 Task: Personal: Houseplant Tracking Template ??.
Action: Mouse moved to (28, 89)
Screenshot: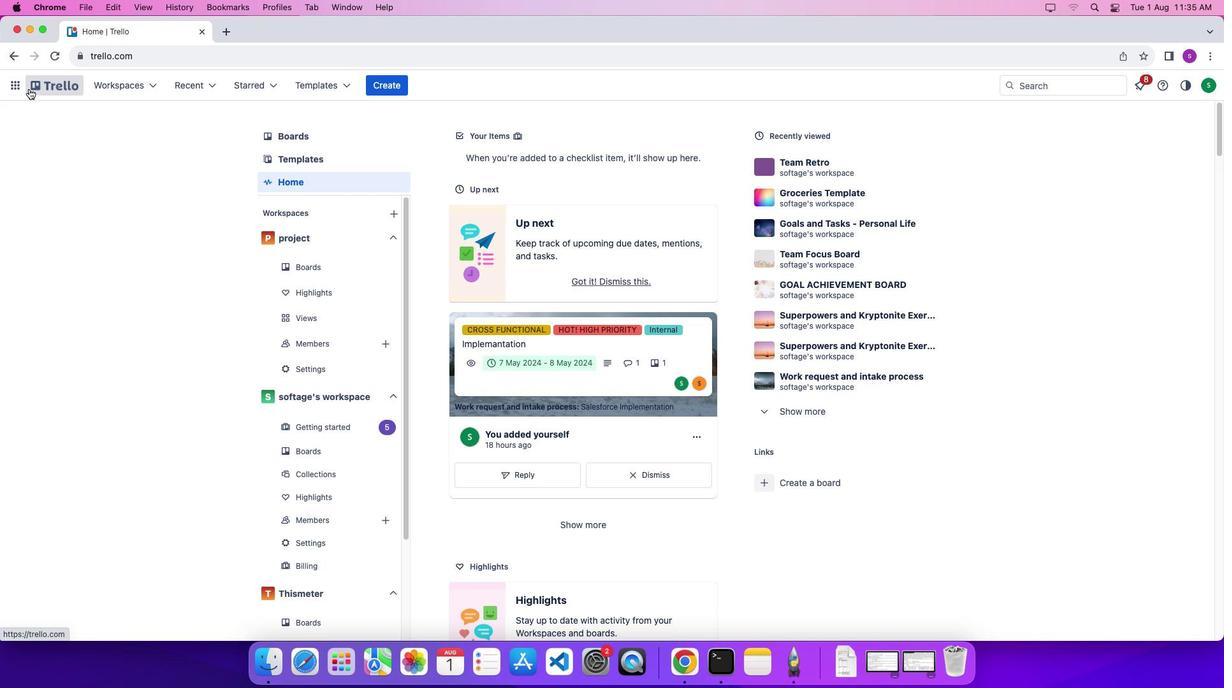 
Action: Mouse pressed left at (28, 89)
Screenshot: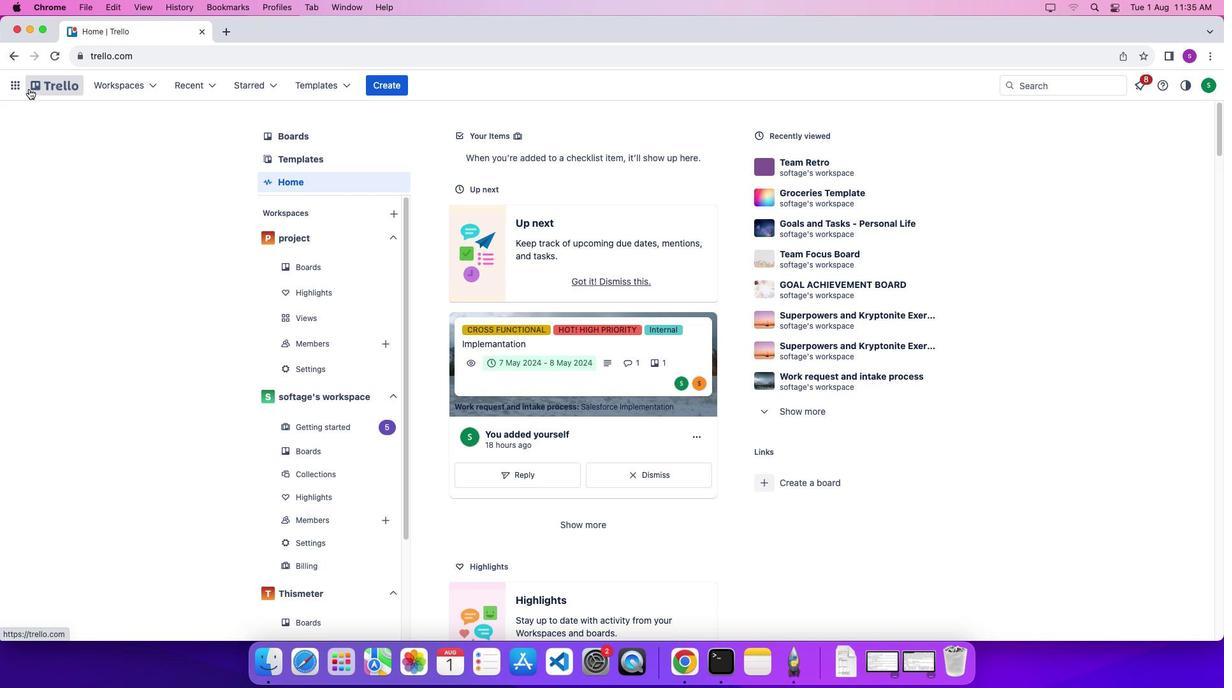 
Action: Mouse moved to (324, 87)
Screenshot: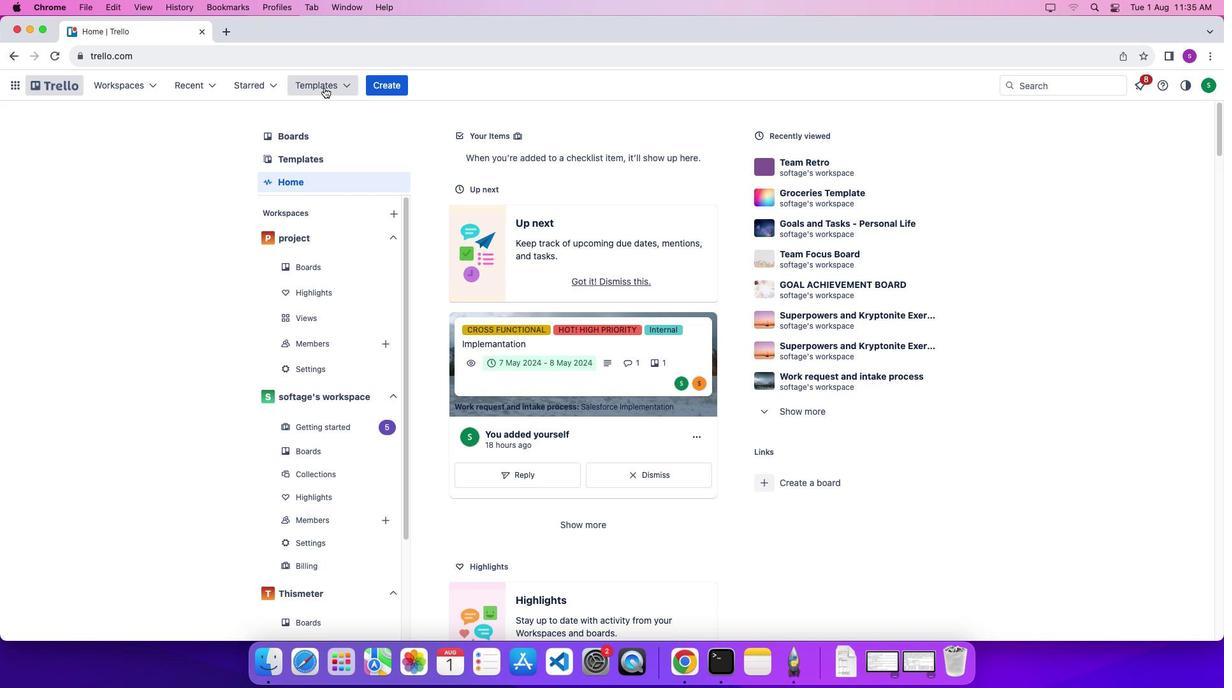 
Action: Mouse pressed left at (324, 87)
Screenshot: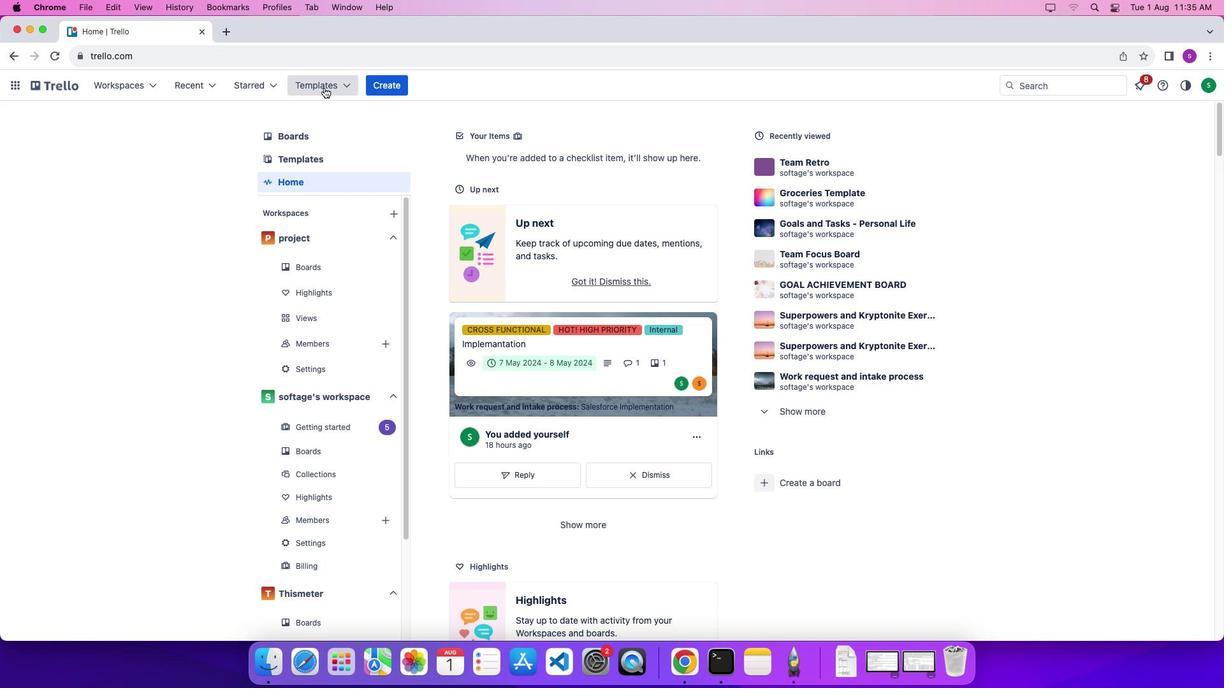 
Action: Mouse moved to (347, 487)
Screenshot: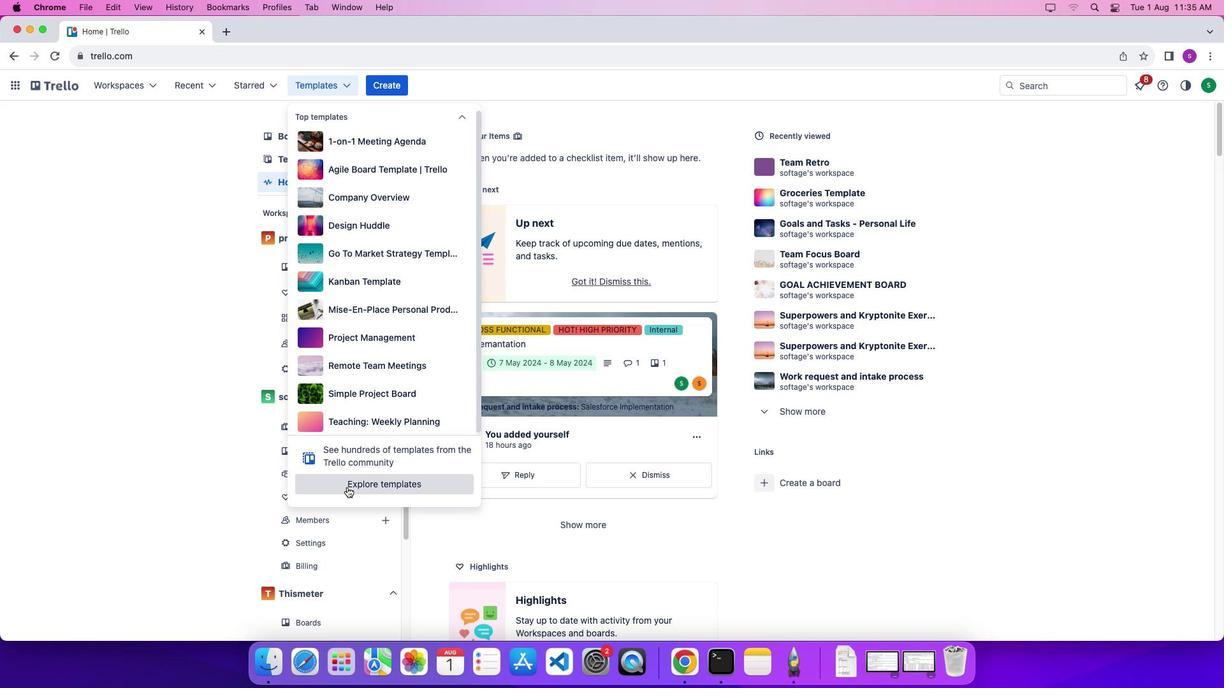 
Action: Mouse pressed left at (347, 487)
Screenshot: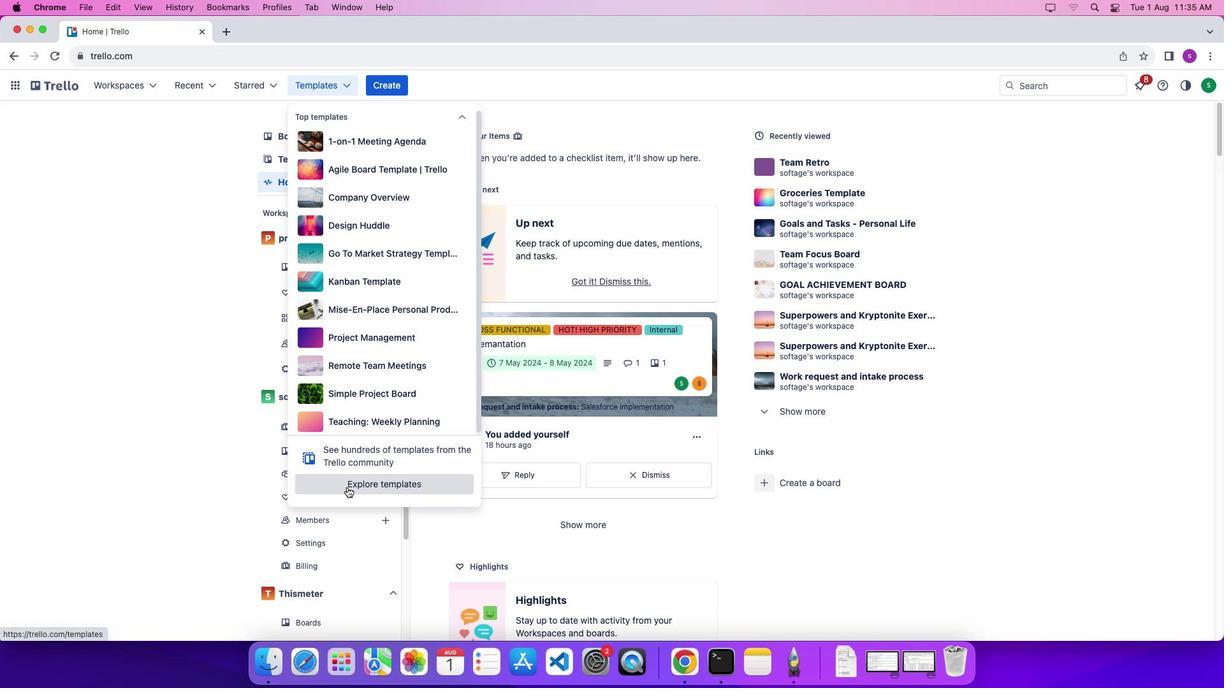 
Action: Mouse moved to (323, 334)
Screenshot: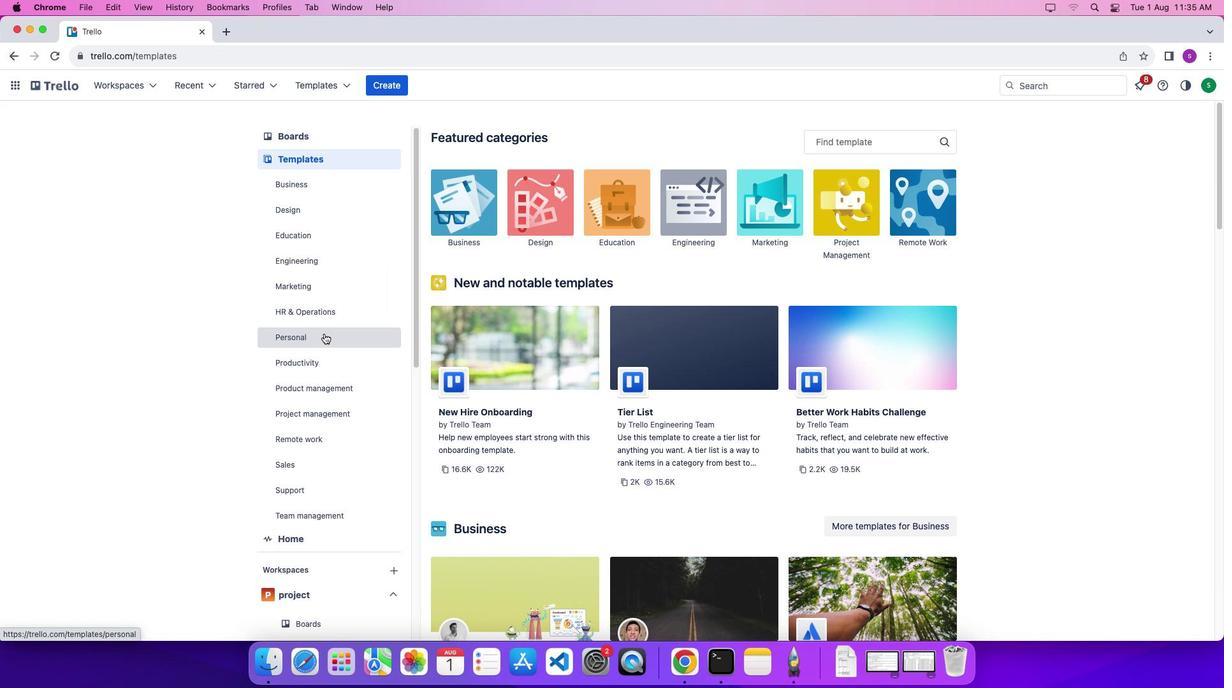 
Action: Mouse pressed left at (323, 334)
Screenshot: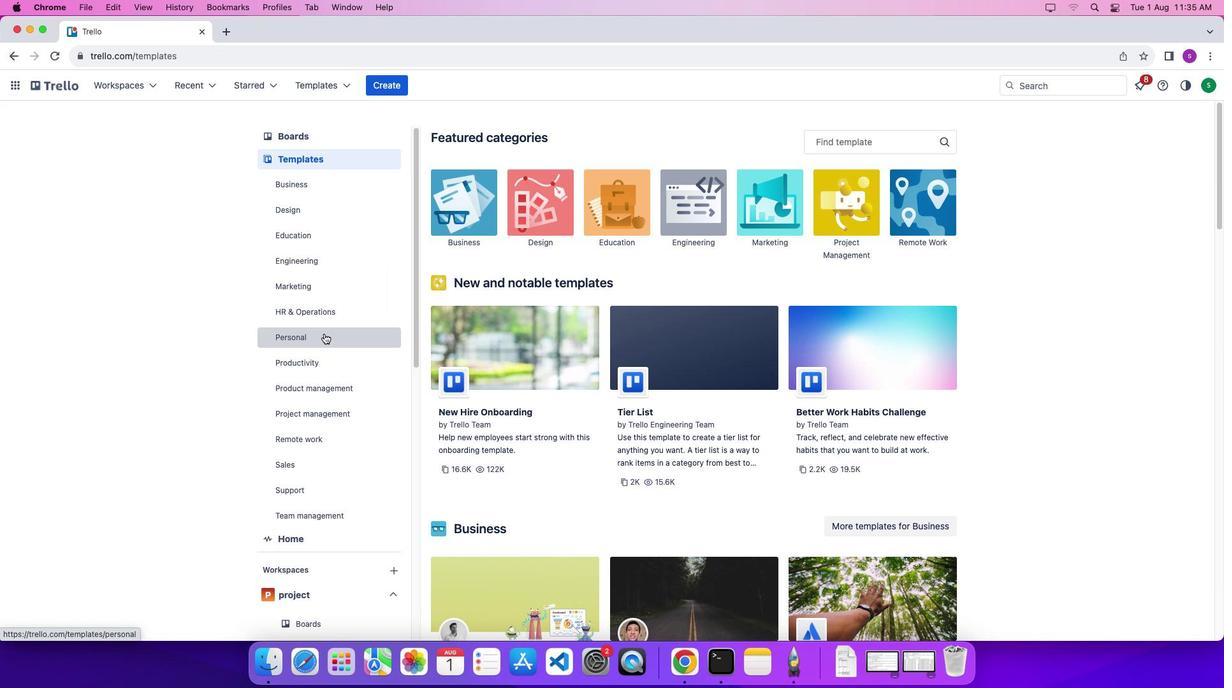 
Action: Mouse moved to (825, 146)
Screenshot: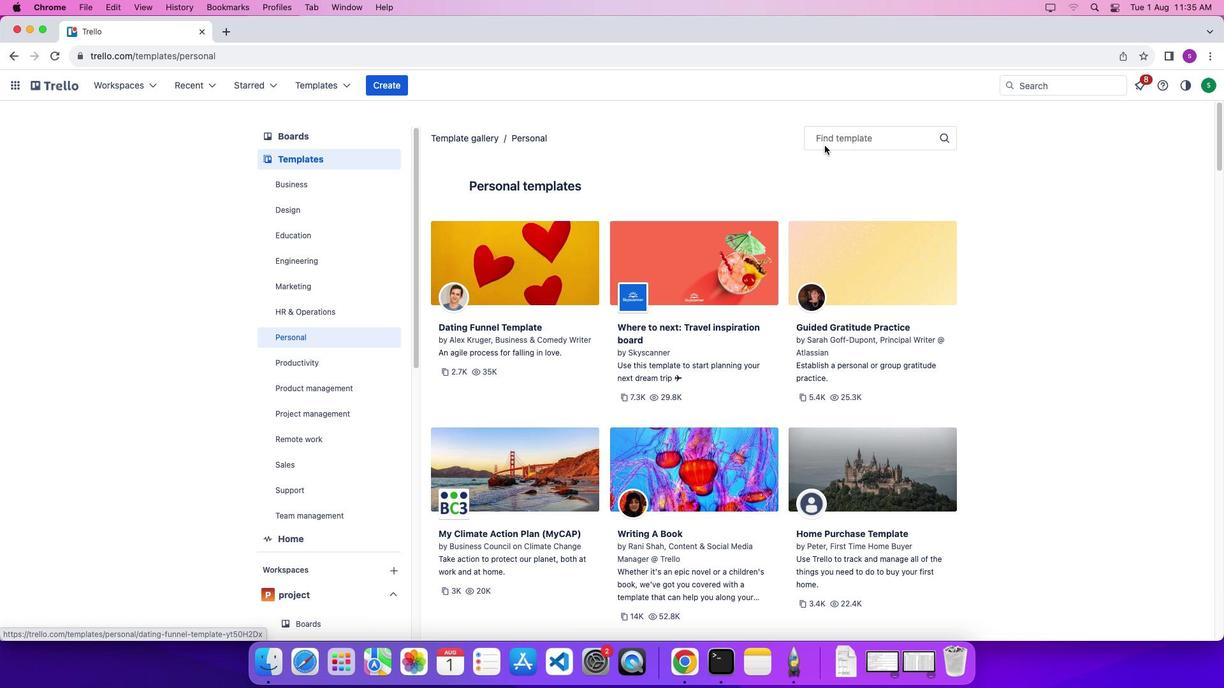 
Action: Mouse pressed left at (825, 146)
Screenshot: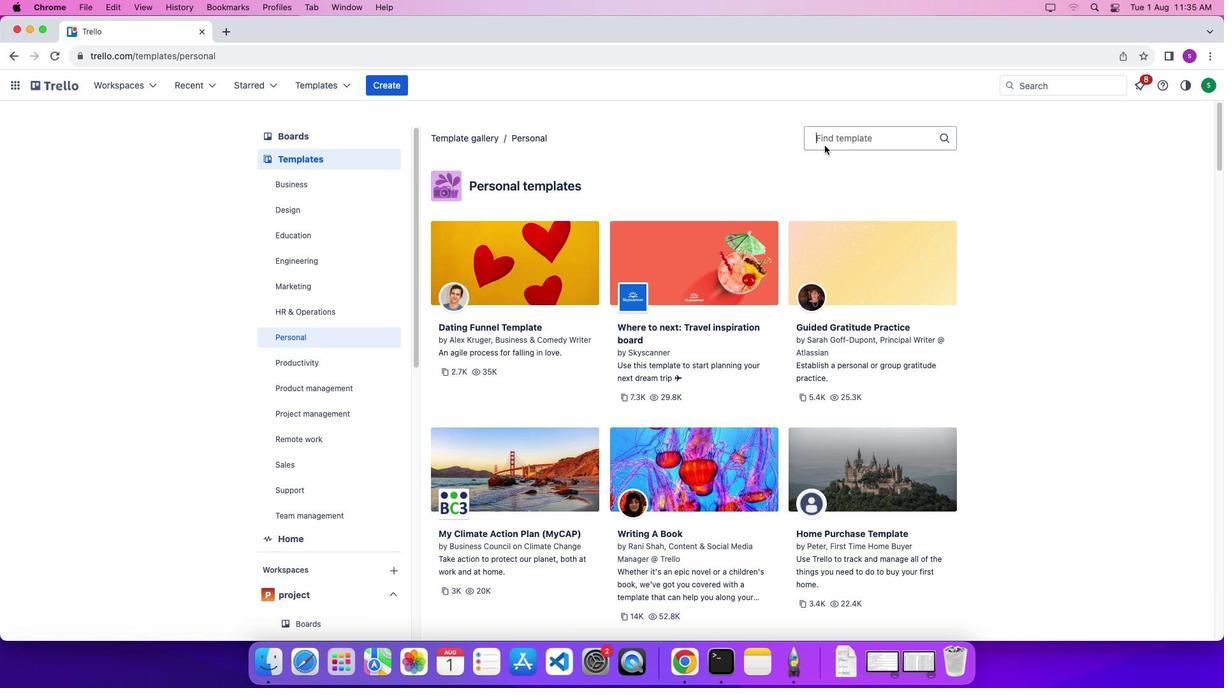 
Action: Key pressed Key.shift'H''o''u''s''e''p''l''a''n''t'
Screenshot: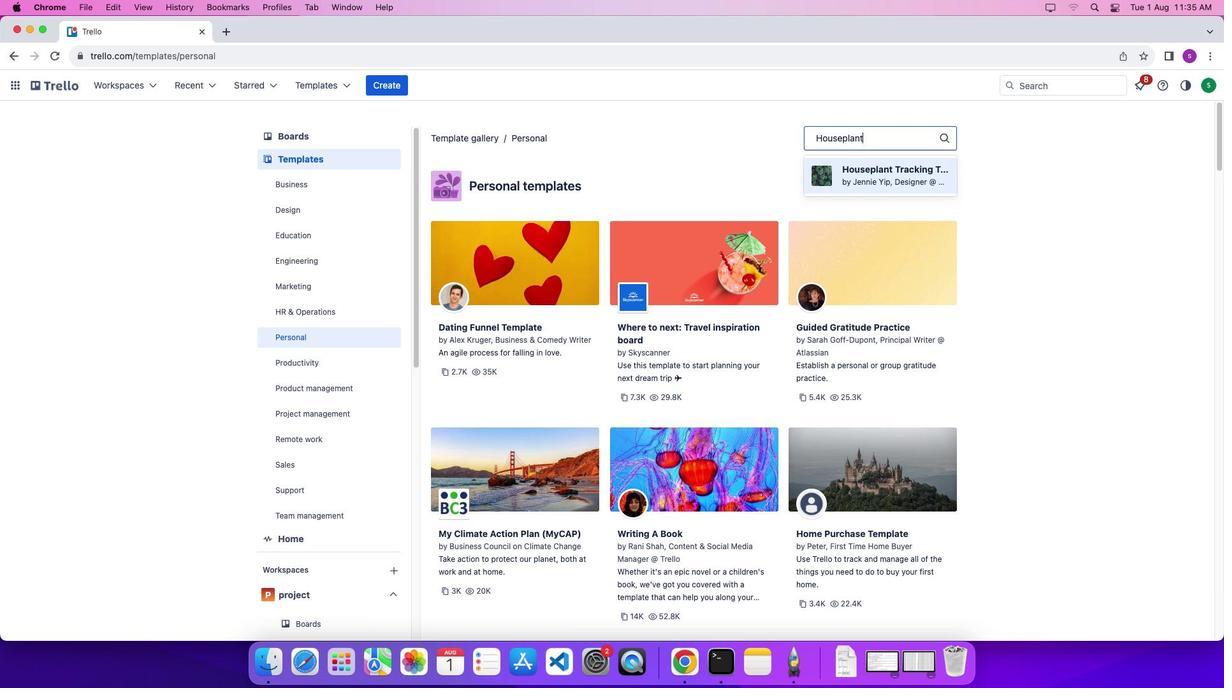 
Action: Mouse moved to (843, 168)
Screenshot: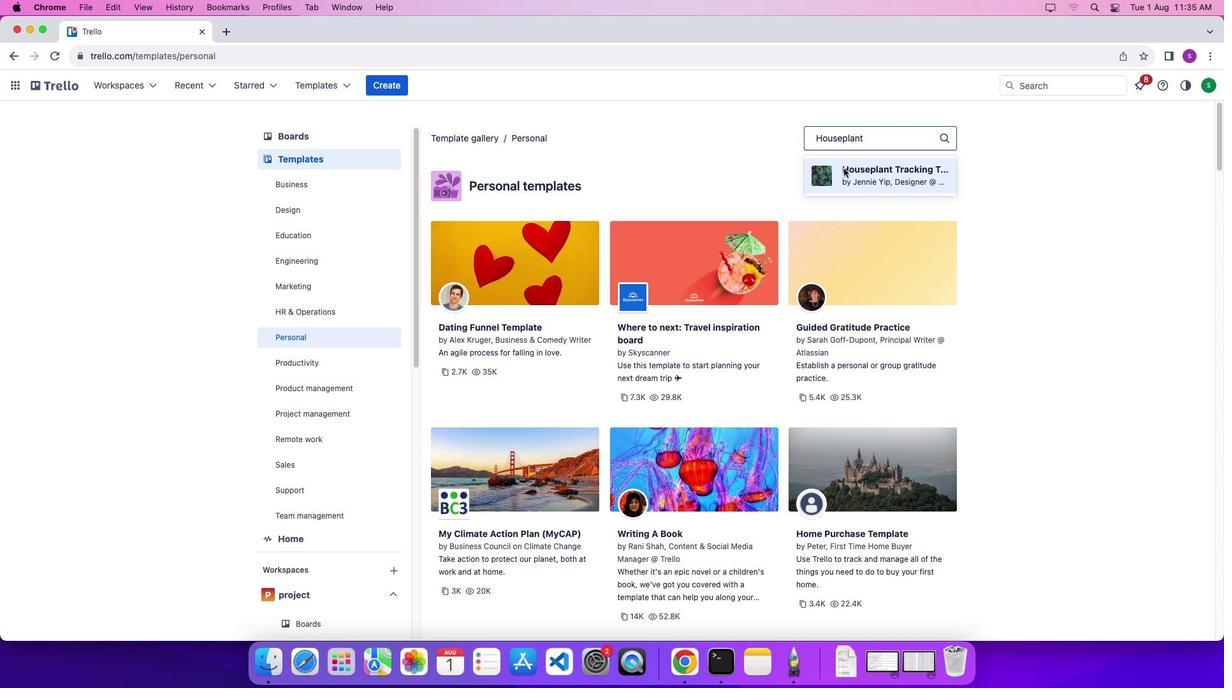 
Action: Mouse pressed left at (843, 168)
Screenshot: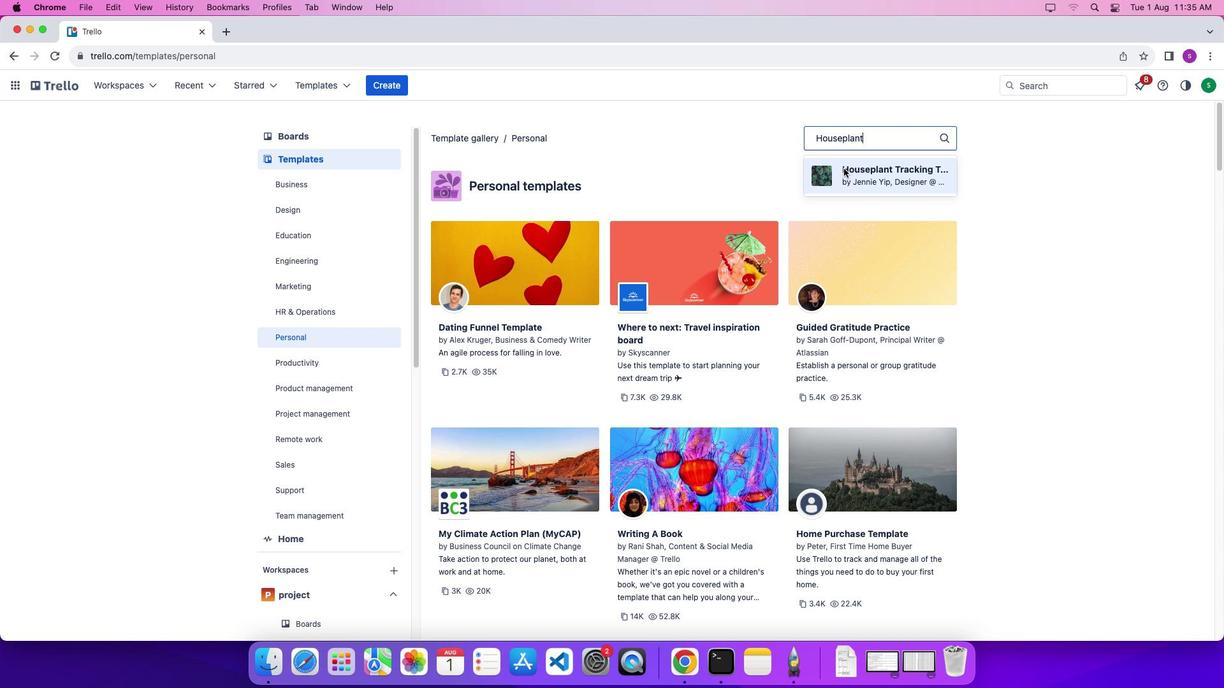
Action: Mouse moved to (857, 308)
Screenshot: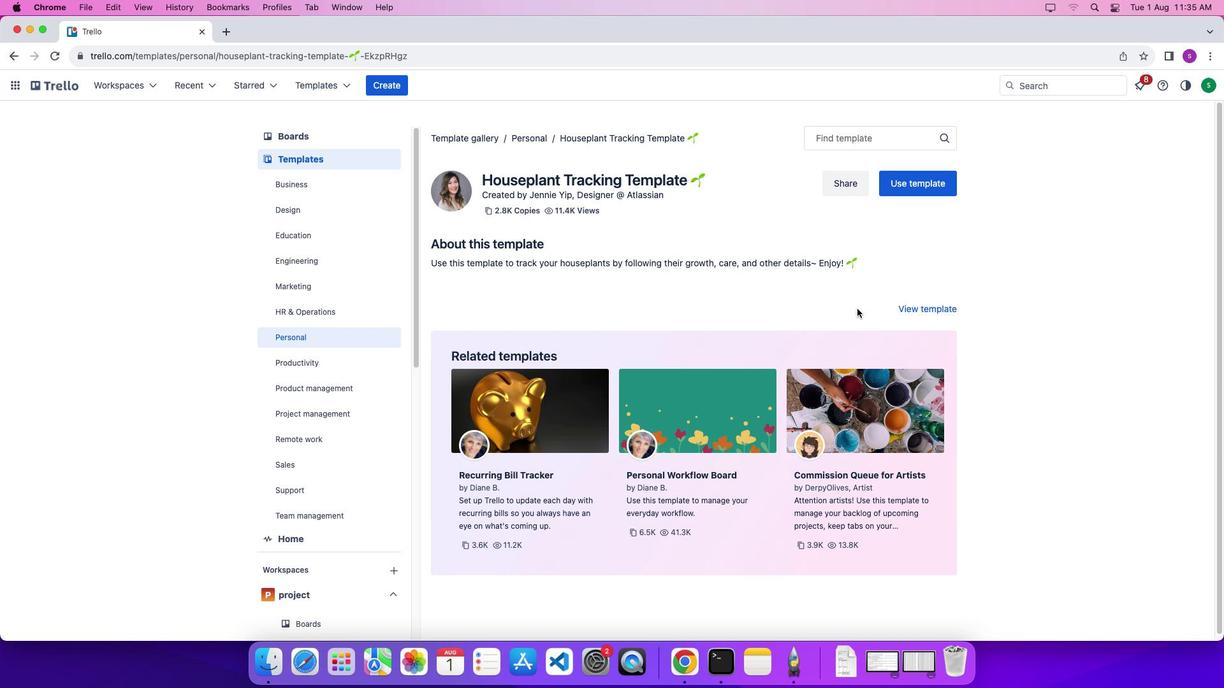 
Action: Mouse scrolled (857, 308) with delta (0, 0)
Screenshot: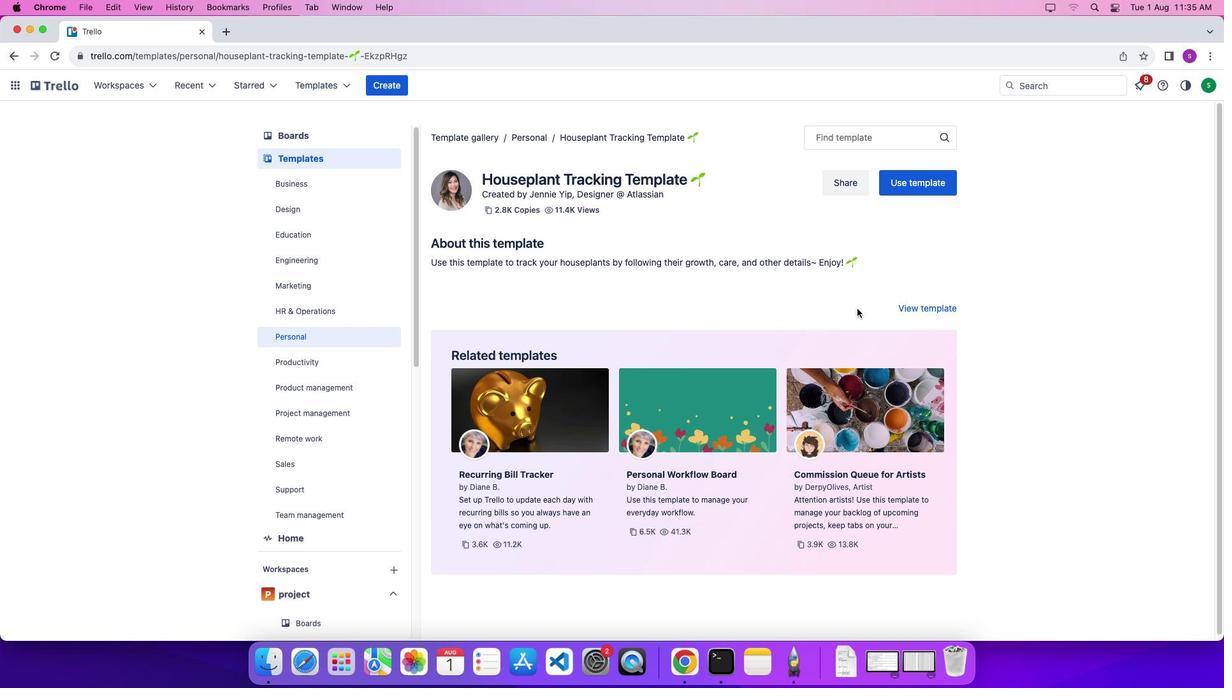 
Action: Mouse scrolled (857, 308) with delta (0, 0)
Screenshot: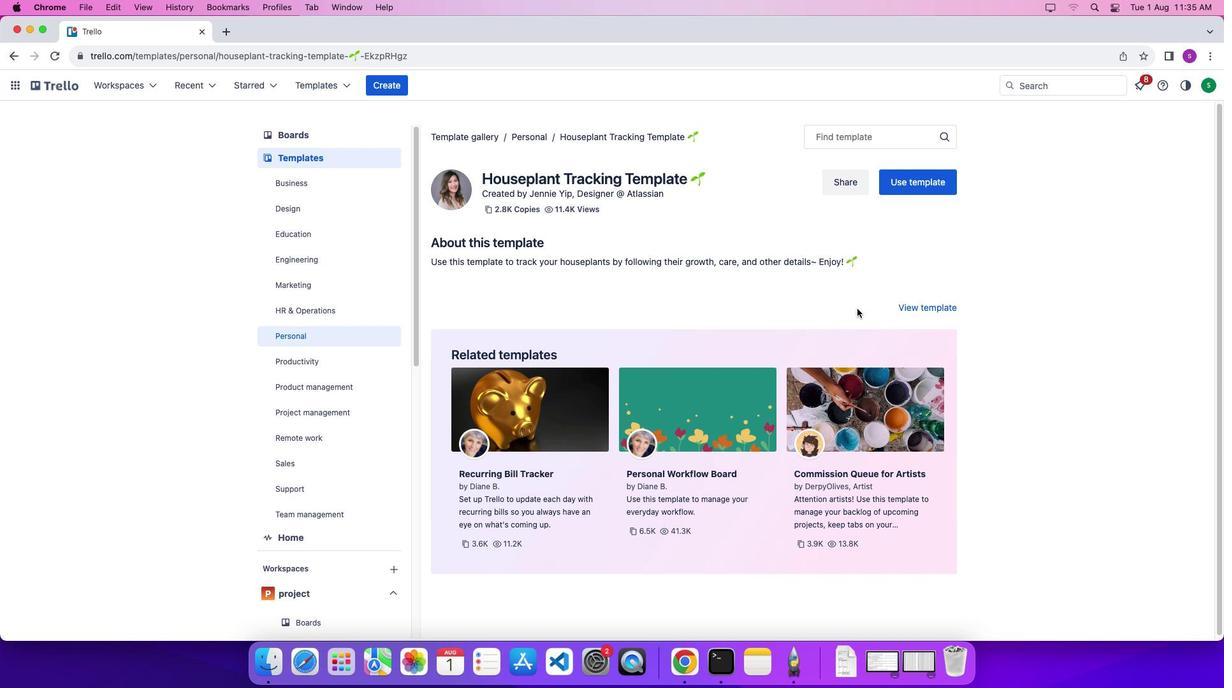 
Action: Mouse scrolled (857, 308) with delta (0, -1)
Screenshot: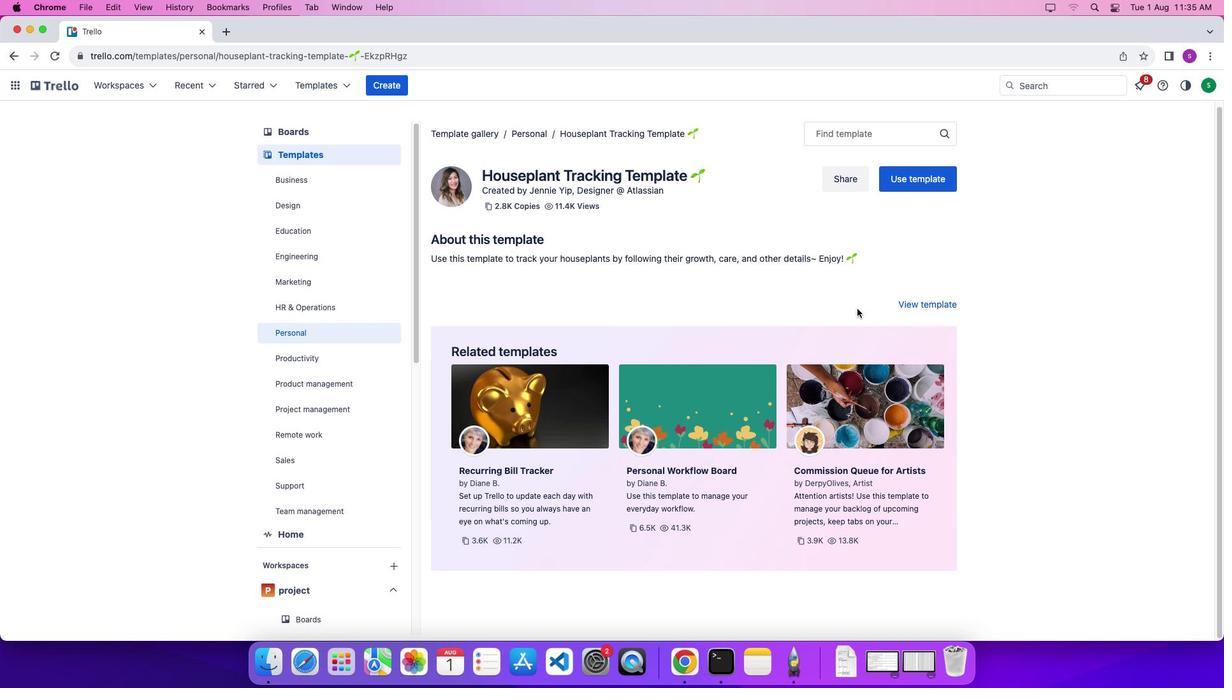 
Action: Mouse scrolled (857, 308) with delta (0, 0)
Screenshot: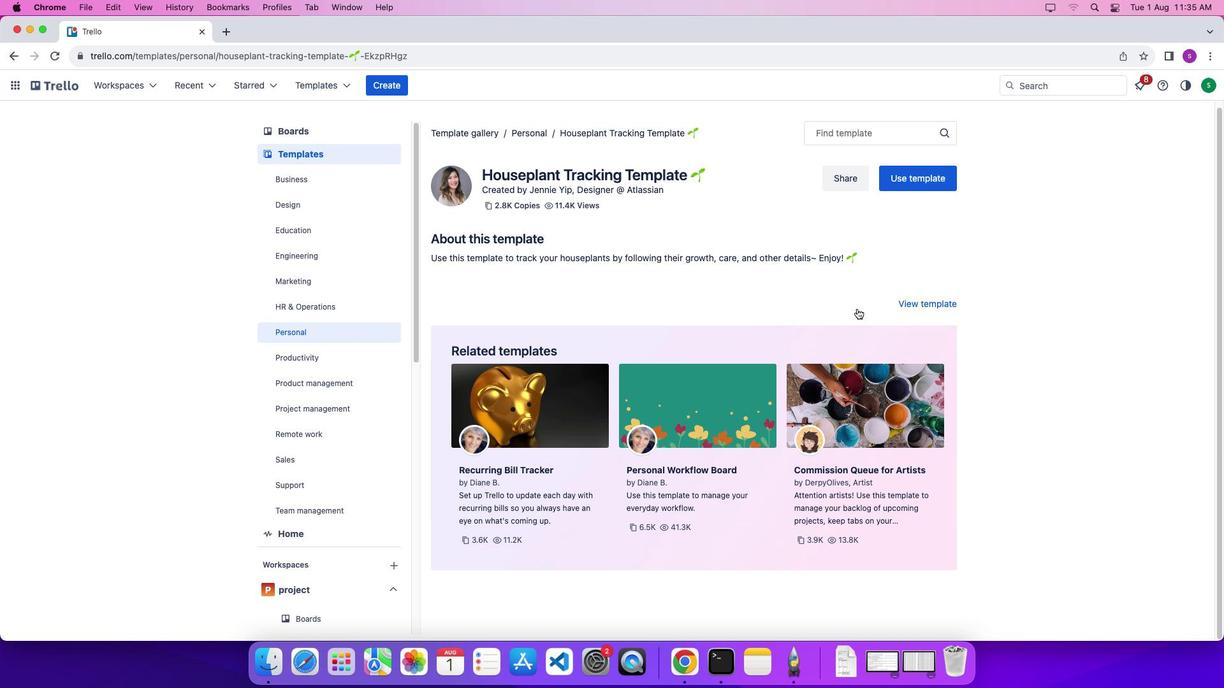 
Action: Mouse scrolled (857, 308) with delta (0, 0)
Screenshot: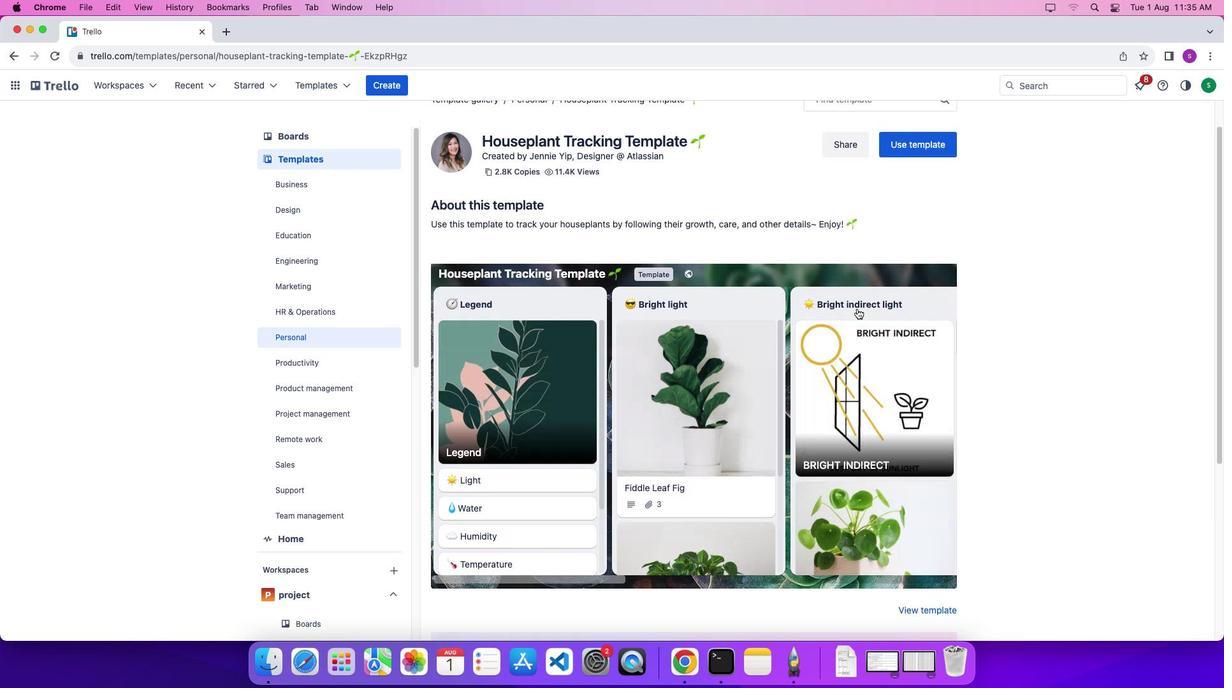 
Action: Mouse scrolled (857, 308) with delta (0, -3)
Screenshot: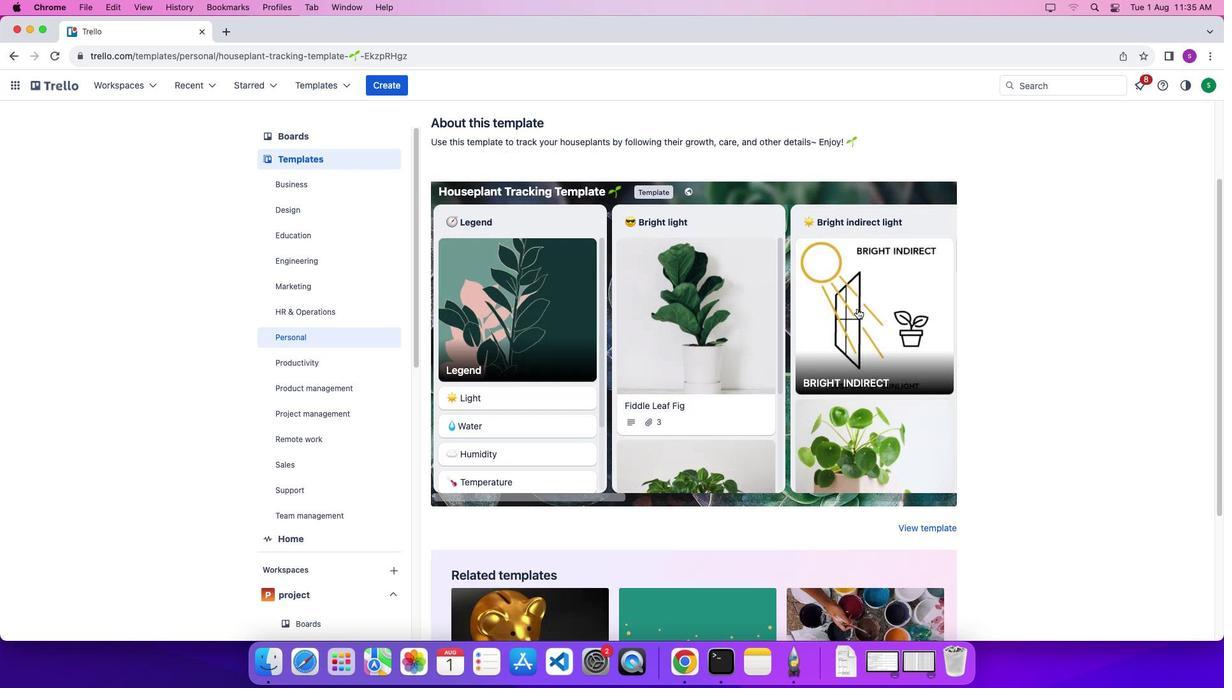 
Action: Mouse scrolled (857, 308) with delta (0, 0)
Screenshot: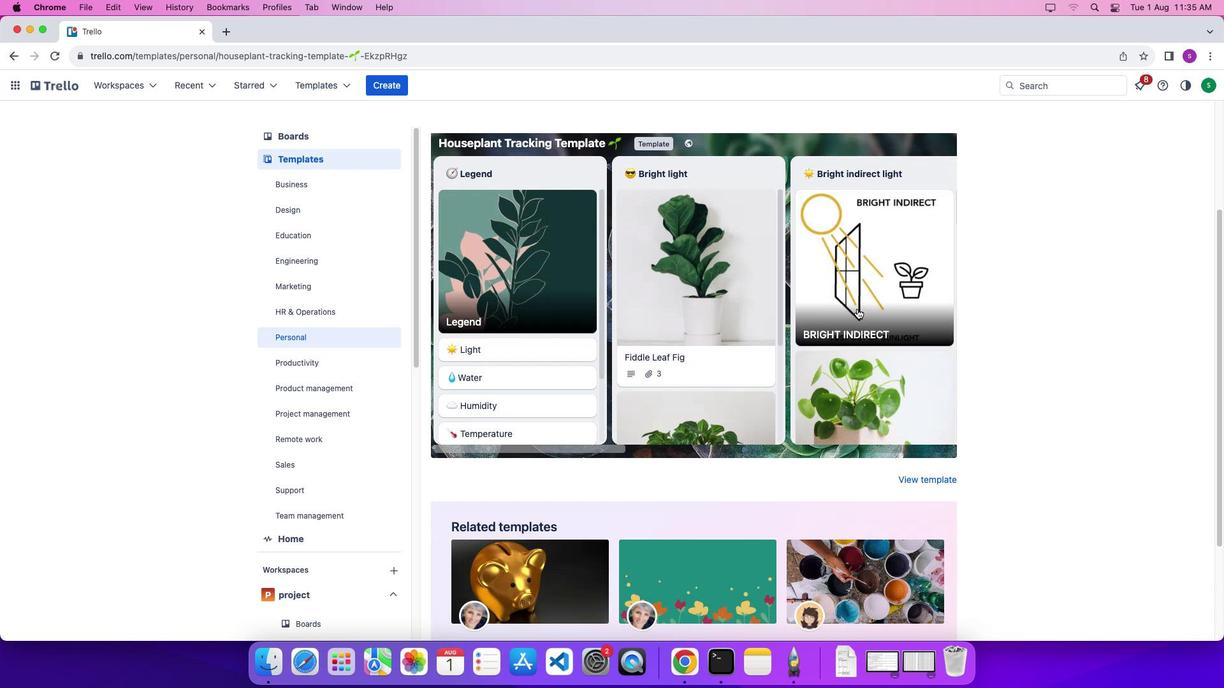 
Action: Mouse scrolled (857, 308) with delta (0, 2)
Screenshot: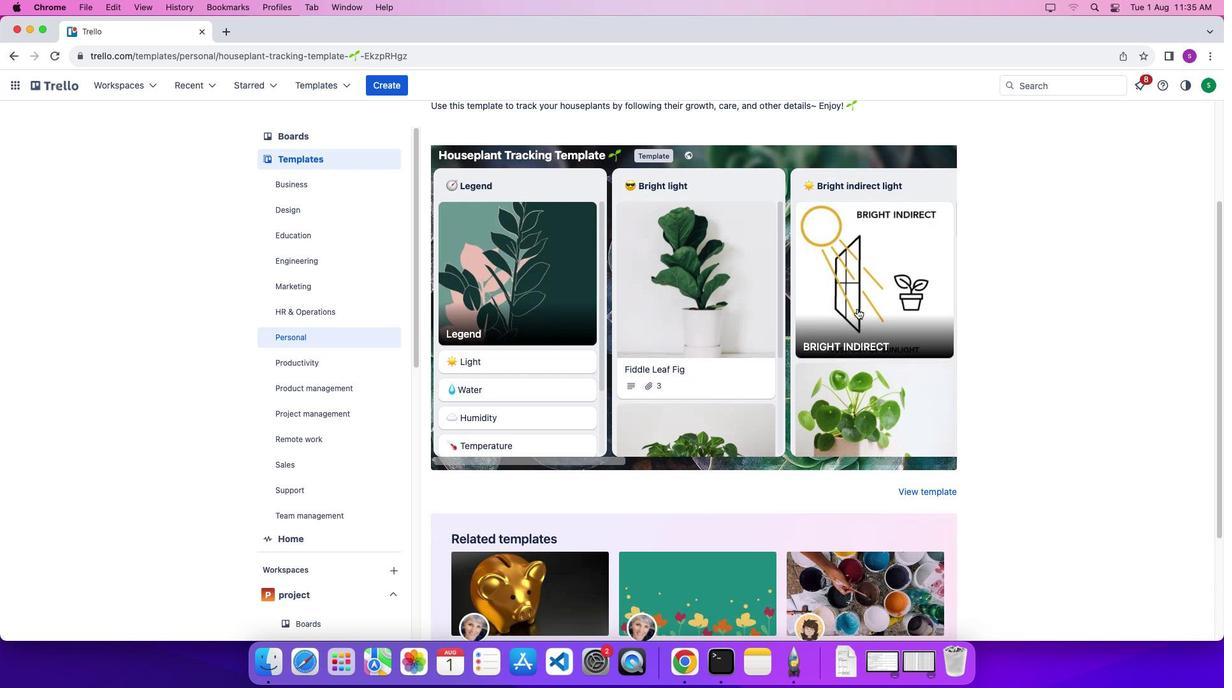 
Action: Mouse scrolled (857, 308) with delta (0, 8)
Screenshot: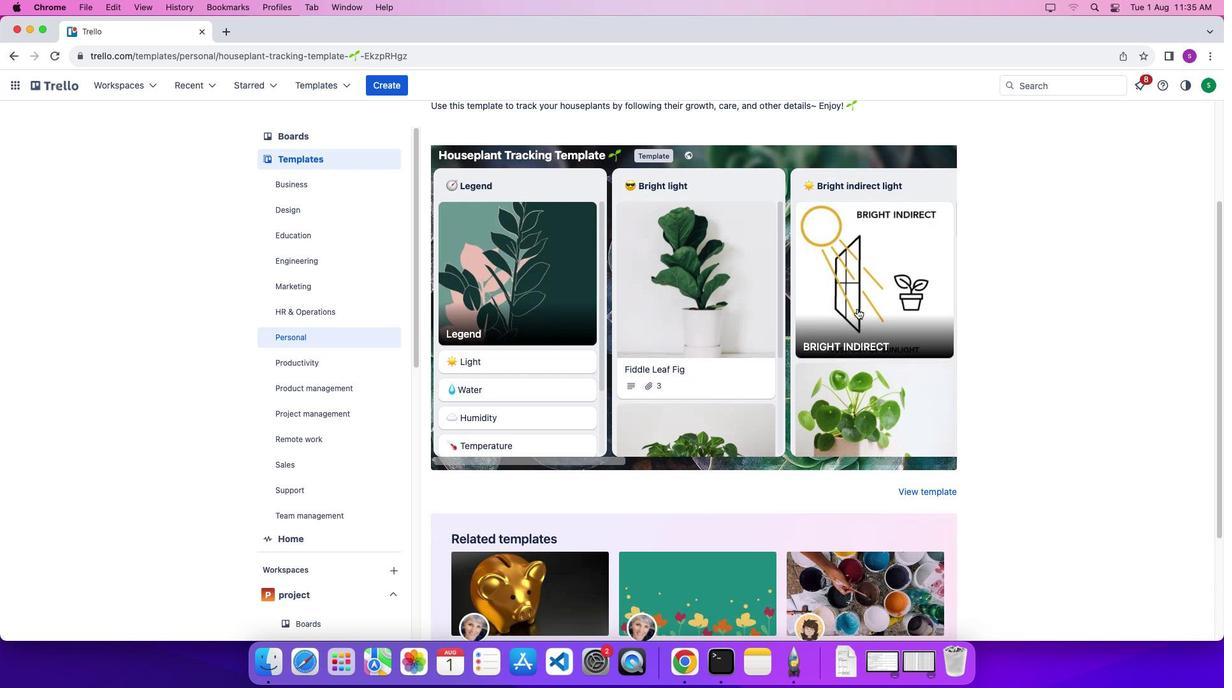 
Action: Mouse scrolled (857, 308) with delta (0, 9)
Screenshot: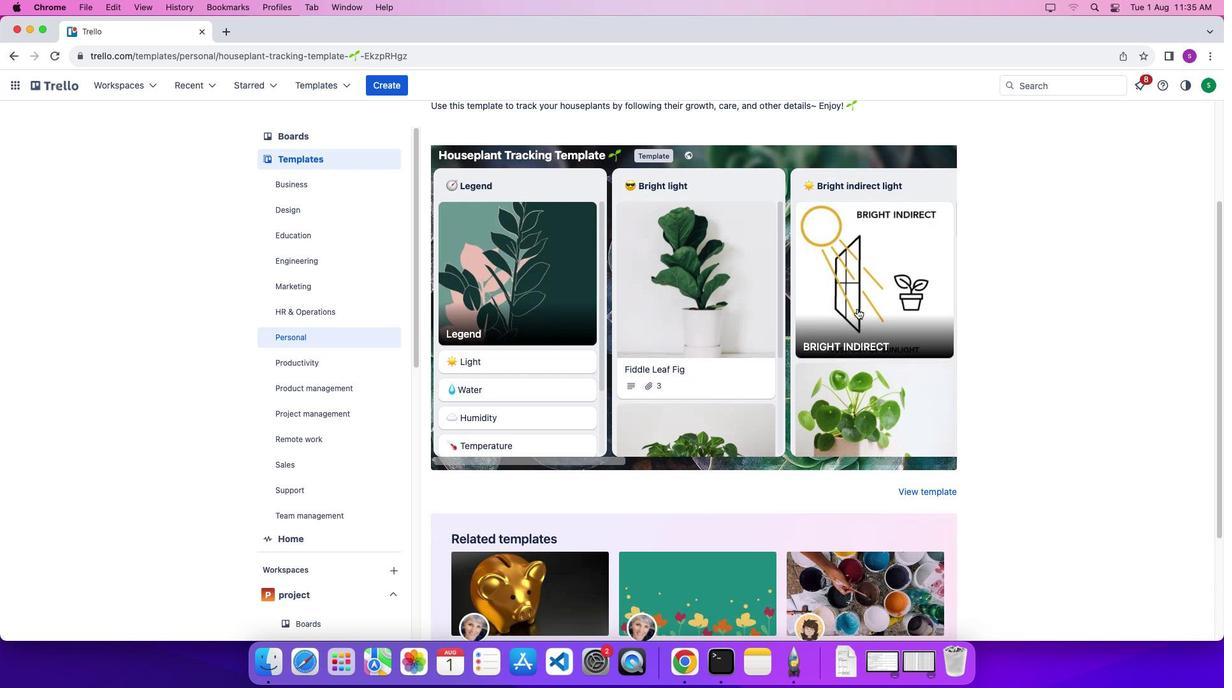 
Action: Mouse scrolled (857, 308) with delta (0, 10)
Screenshot: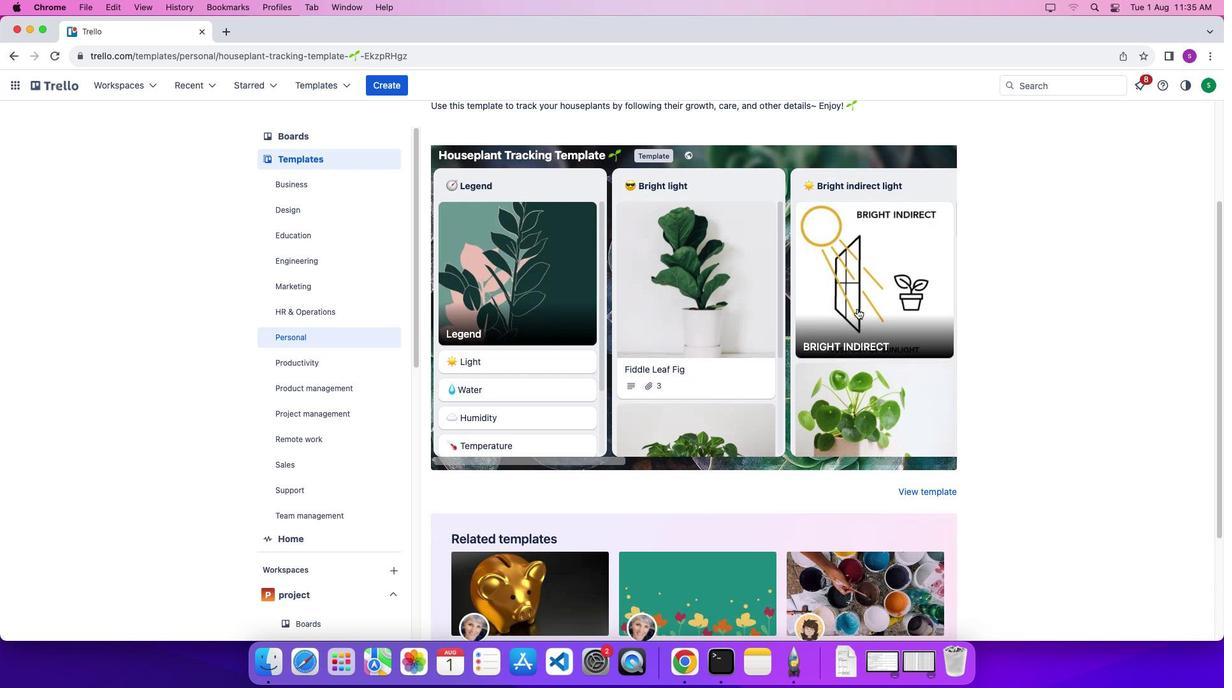 
Action: Mouse moved to (857, 308)
Screenshot: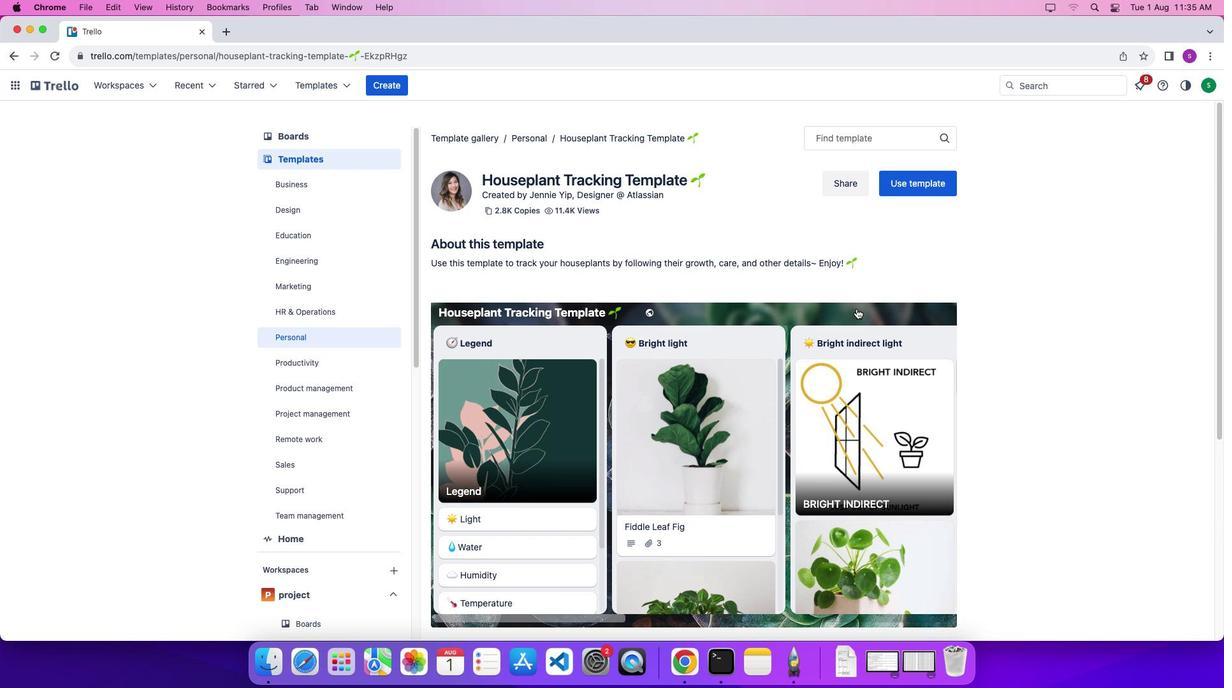 
Action: Mouse scrolled (857, 308) with delta (0, 0)
Screenshot: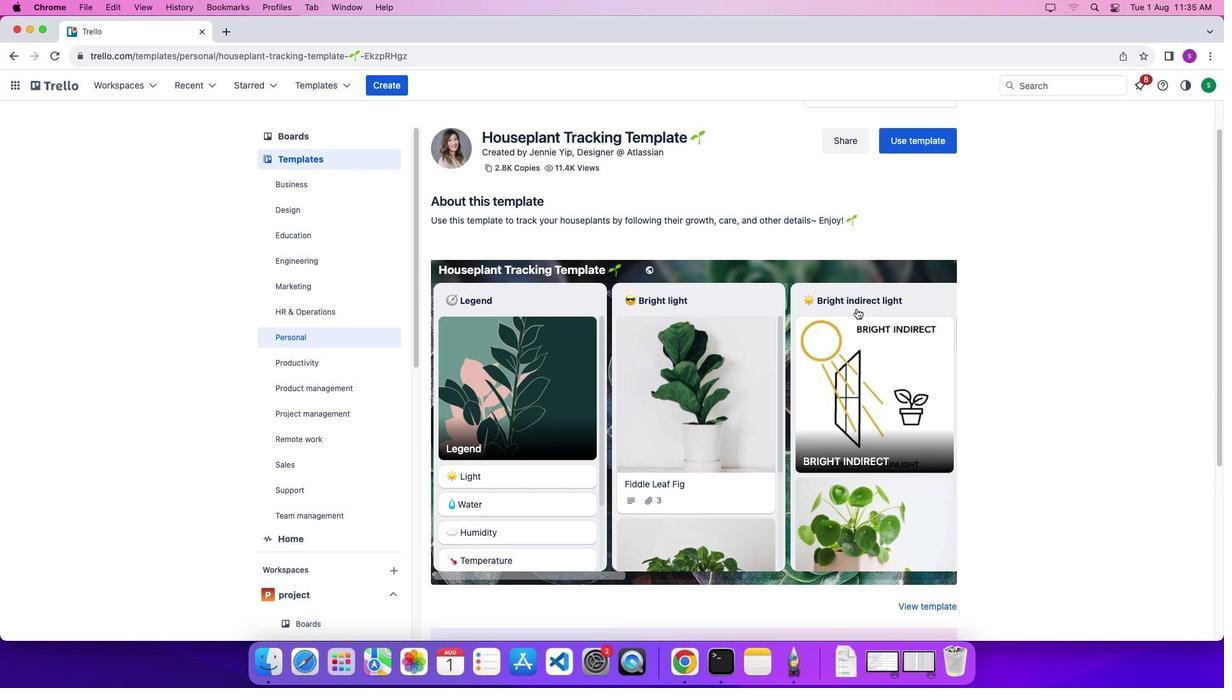 
Action: Mouse scrolled (857, 308) with delta (0, 0)
Screenshot: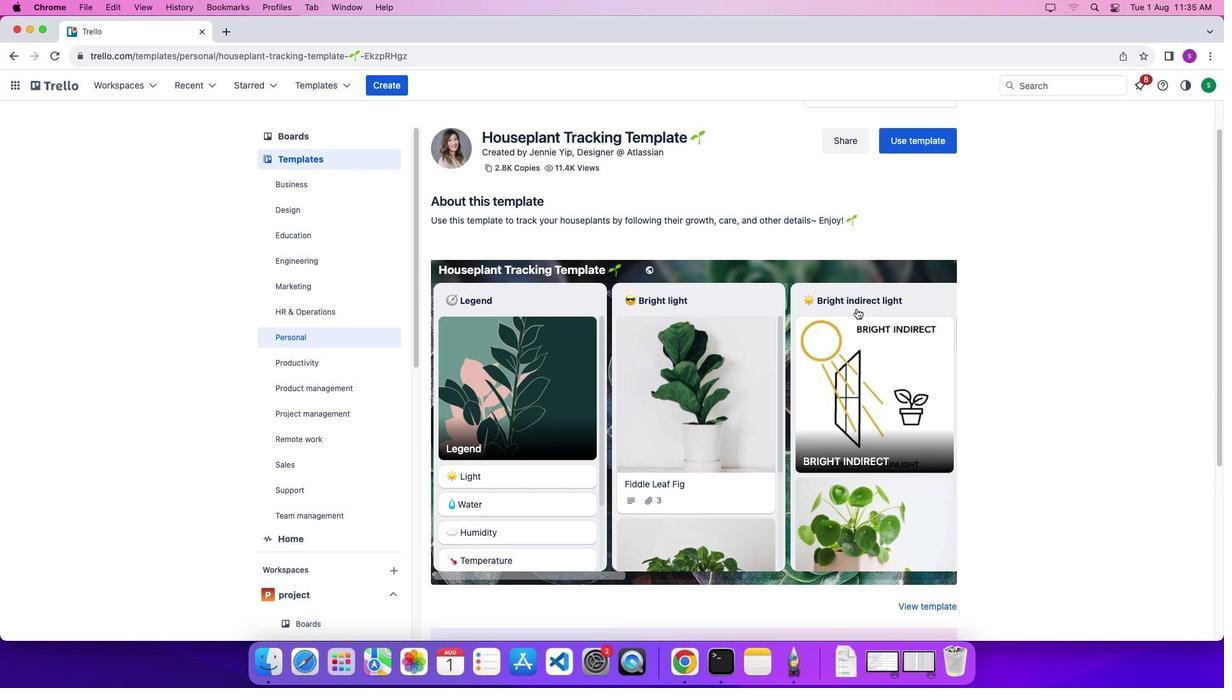 
Action: Mouse scrolled (857, 308) with delta (0, -5)
Screenshot: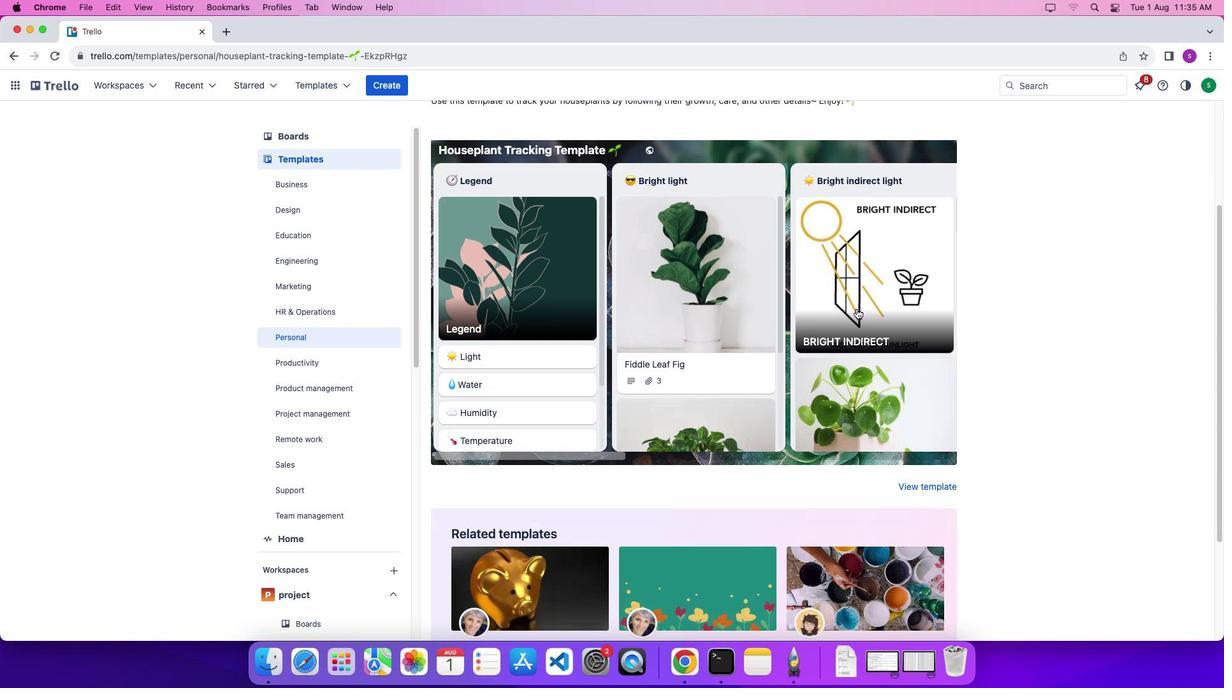 
Action: Mouse scrolled (857, 308) with delta (0, -6)
Screenshot: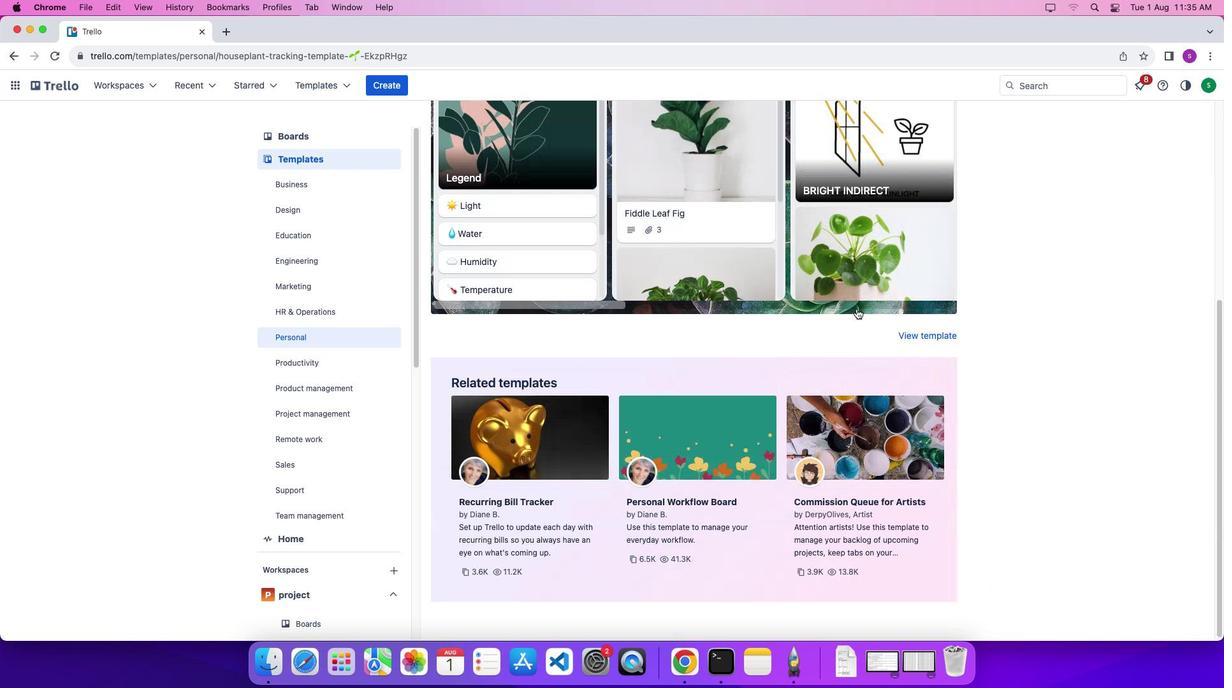 
Action: Mouse scrolled (857, 308) with delta (0, 0)
Screenshot: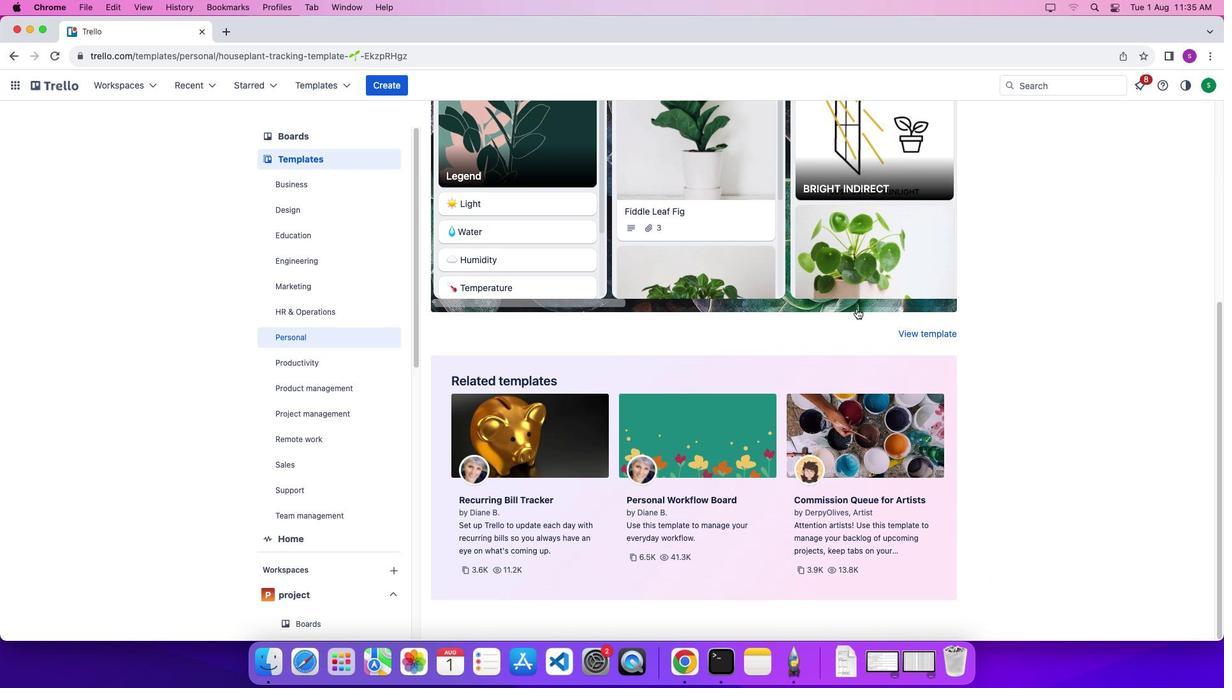 
Action: Mouse scrolled (857, 308) with delta (0, 0)
Screenshot: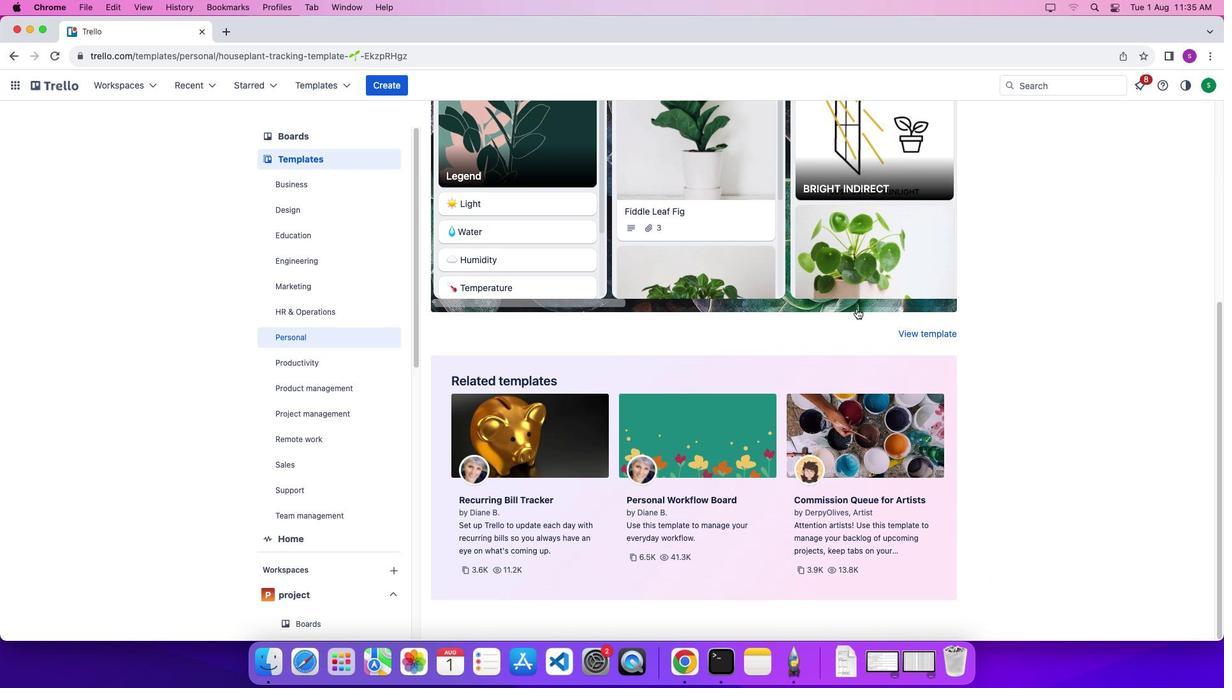 
Action: Mouse scrolled (857, 308) with delta (0, -4)
Screenshot: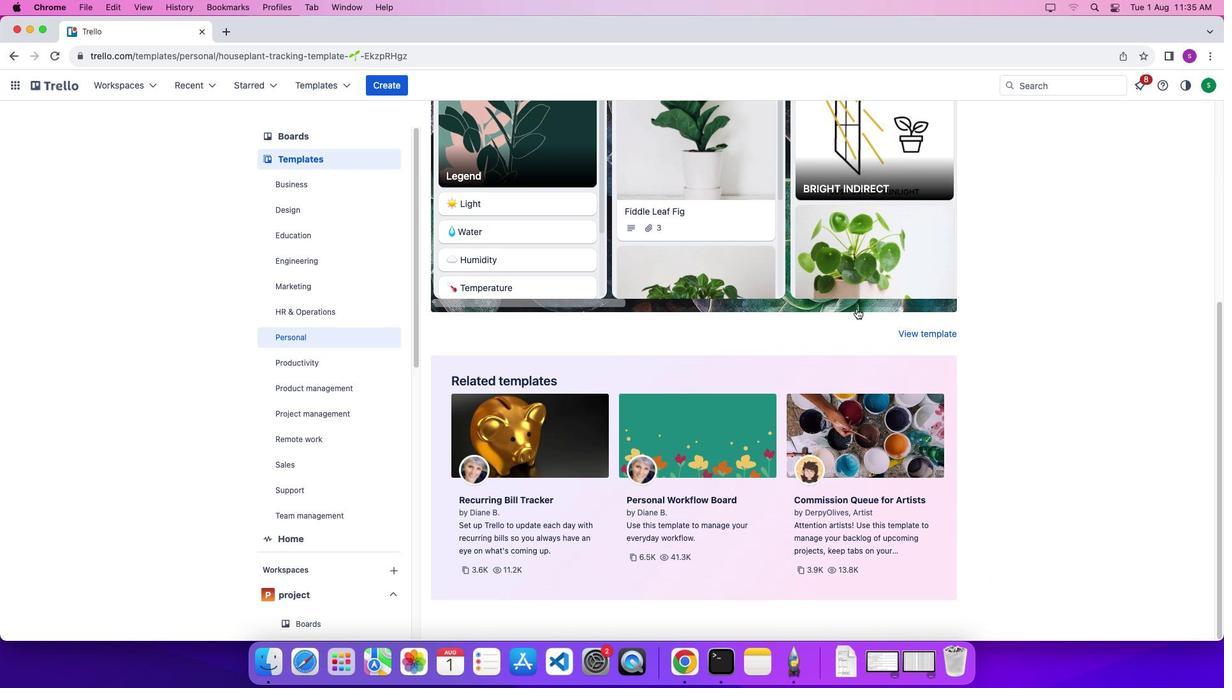
Action: Mouse scrolled (857, 308) with delta (0, 0)
Screenshot: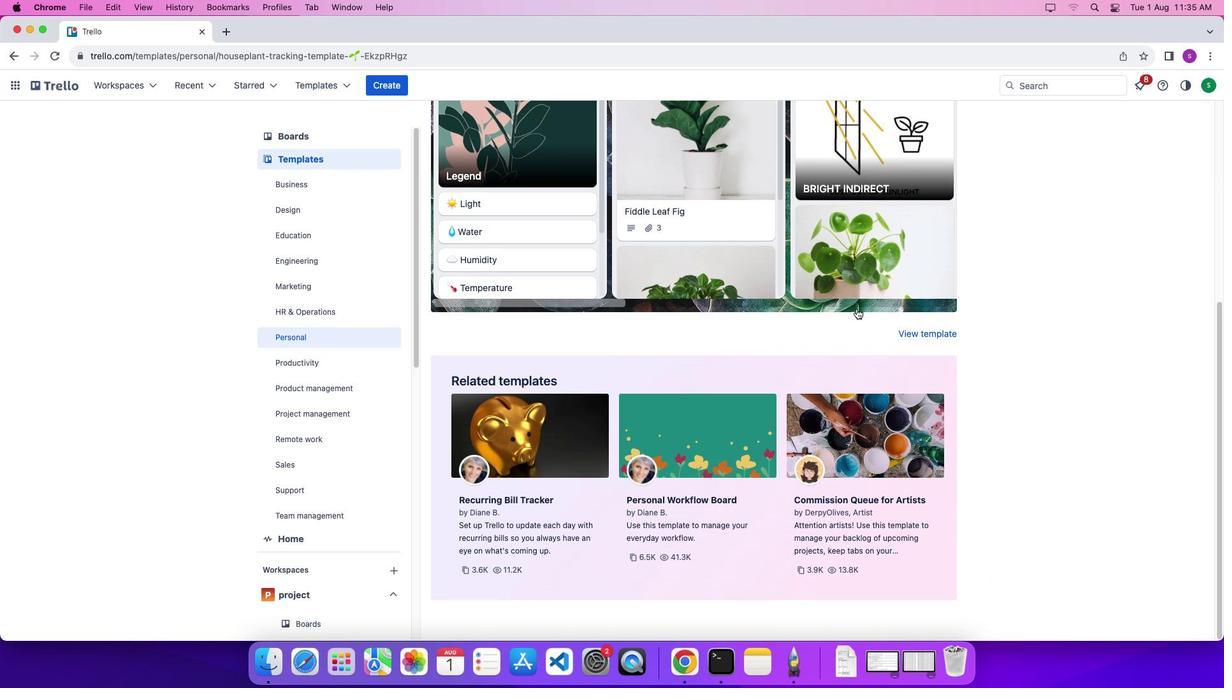 
Action: Mouse scrolled (857, 308) with delta (0, 0)
Screenshot: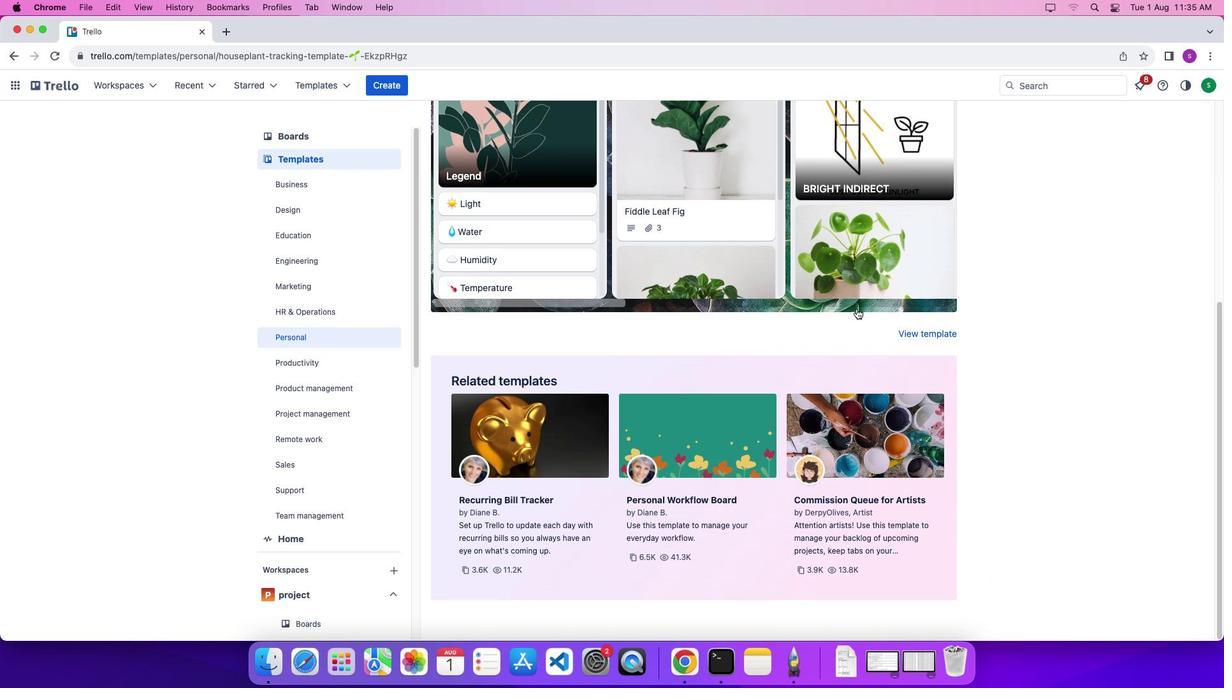 
Action: Mouse scrolled (857, 308) with delta (0, 1)
Screenshot: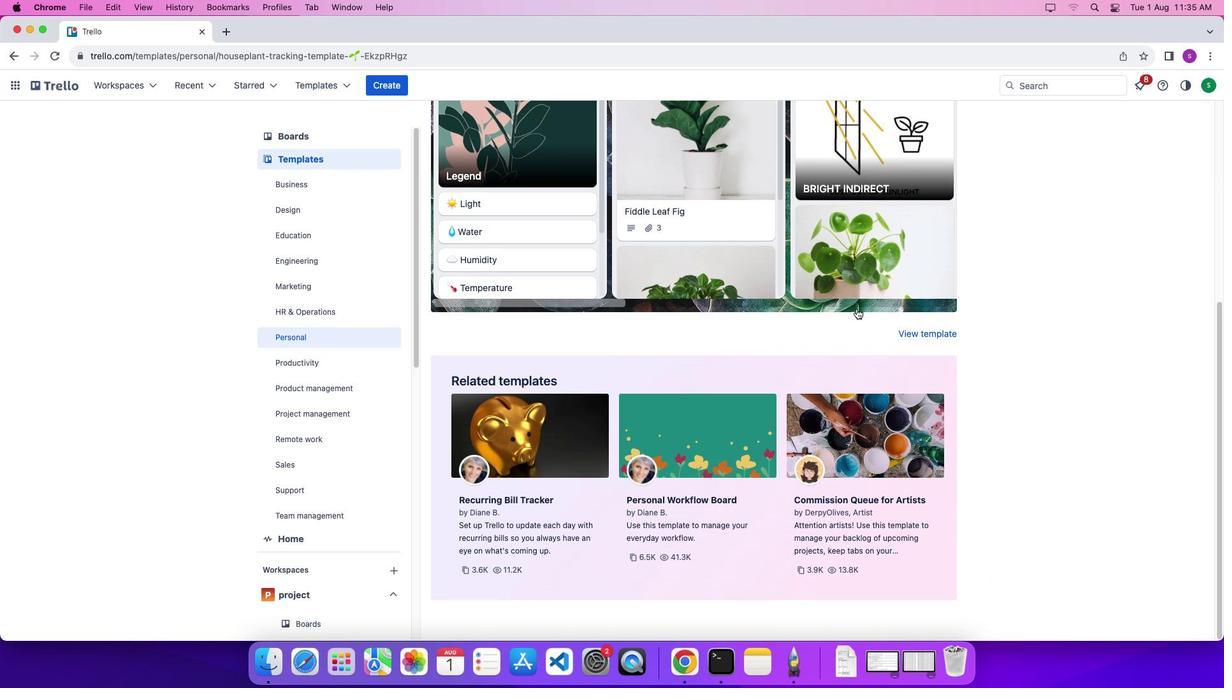 
Action: Mouse scrolled (857, 308) with delta (0, 0)
Screenshot: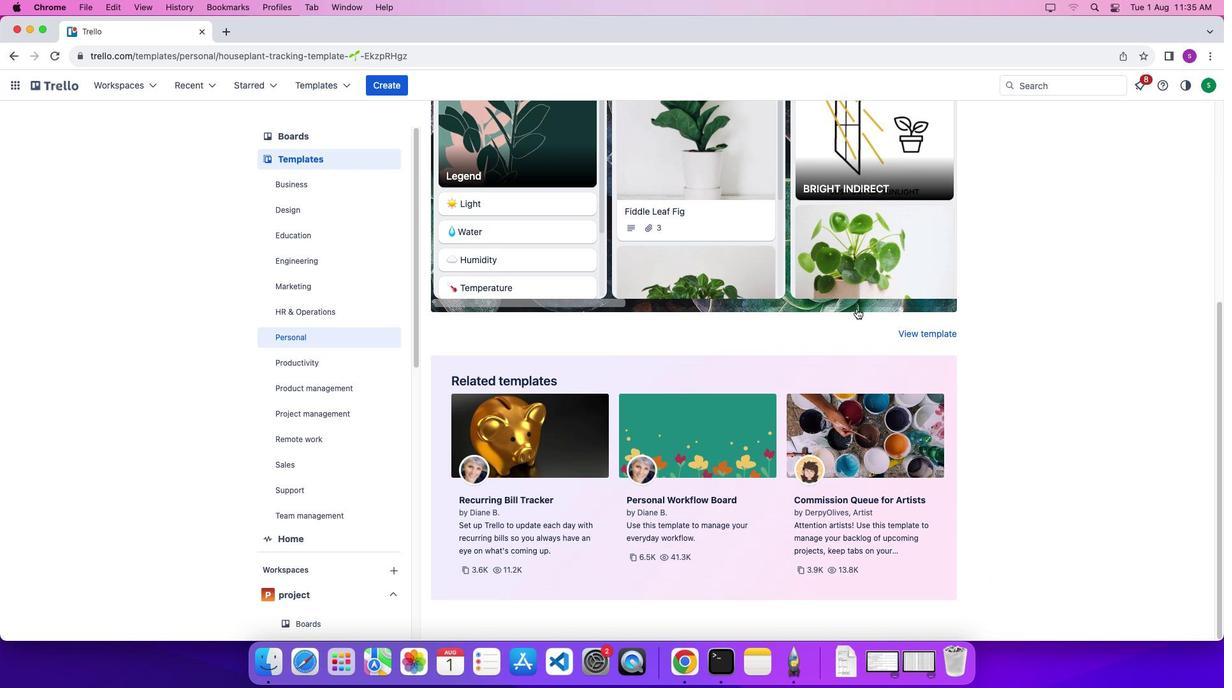 
Action: Mouse scrolled (857, 308) with delta (0, 1)
Screenshot: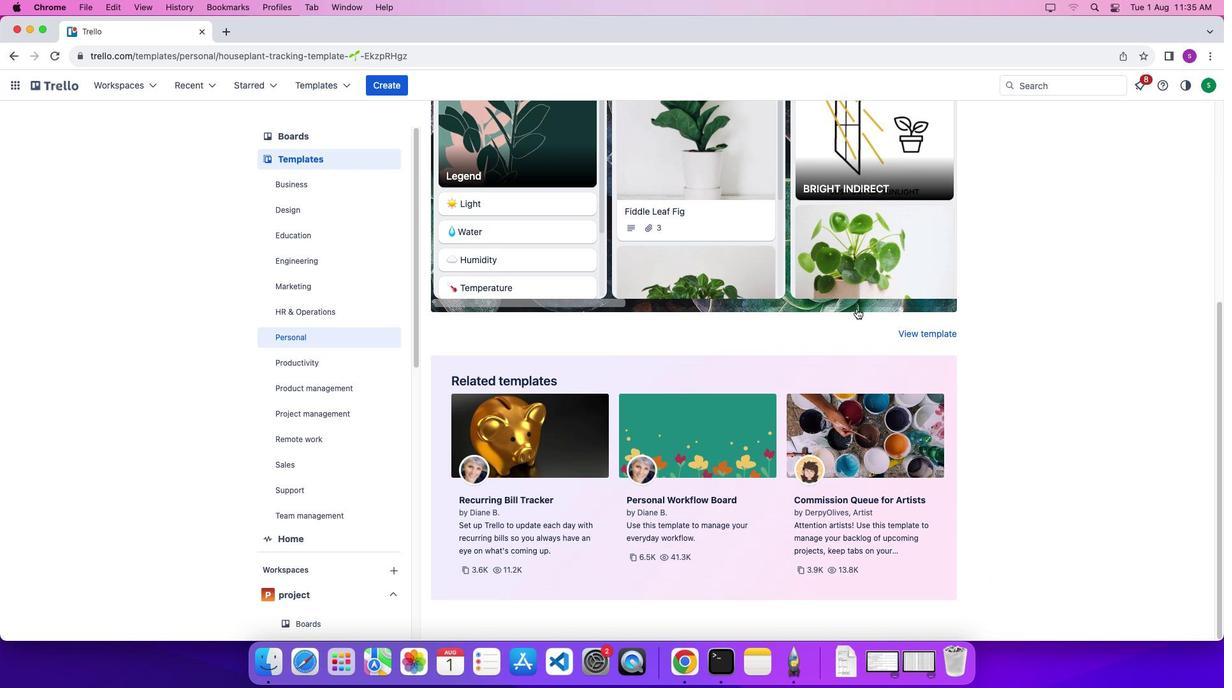 
Action: Mouse scrolled (857, 308) with delta (0, 5)
Screenshot: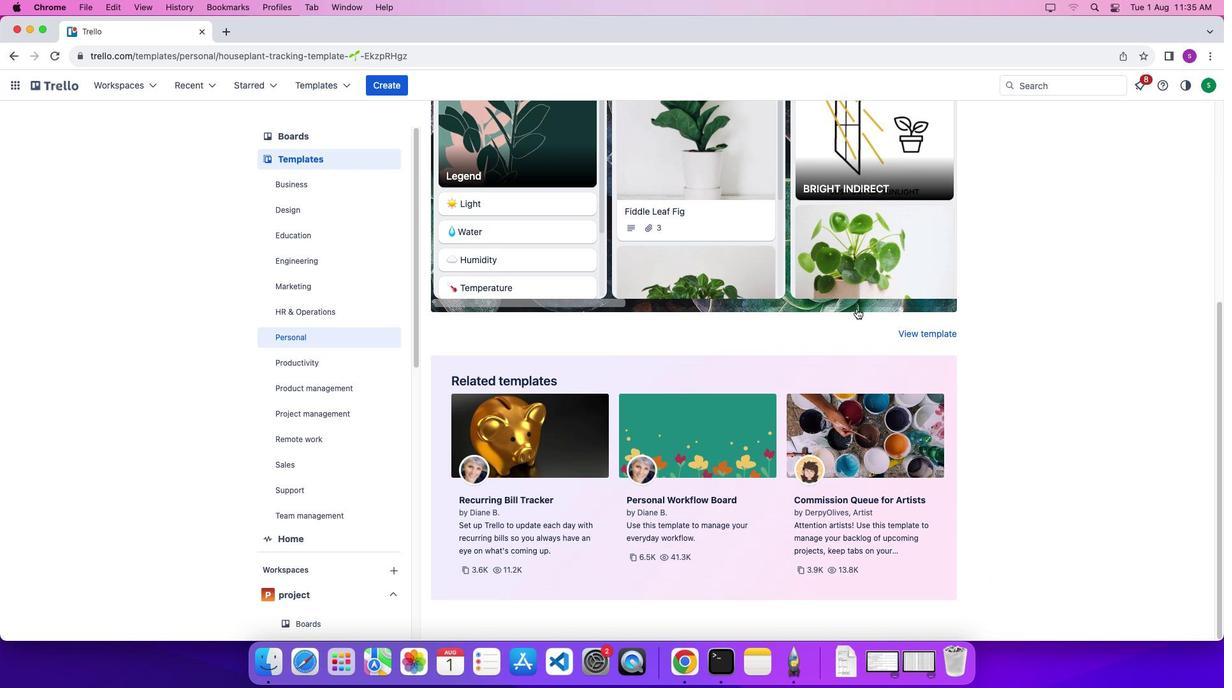 
Action: Mouse scrolled (857, 308) with delta (0, 8)
Screenshot: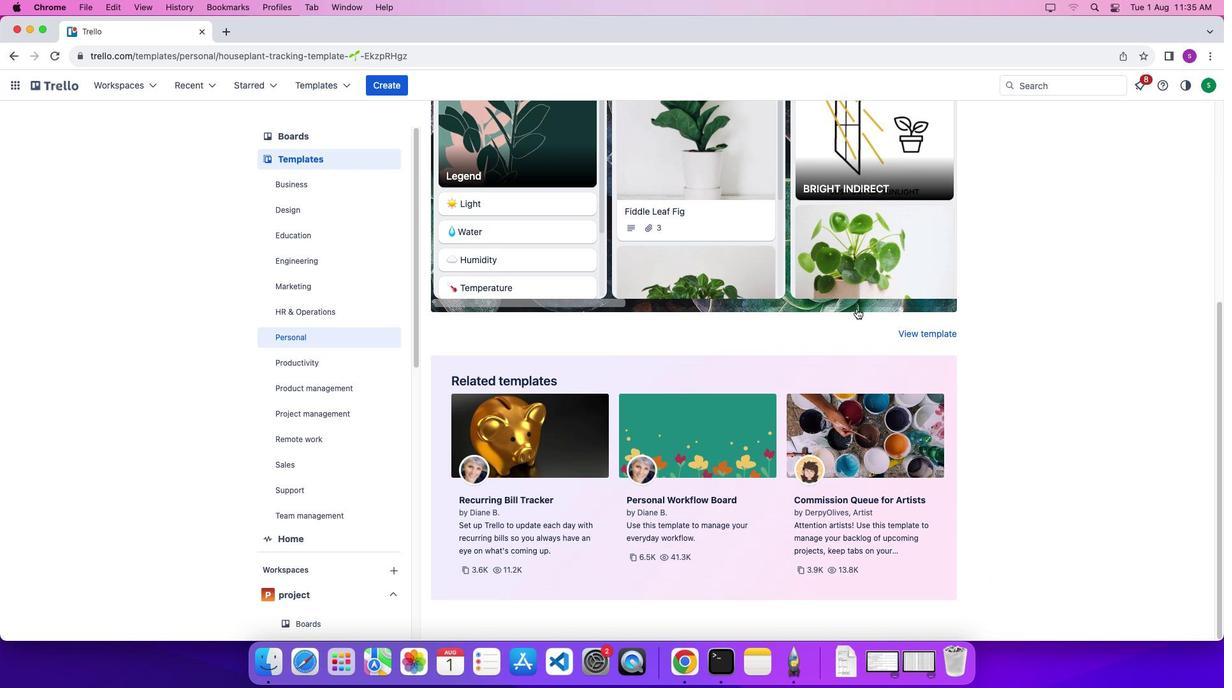 
Action: Mouse scrolled (857, 308) with delta (0, 9)
Screenshot: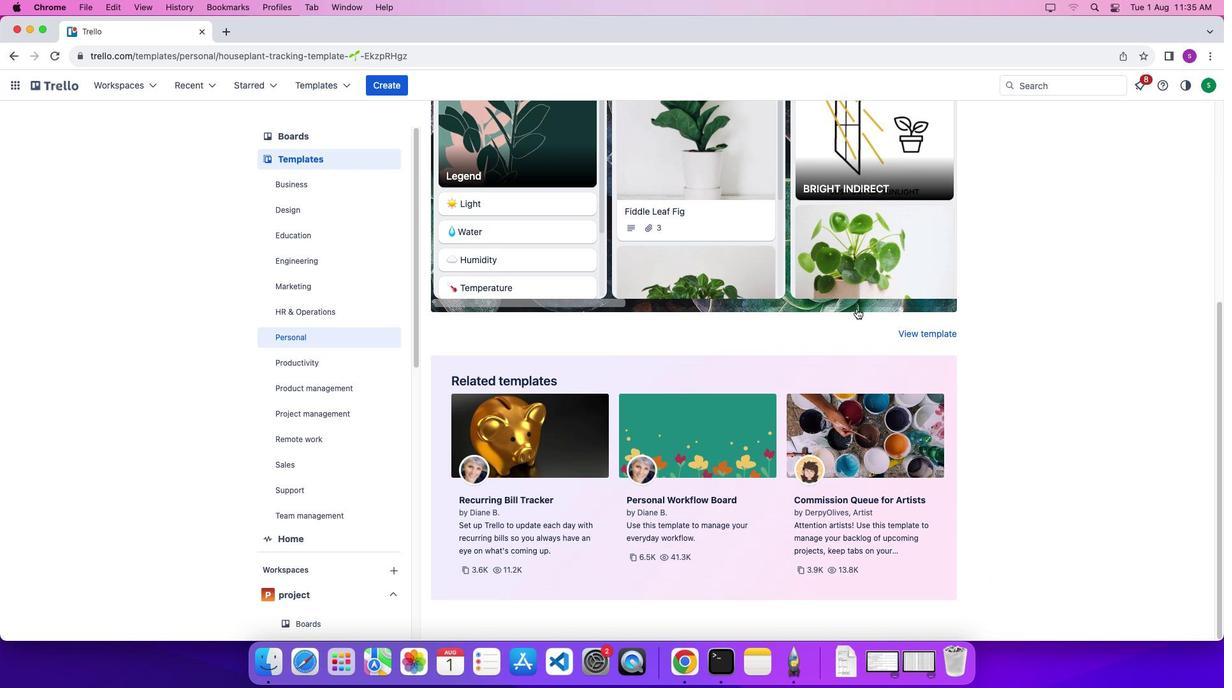 
Action: Mouse scrolled (857, 308) with delta (0, 10)
Screenshot: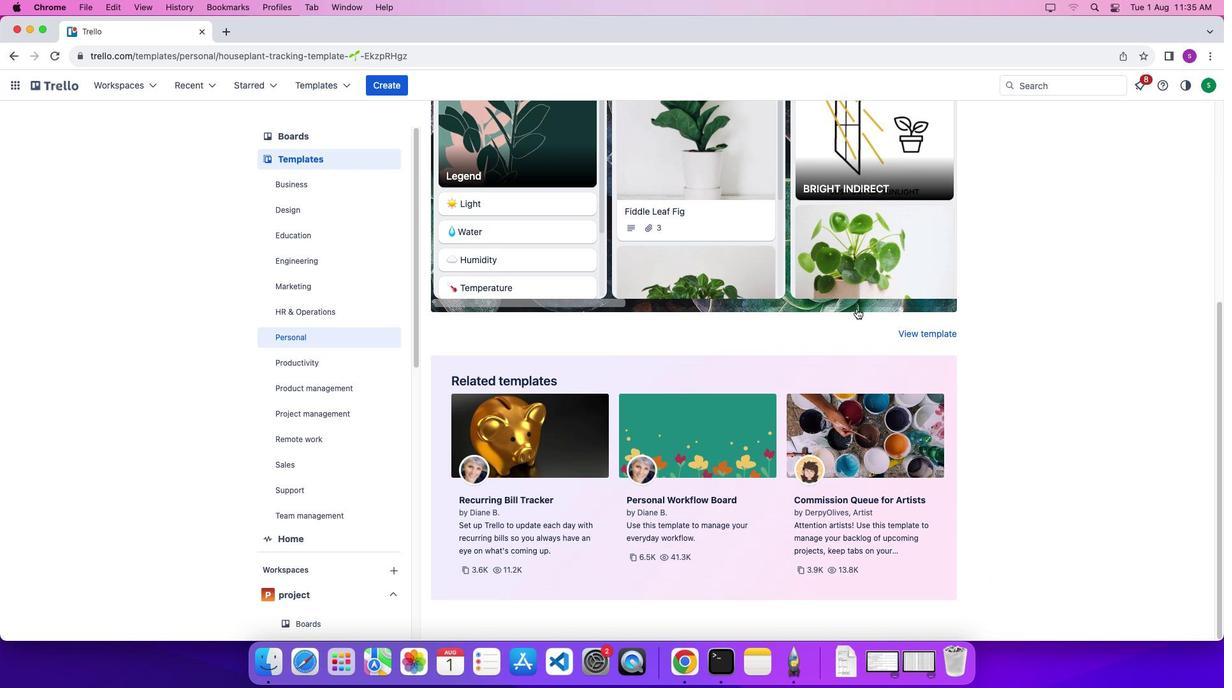 
Action: Mouse scrolled (857, 308) with delta (0, 0)
Screenshot: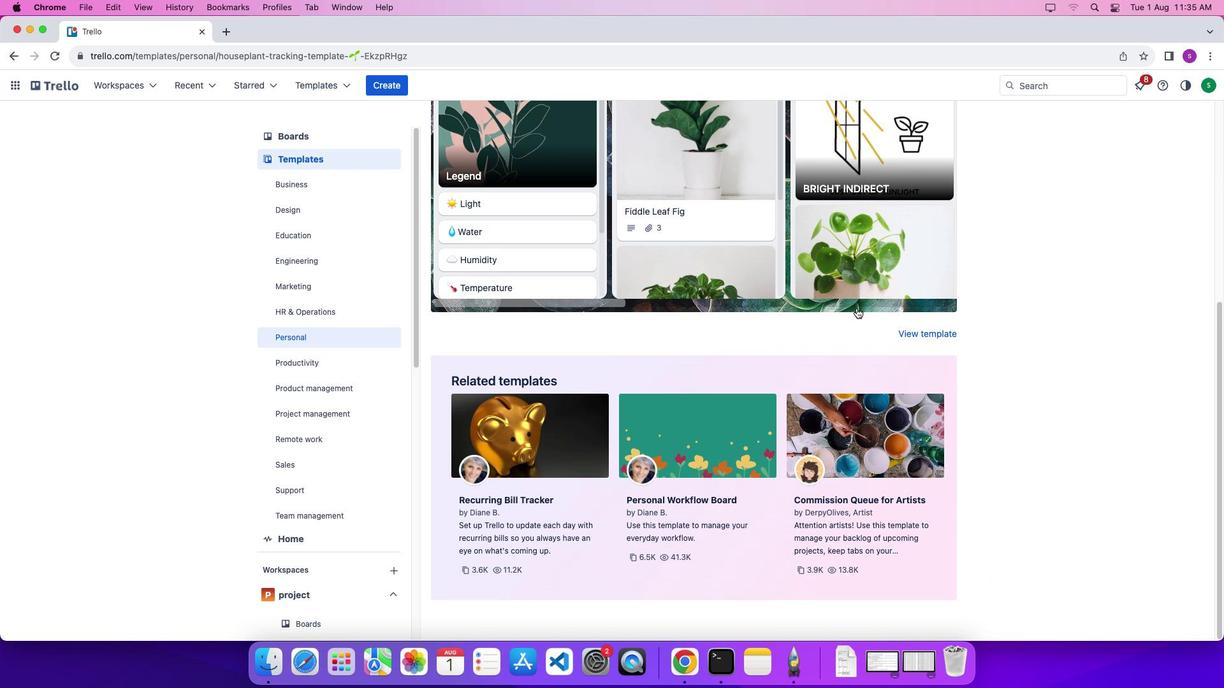
Action: Mouse scrolled (857, 308) with delta (0, 1)
Screenshot: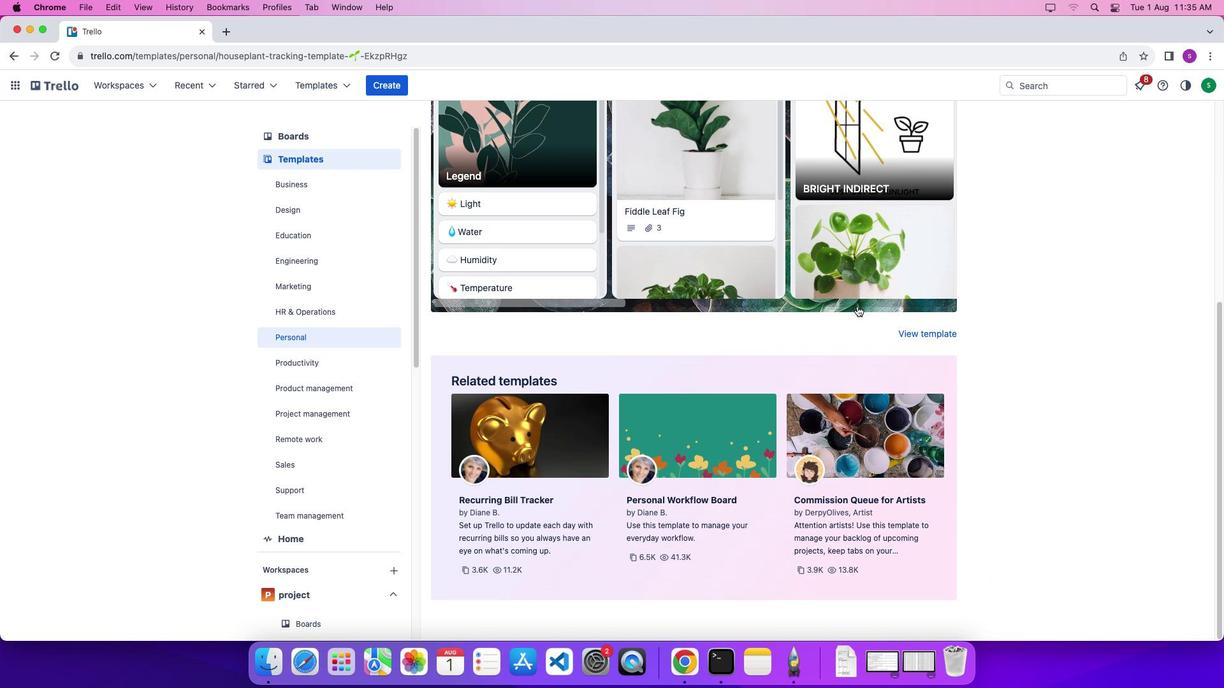 
Action: Mouse scrolled (857, 308) with delta (0, 6)
Screenshot: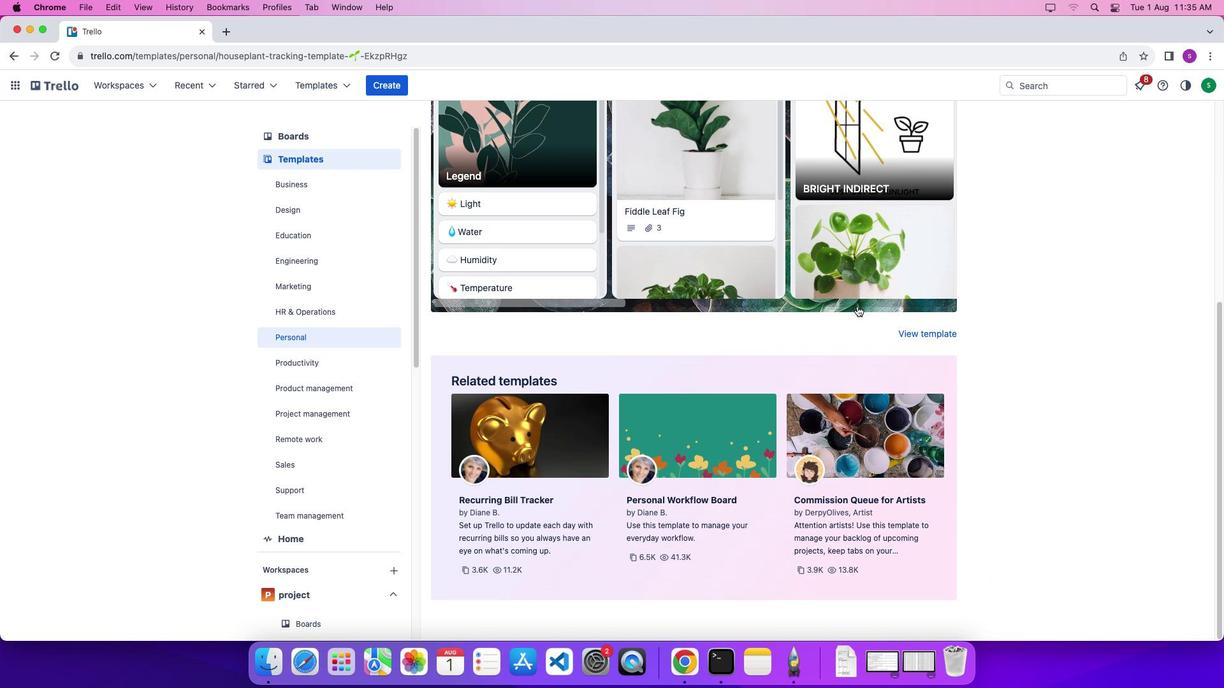 
Action: Mouse scrolled (857, 308) with delta (0, 8)
Screenshot: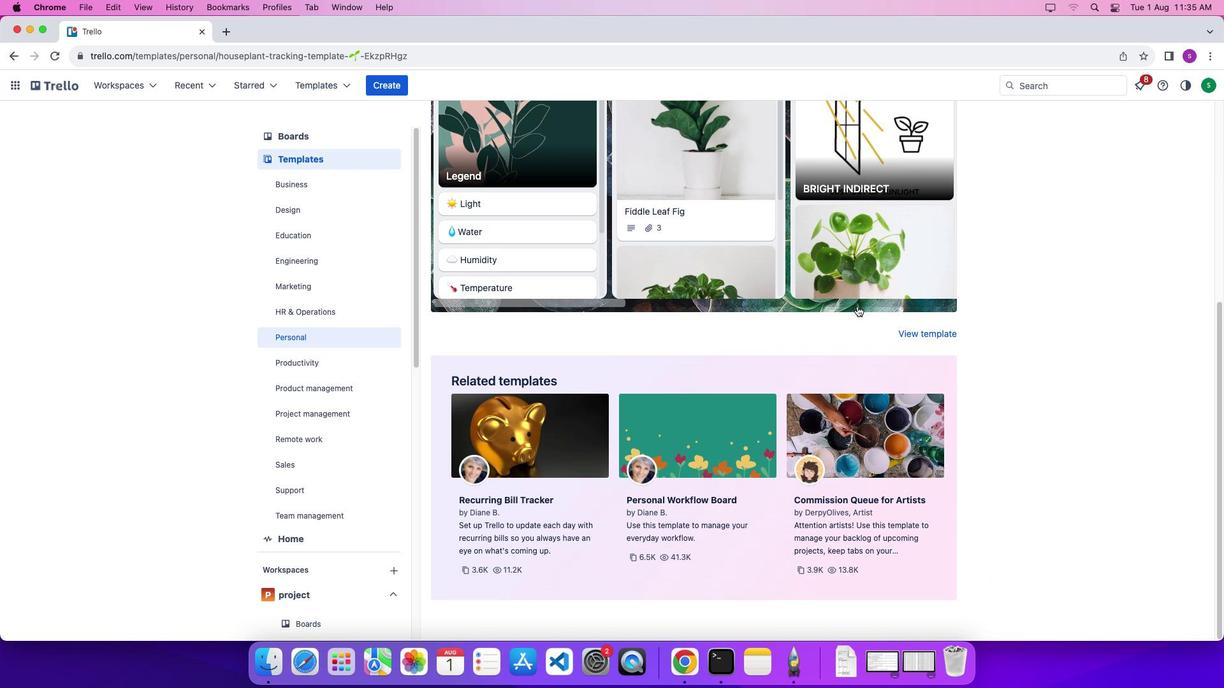 
Action: Mouse scrolled (857, 308) with delta (0, 9)
Screenshot: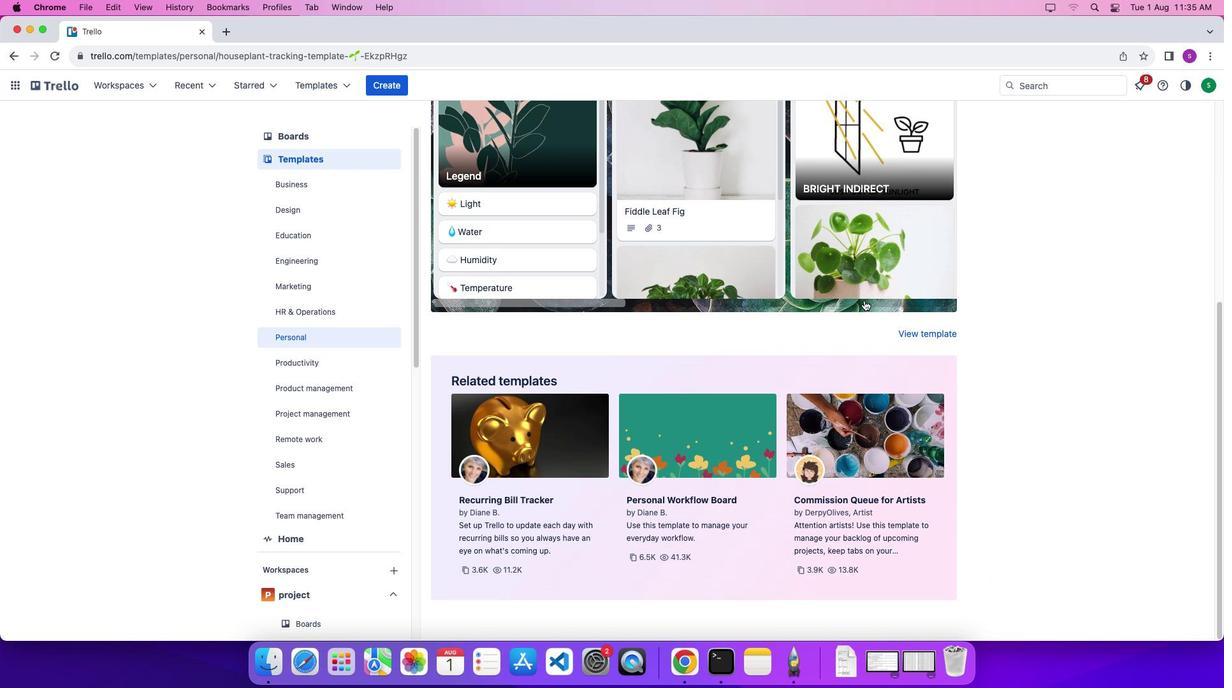 
Action: Mouse moved to (1000, 275)
Screenshot: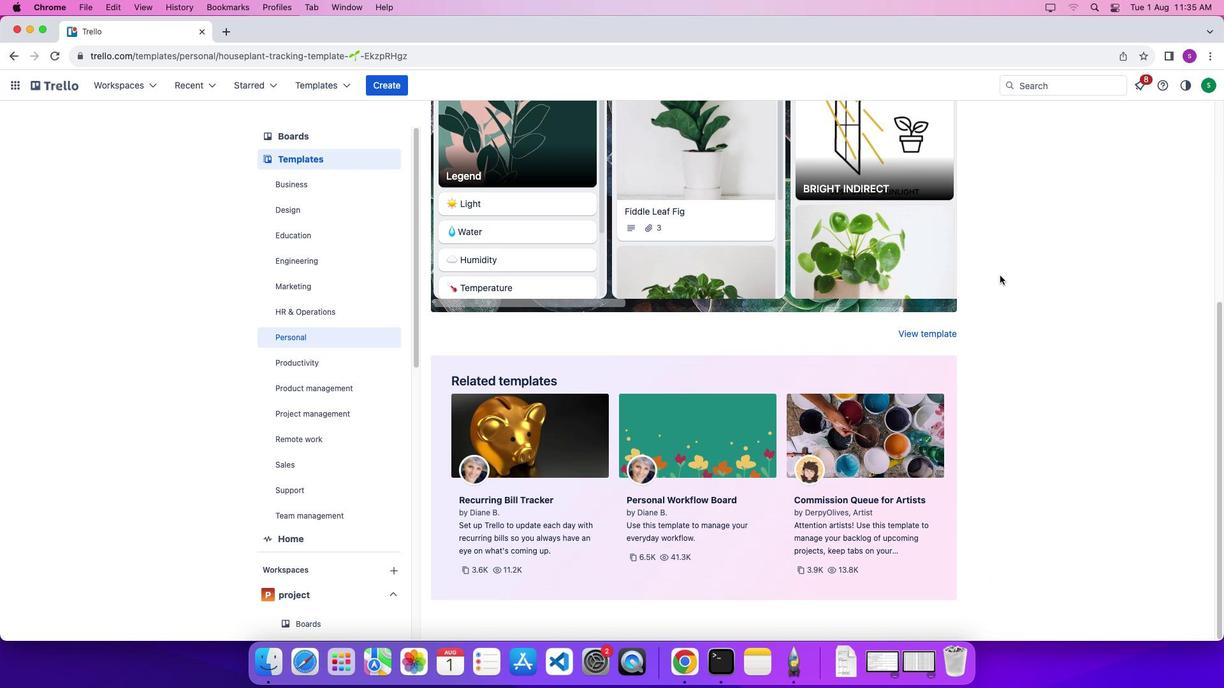 
Action: Mouse scrolled (1000, 275) with delta (0, 0)
Screenshot: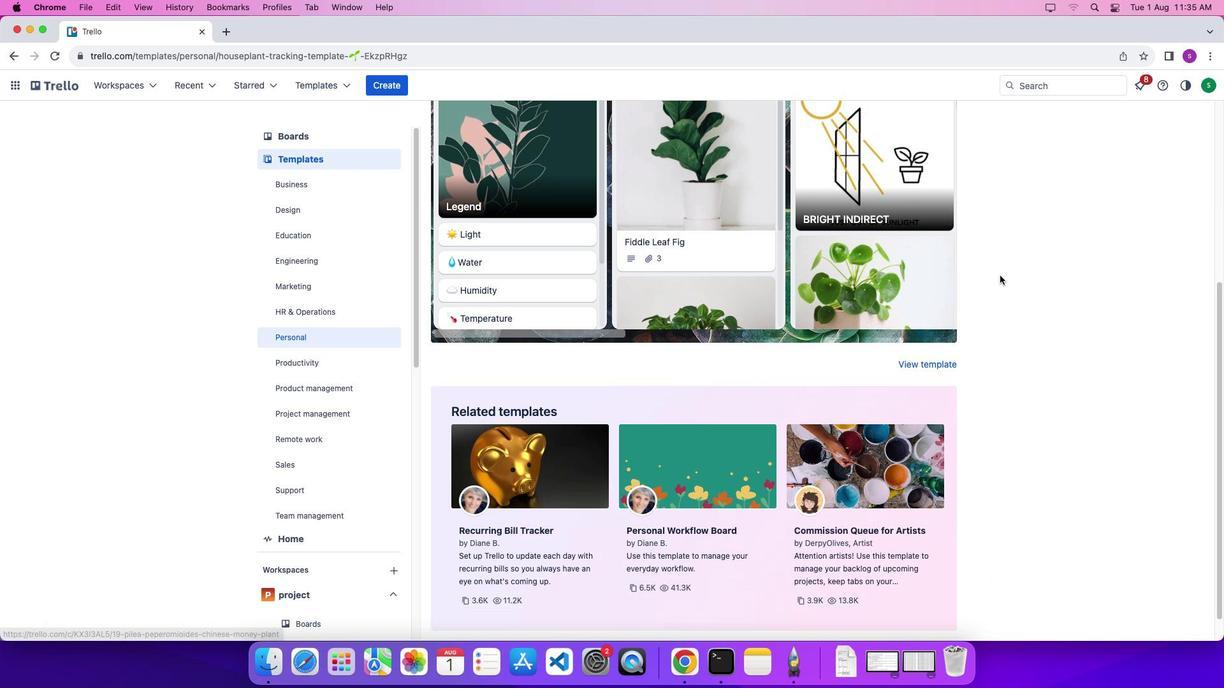 
Action: Mouse scrolled (1000, 275) with delta (0, 1)
Screenshot: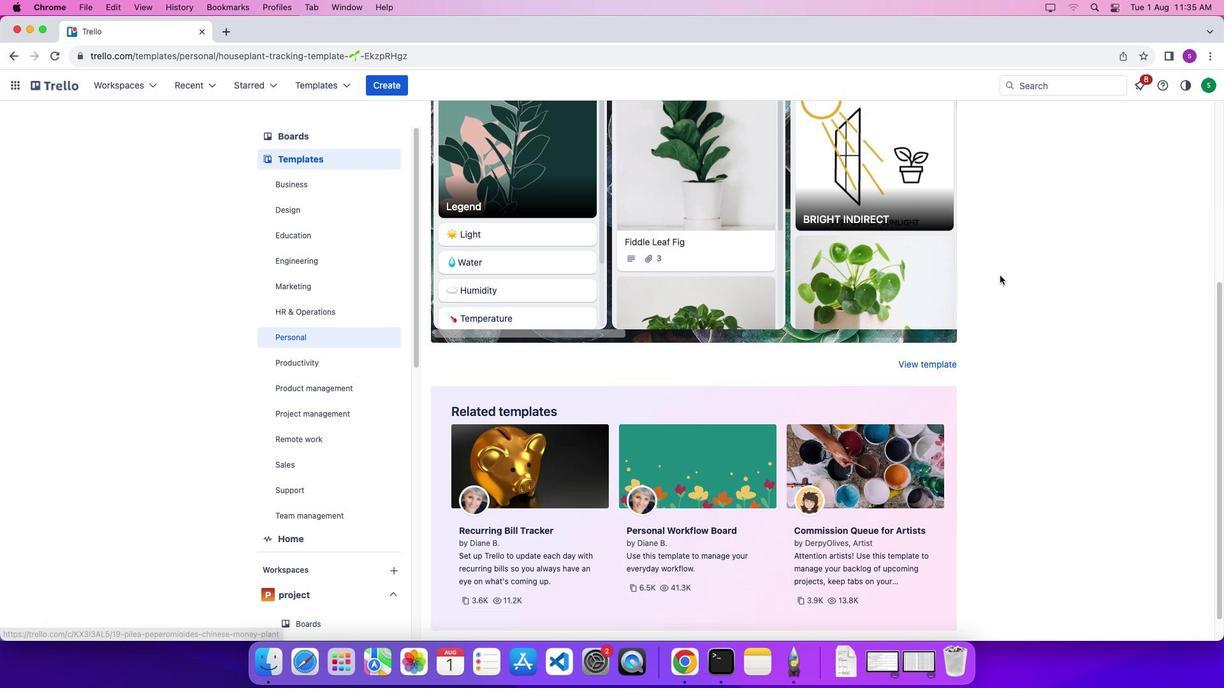 
Action: Mouse scrolled (1000, 275) with delta (0, 6)
Screenshot: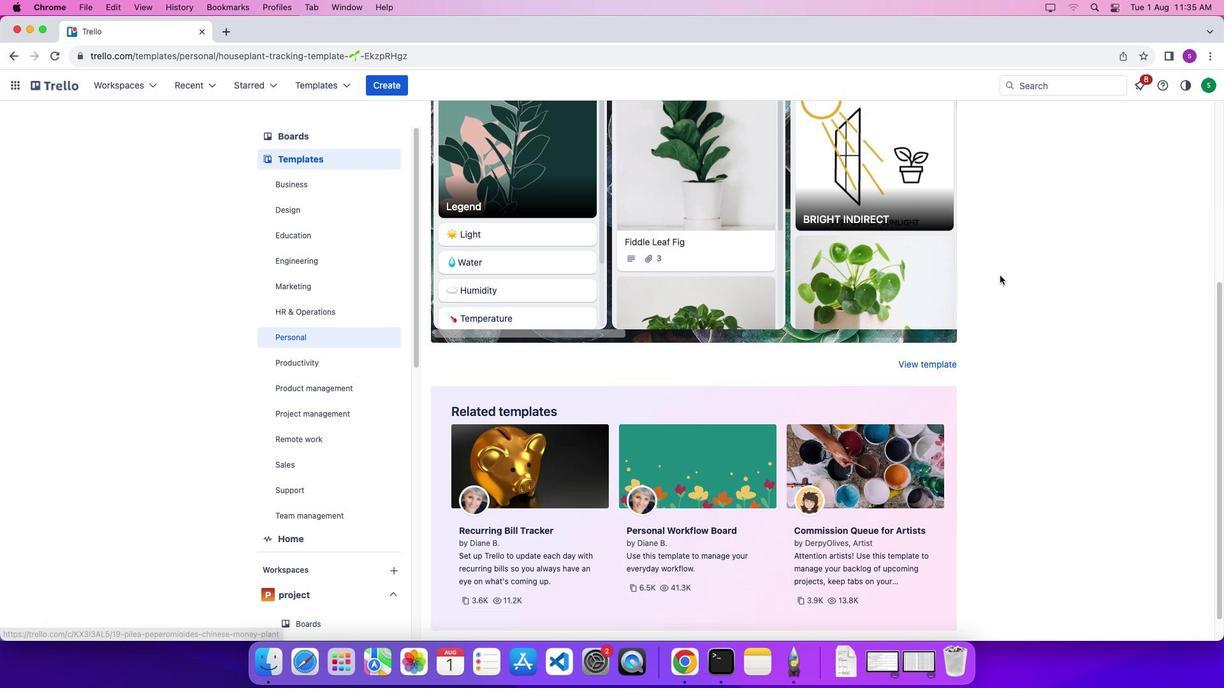 
Action: Mouse scrolled (1000, 275) with delta (0, 8)
Screenshot: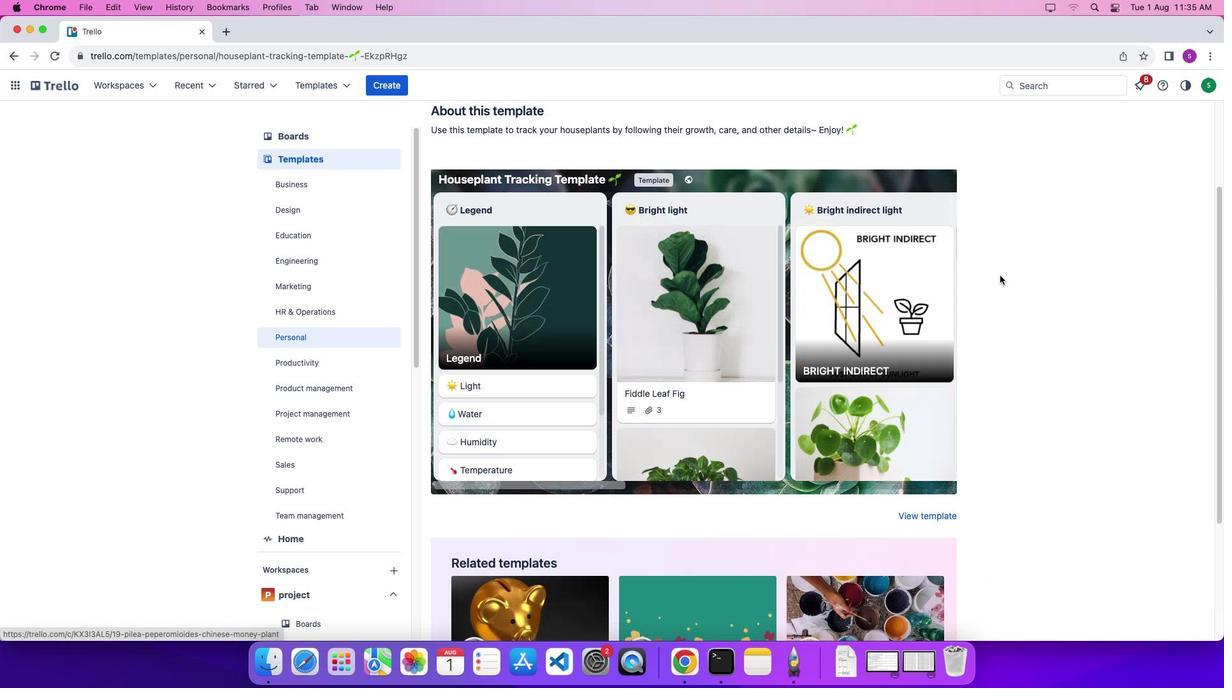 
Action: Mouse scrolled (1000, 275) with delta (0, 10)
Screenshot: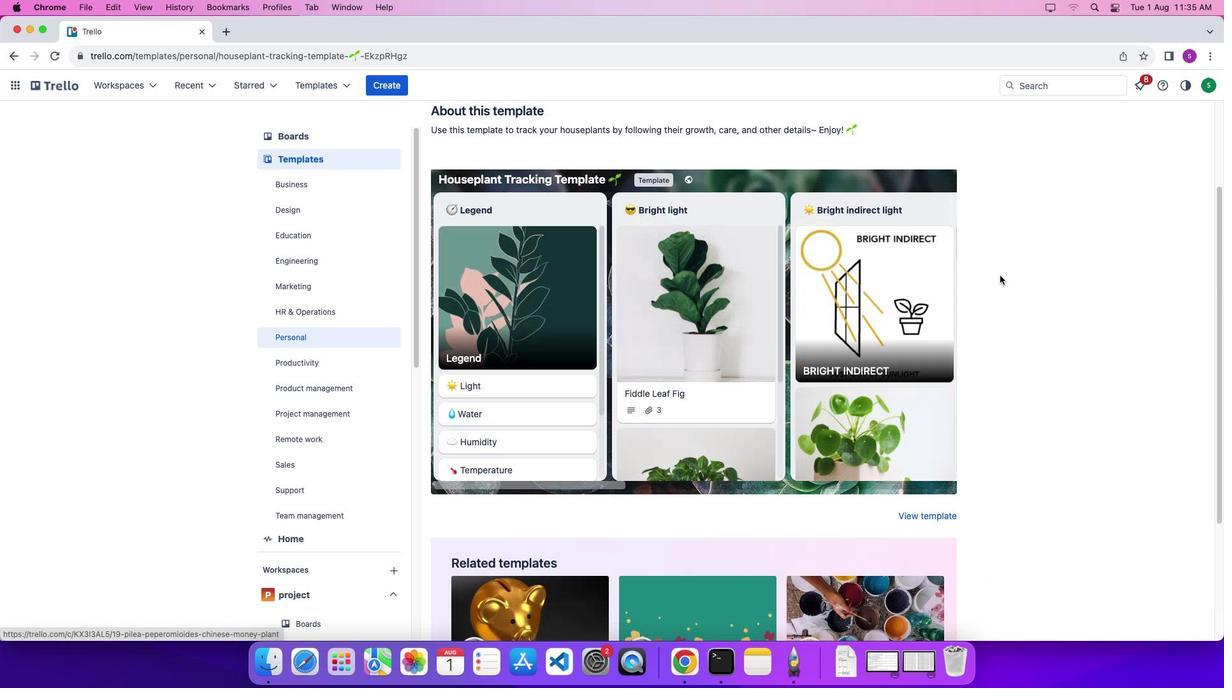
Action: Mouse scrolled (1000, 275) with delta (0, 10)
Screenshot: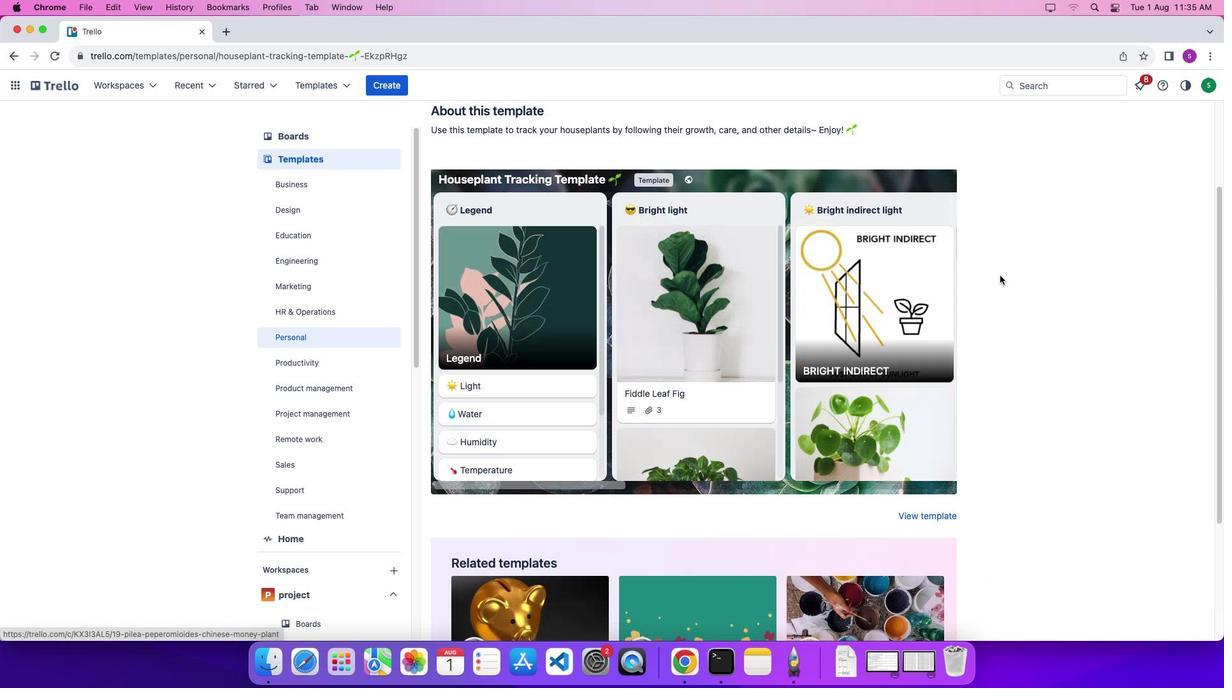 
Action: Mouse moved to (911, 186)
Screenshot: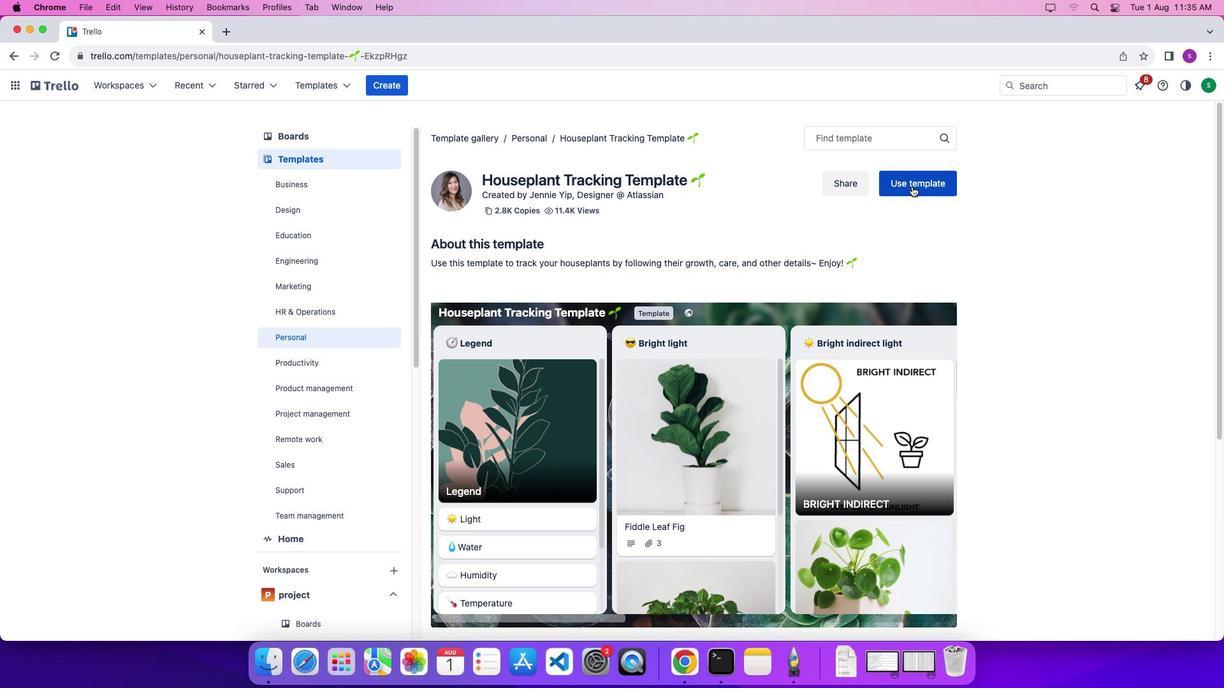 
Action: Mouse pressed left at (911, 186)
Screenshot: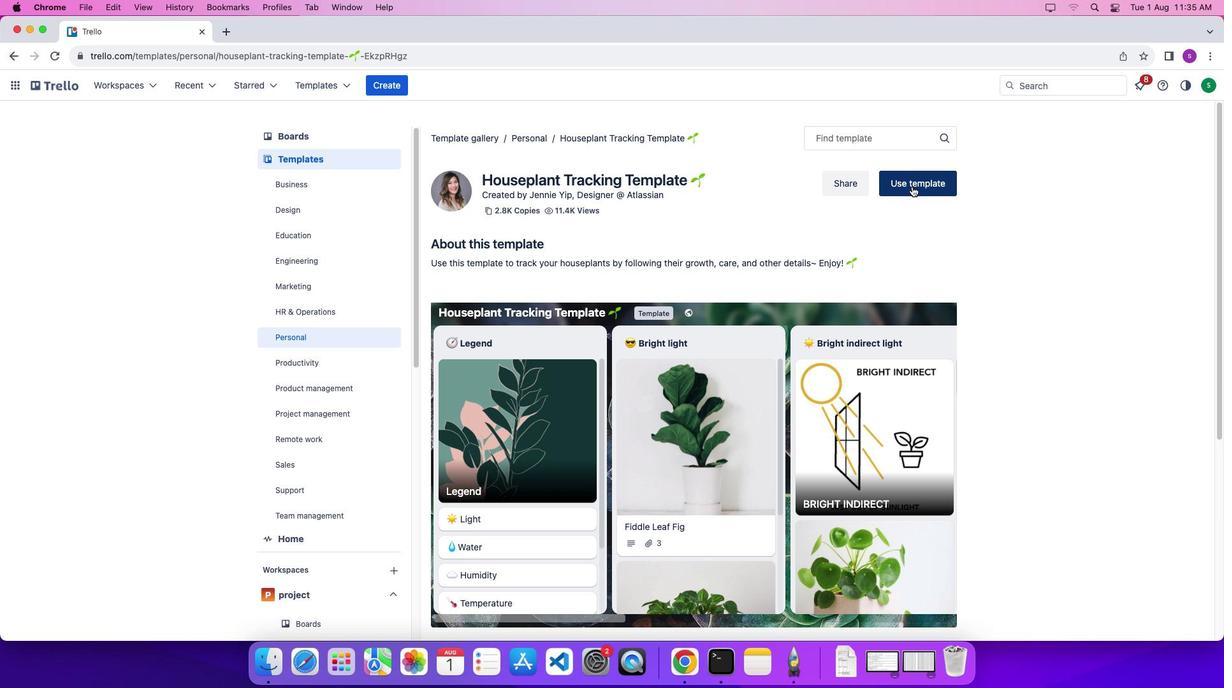 
Action: Mouse moved to (931, 295)
Screenshot: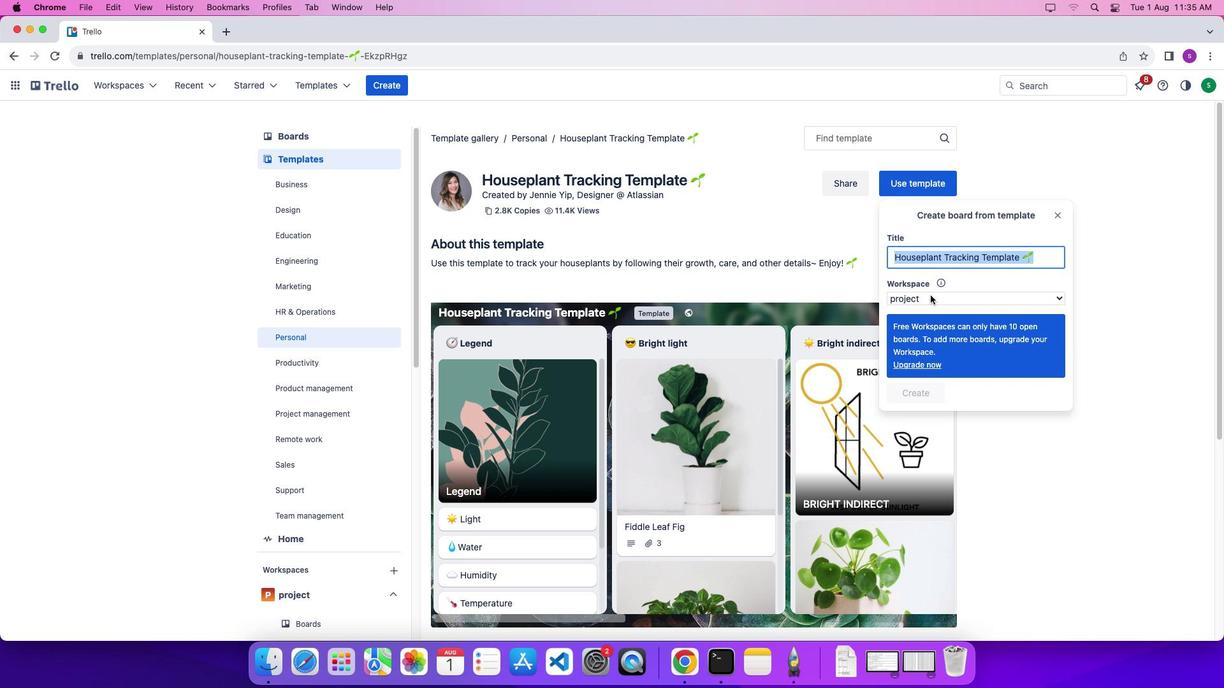 
Action: Mouse pressed left at (931, 295)
Screenshot: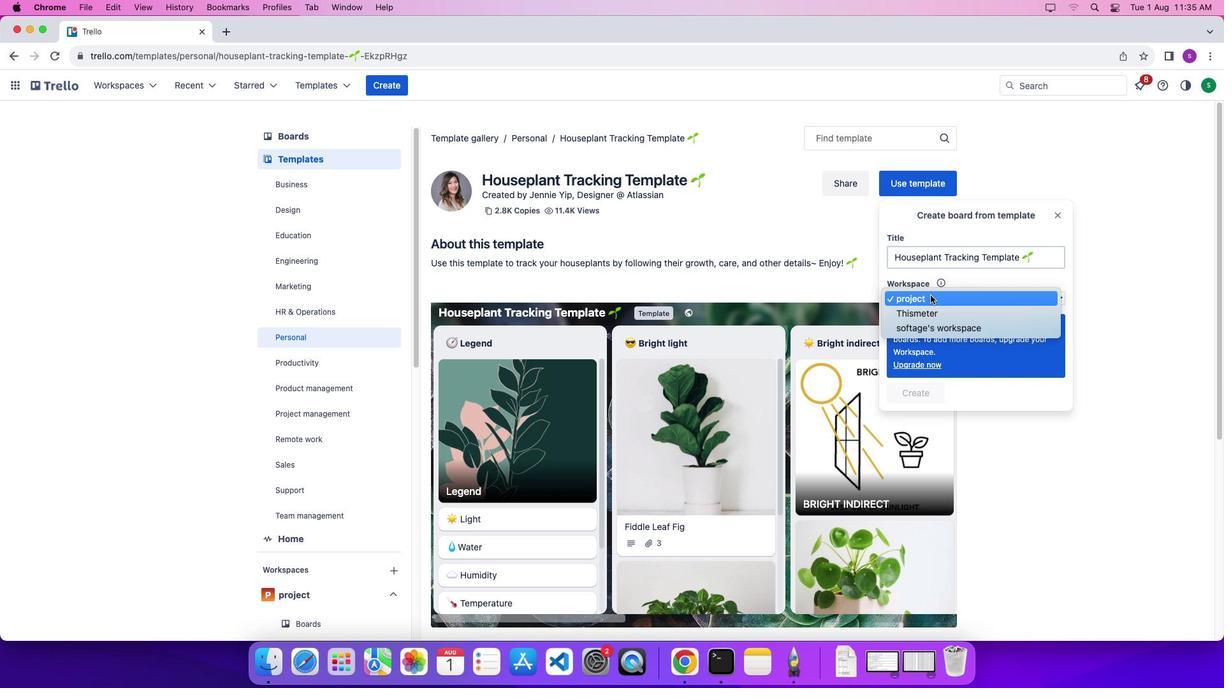 
Action: Mouse moved to (934, 323)
Screenshot: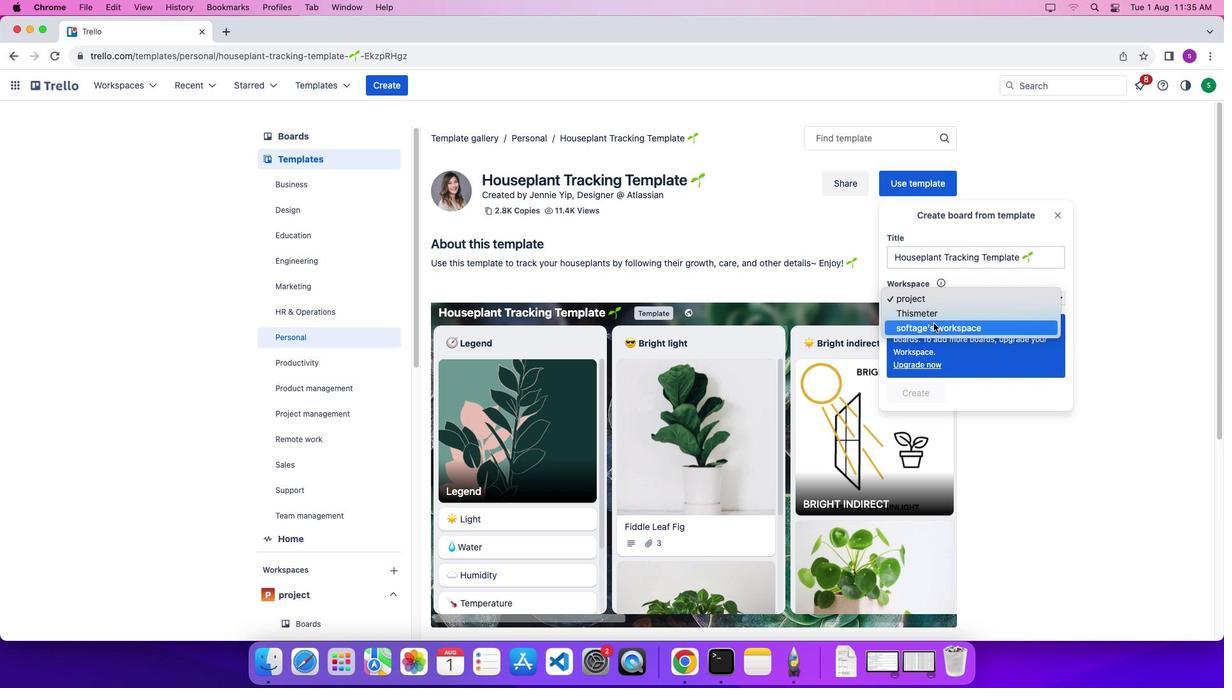 
Action: Mouse pressed left at (934, 323)
Screenshot: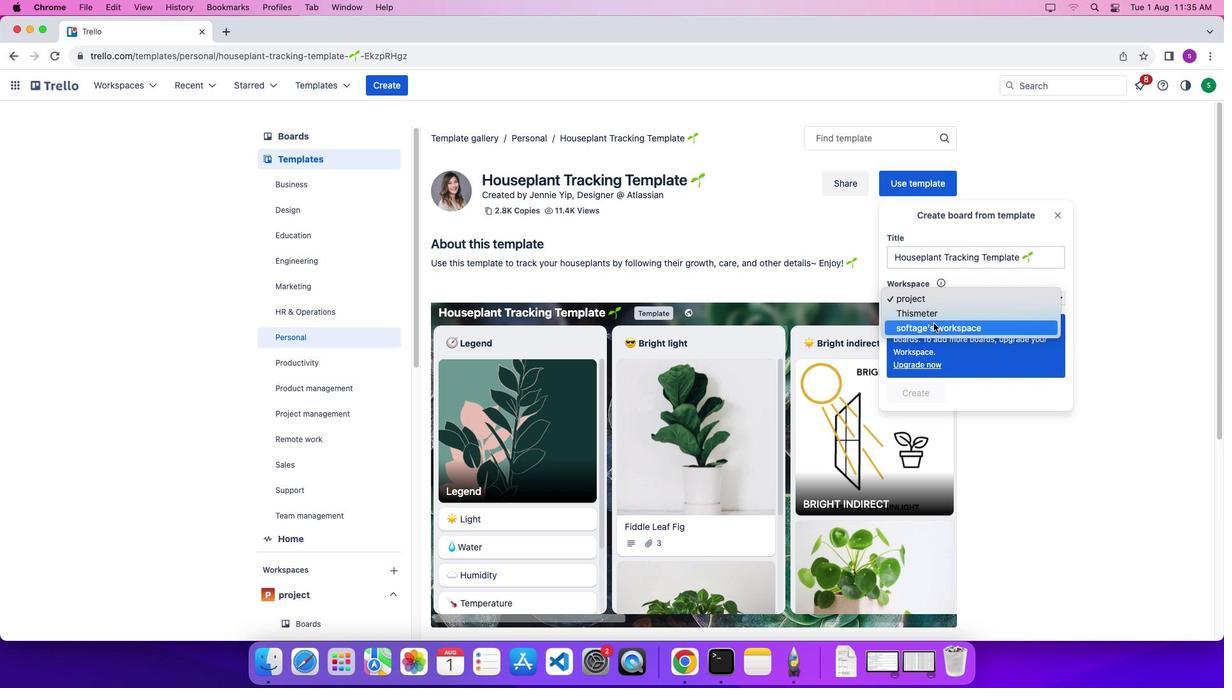 
Action: Mouse moved to (929, 419)
Screenshot: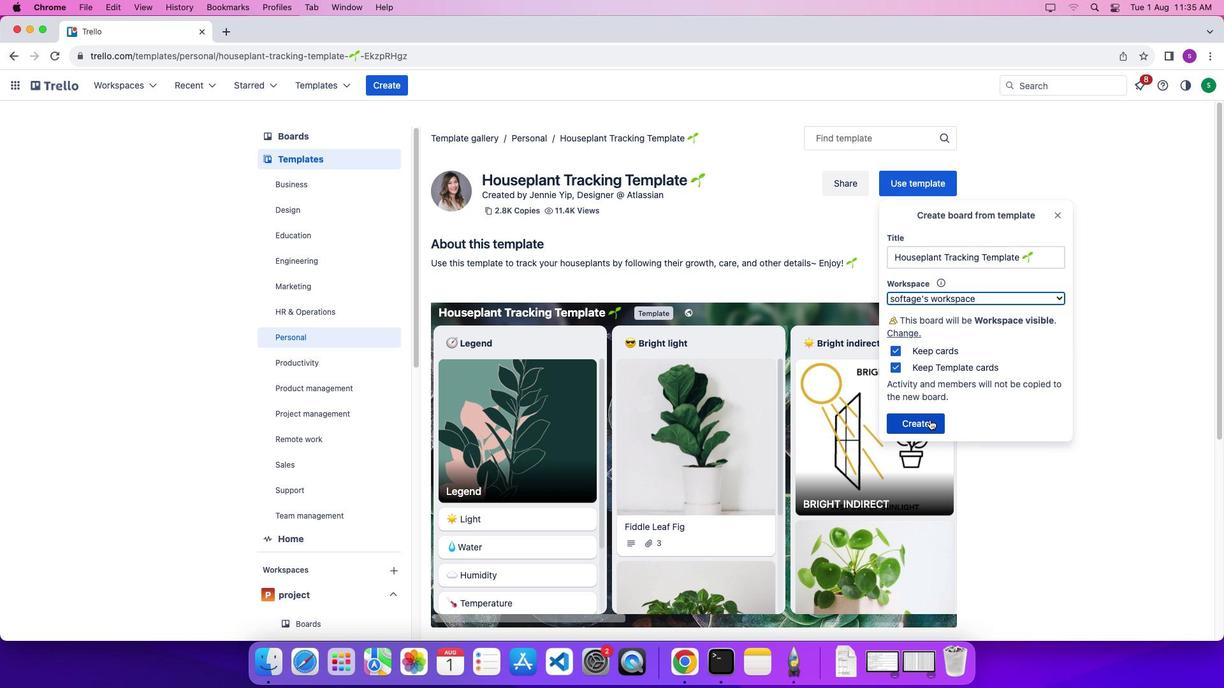 
Action: Mouse pressed left at (929, 419)
Screenshot: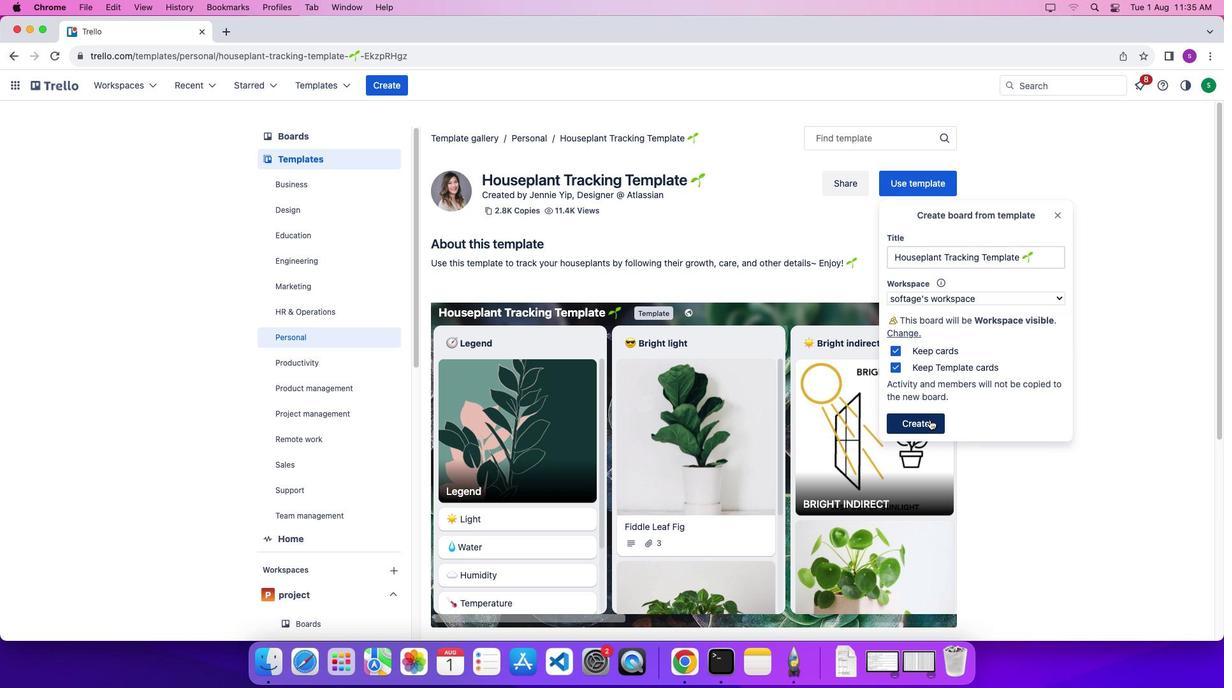 
Action: Mouse moved to (983, 369)
Screenshot: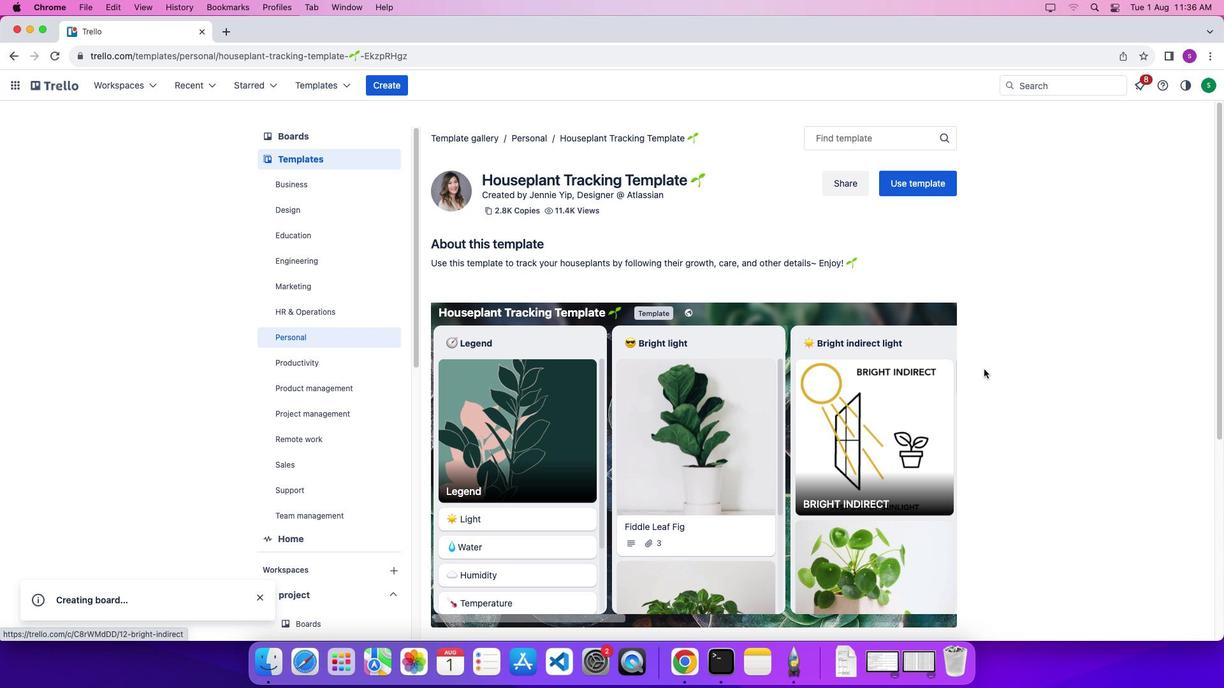 
Action: Mouse pressed left at (983, 369)
Screenshot: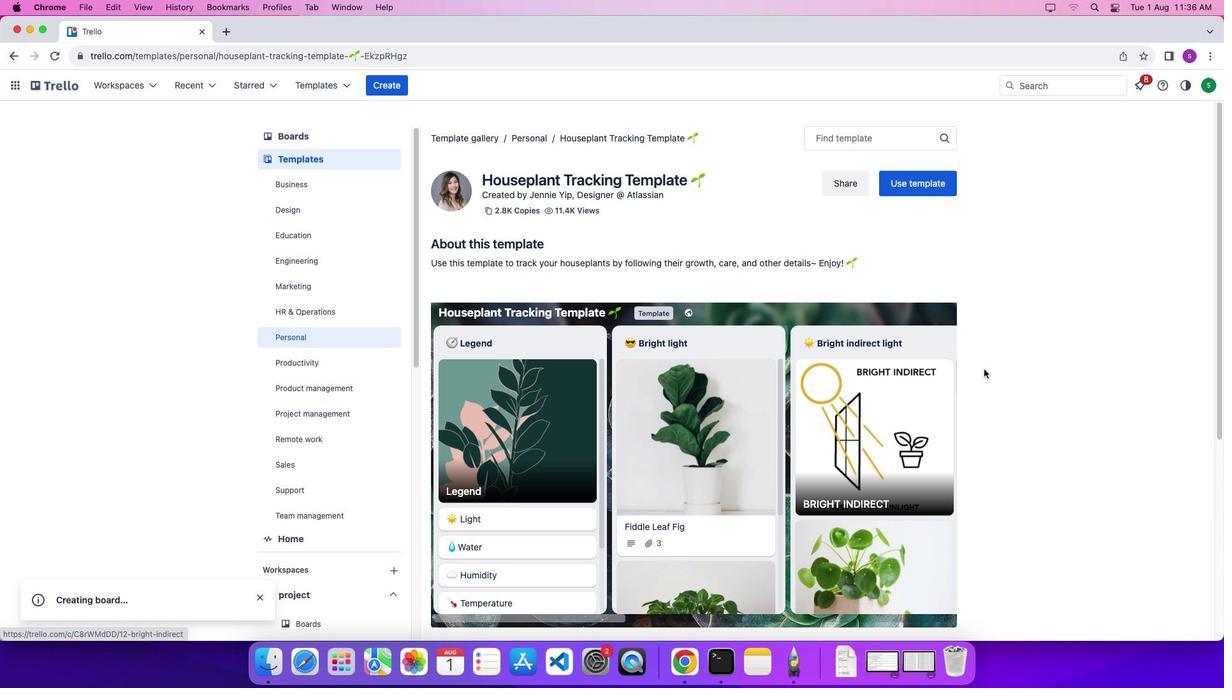
Action: Mouse moved to (163, 589)
Screenshot: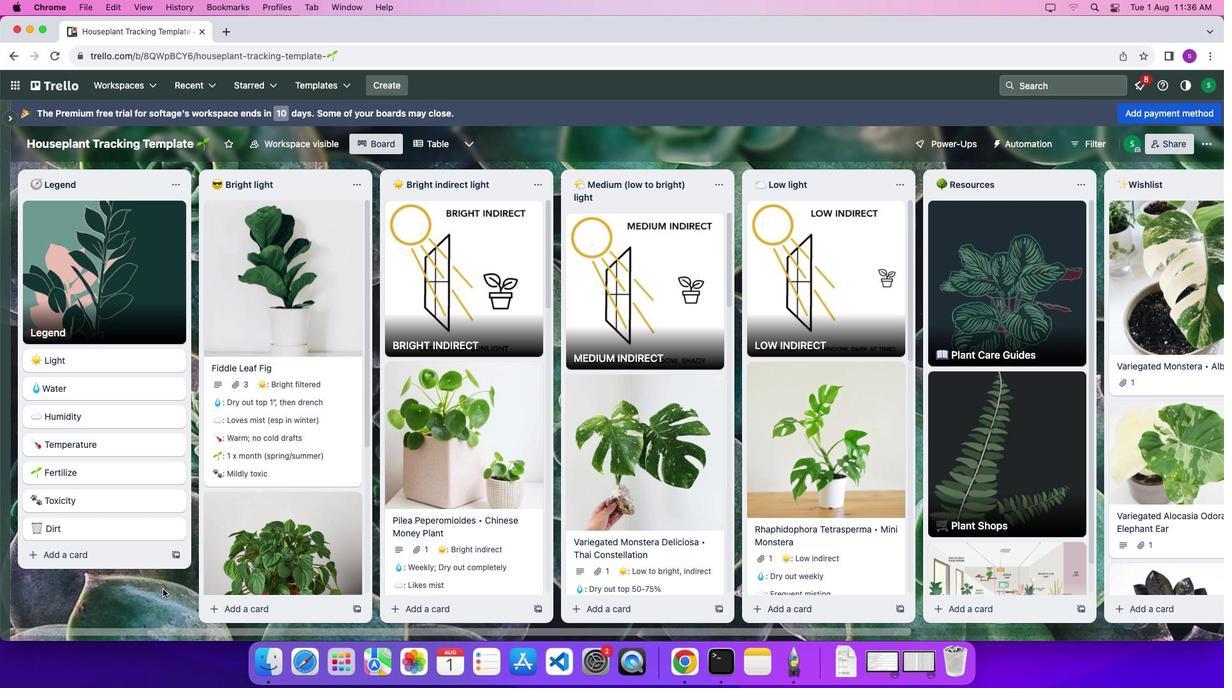 
Action: Mouse pressed left at (163, 589)
Screenshot: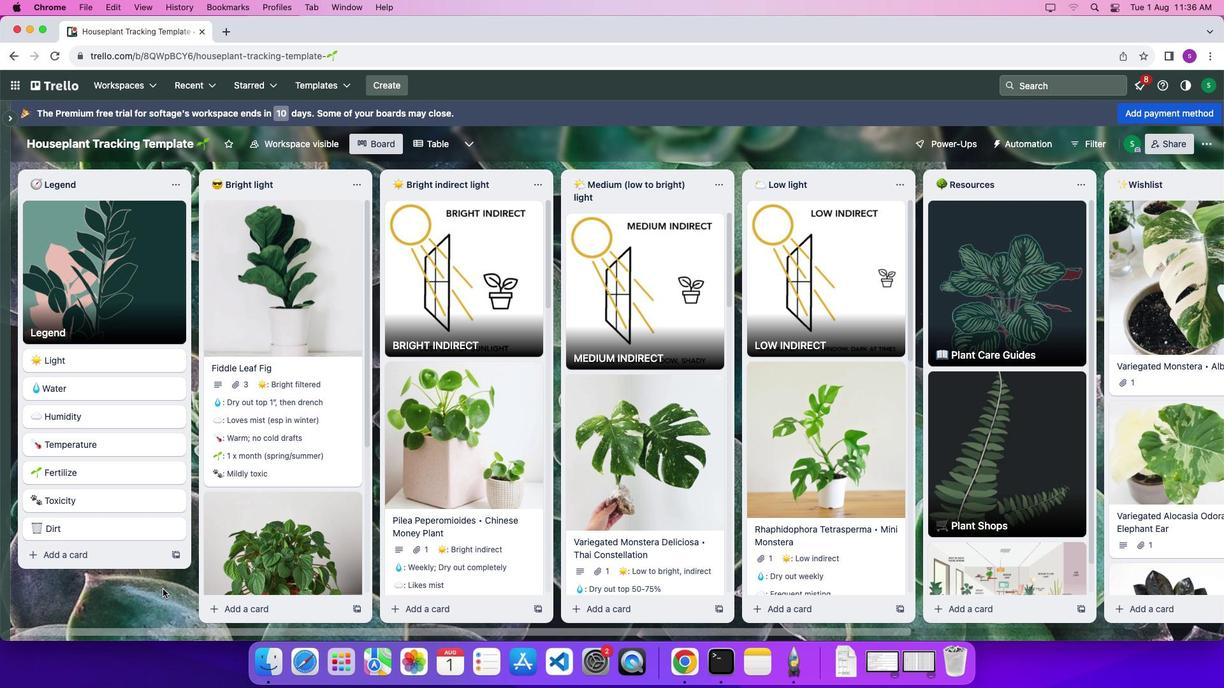 
Action: Mouse moved to (158, 629)
Screenshot: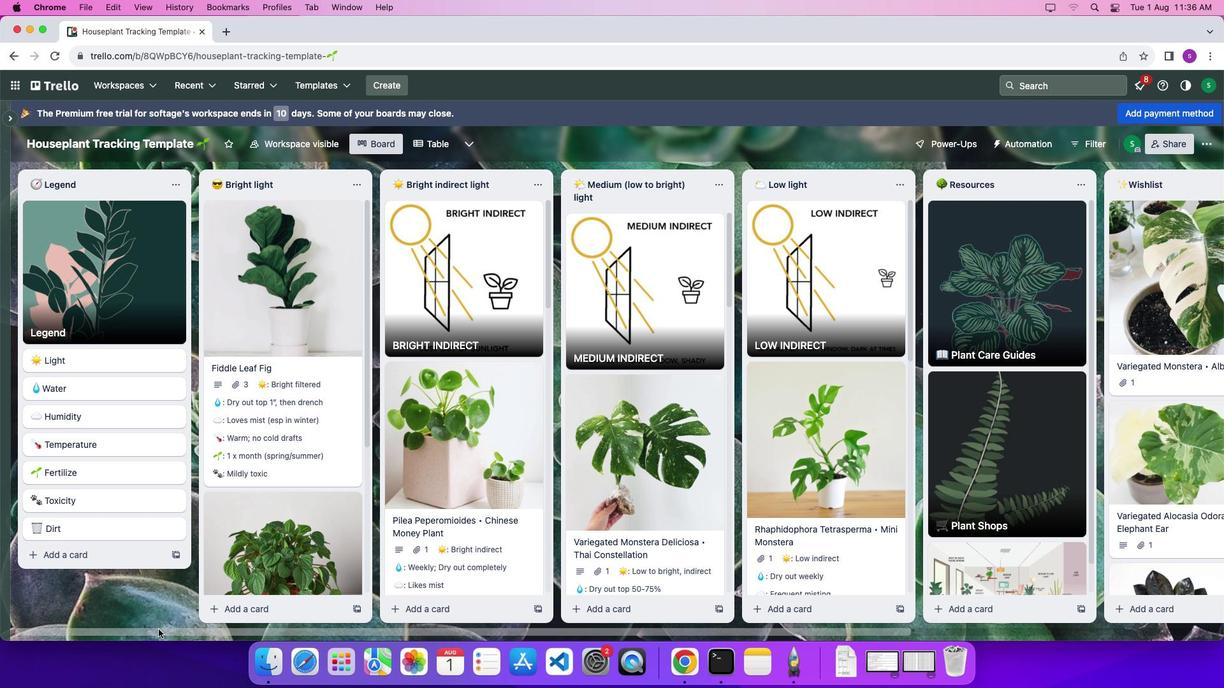 
Action: Mouse pressed left at (158, 629)
Screenshot: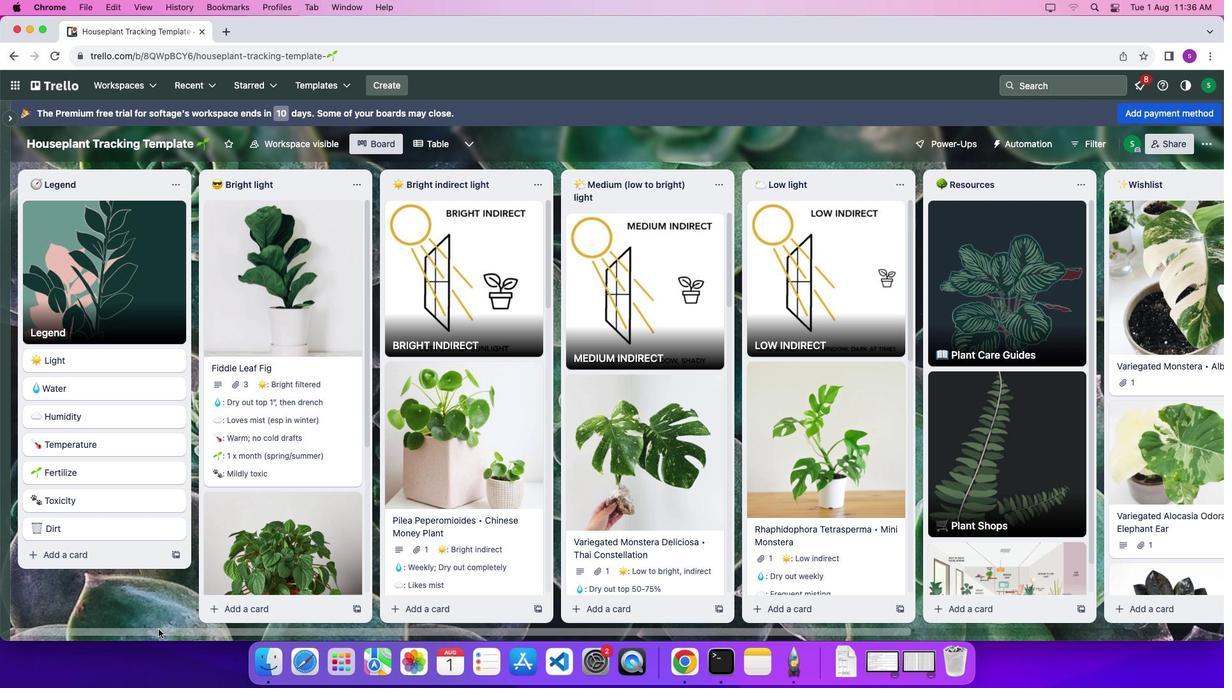 
Action: Mouse moved to (1132, 190)
Screenshot: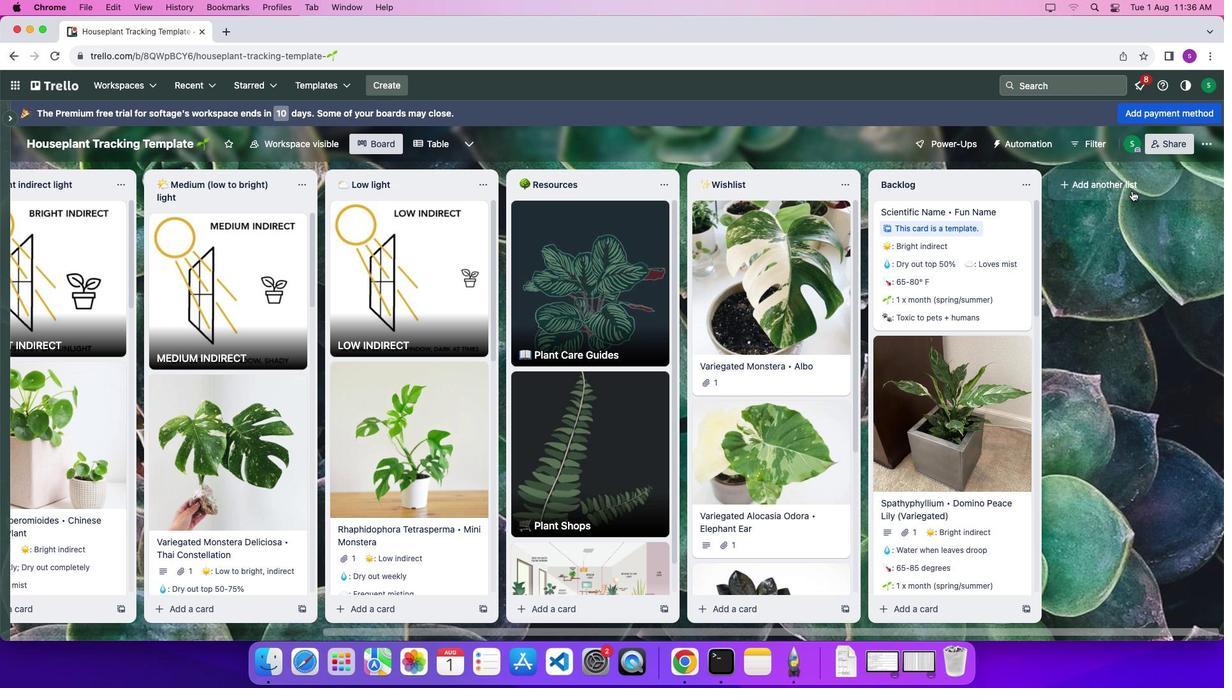 
Action: Mouse pressed left at (1132, 190)
Screenshot: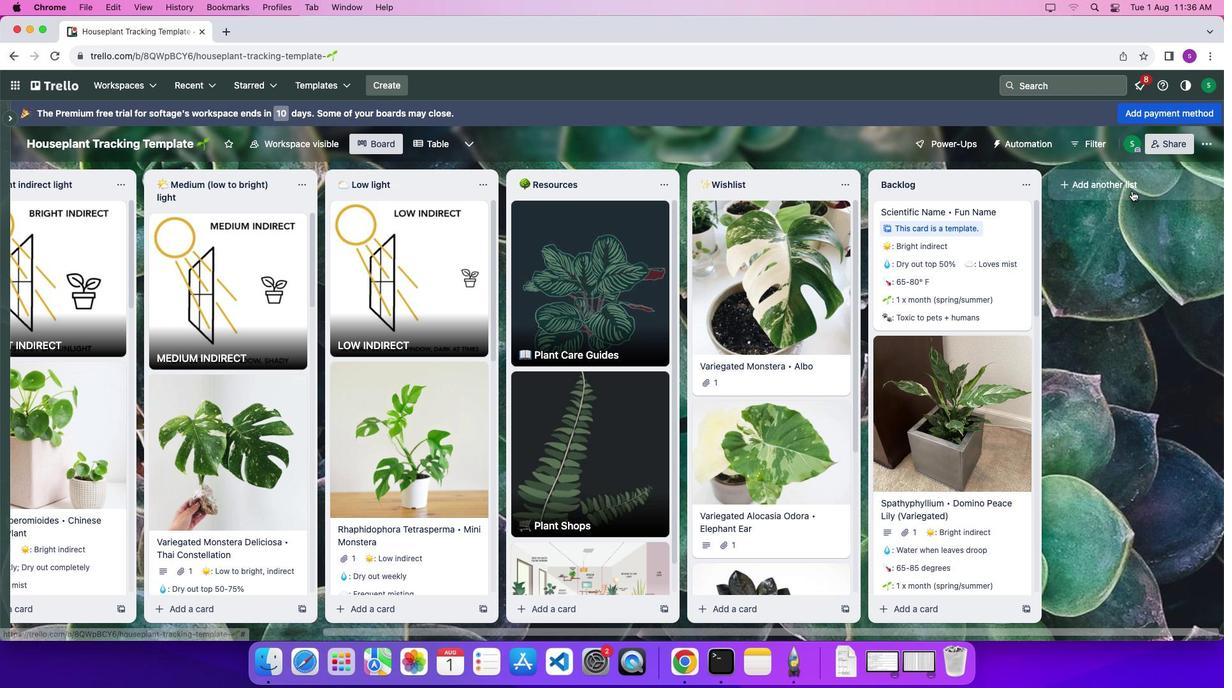 
Action: Mouse moved to (1127, 184)
Screenshot: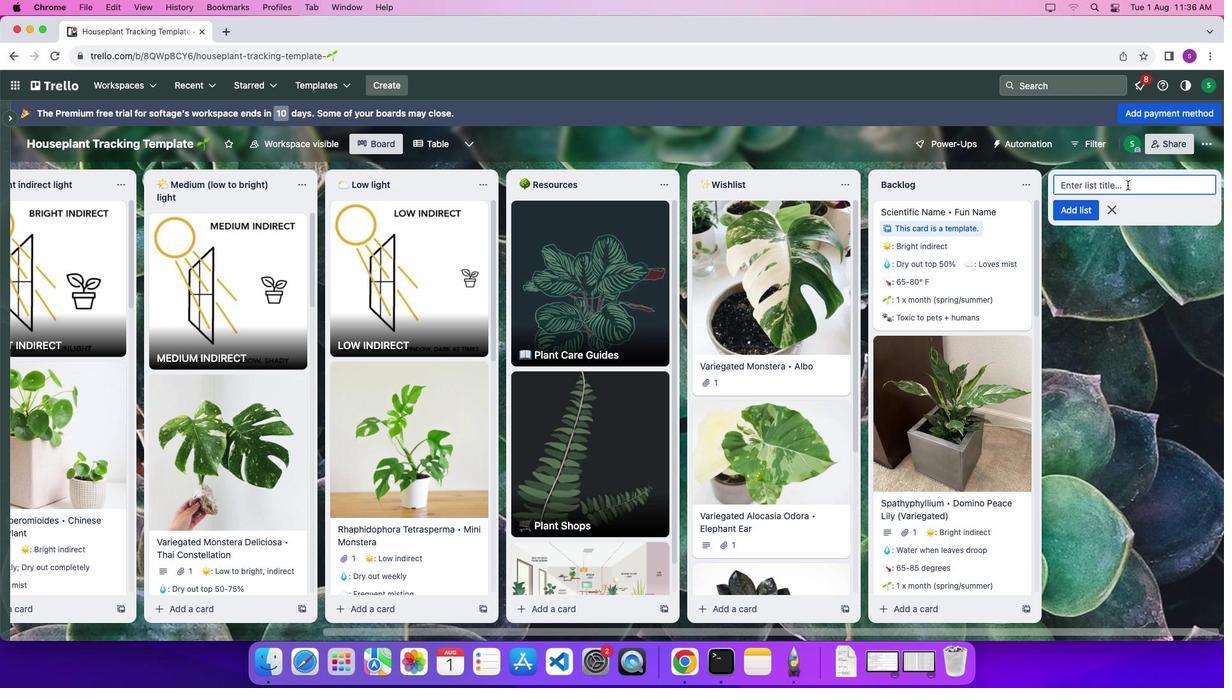 
Action: Mouse pressed left at (1127, 184)
Screenshot: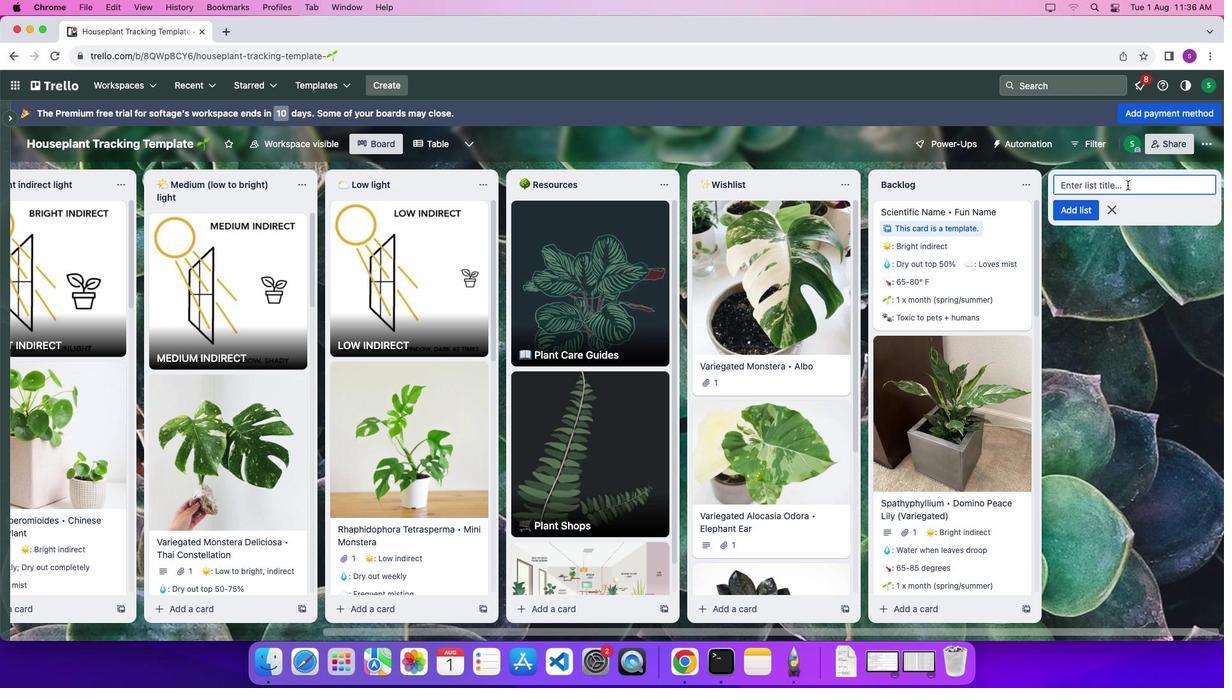
Action: Mouse moved to (1128, 184)
Screenshot: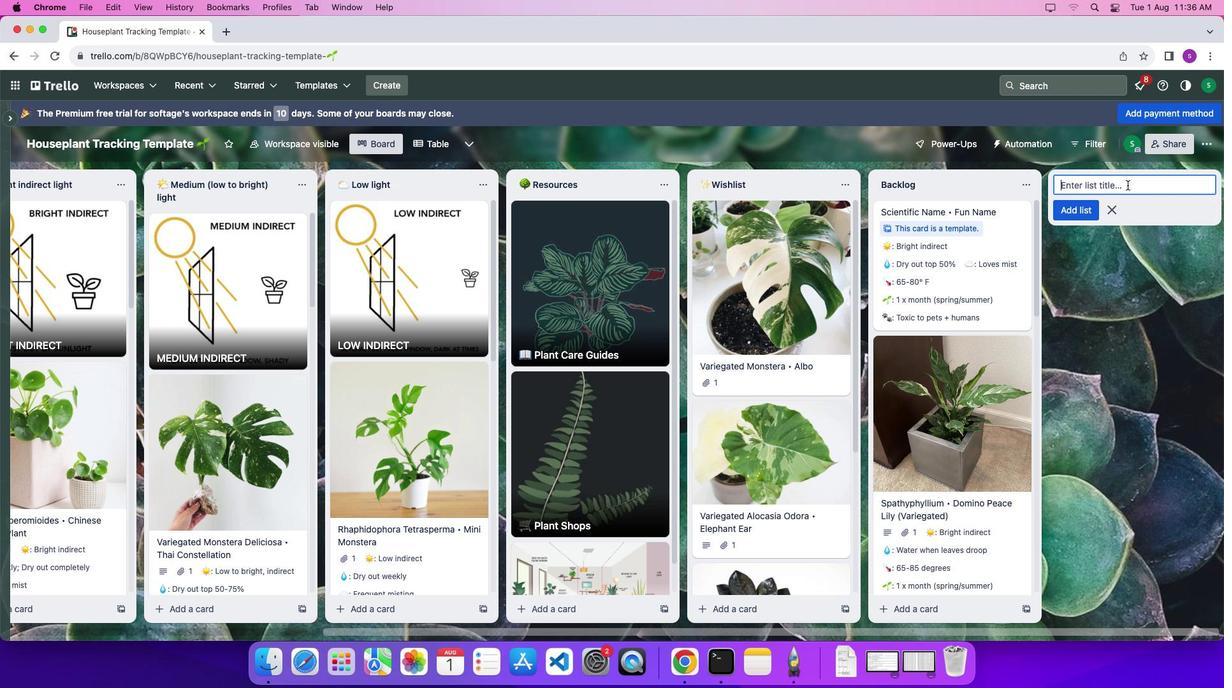 
Action: Key pressed Key.shift'P''e''e''r''s''o''n''a''l'Key.space'n''e''e''d'Key.enterKey.shift'L''i''g''h''t'Key.enterKey.shift'P''l''a''n''t'Key.enter
Screenshot: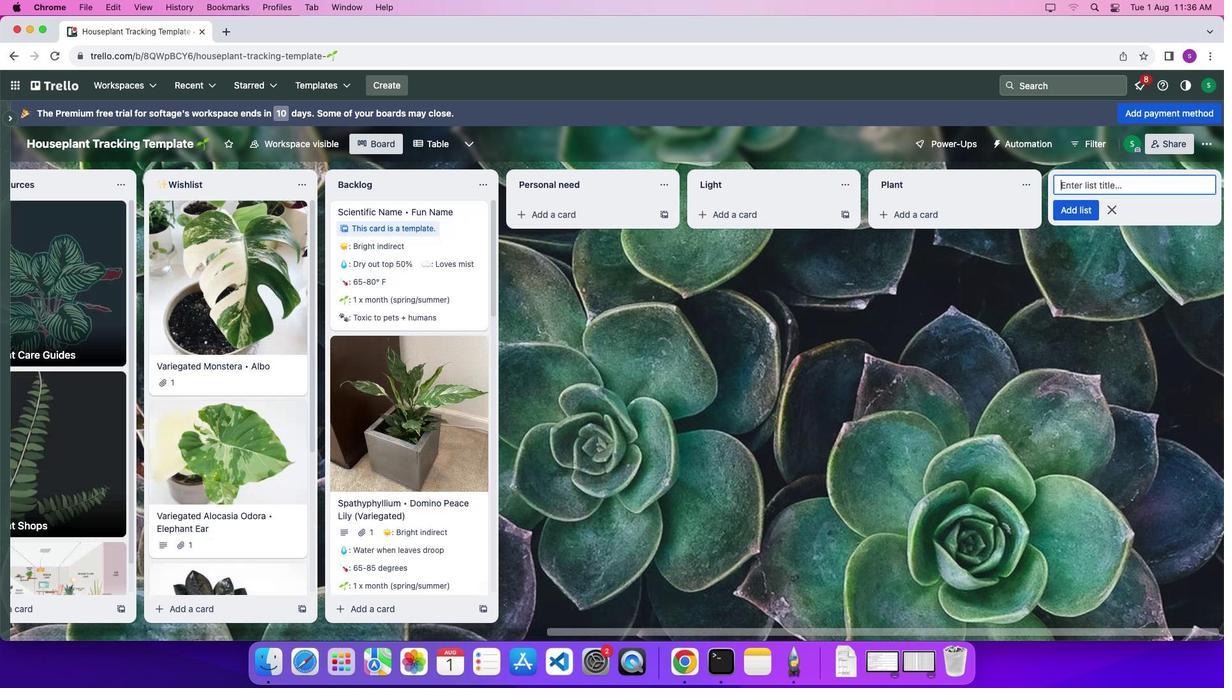 
Action: Mouse moved to (1110, 211)
Screenshot: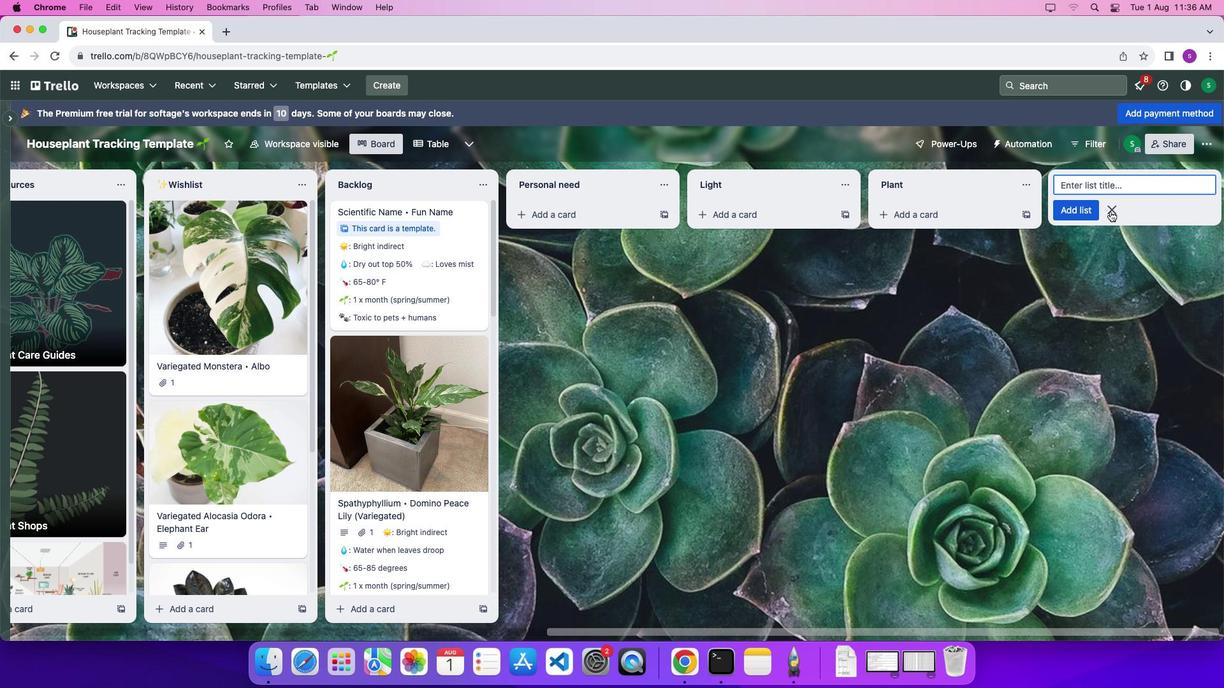 
Action: Mouse pressed left at (1110, 211)
Screenshot: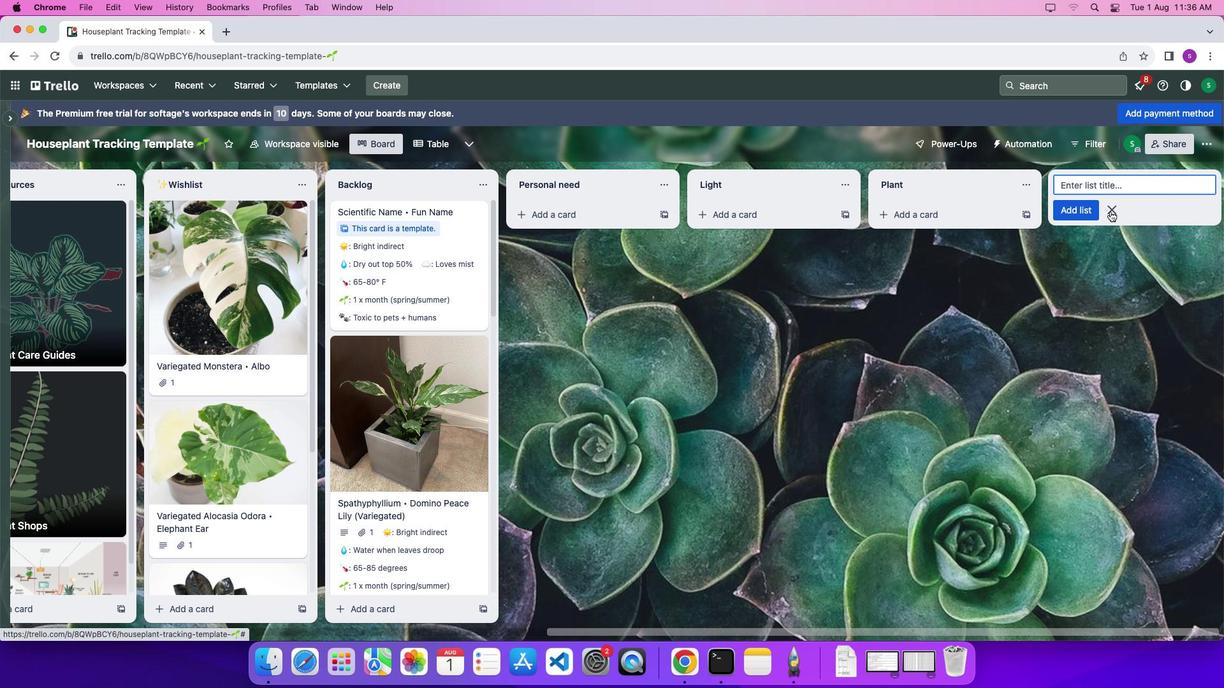 
Action: Mouse moved to (601, 210)
Screenshot: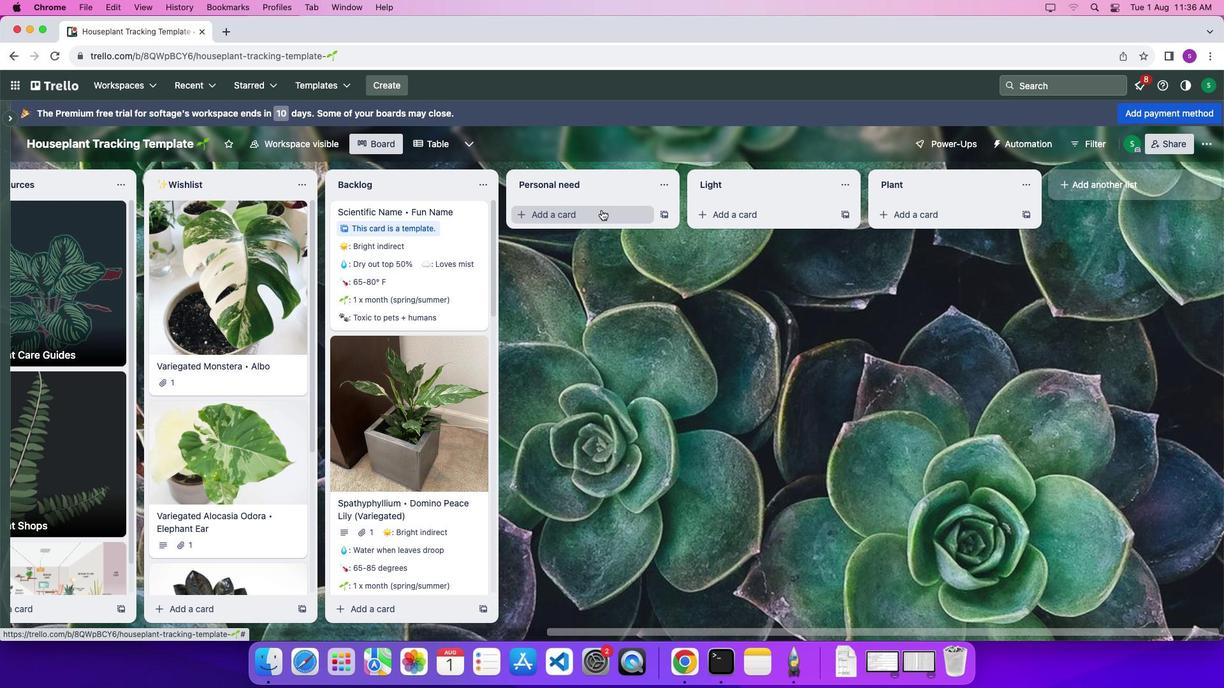 
Action: Mouse pressed left at (601, 210)
Screenshot: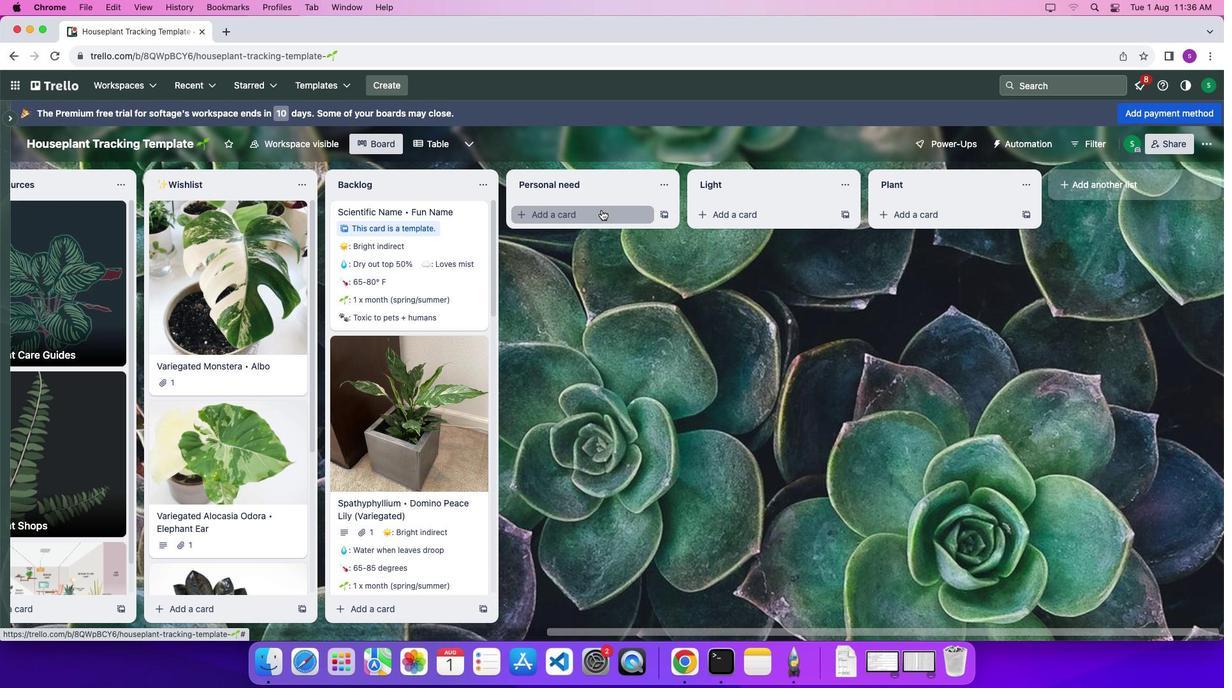 
Action: Mouse moved to (1098, 631)
Screenshot: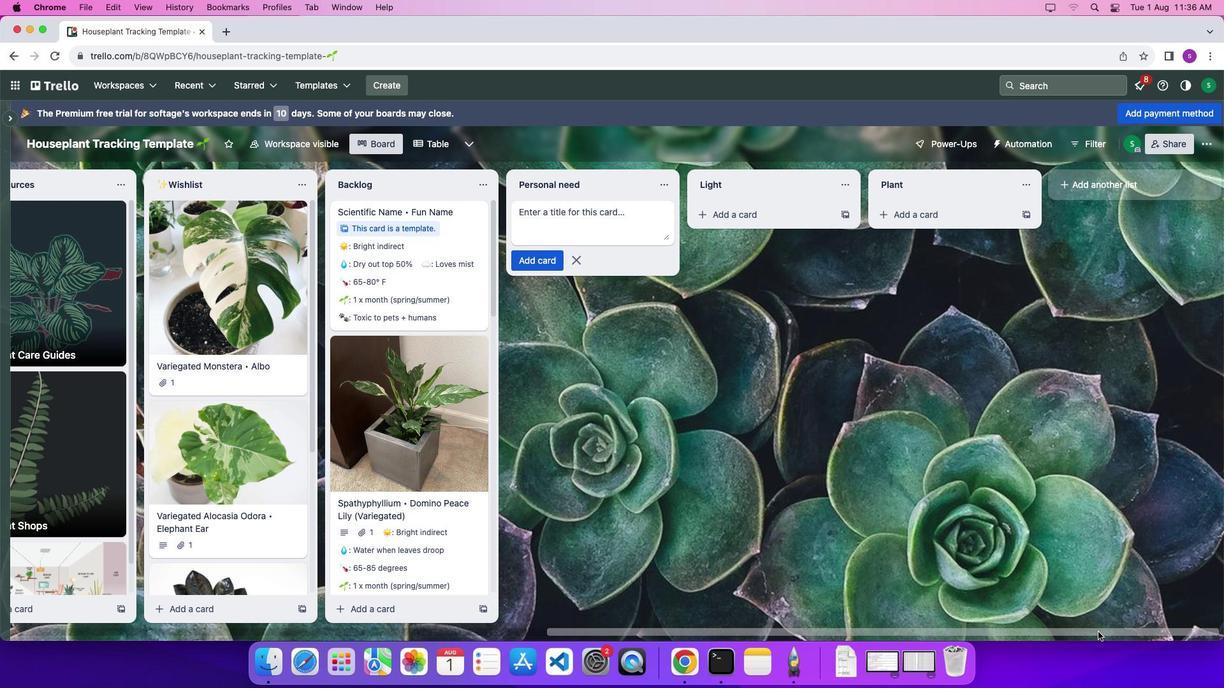 
Action: Mouse pressed left at (1098, 631)
Screenshot: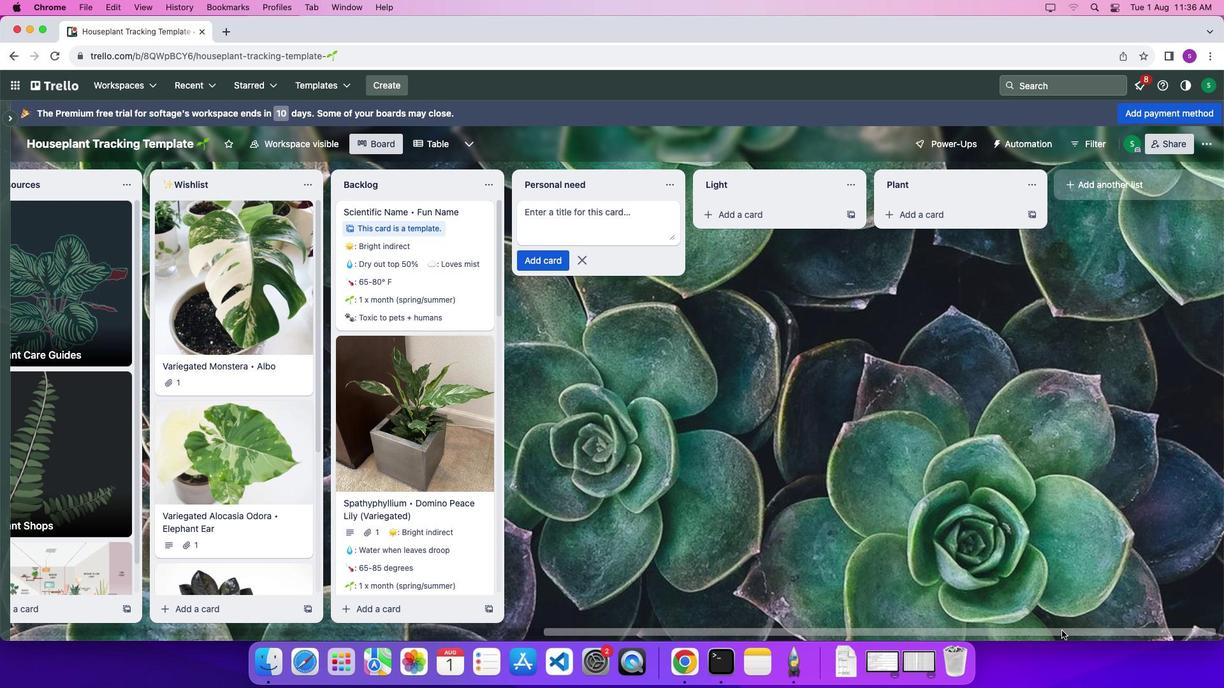 
Action: Mouse moved to (581, 213)
Screenshot: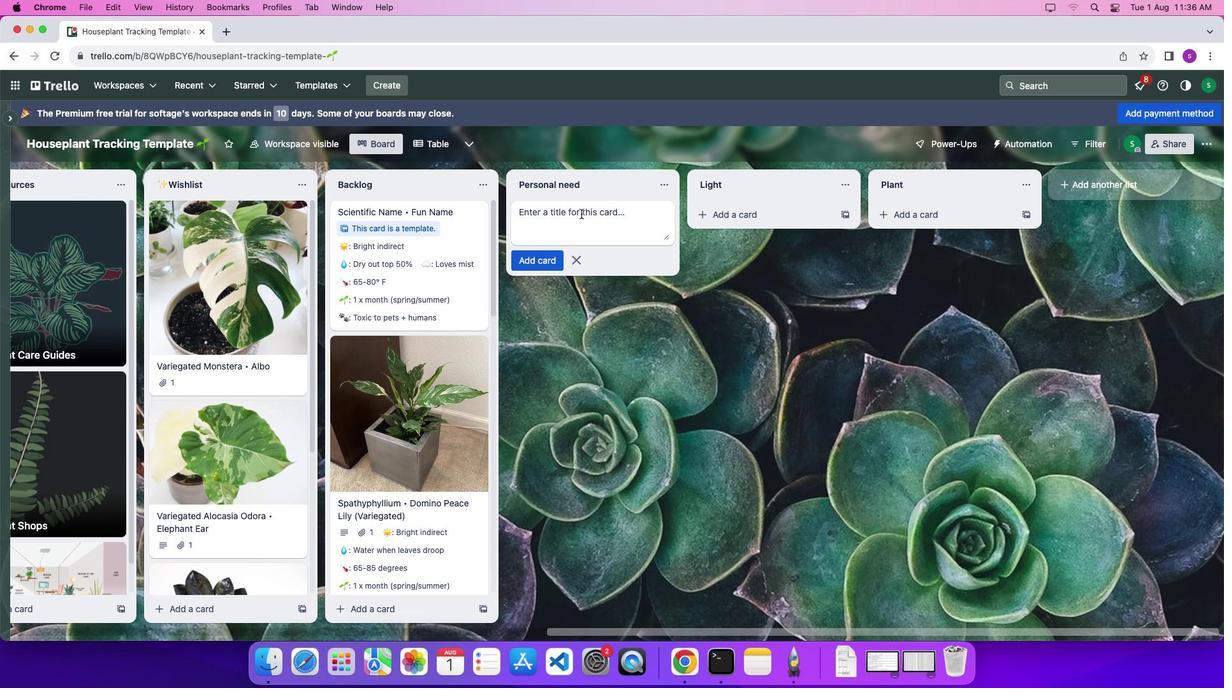 
Action: Mouse pressed left at (581, 213)
Screenshot: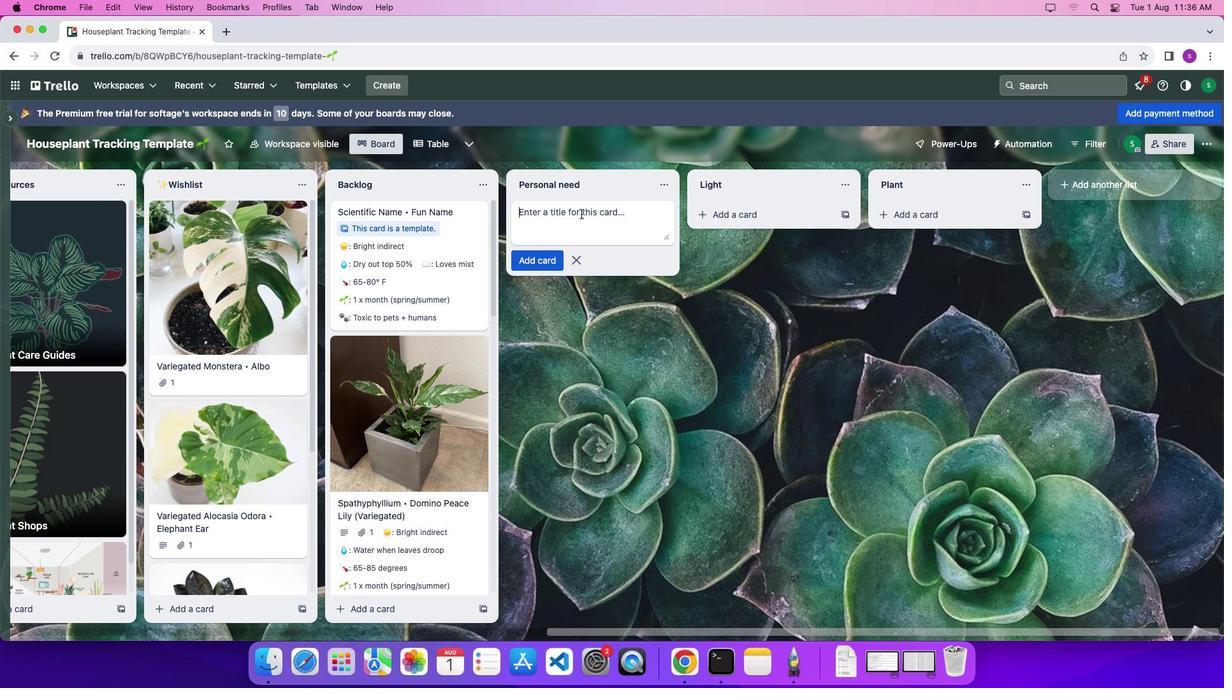 
Action: Mouse moved to (582, 213)
Screenshot: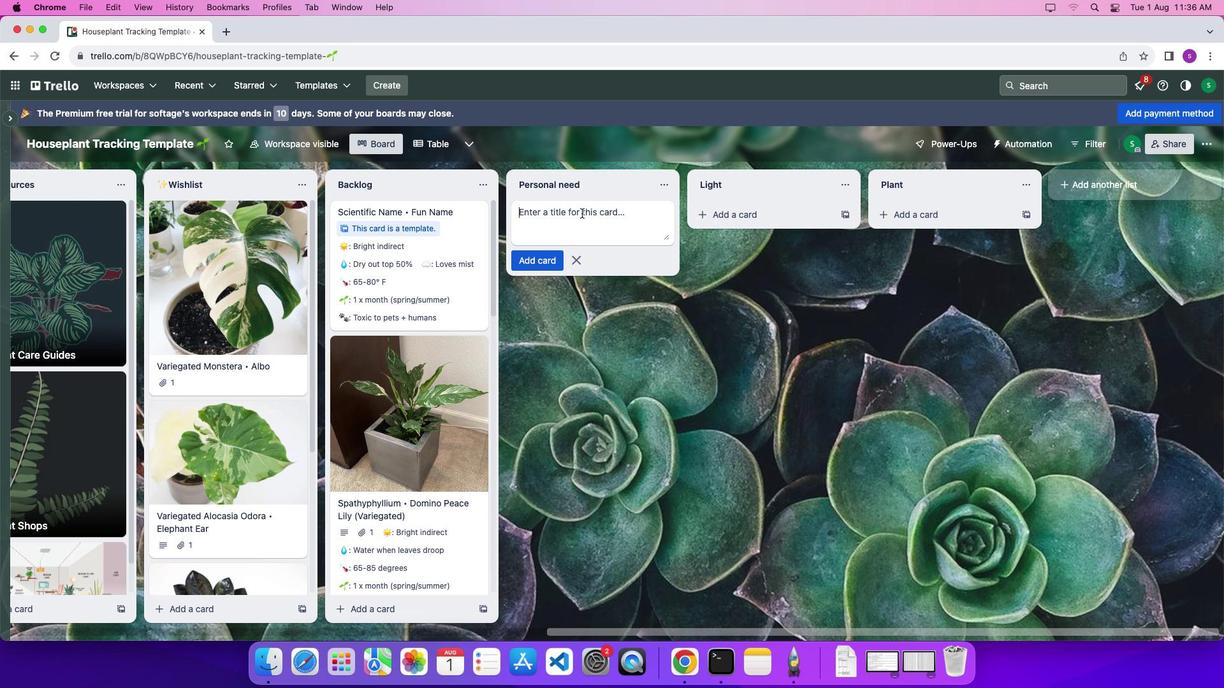 
Action: Key pressed Key.shift'H''o''u''s''e''h''o''l''d''s'Key.enter
Screenshot: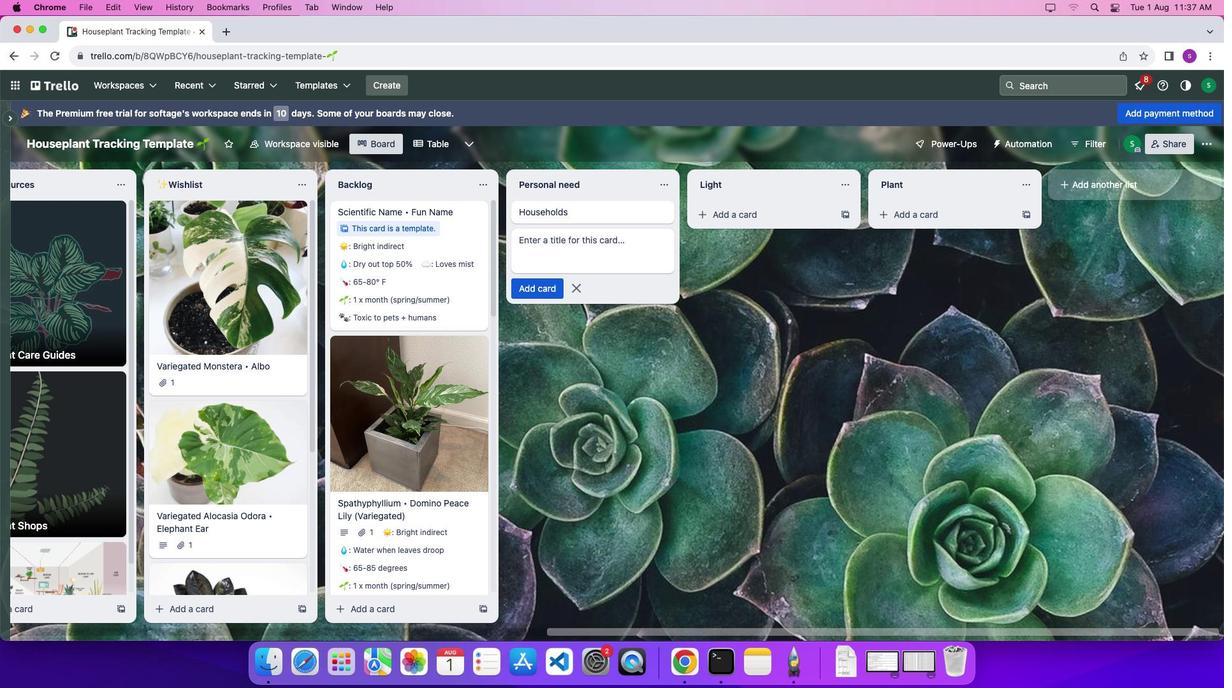 
Action: Mouse moved to (714, 221)
Screenshot: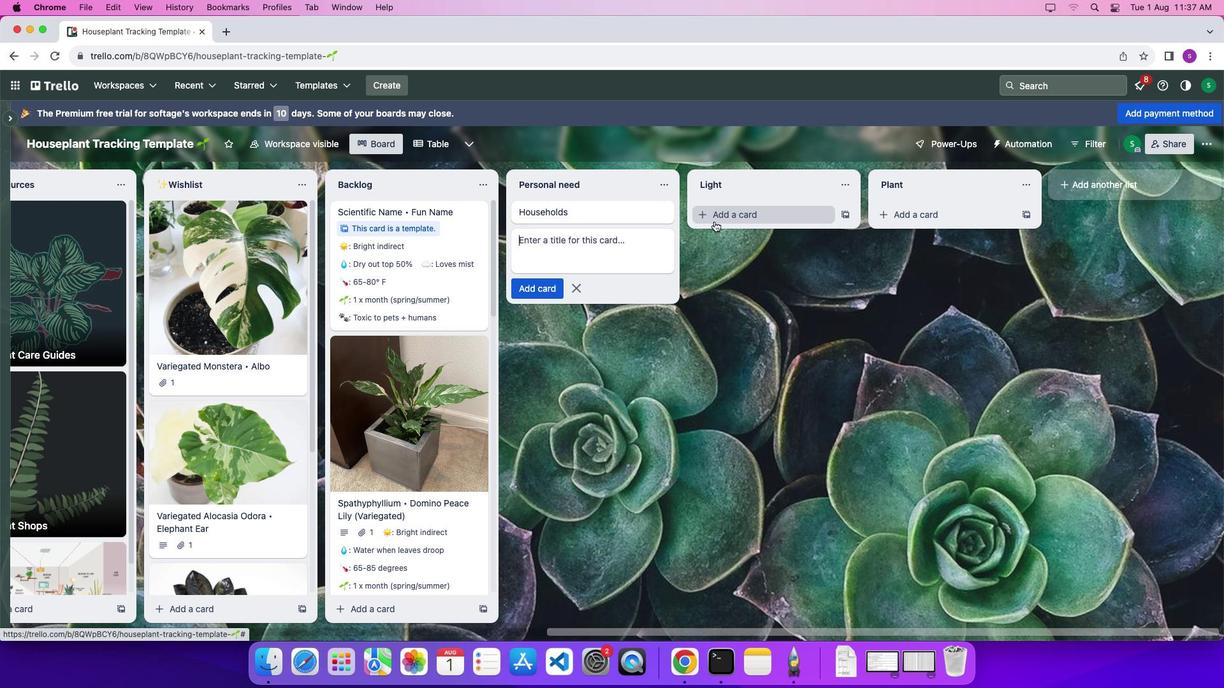 
Action: Mouse pressed left at (714, 221)
Screenshot: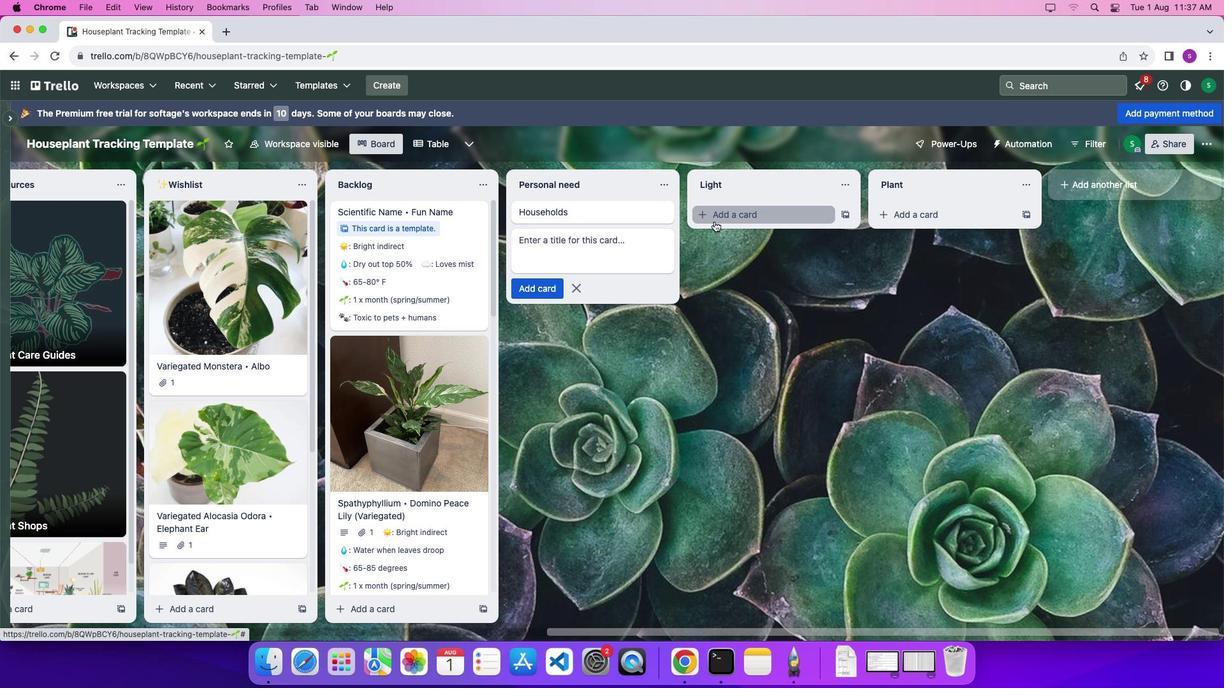 
Action: Mouse moved to (718, 240)
Screenshot: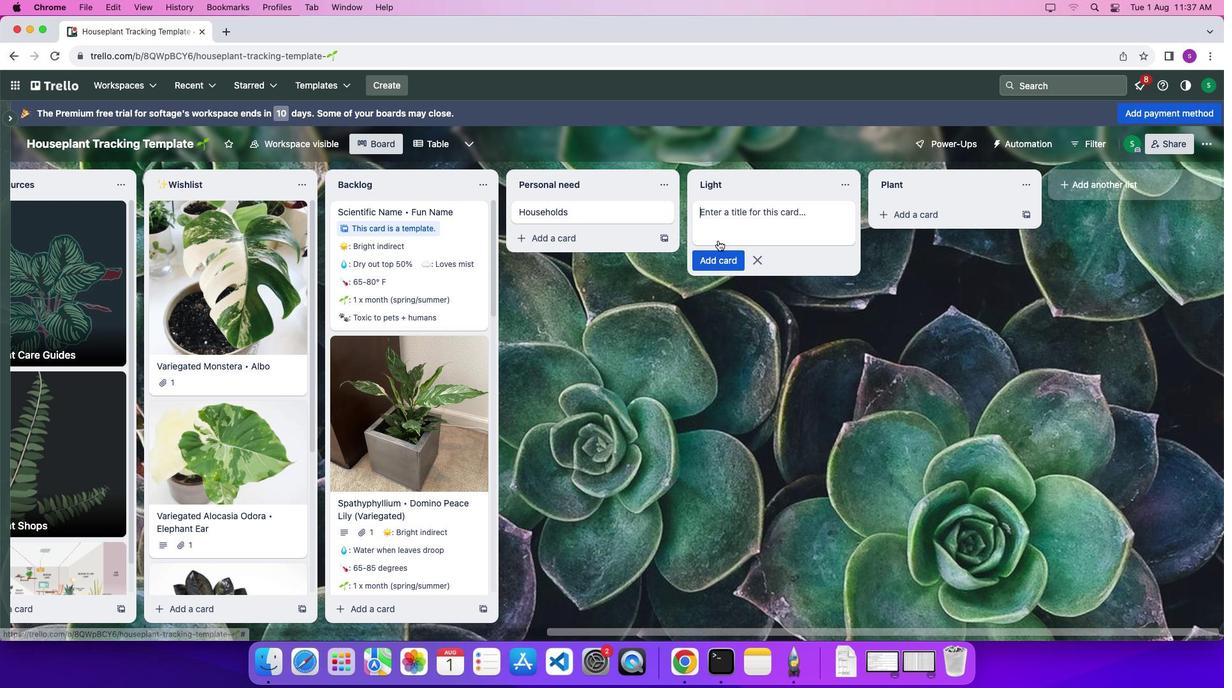 
Action: Mouse pressed left at (718, 240)
Screenshot: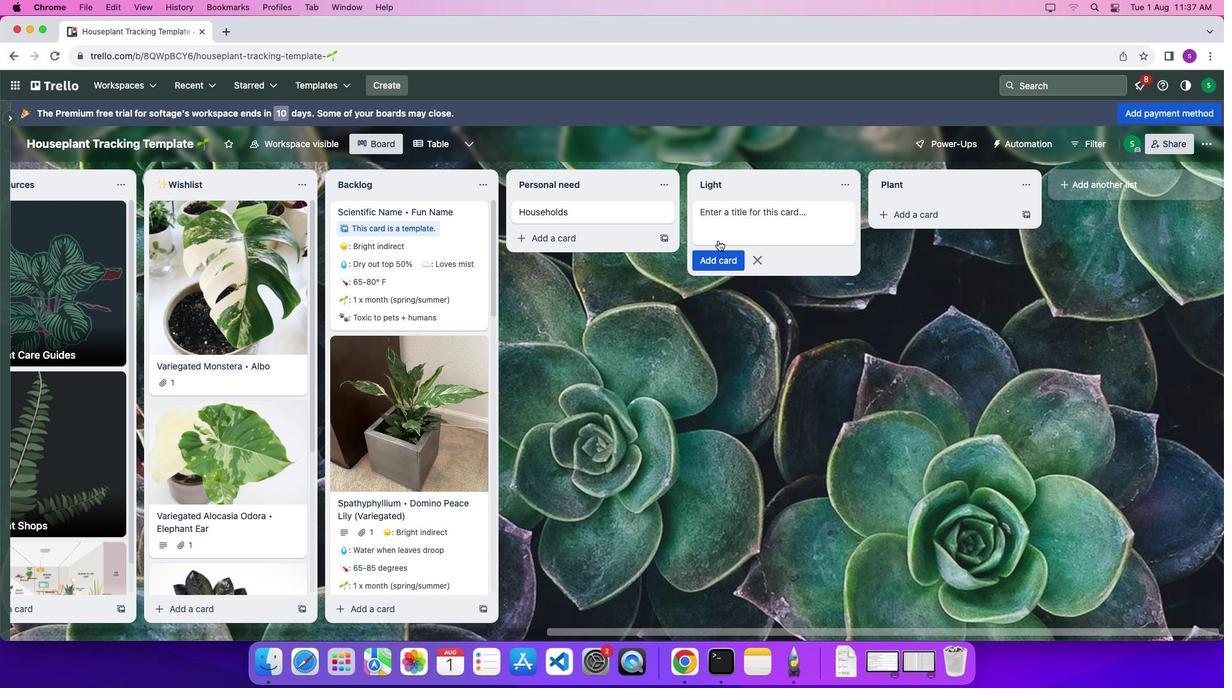
Action: Key pressed Key.shift'B''u''l''b'
Screenshot: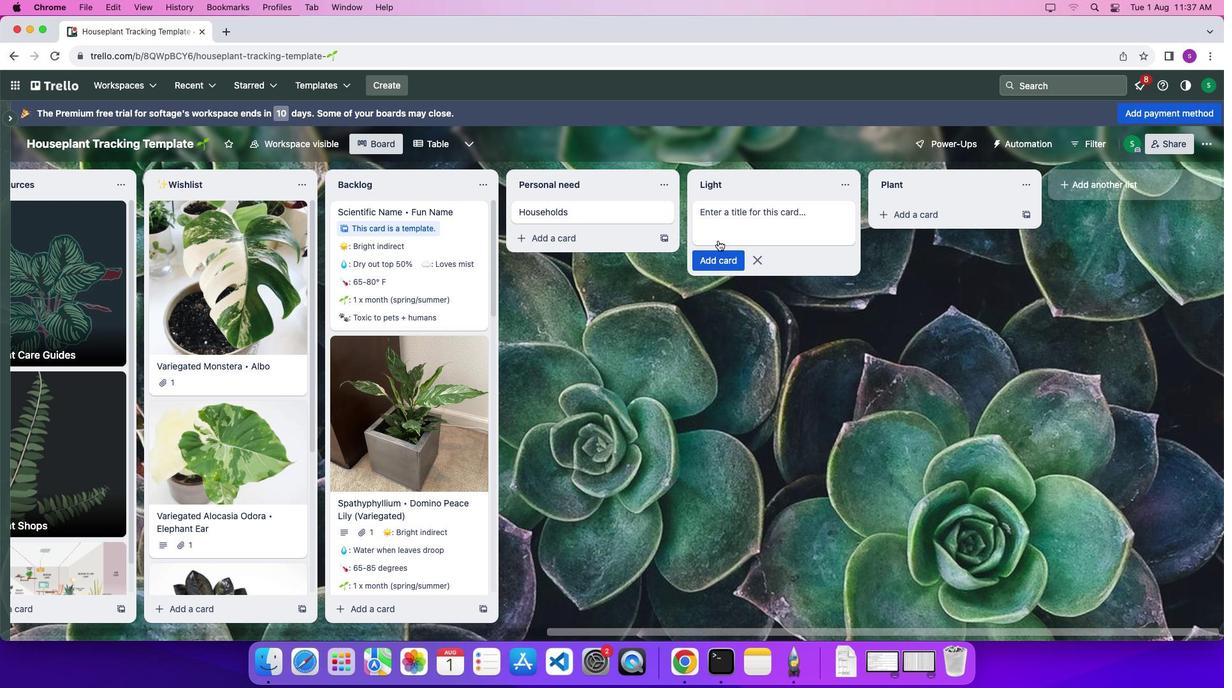 
Action: Mouse pressed left at (718, 240)
Screenshot: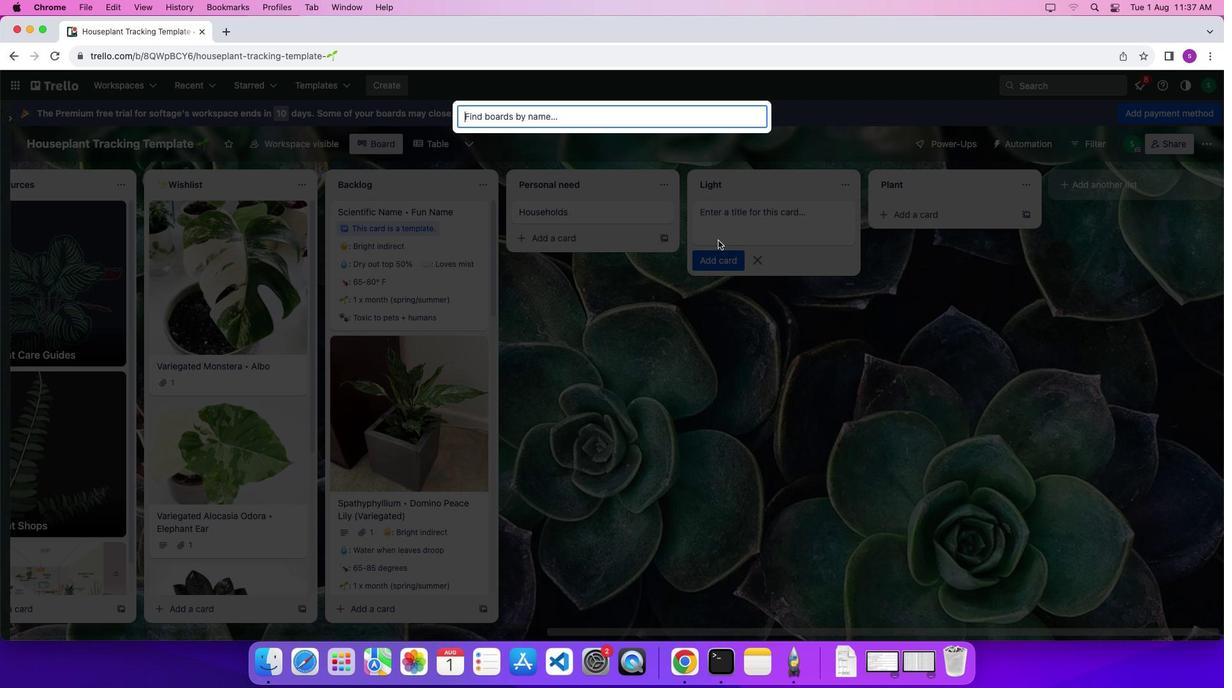 
Action: Mouse moved to (738, 206)
Screenshot: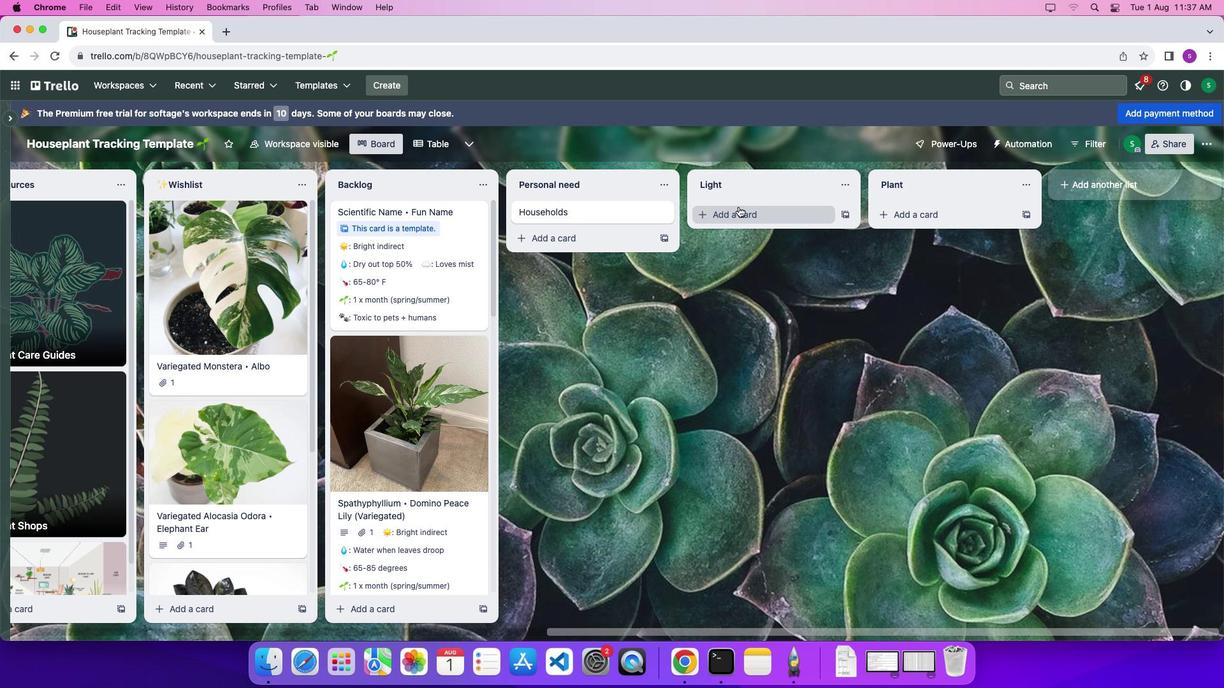 
Action: Mouse pressed left at (738, 206)
Screenshot: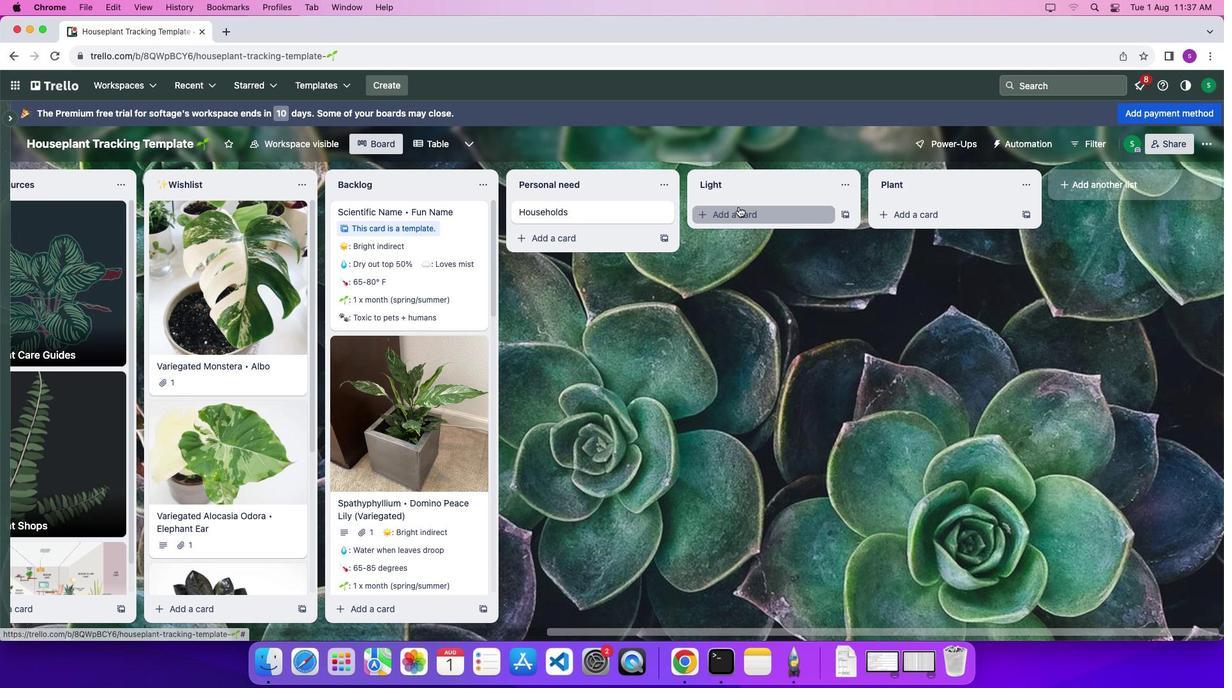 
Action: Mouse moved to (741, 219)
Screenshot: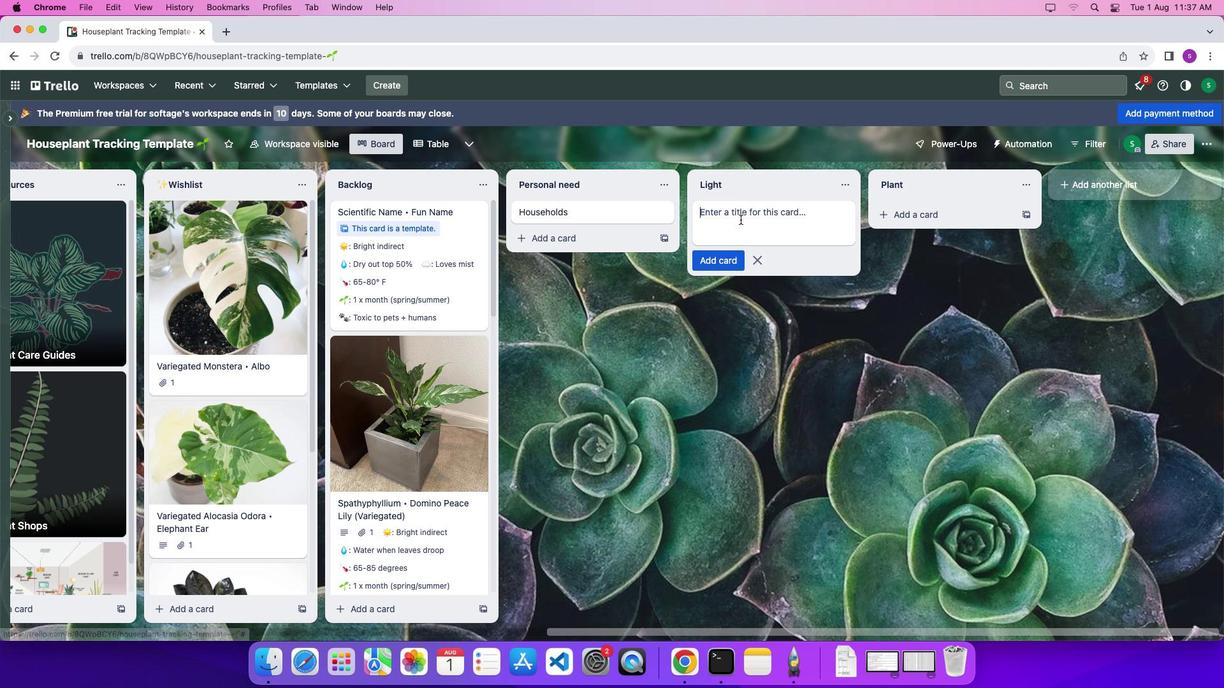 
Action: Mouse pressed left at (741, 219)
Screenshot: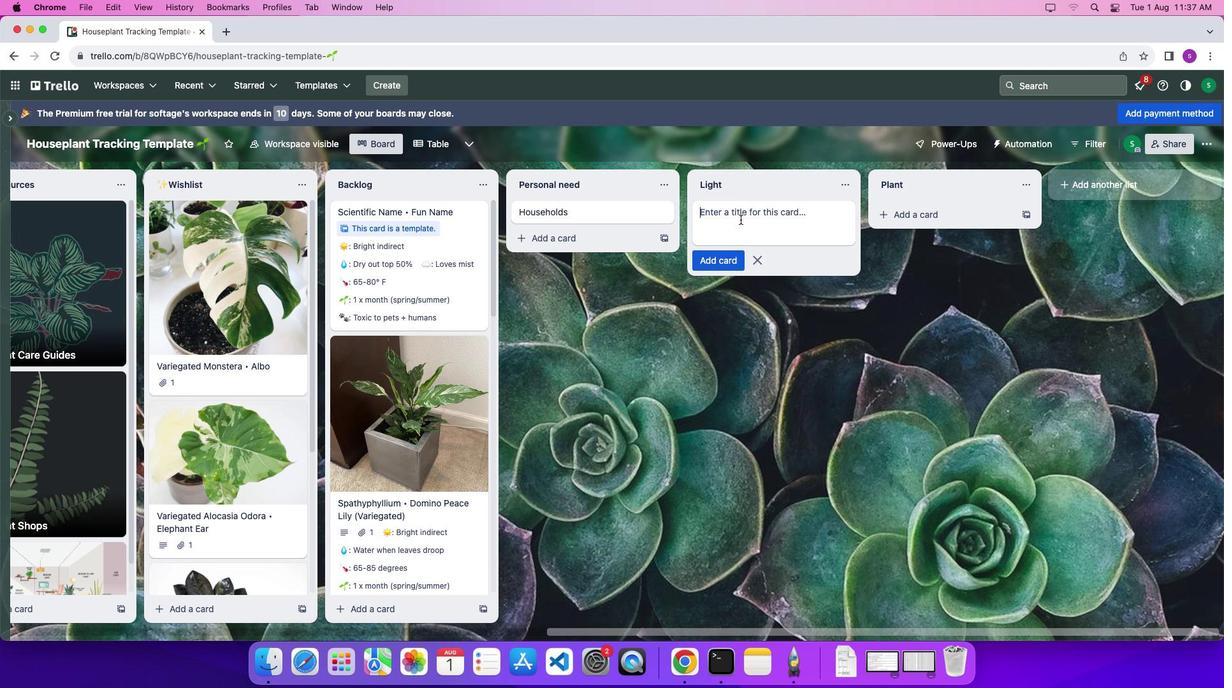
Action: Key pressed Key.shift'B''u''l''b'Key.enter
Screenshot: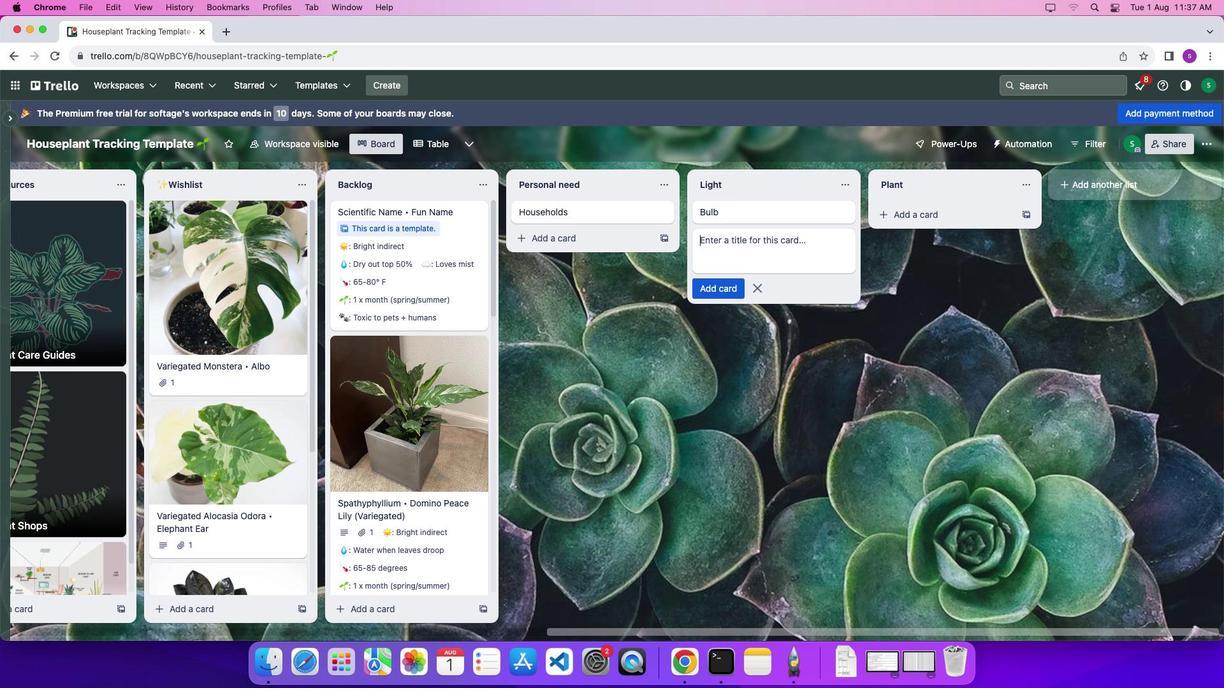 
Action: Mouse moved to (897, 217)
Screenshot: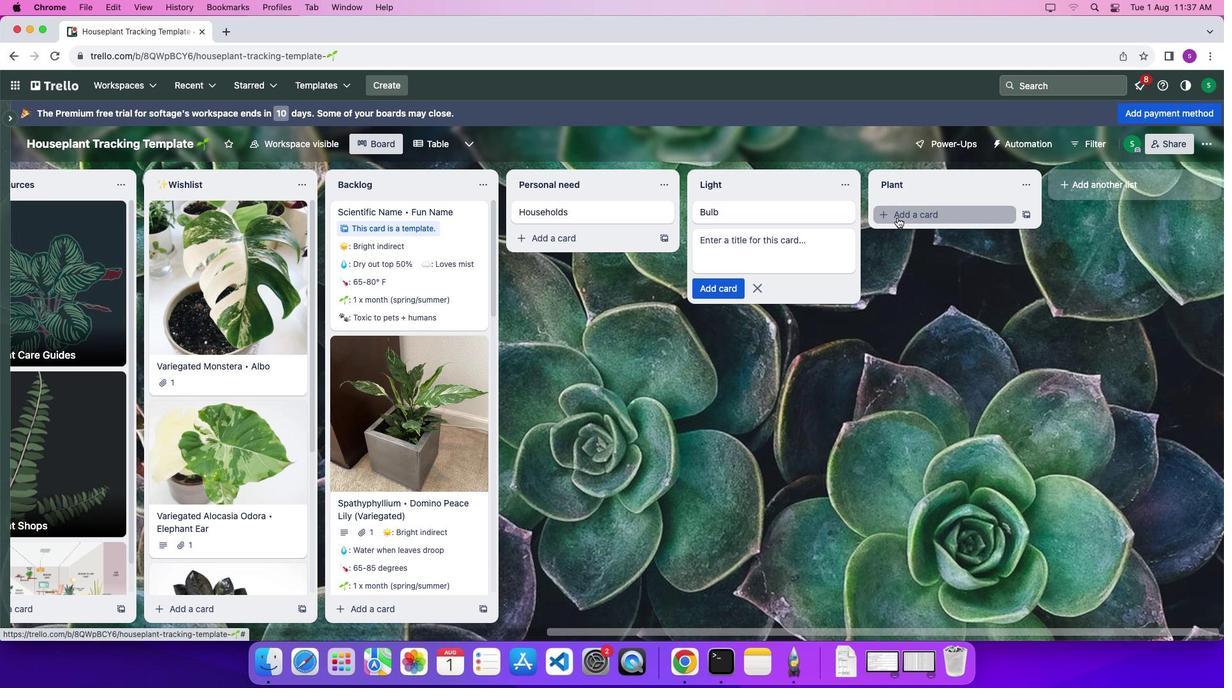 
Action: Mouse pressed left at (897, 217)
Screenshot: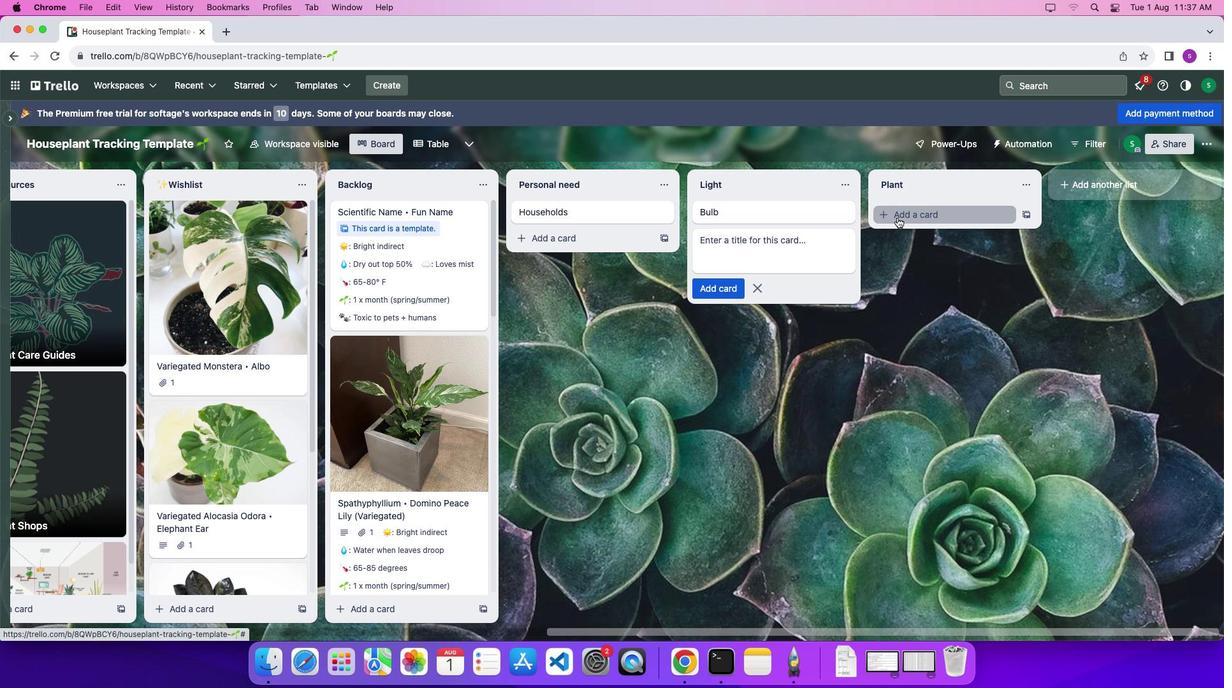 
Action: Mouse moved to (905, 216)
Screenshot: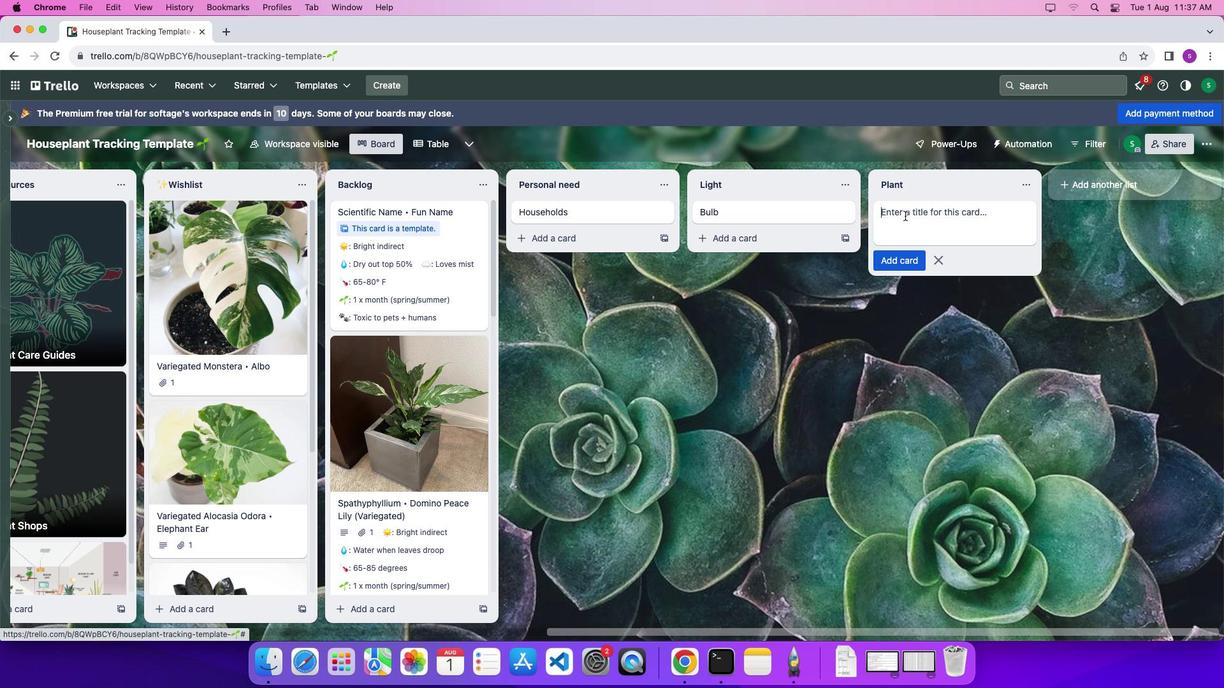 
Action: Mouse pressed left at (905, 216)
Screenshot: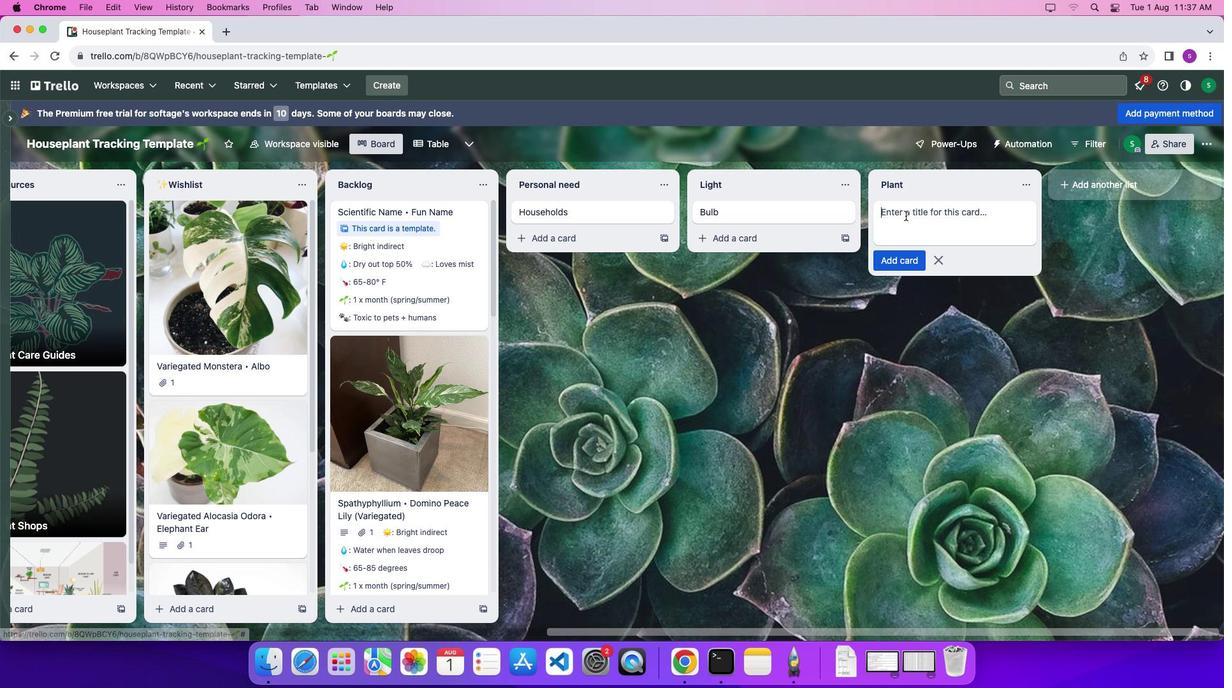 
Action: Mouse moved to (906, 216)
Screenshot: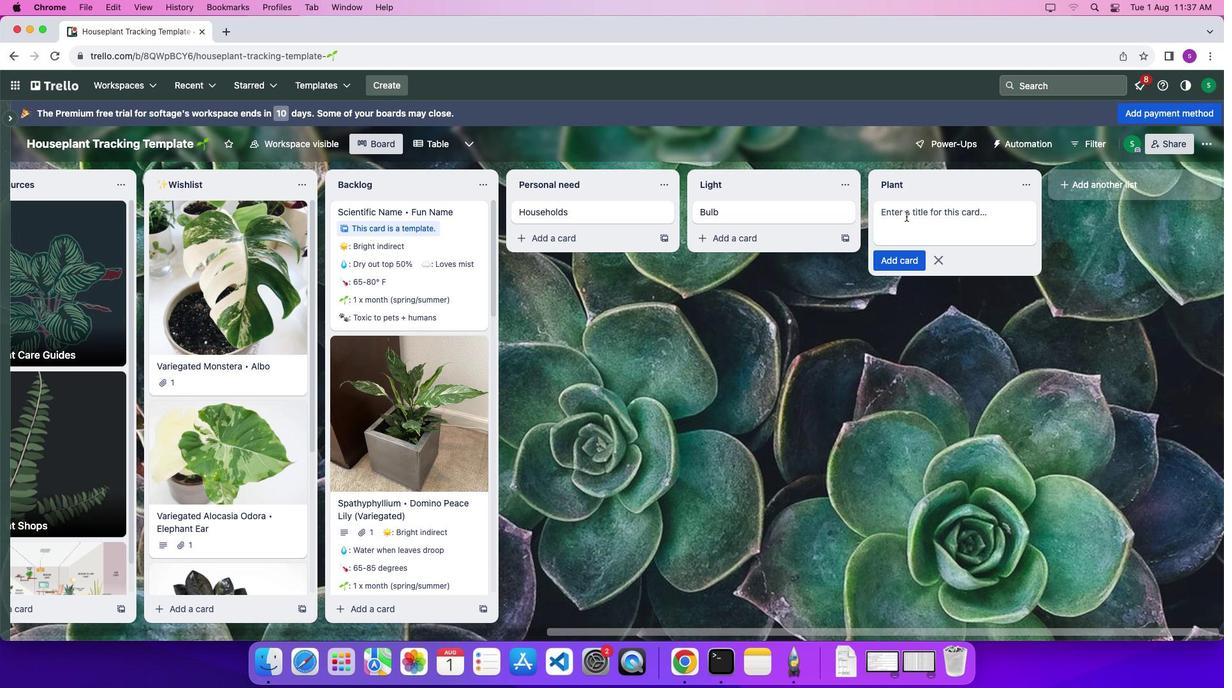 
Action: Key pressed Key.shift'M''o''n''e''y'Key.spaceKey.shift'P''l''a''n''t'Key.enter
Screenshot: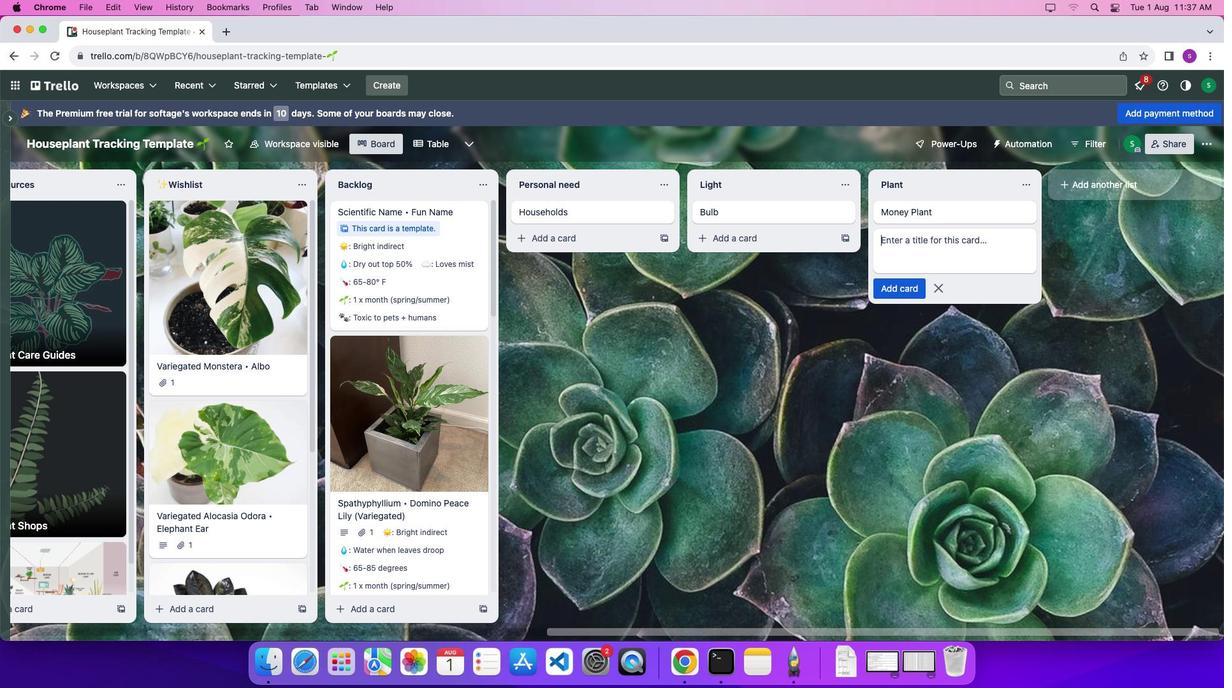 
Action: Mouse moved to (941, 287)
Screenshot: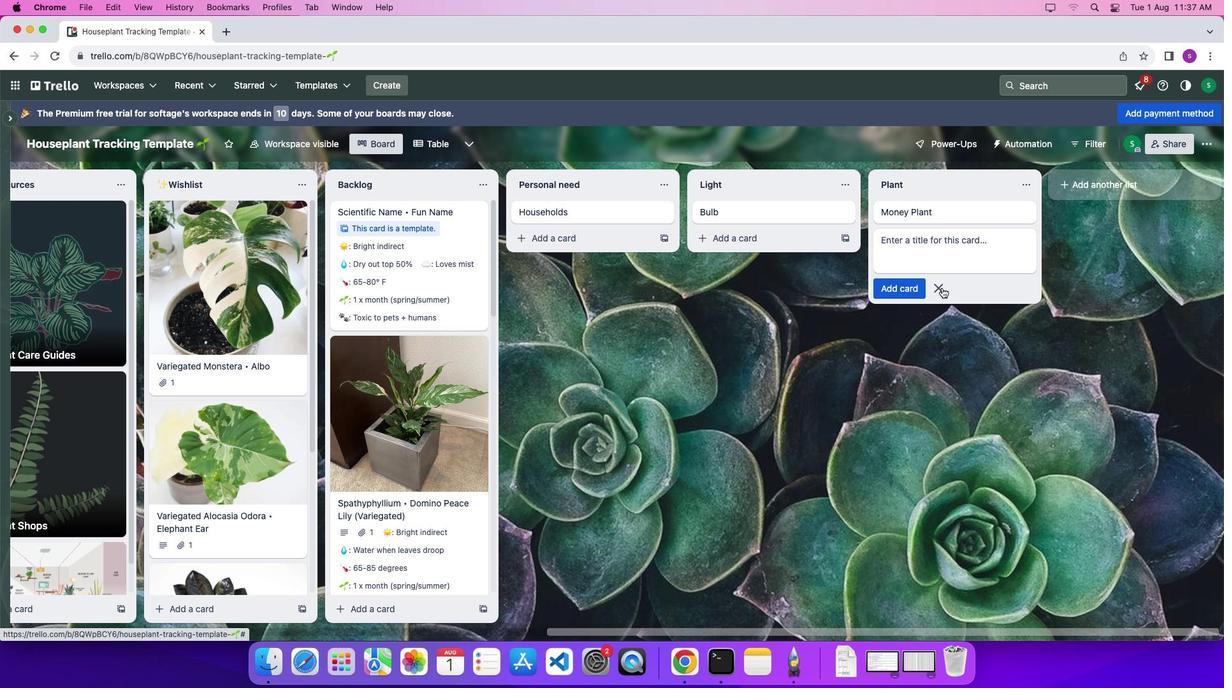 
Action: Mouse pressed left at (941, 287)
Screenshot: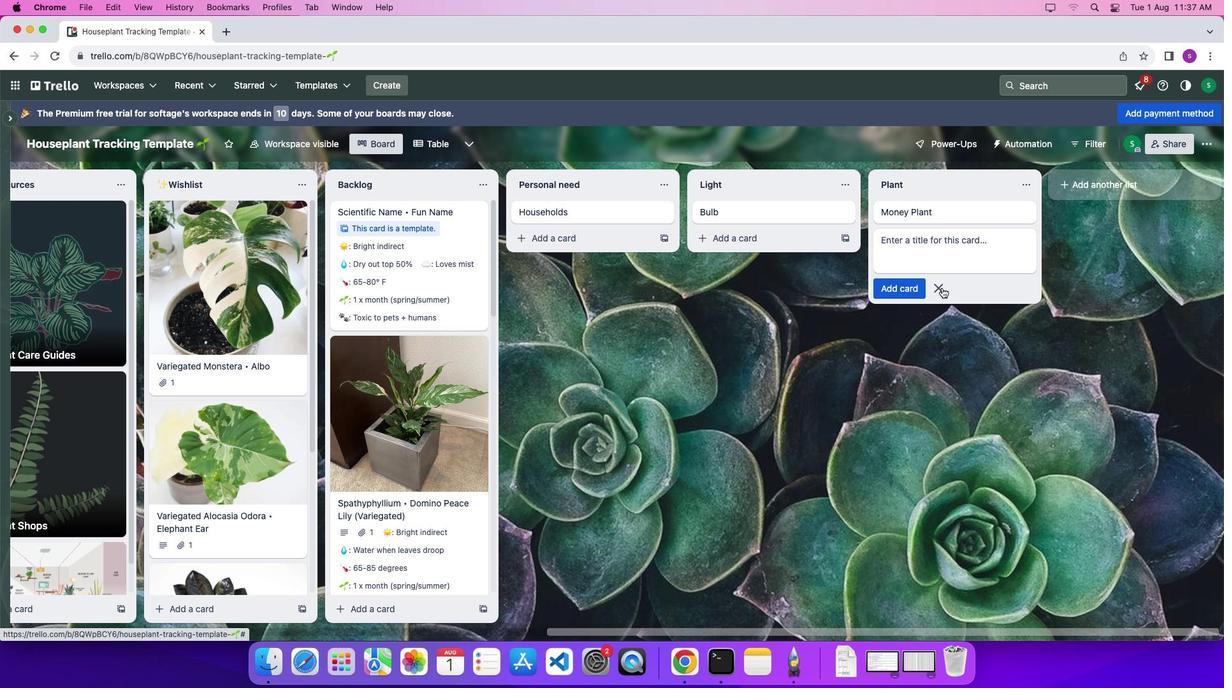 
Action: Mouse moved to (596, 214)
Screenshot: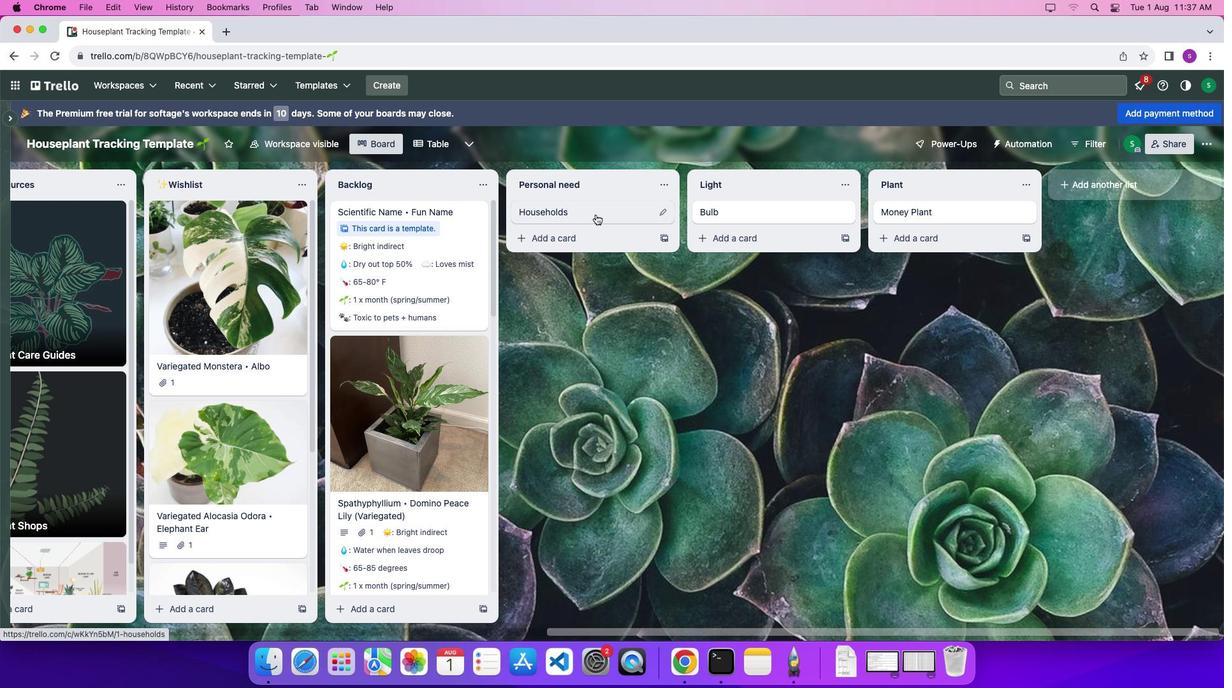 
Action: Mouse pressed left at (596, 214)
Screenshot: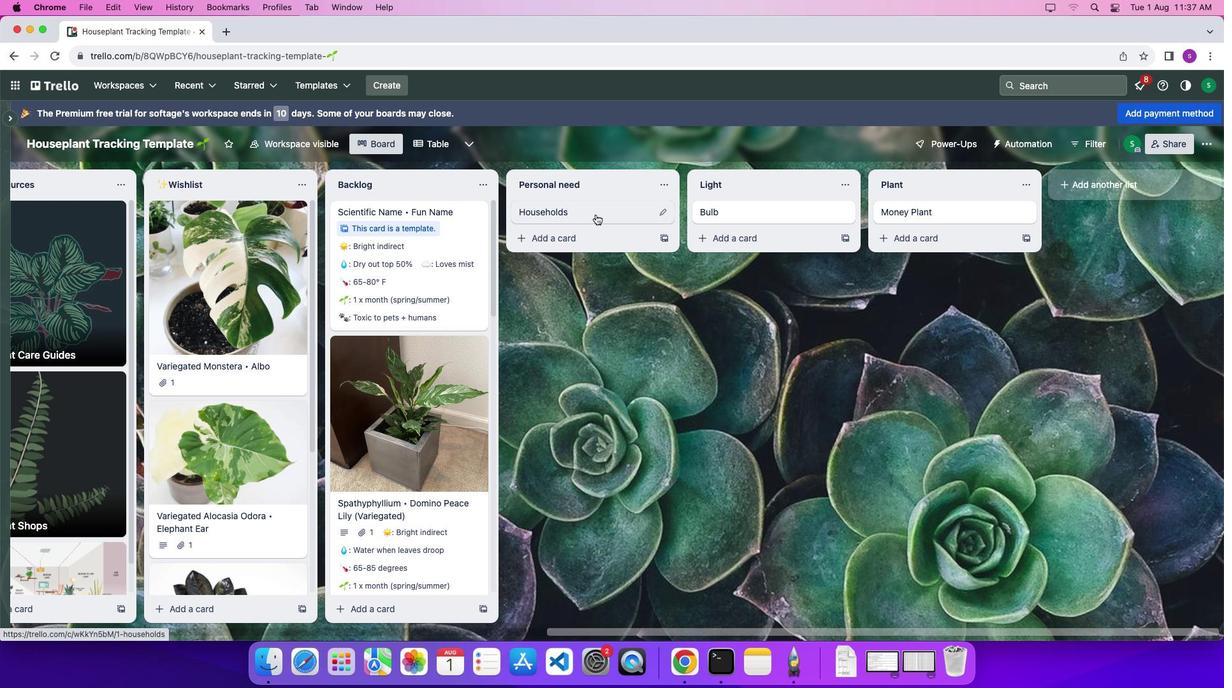 
Action: Mouse moved to (444, 186)
Screenshot: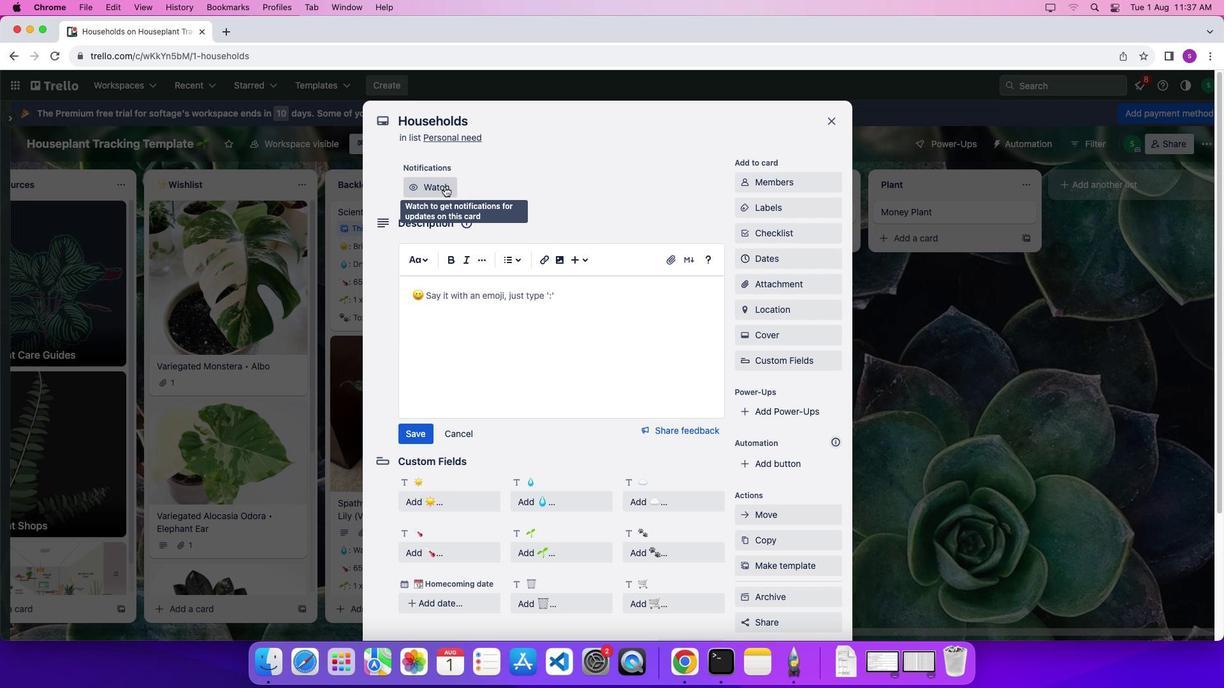 
Action: Mouse pressed left at (444, 186)
Screenshot: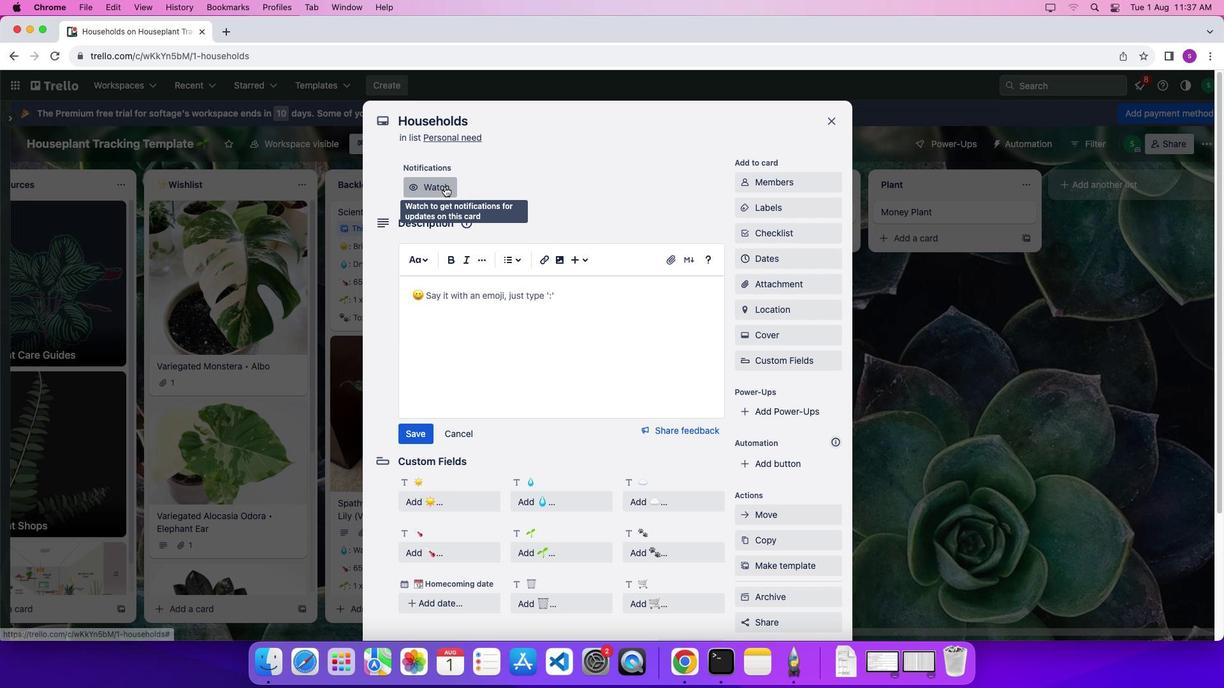 
Action: Mouse moved to (769, 185)
Screenshot: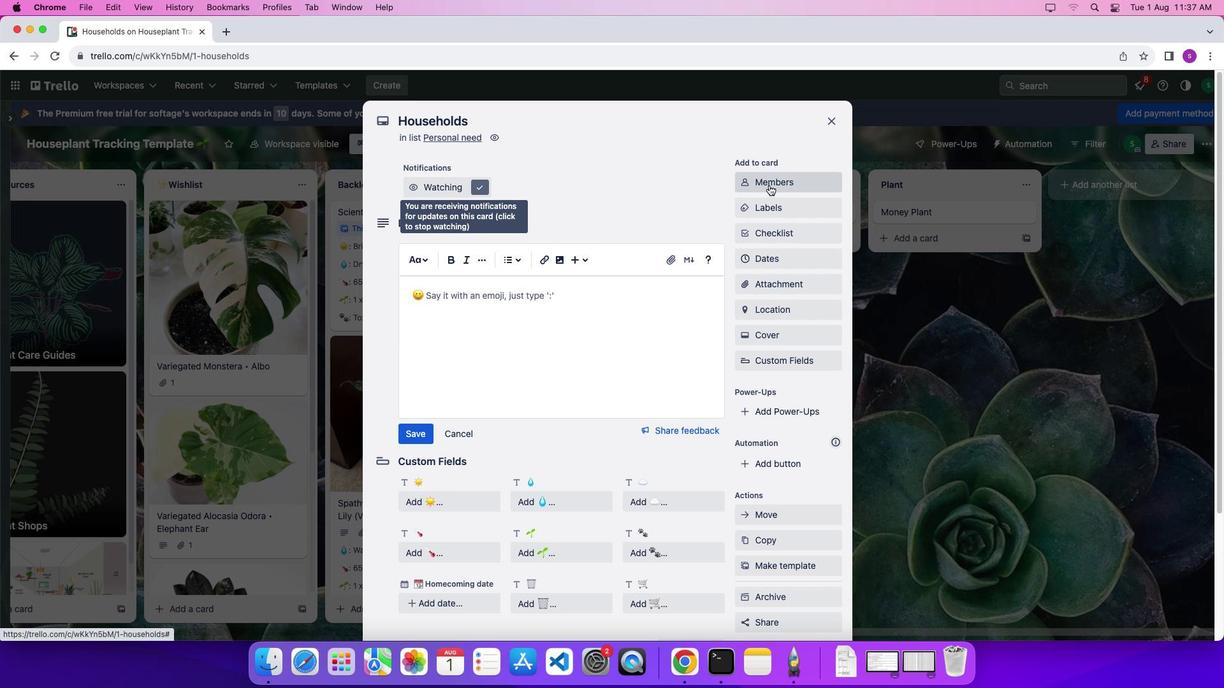 
Action: Mouse pressed left at (769, 185)
Screenshot: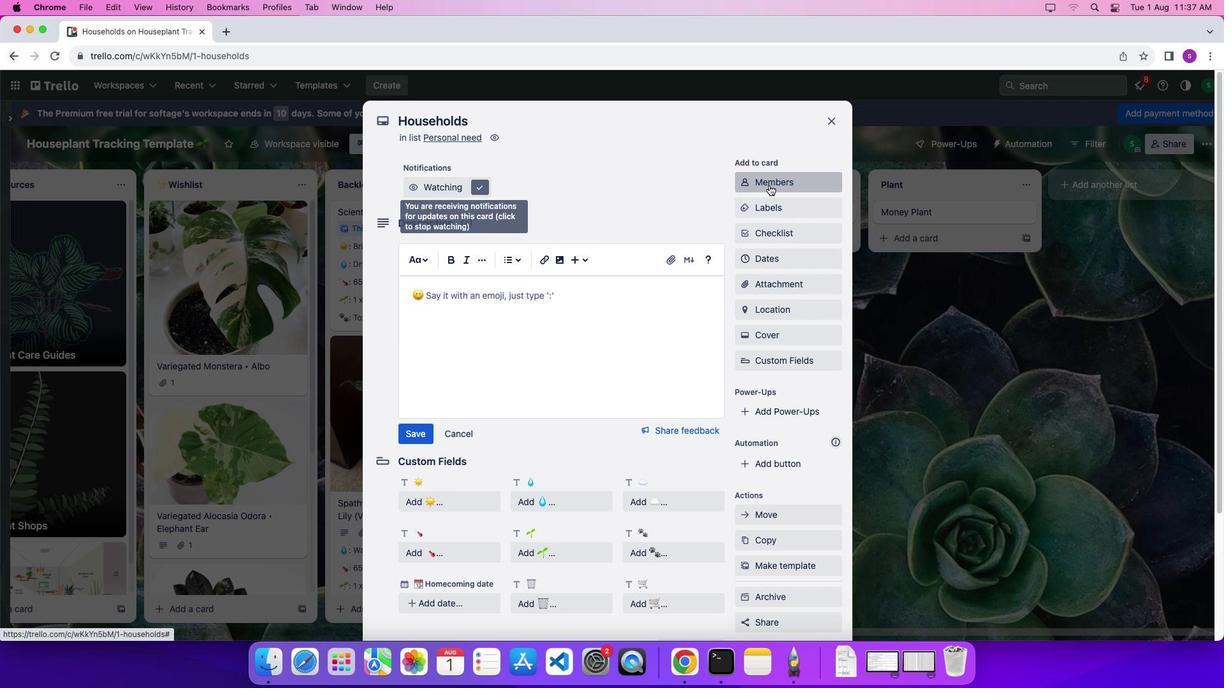 
Action: Mouse moved to (792, 288)
Screenshot: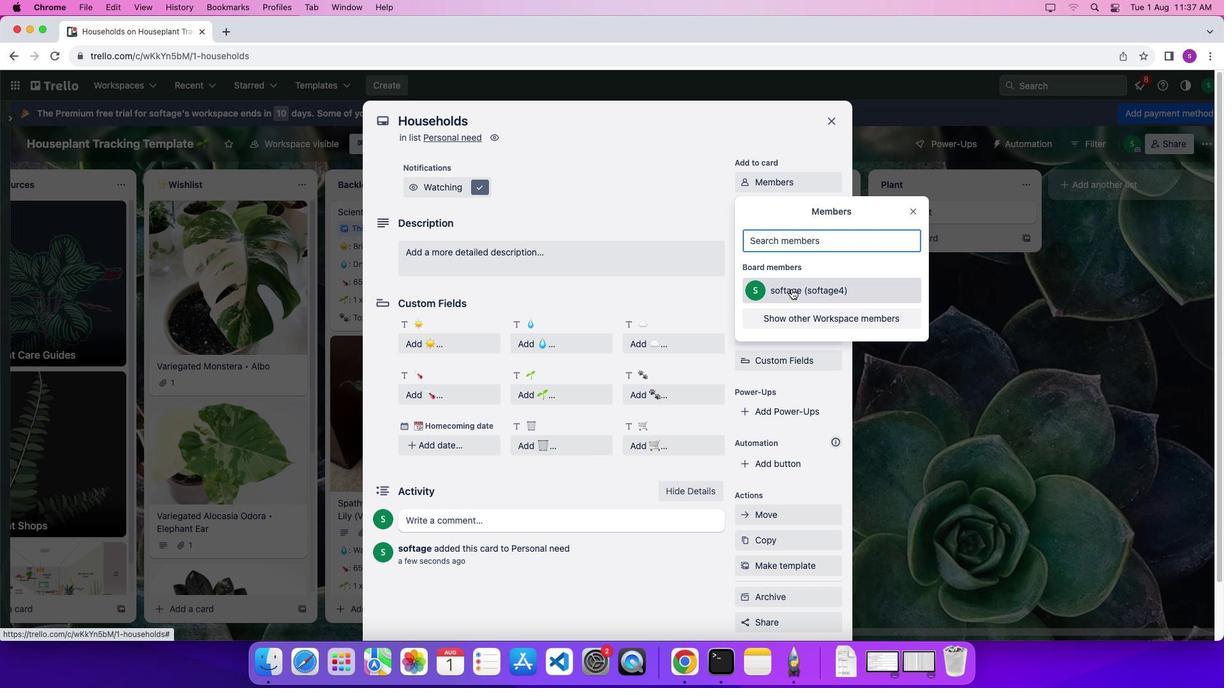 
Action: Mouse pressed left at (792, 288)
Screenshot: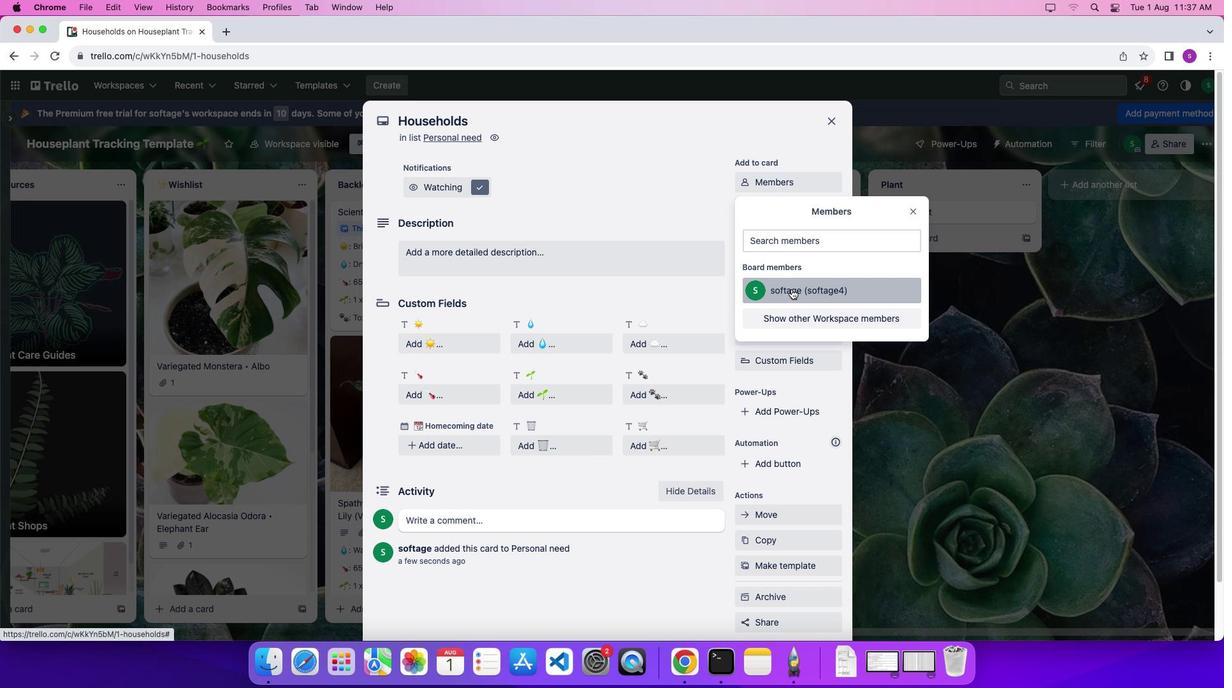 
Action: Mouse moved to (917, 209)
Screenshot: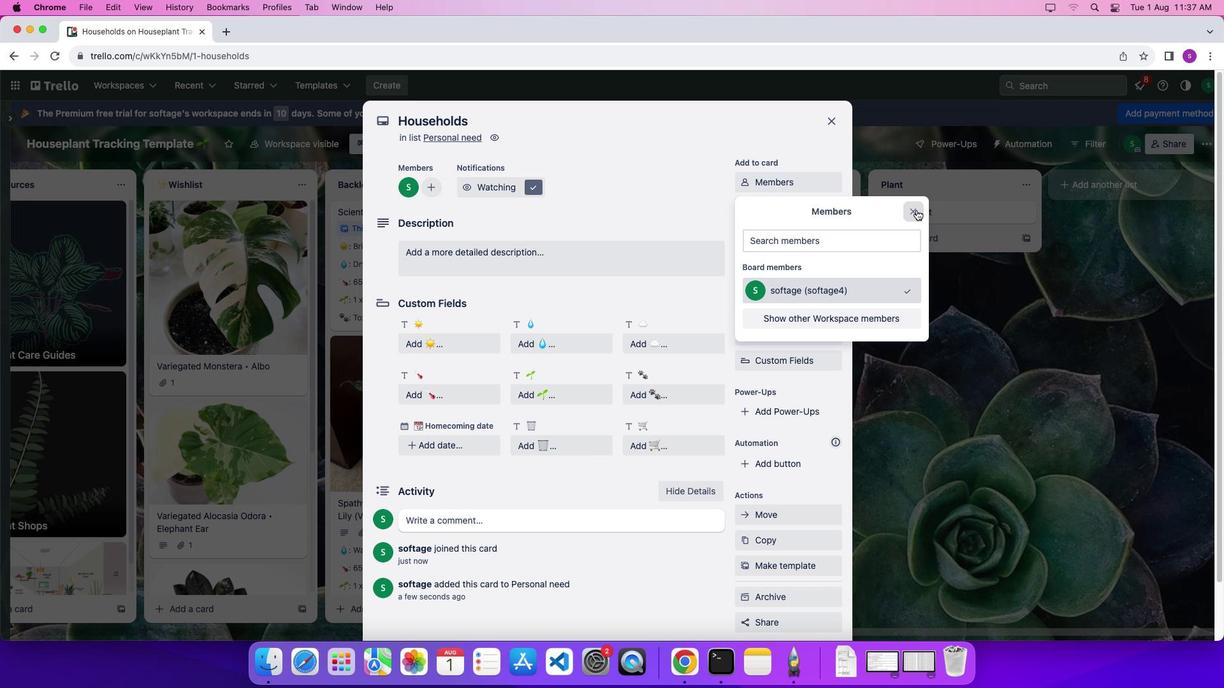 
Action: Mouse pressed left at (917, 209)
Screenshot: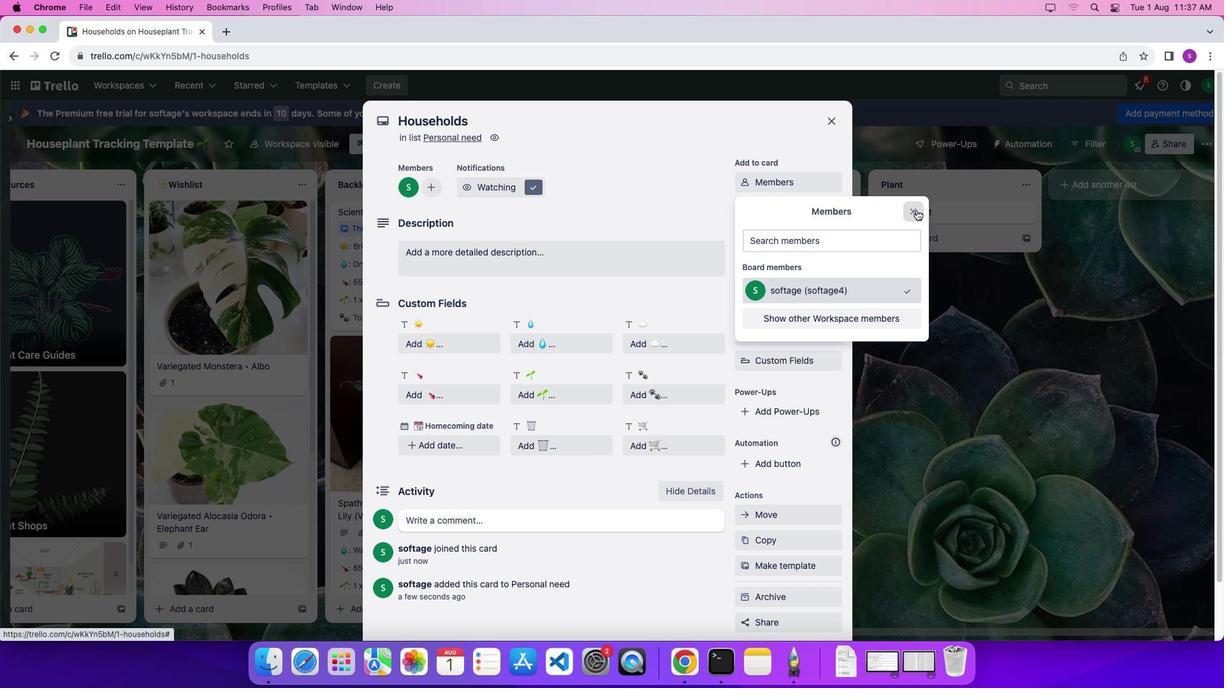 
Action: Mouse moved to (813, 204)
Screenshot: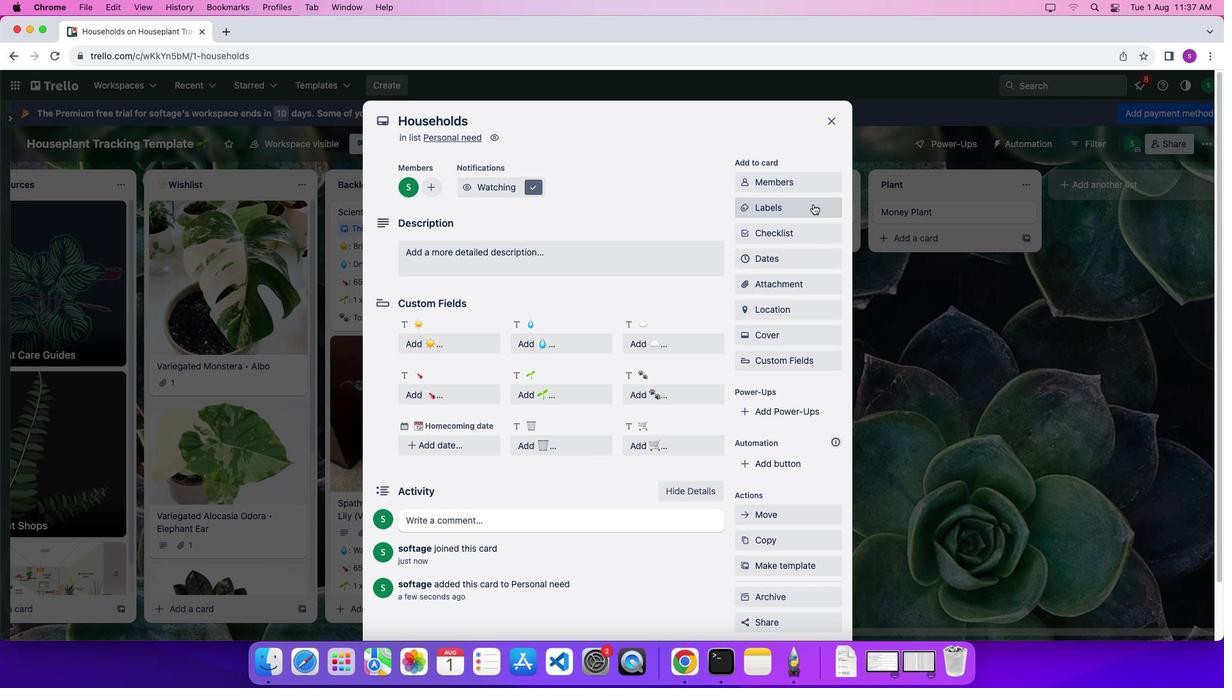 
Action: Mouse pressed left at (813, 204)
Screenshot: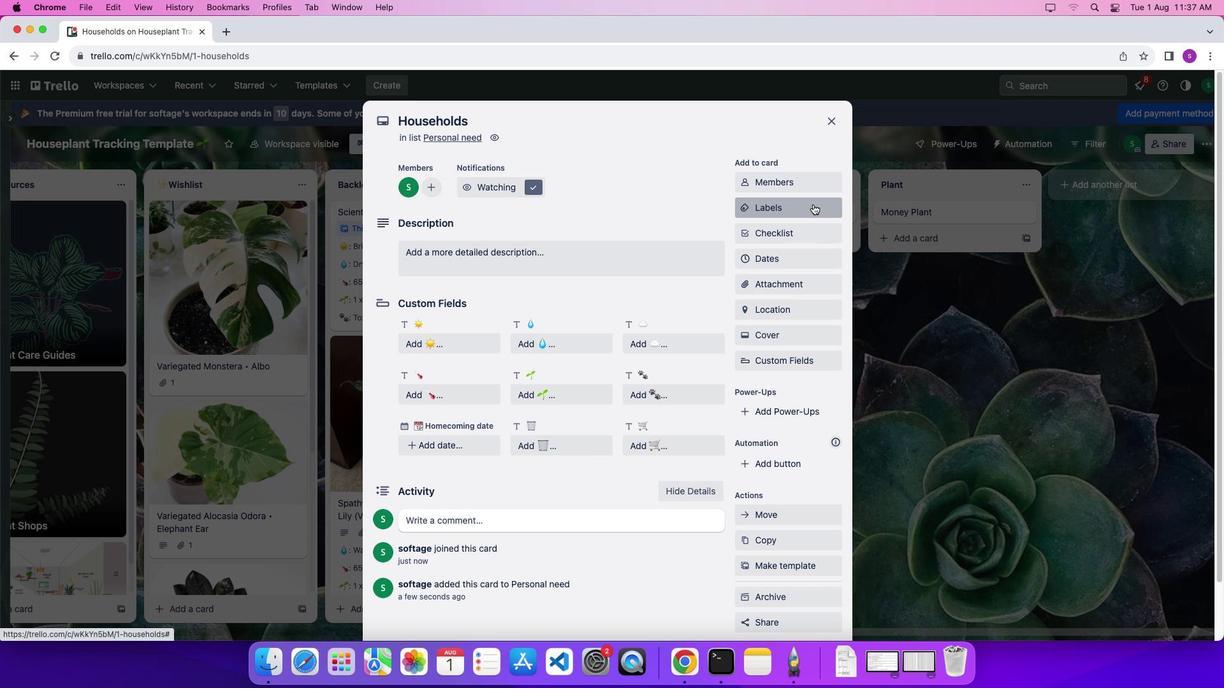 
Action: Mouse moved to (847, 300)
Screenshot: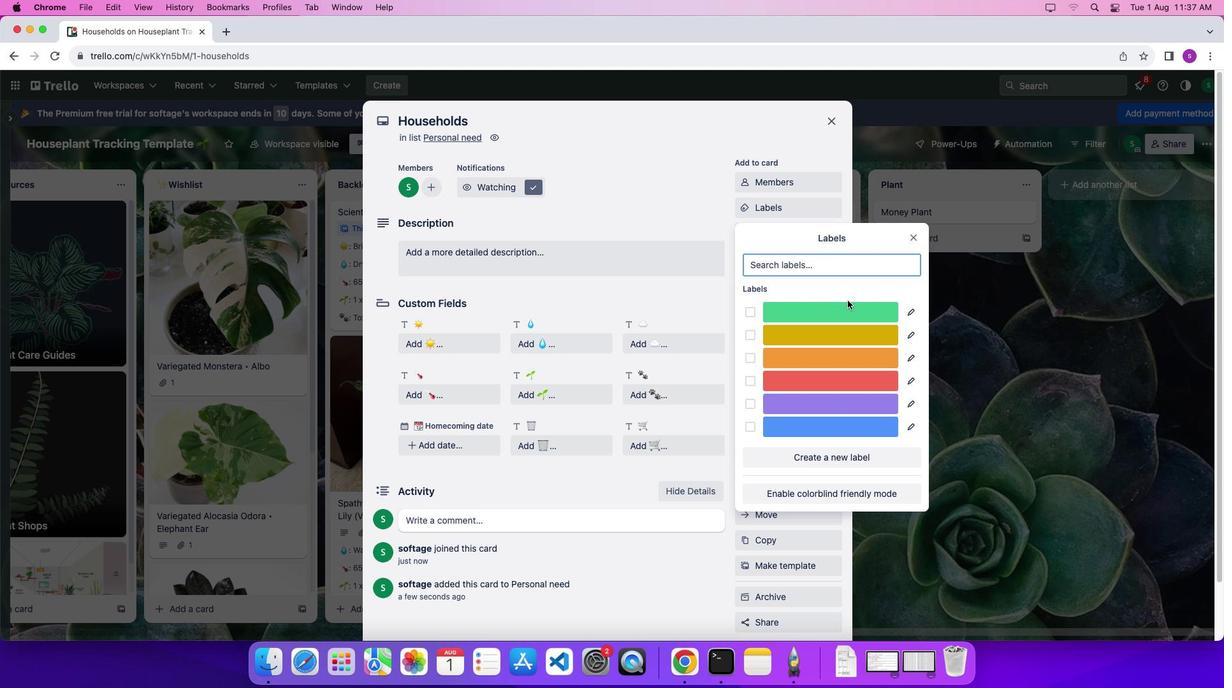 
Action: Mouse pressed left at (847, 300)
Screenshot: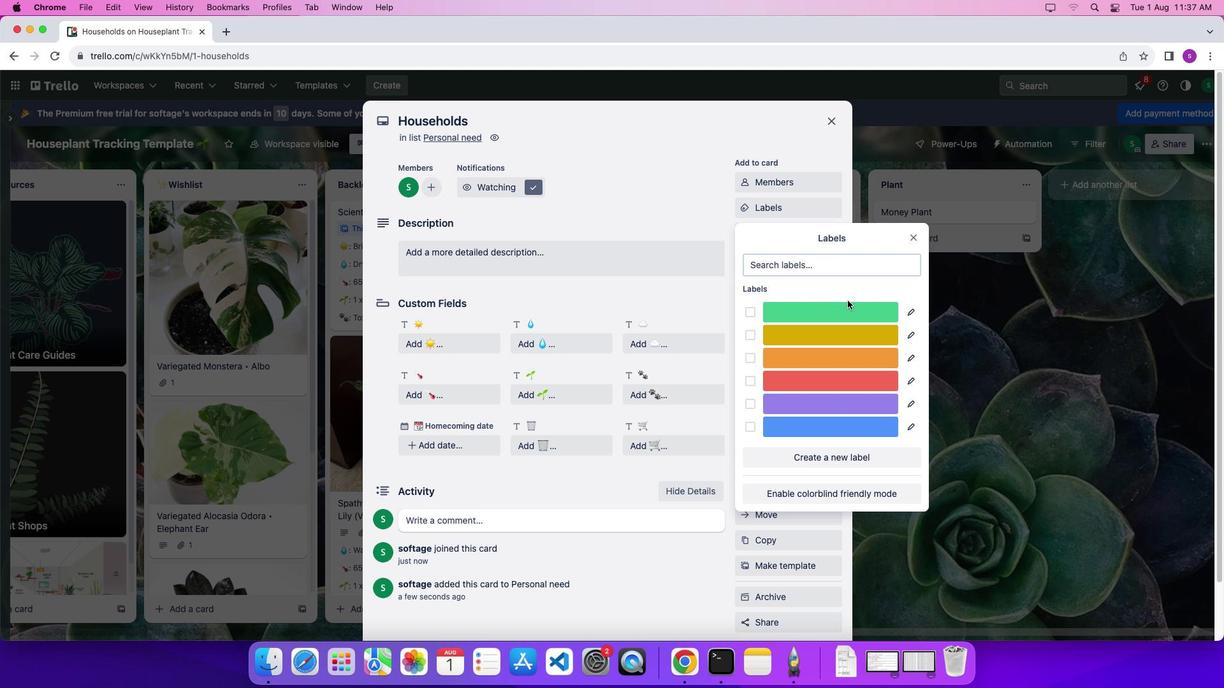 
Action: Mouse moved to (846, 308)
Screenshot: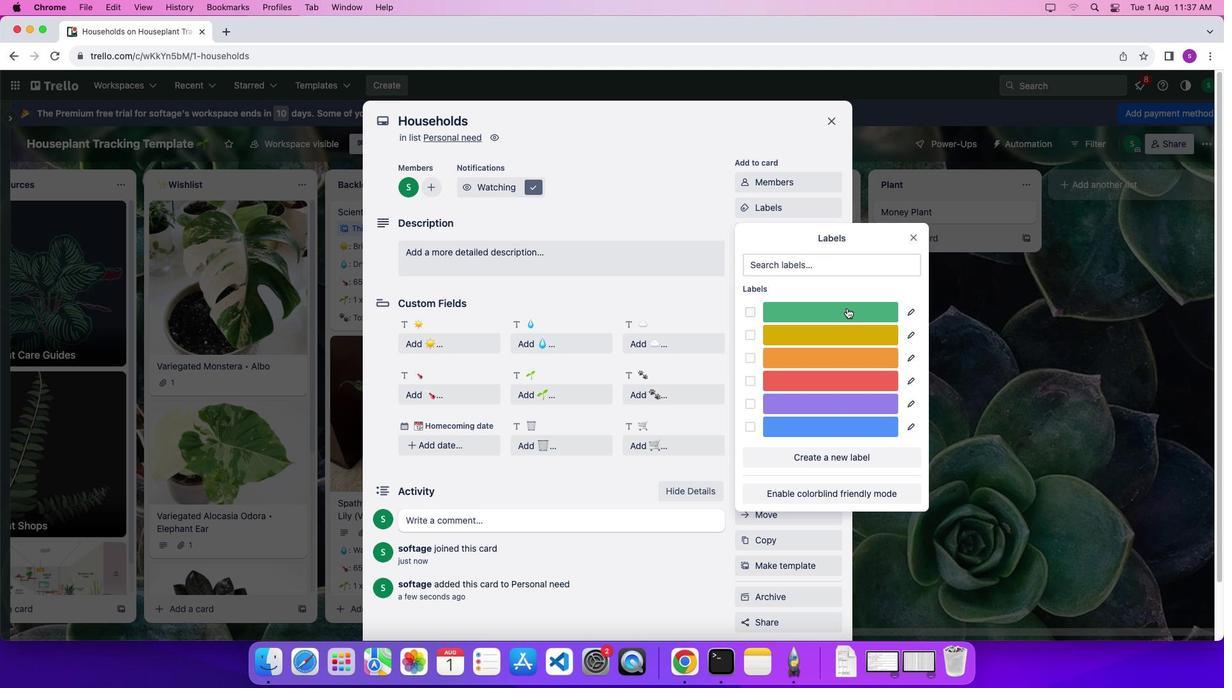 
Action: Mouse pressed left at (846, 308)
Screenshot: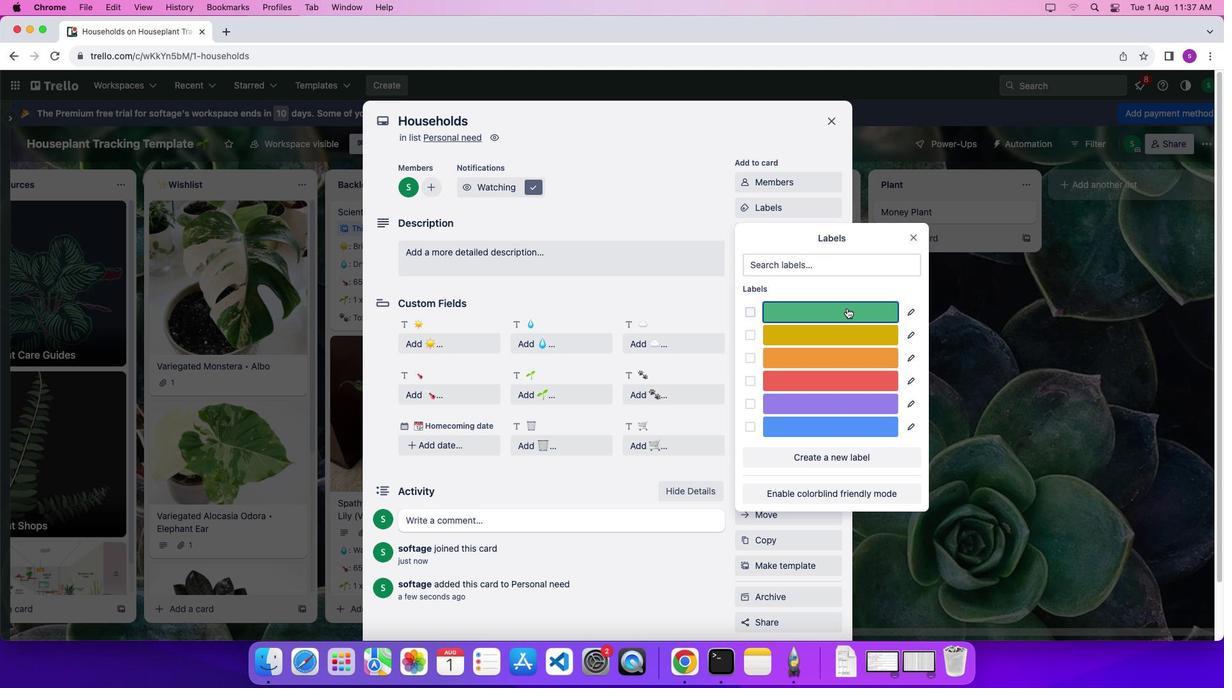 
Action: Mouse moved to (911, 237)
Screenshot: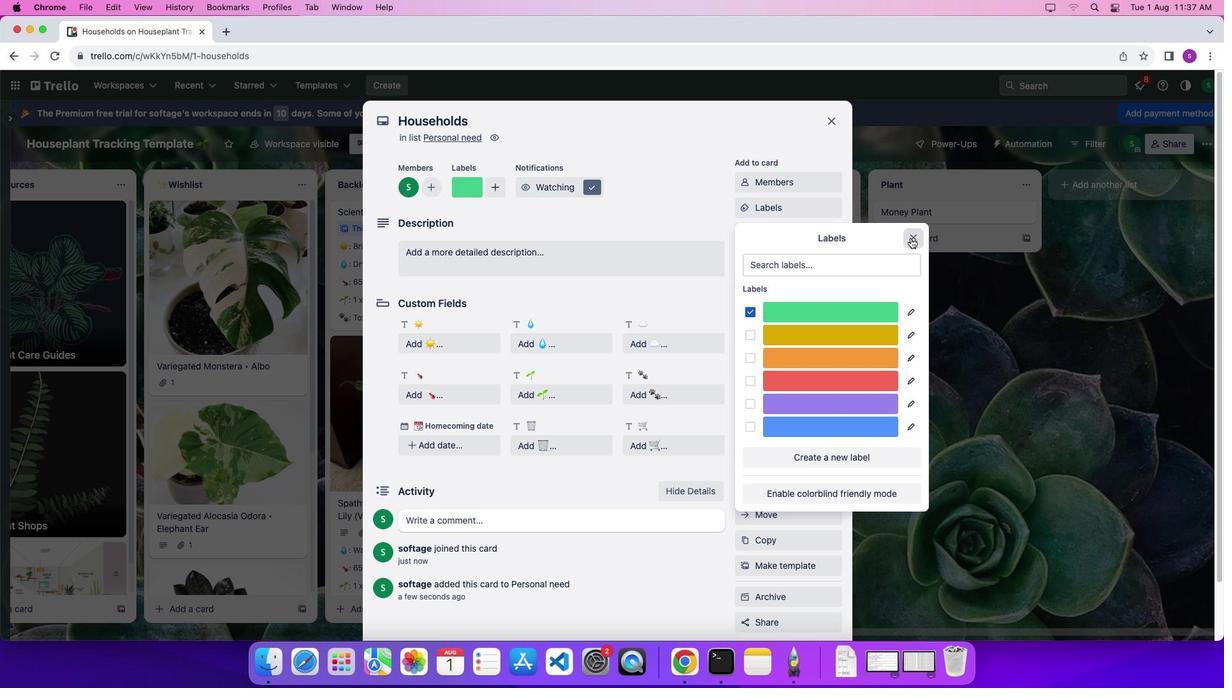 
Action: Mouse pressed left at (911, 237)
Screenshot: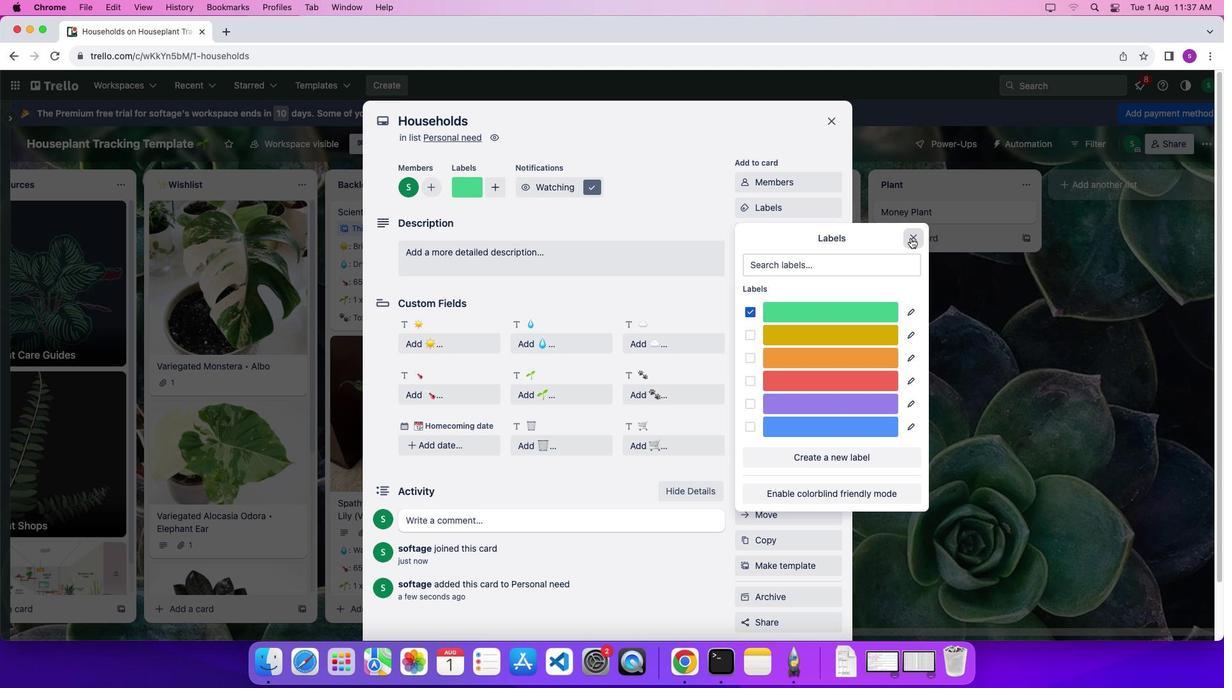 
Action: Mouse moved to (758, 237)
Screenshot: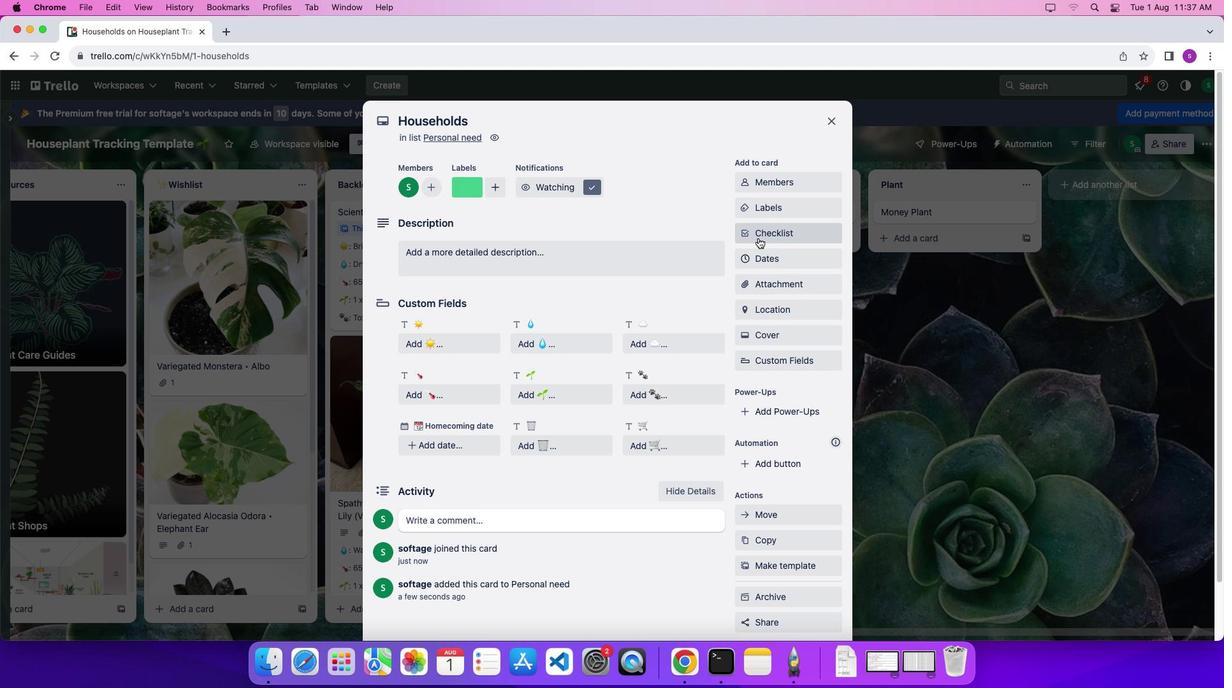 
Action: Mouse pressed left at (758, 237)
Screenshot: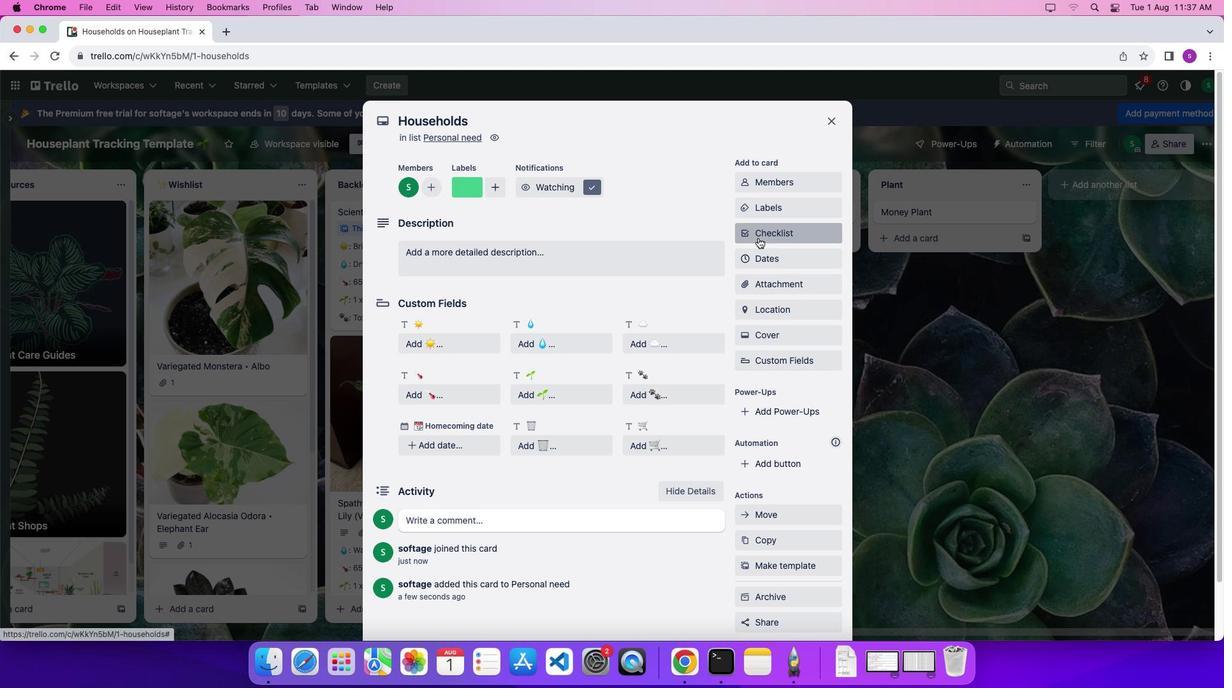 
Action: Mouse moved to (790, 339)
Screenshot: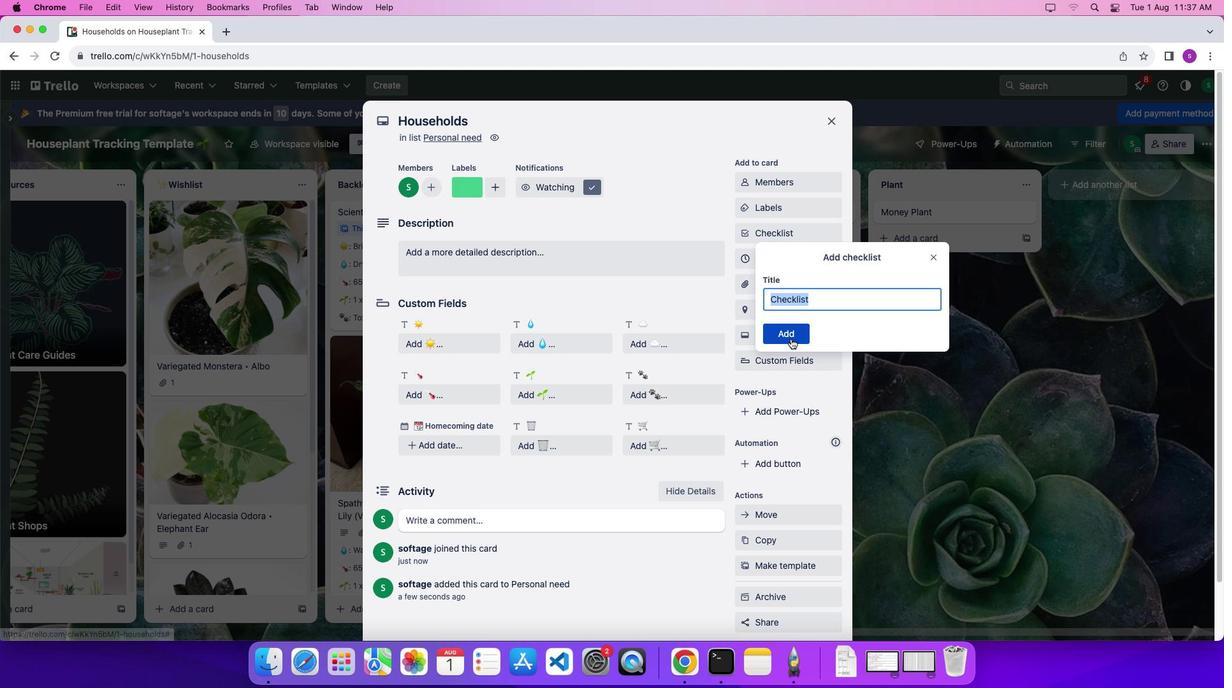 
Action: Mouse pressed left at (790, 339)
Screenshot: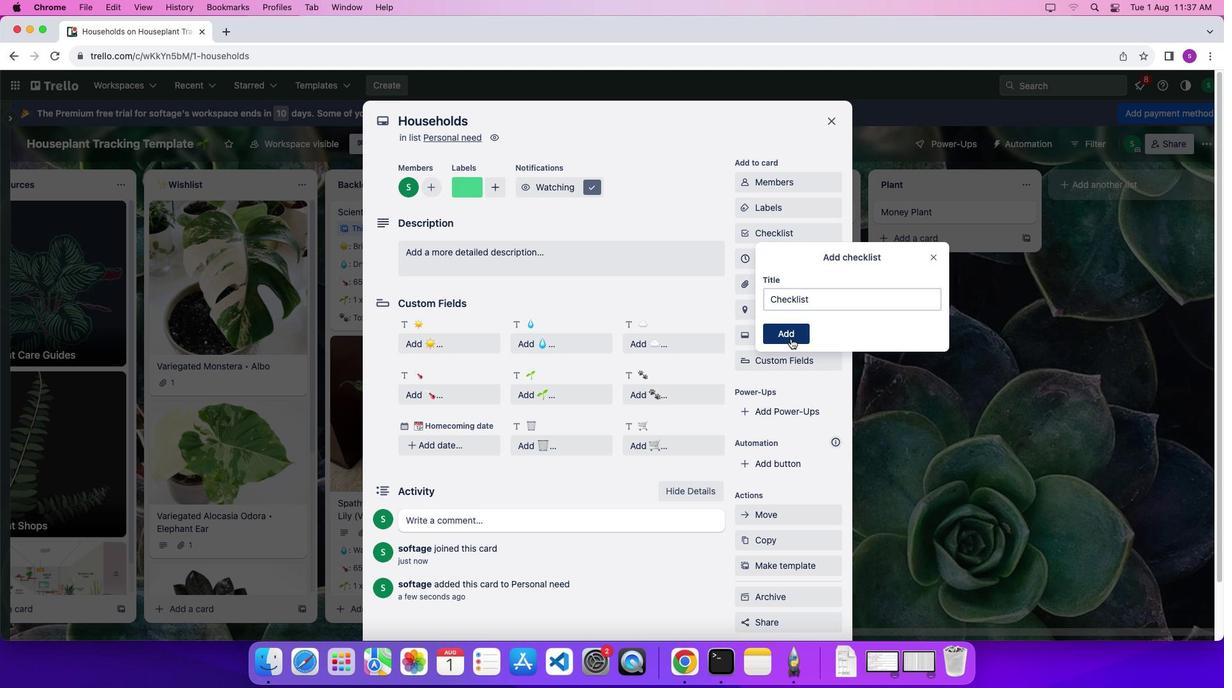 
Action: Mouse moved to (773, 263)
Screenshot: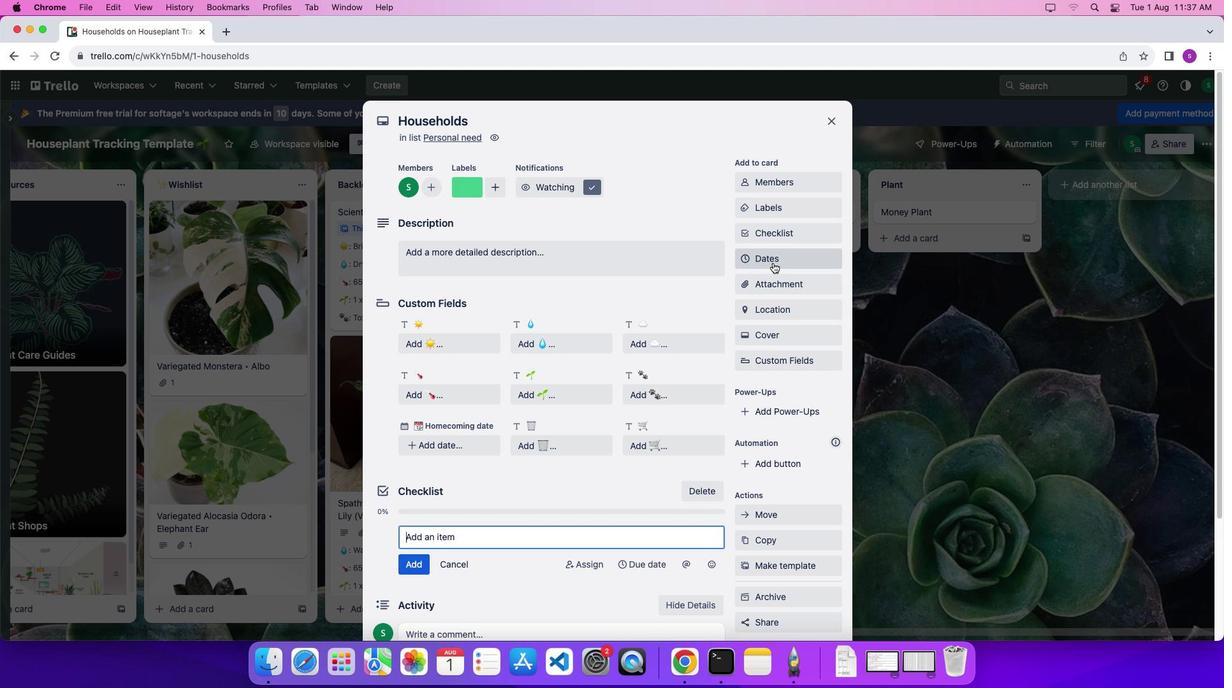 
Action: Mouse pressed left at (773, 263)
Screenshot: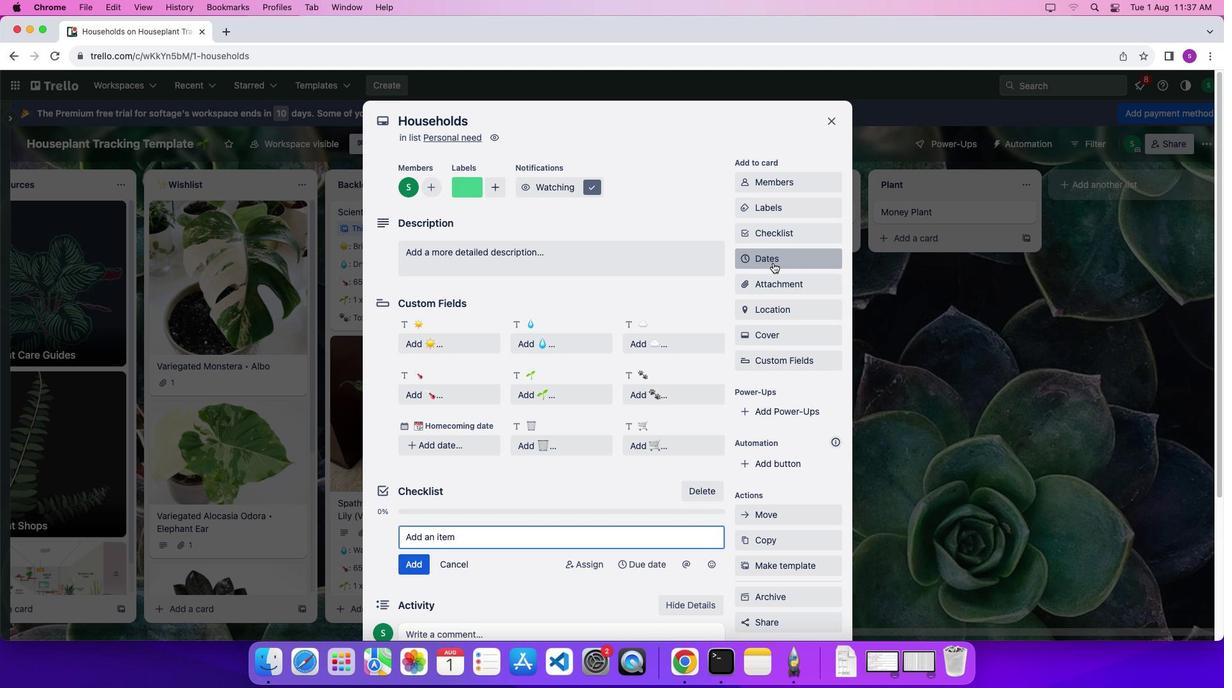 
Action: Mouse moved to (797, 313)
Screenshot: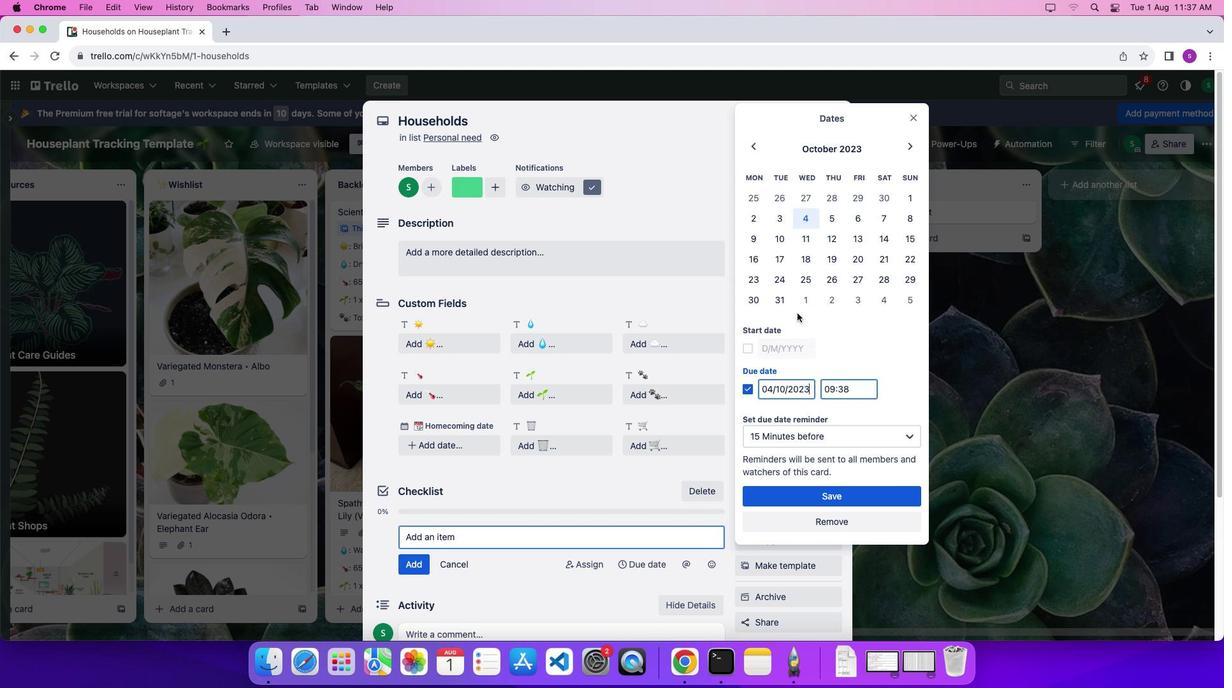 
Action: Mouse pressed left at (797, 313)
Screenshot: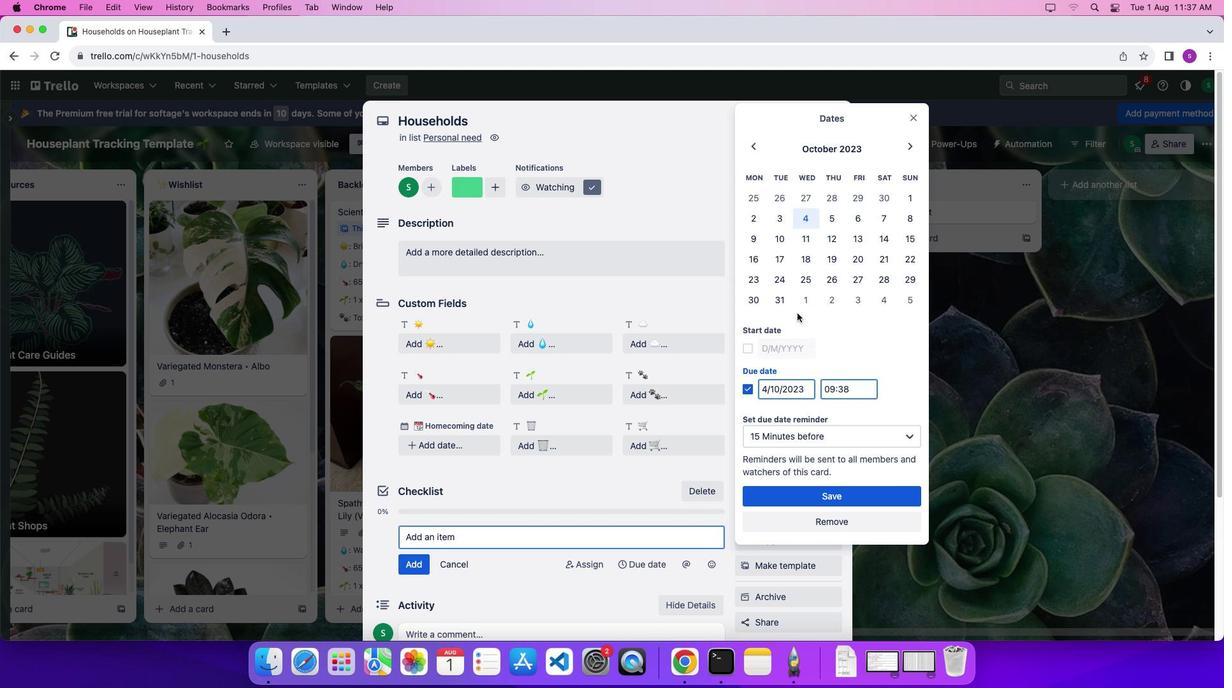 
Action: Mouse moved to (789, 299)
Screenshot: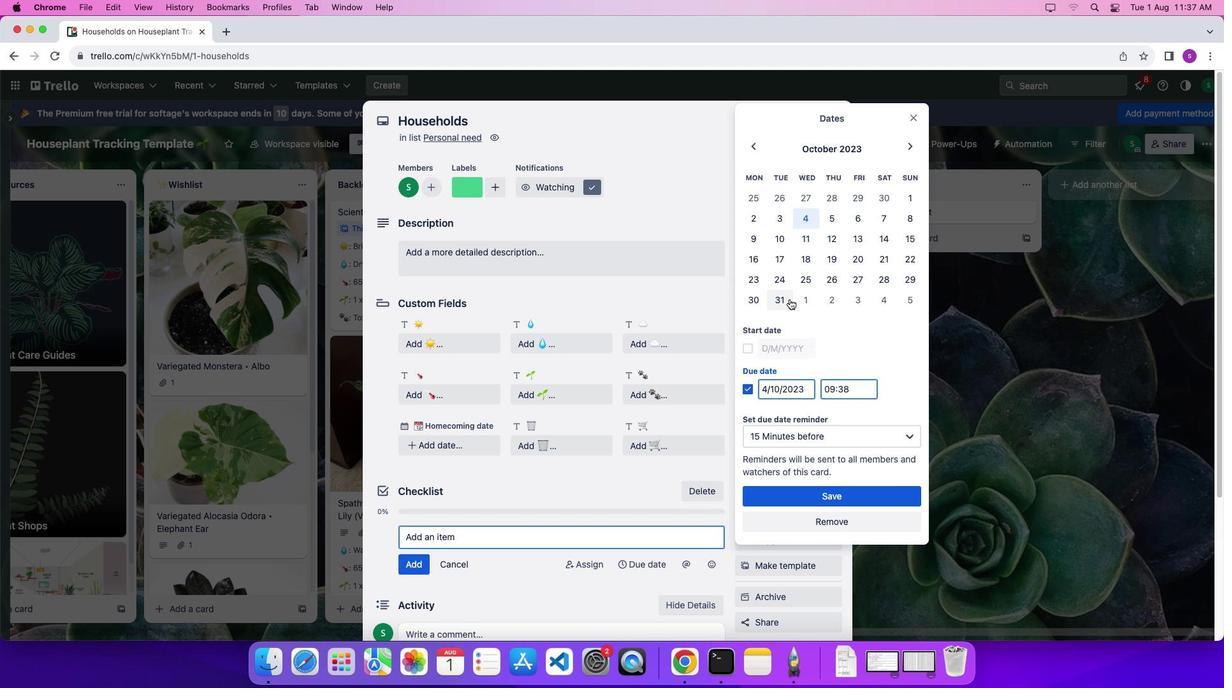 
Action: Mouse pressed left at (789, 299)
Screenshot: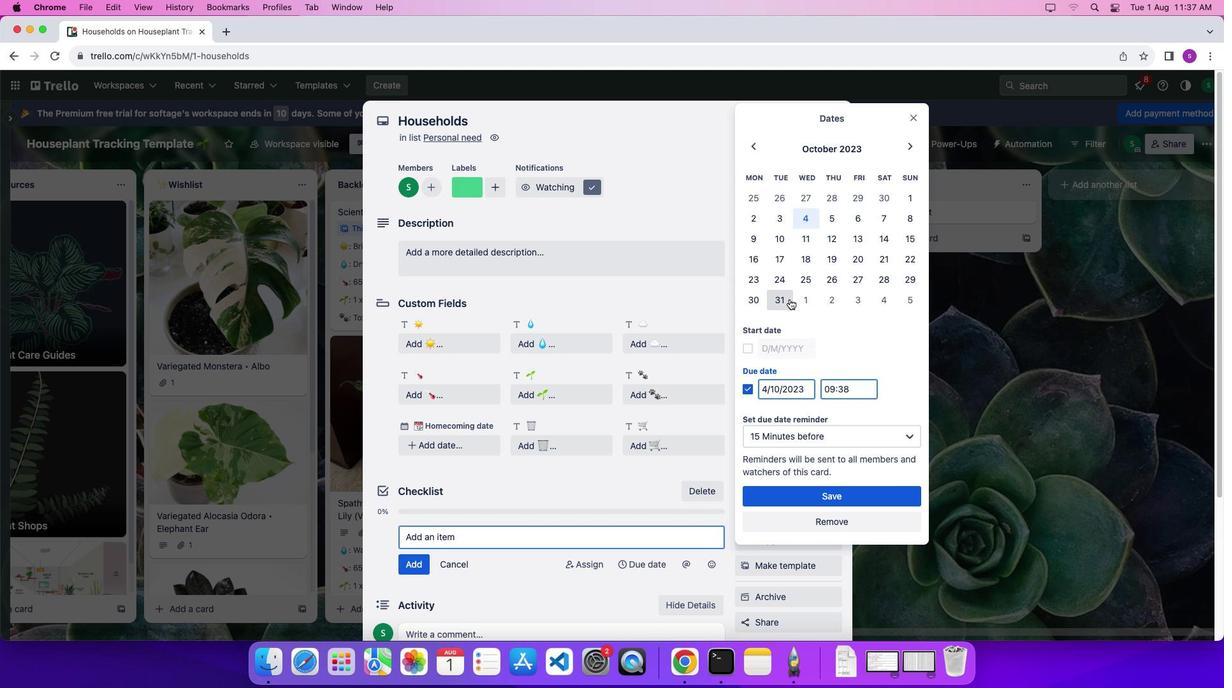 
Action: Mouse moved to (752, 346)
Screenshot: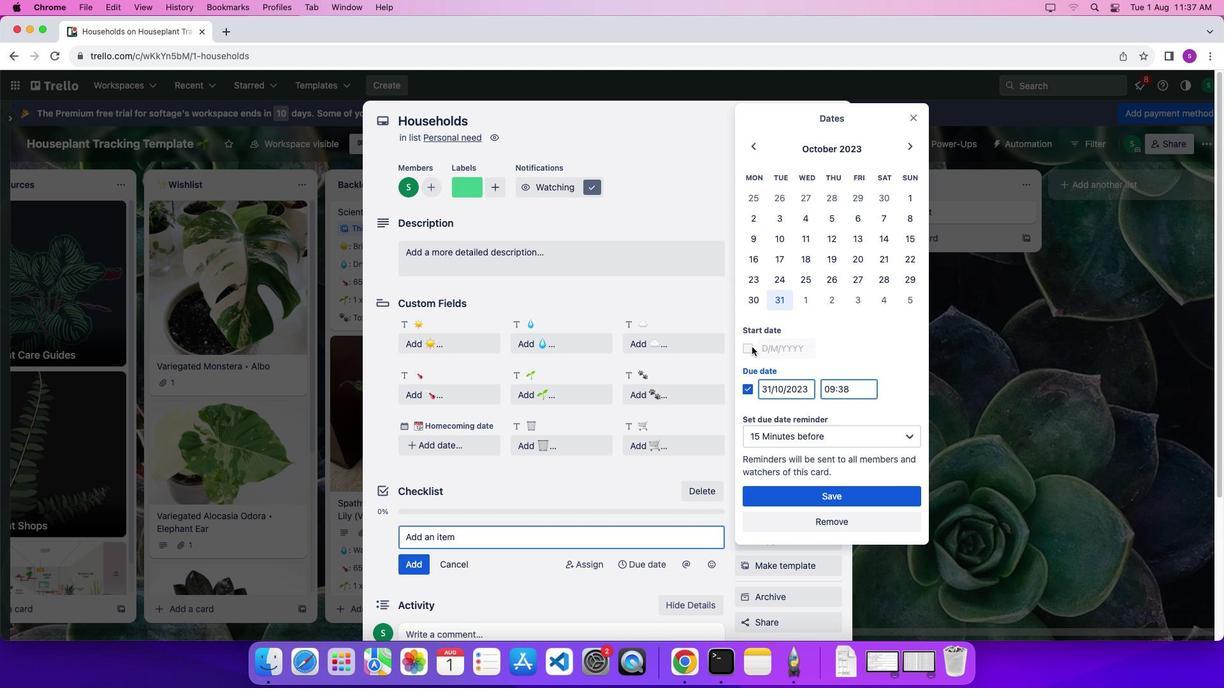 
Action: Mouse pressed left at (752, 346)
Screenshot: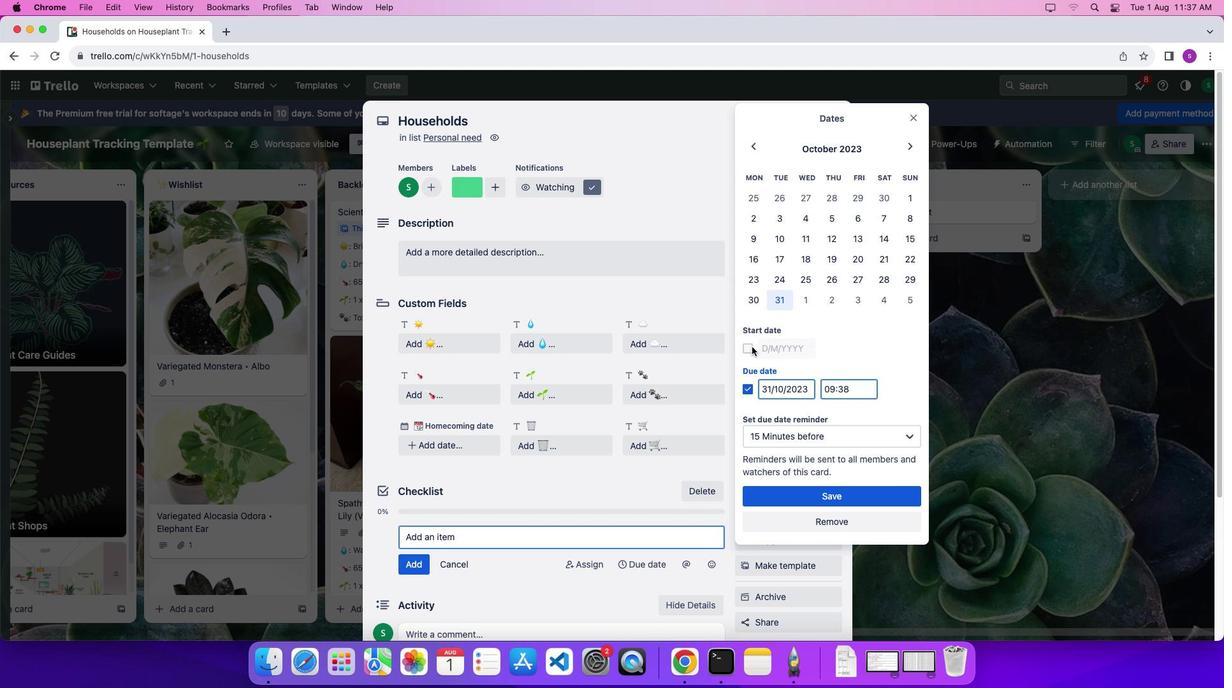 
Action: Mouse moved to (796, 497)
Screenshot: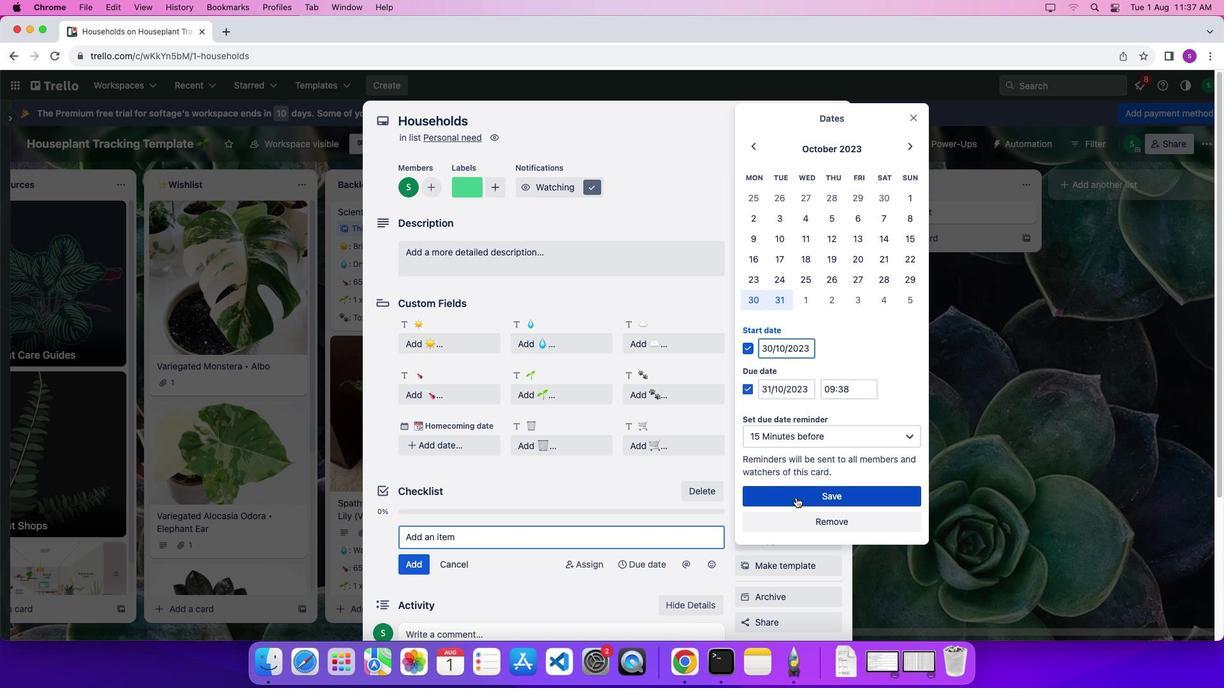 
Action: Mouse pressed left at (796, 497)
Screenshot: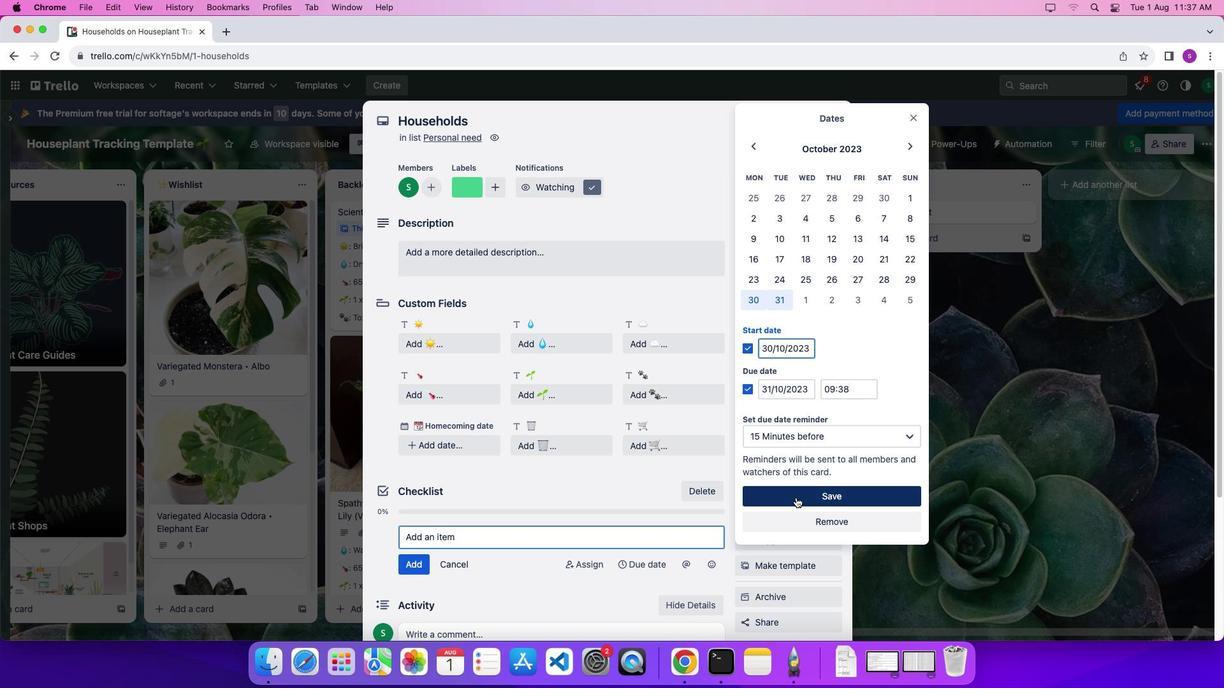 
Action: Mouse moved to (762, 306)
Screenshot: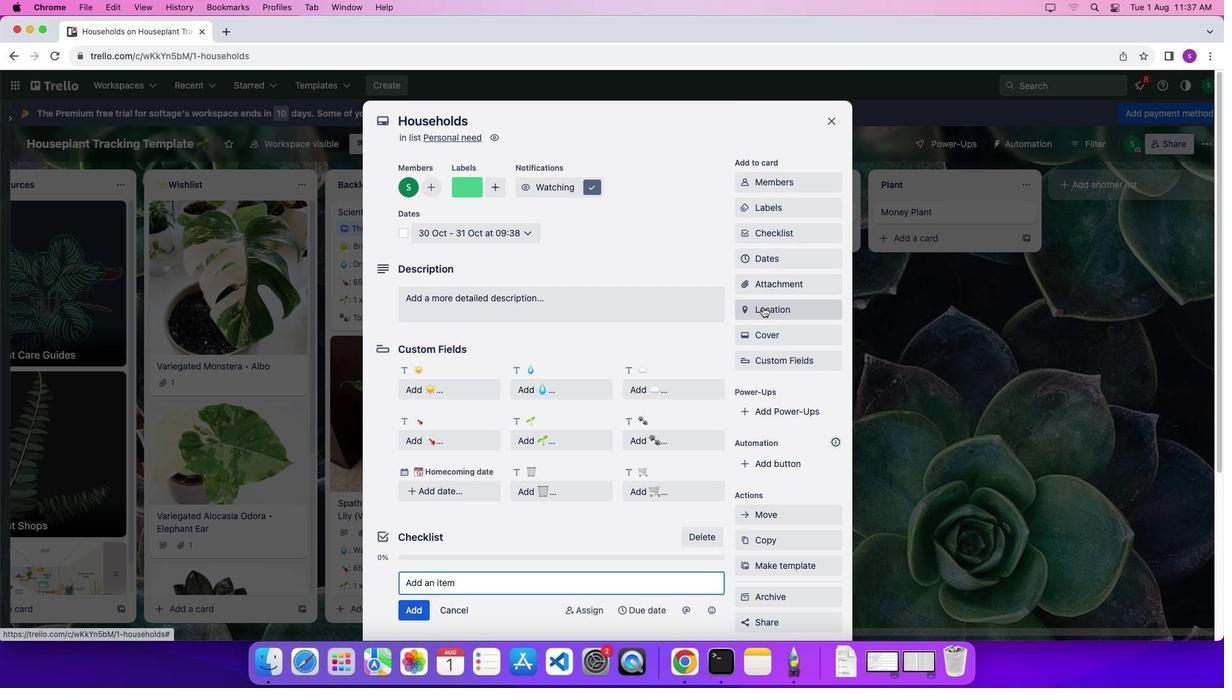 
Action: Mouse pressed left at (762, 306)
Screenshot: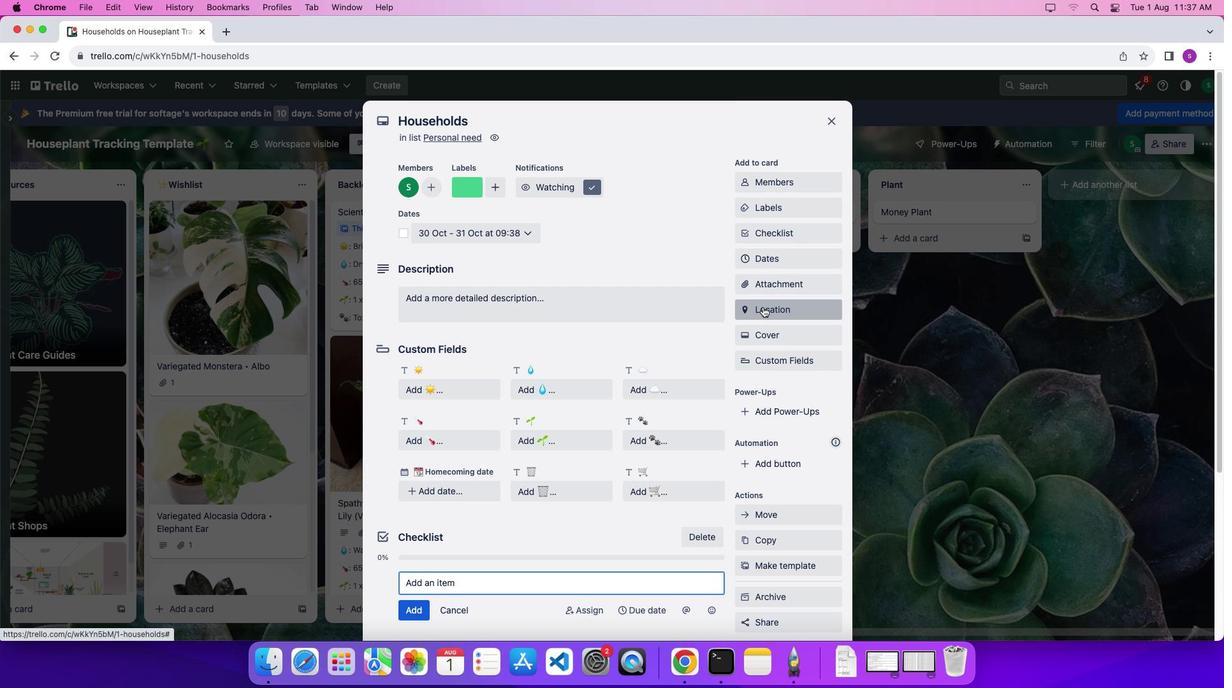 
Action: Key pressed 'f'
Screenshot: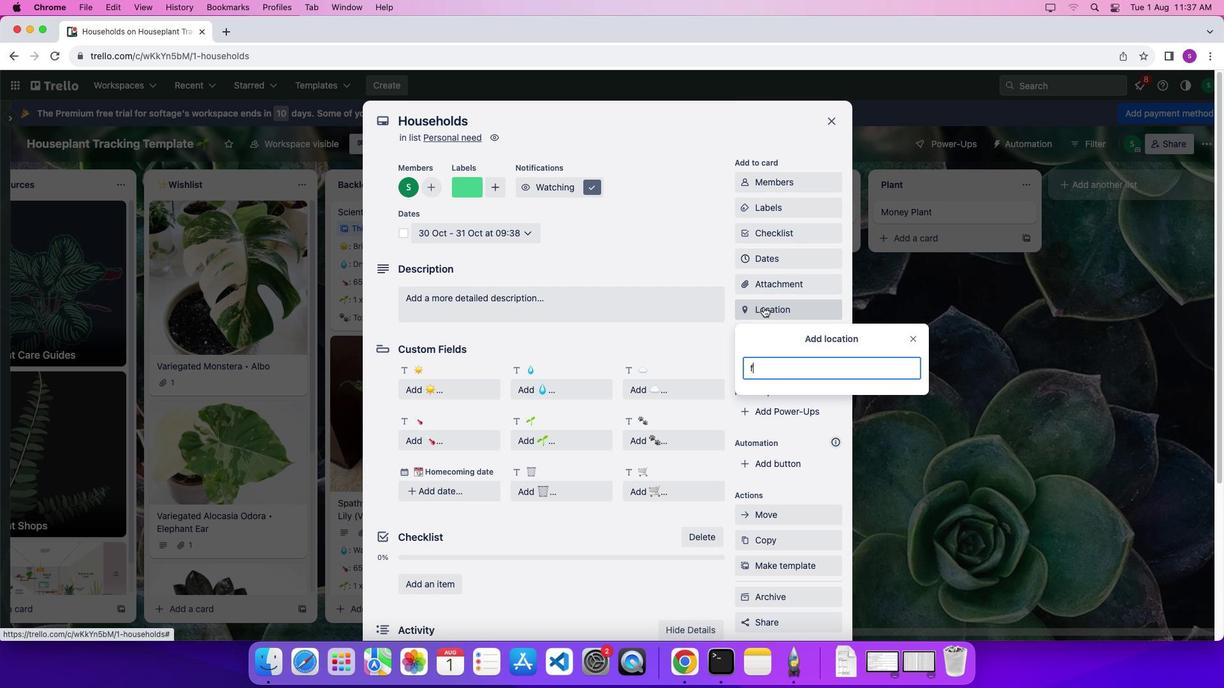 
Action: Mouse moved to (790, 437)
Screenshot: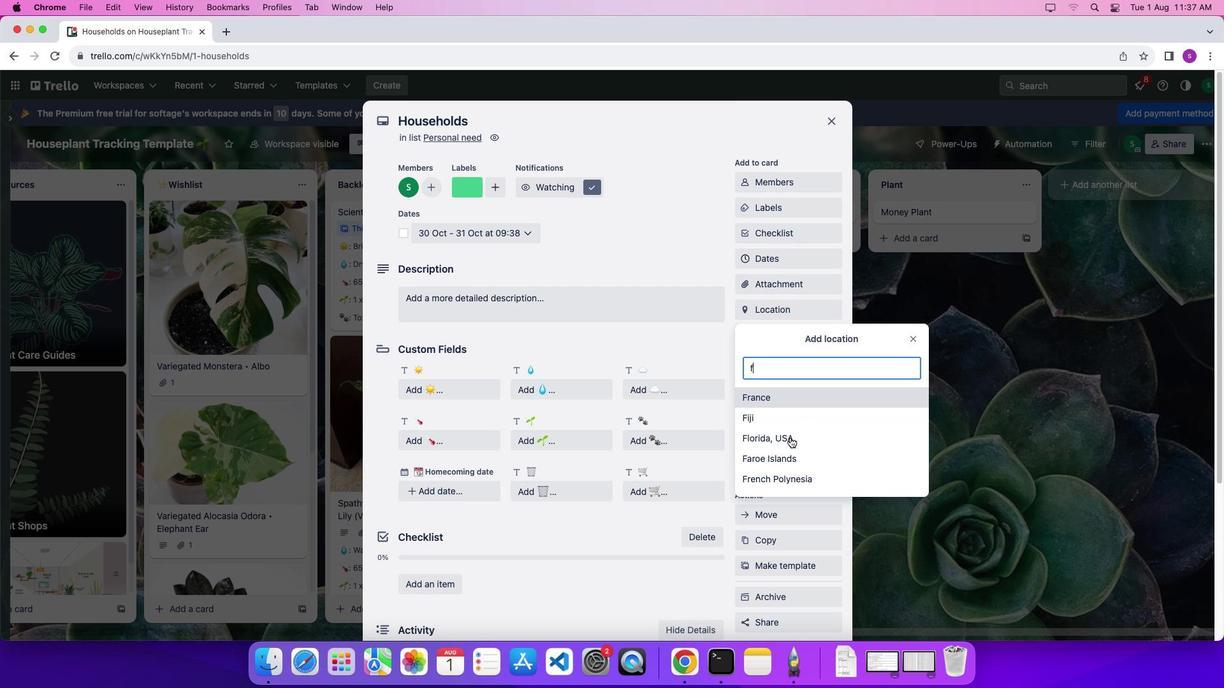
Action: Mouse pressed left at (790, 437)
Screenshot: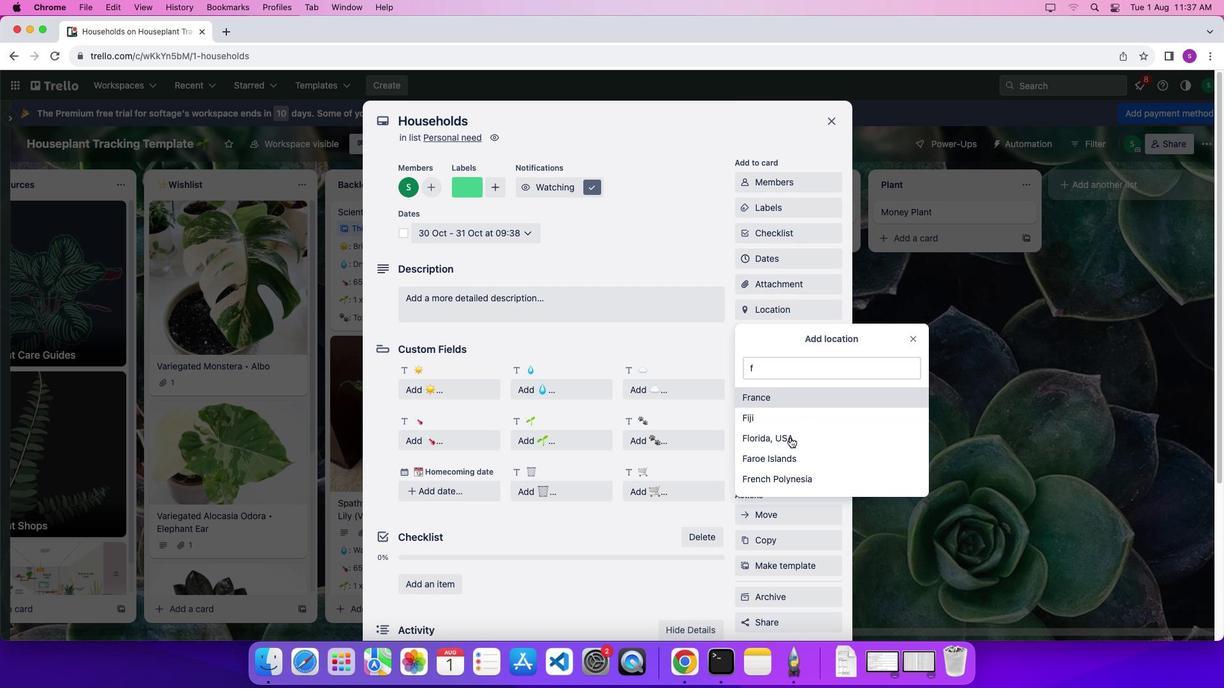 
Action: Mouse moved to (770, 327)
Screenshot: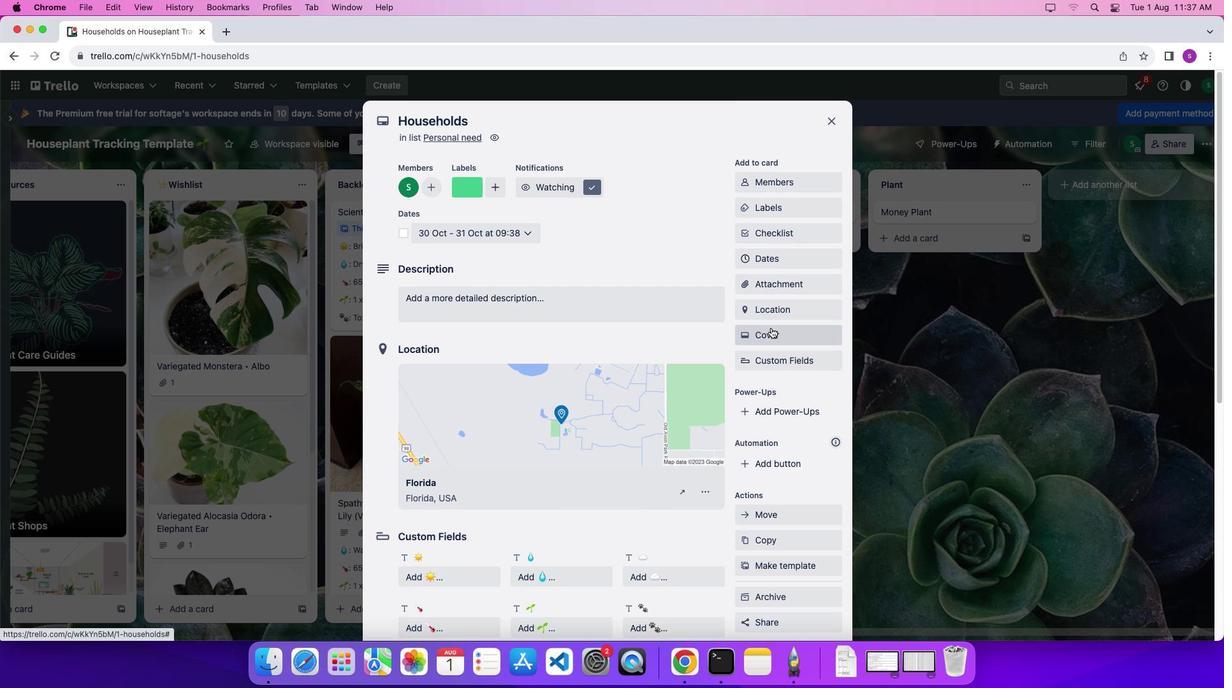 
Action: Mouse pressed left at (770, 327)
Screenshot: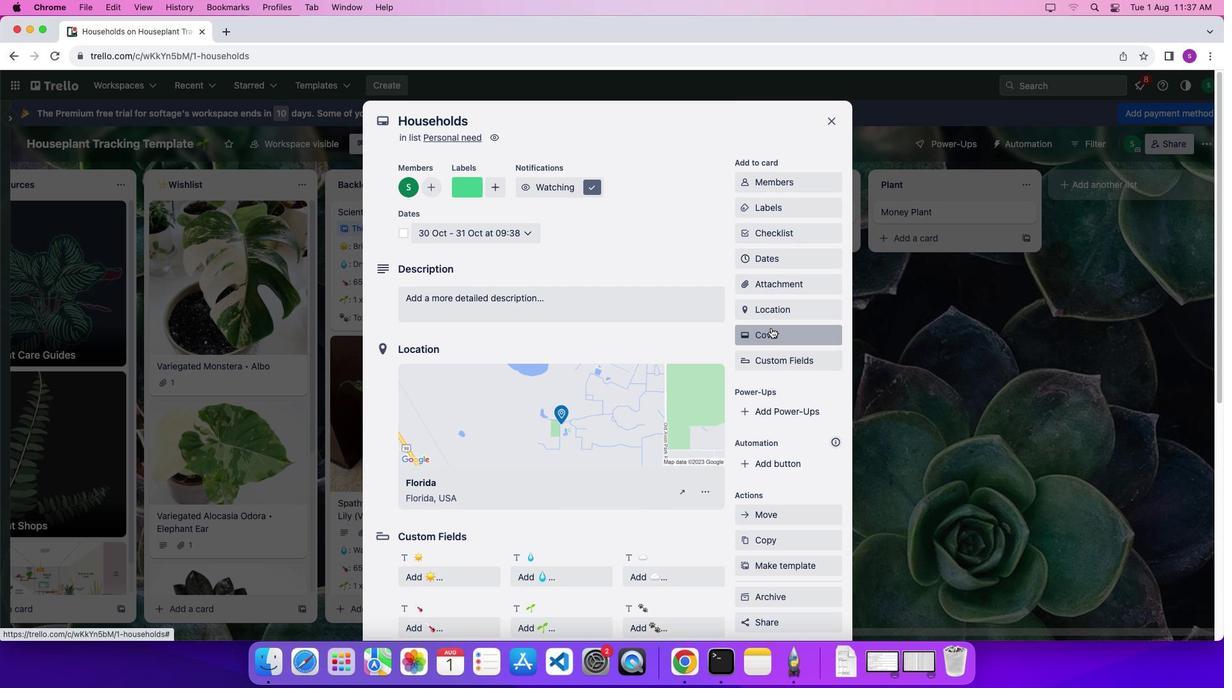 
Action: Mouse moved to (851, 590)
Screenshot: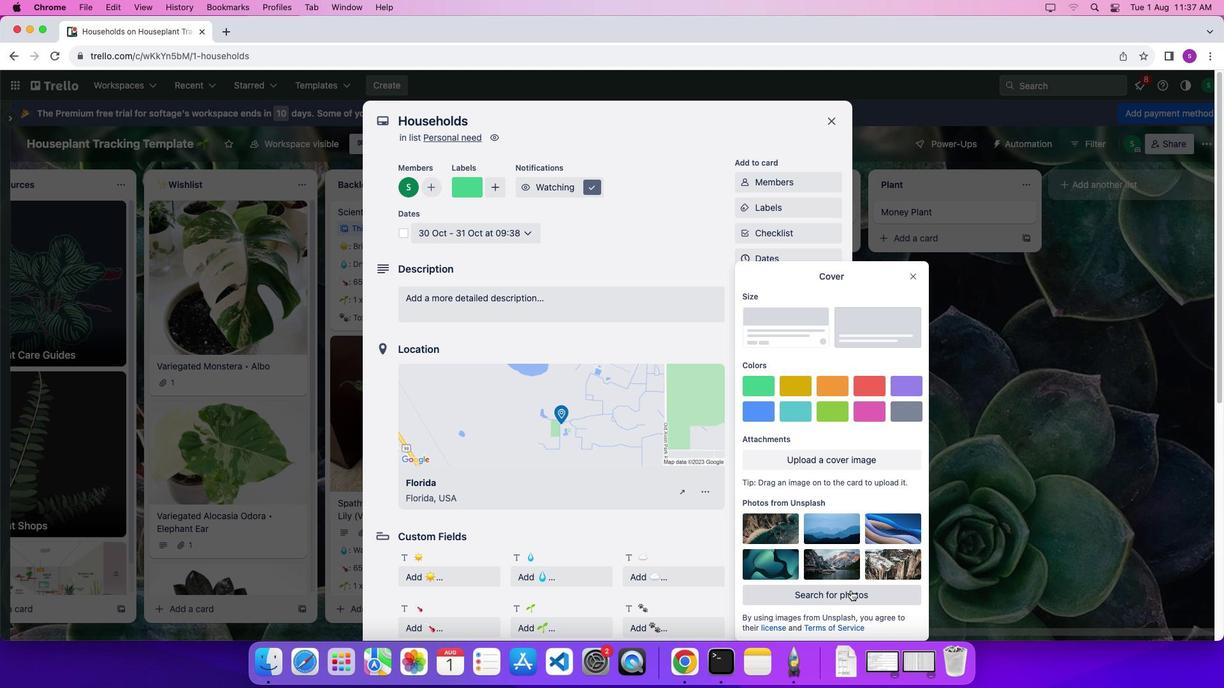 
Action: Mouse pressed left at (851, 590)
Screenshot: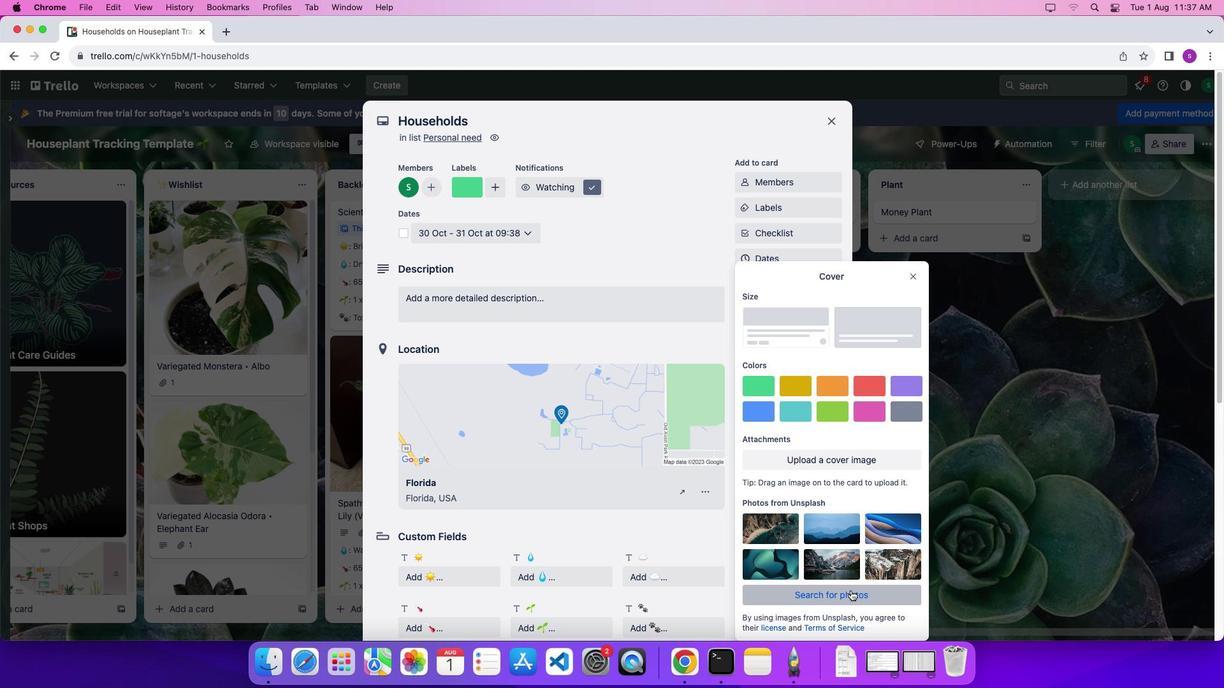 
Action: Mouse moved to (804, 326)
Screenshot: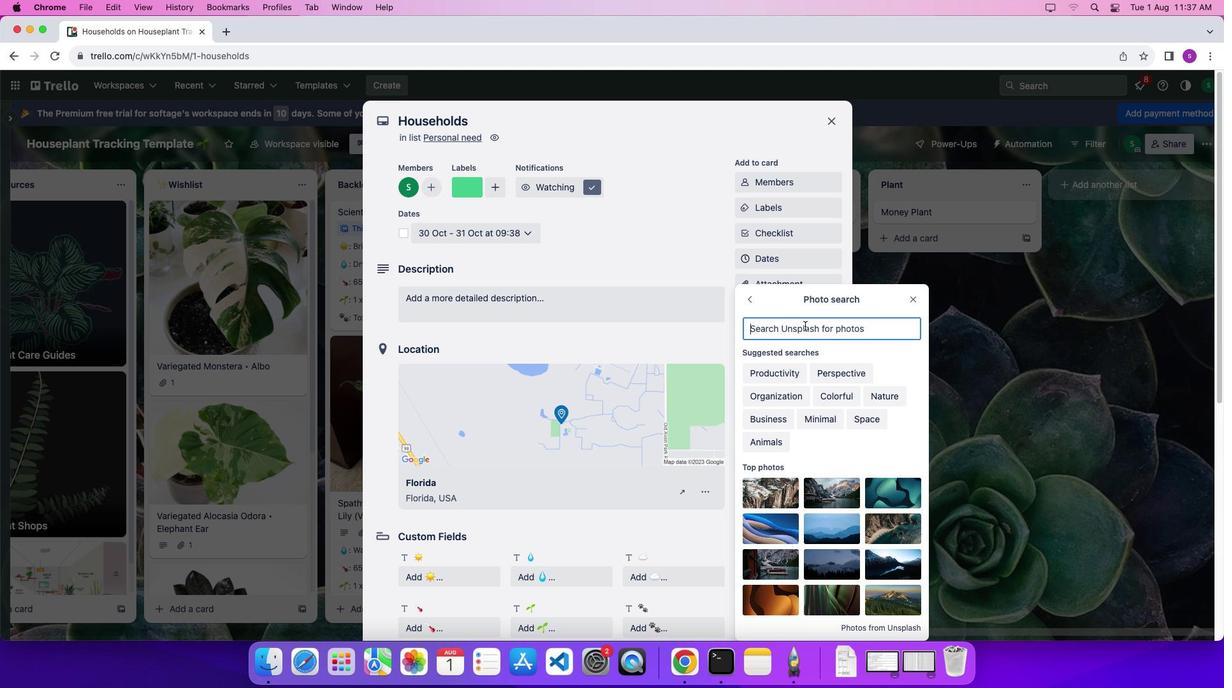 
Action: Mouse pressed left at (804, 326)
Screenshot: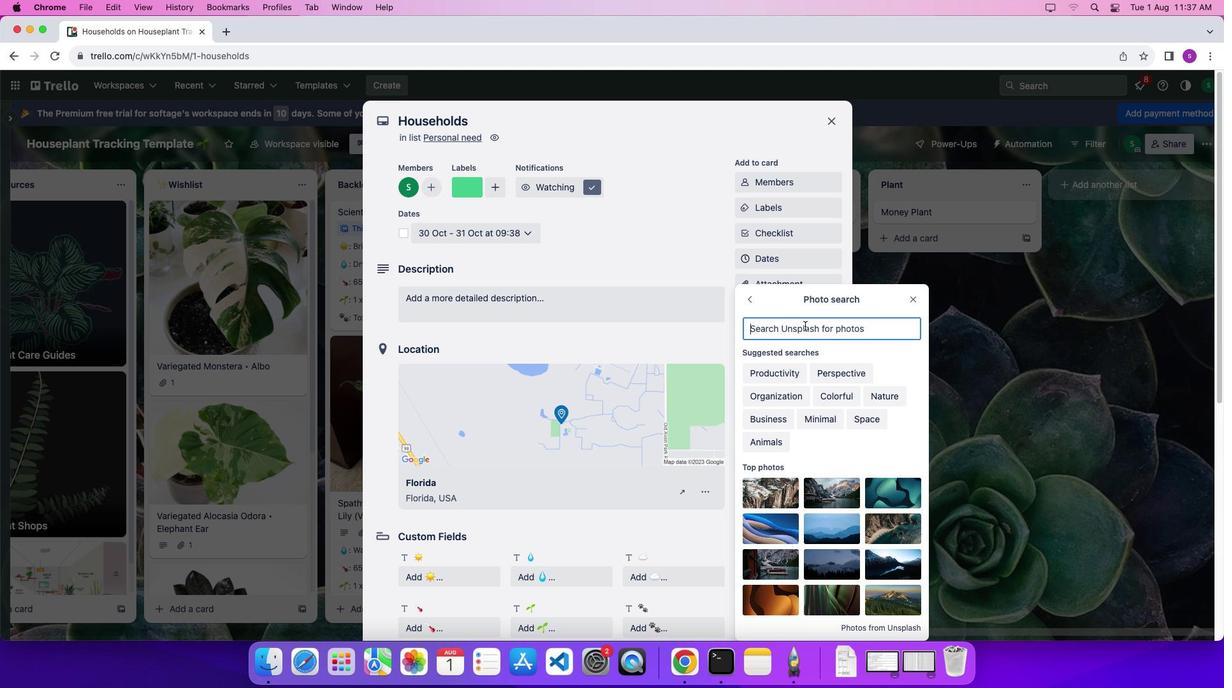 
Action: Mouse moved to (806, 325)
Screenshot: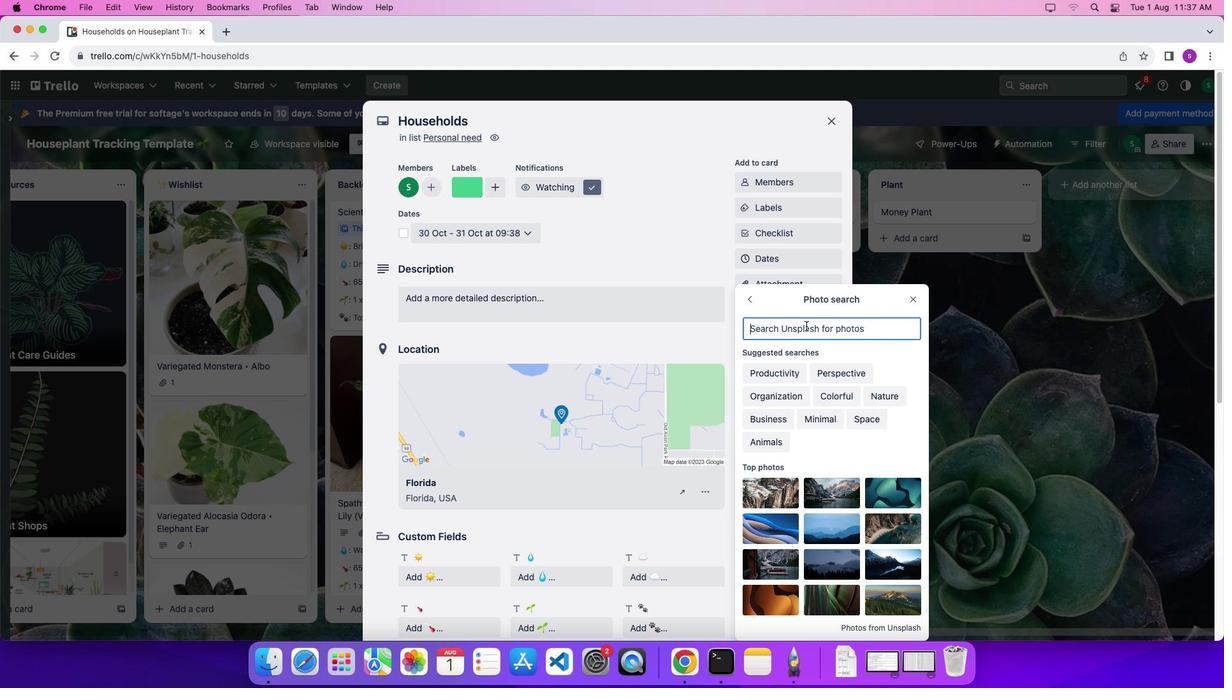 
Action: Key pressed 'h''o''u''s''e'Key.enter
Screenshot: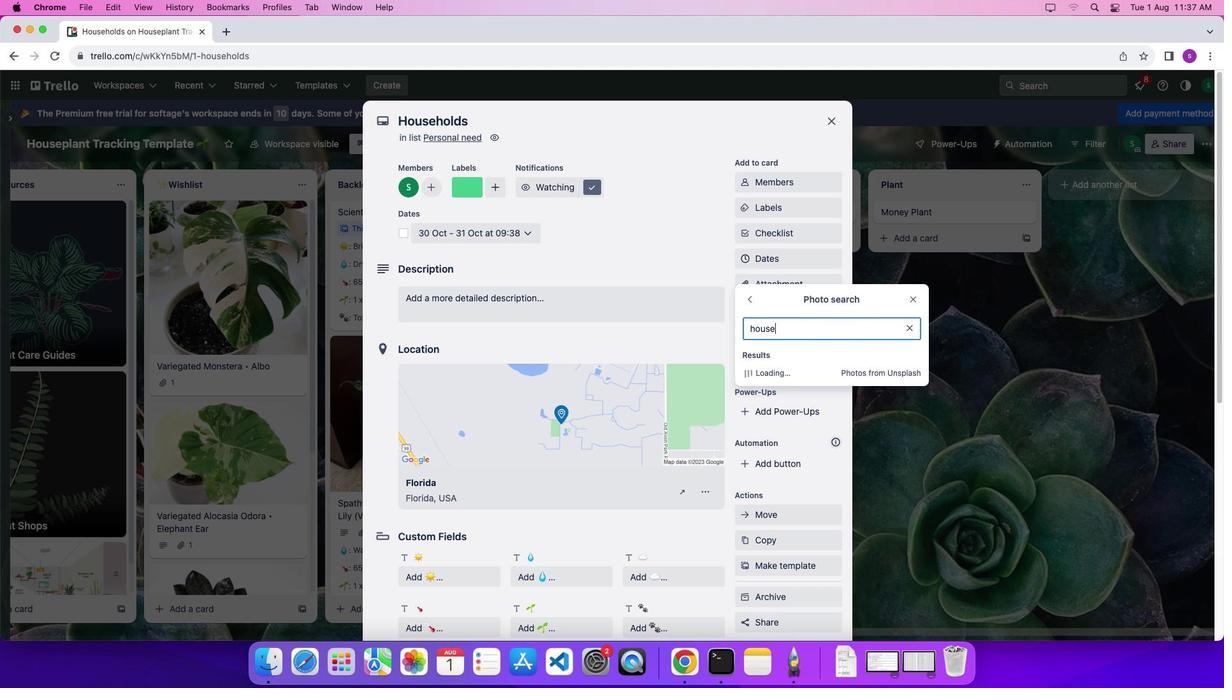 
Action: Mouse moved to (878, 294)
Screenshot: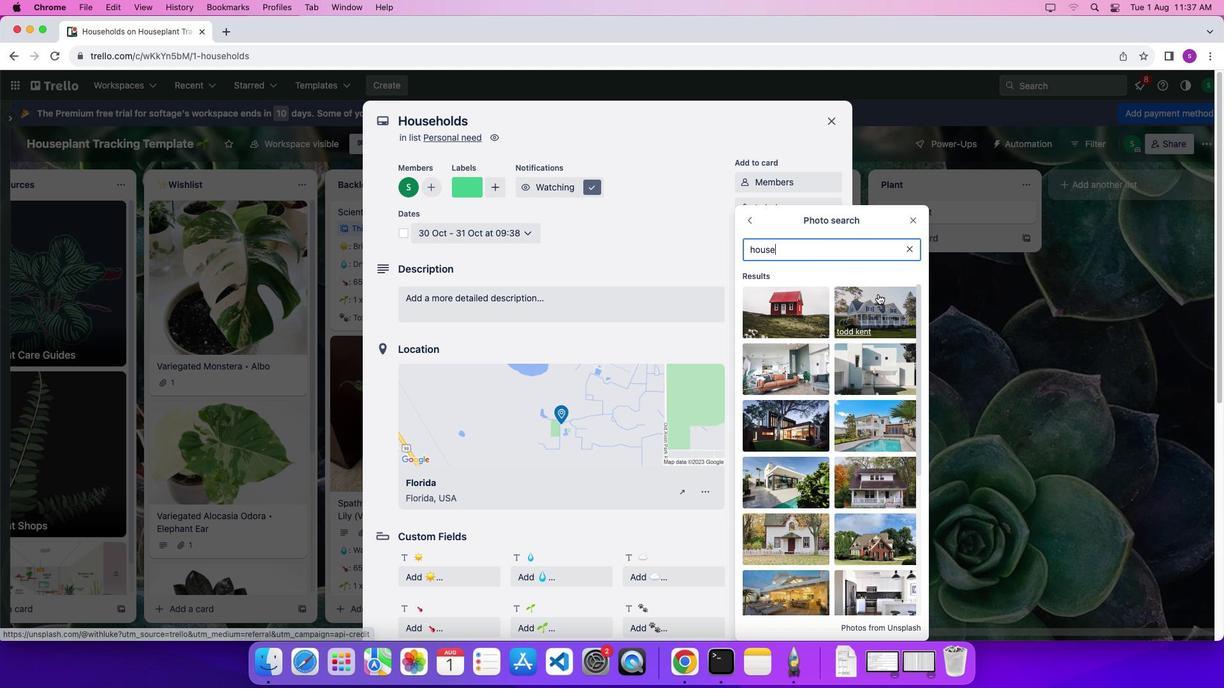 
Action: Mouse pressed left at (878, 294)
Screenshot: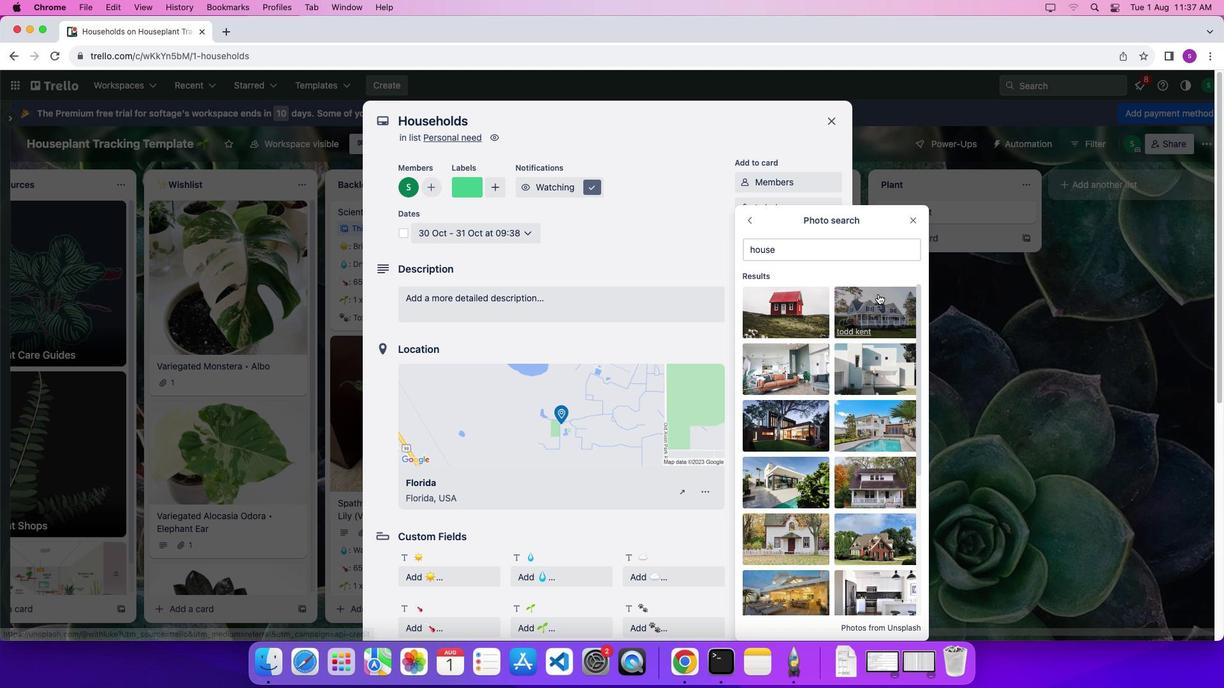 
Action: Mouse moved to (912, 115)
Screenshot: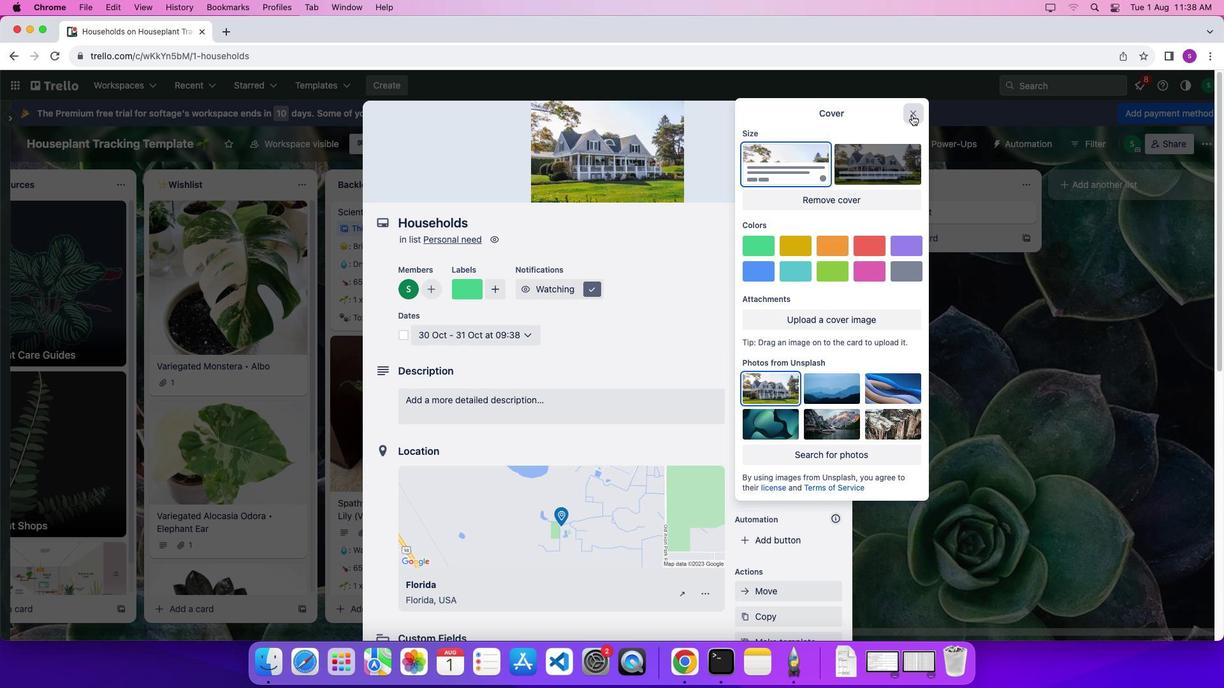 
Action: Mouse pressed left at (912, 115)
Screenshot: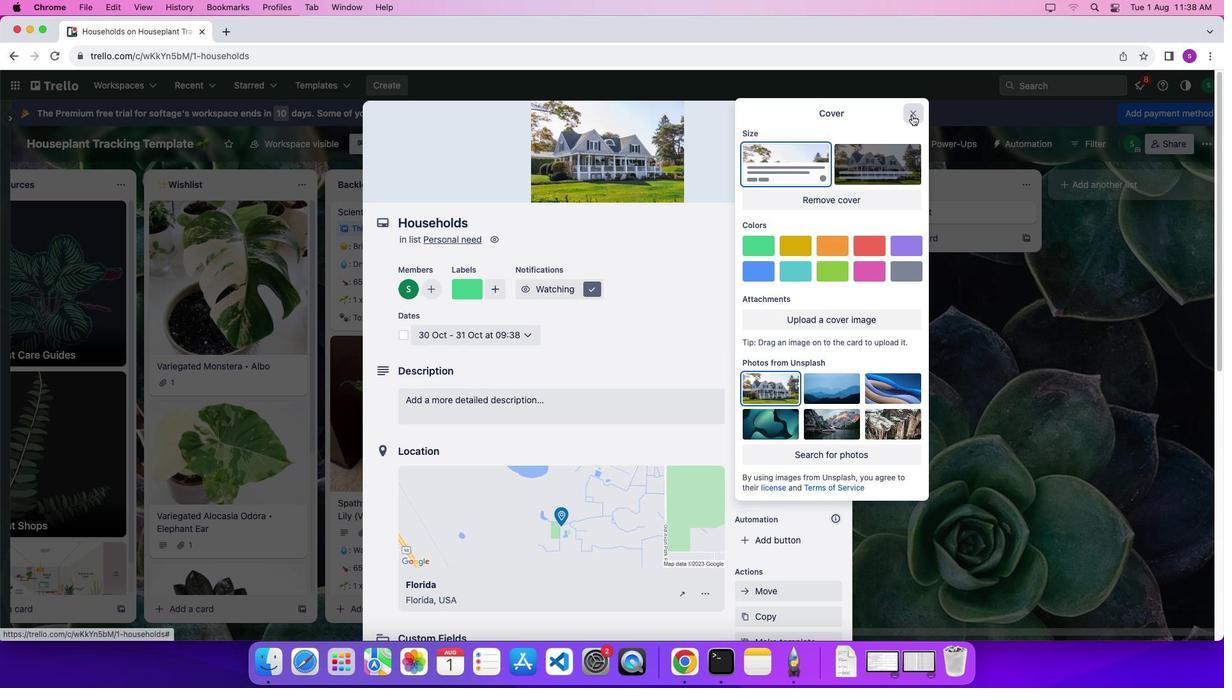 
Action: Mouse moved to (404, 339)
Screenshot: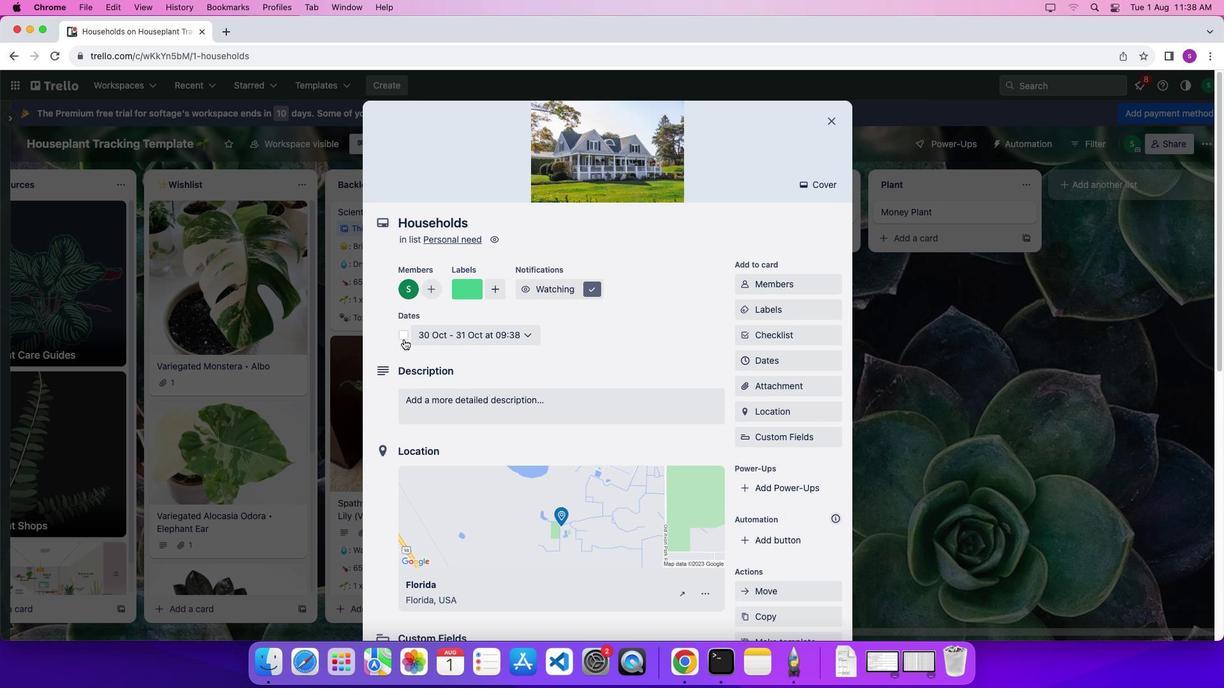 
Action: Mouse pressed left at (404, 339)
Screenshot: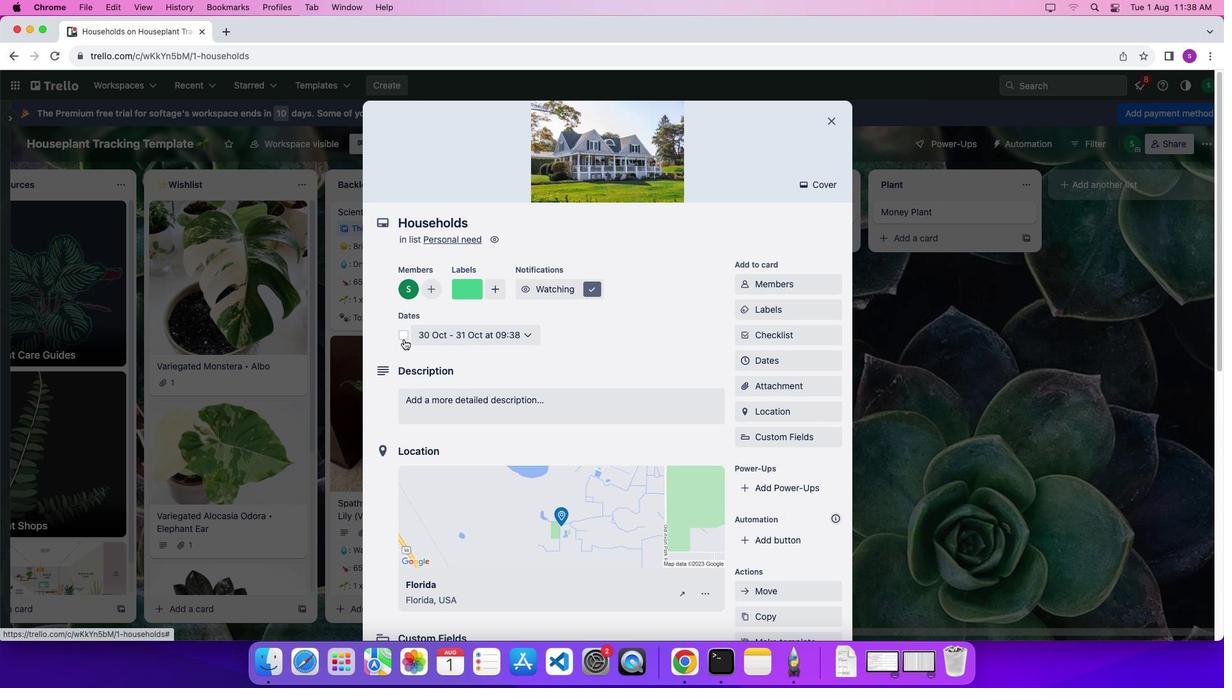 
Action: Mouse moved to (428, 410)
Screenshot: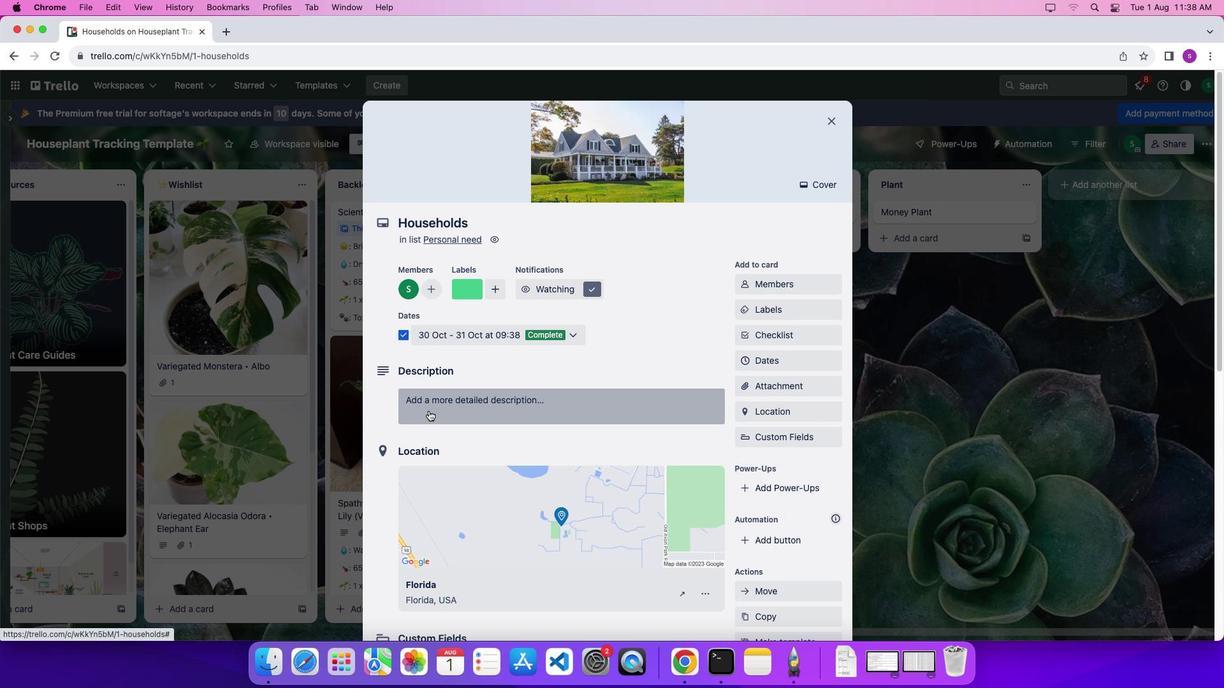 
Action: Mouse pressed left at (428, 410)
Screenshot: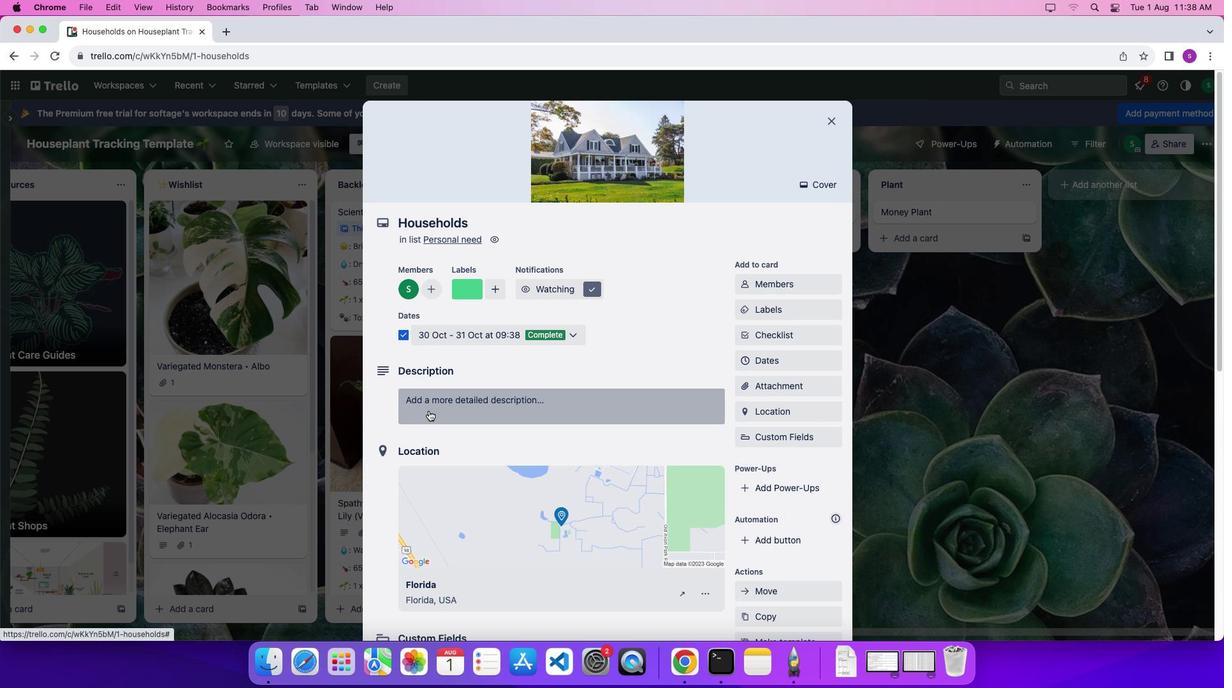
Action: Mouse moved to (457, 448)
Screenshot: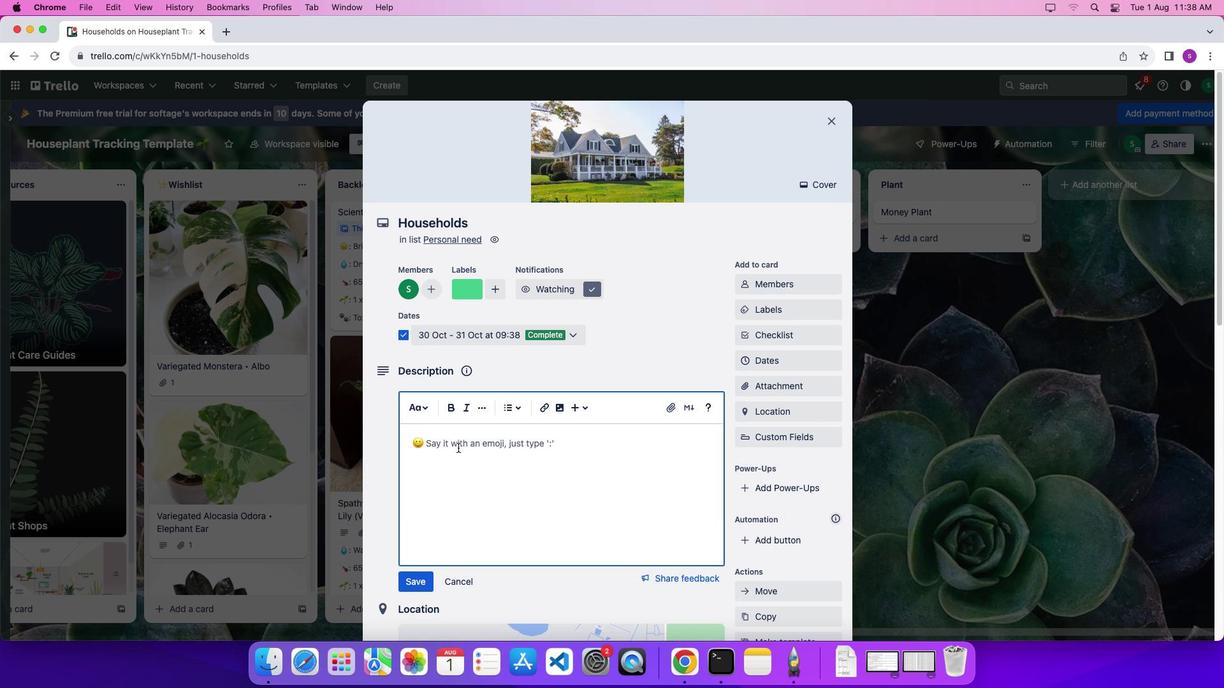 
Action: Mouse pressed left at (457, 448)
Screenshot: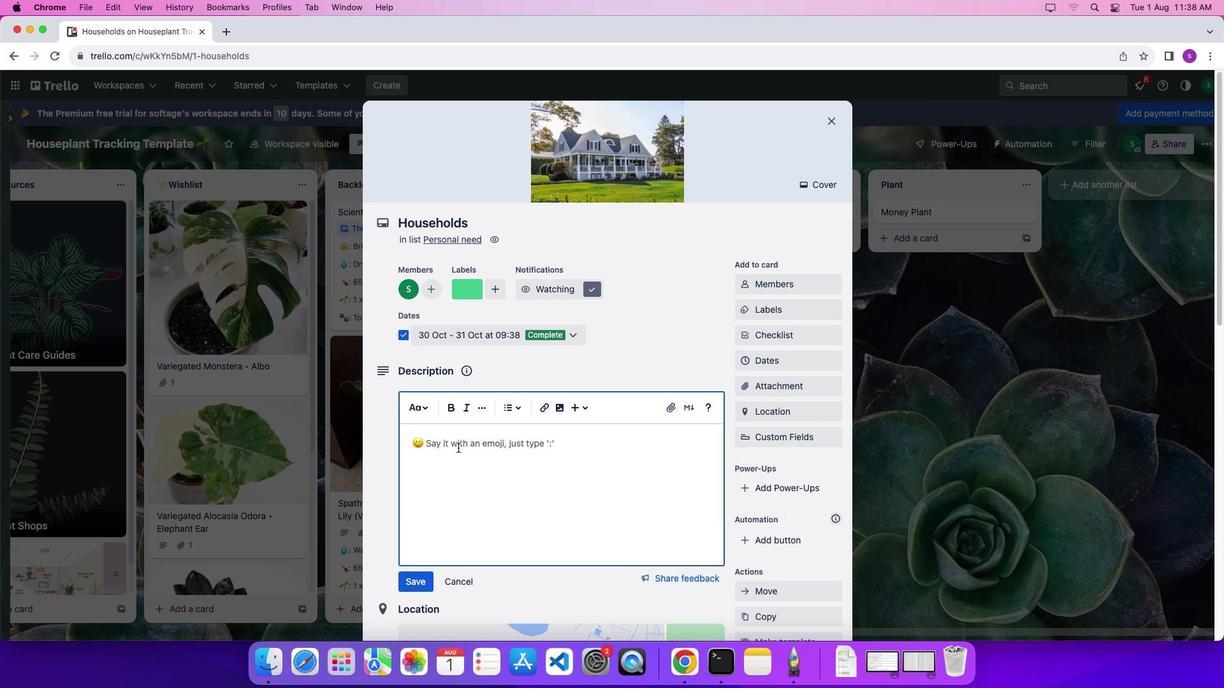 
Action: Mouse moved to (814, 520)
Screenshot: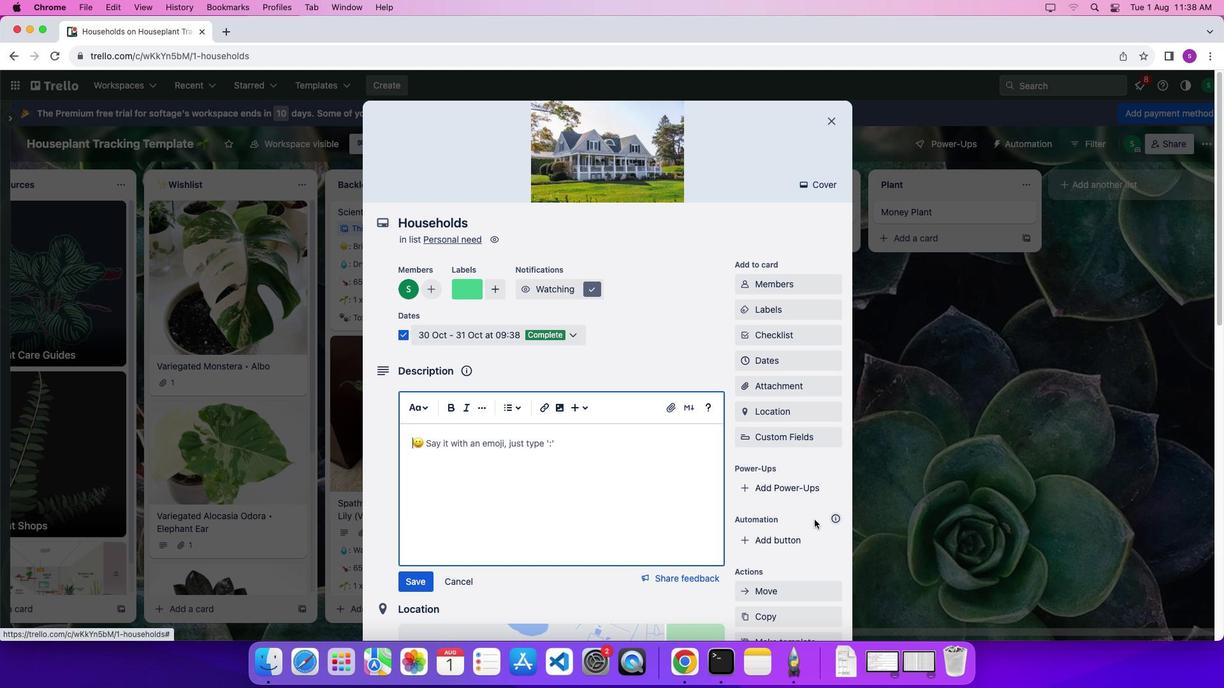 
Action: Key pressed Key.shift'S''e''t'Key.space'u''p''p'Key.spaceKey.shift'T''r''e''l''l''o'Key.space't''o'Key.space'u''p''d''a''t''e'Key.space'e''a''c''h'Key.space'd''a''y'Key.space'a''n'Key.space'e''y''e'Key.space'r''e''c''u''r''r''i''n''g'Key.space'n'Key.backspace'b''i''l''l''s'Key.space's''o'Key.space'y''o''u'Key.space'a''l''w''a''y''s'Key.space'a'Key.backspace'h''a''v''e'Key.space'a''n'Key.space'e''y''e'Key.space'o''n'Key.space'w''h''a''t'"'"'s'Key.space'c''o''m''i''n''g'Key.space'u''p''.'
Screenshot: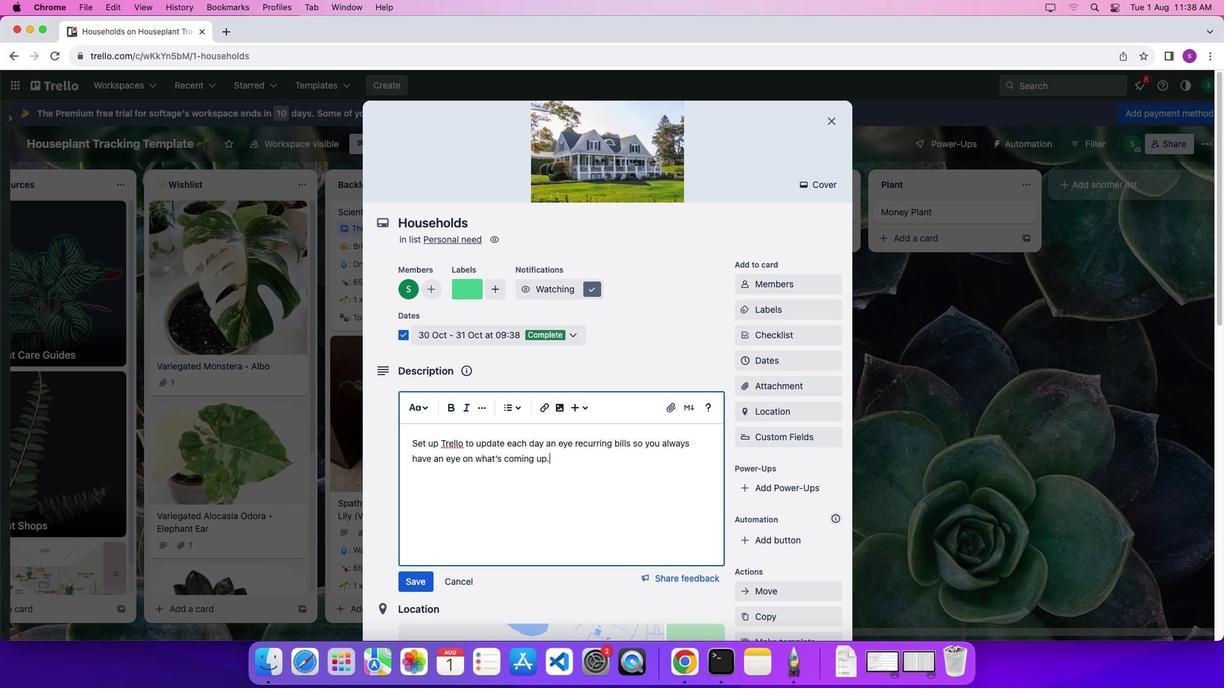 
Action: Mouse moved to (594, 464)
Screenshot: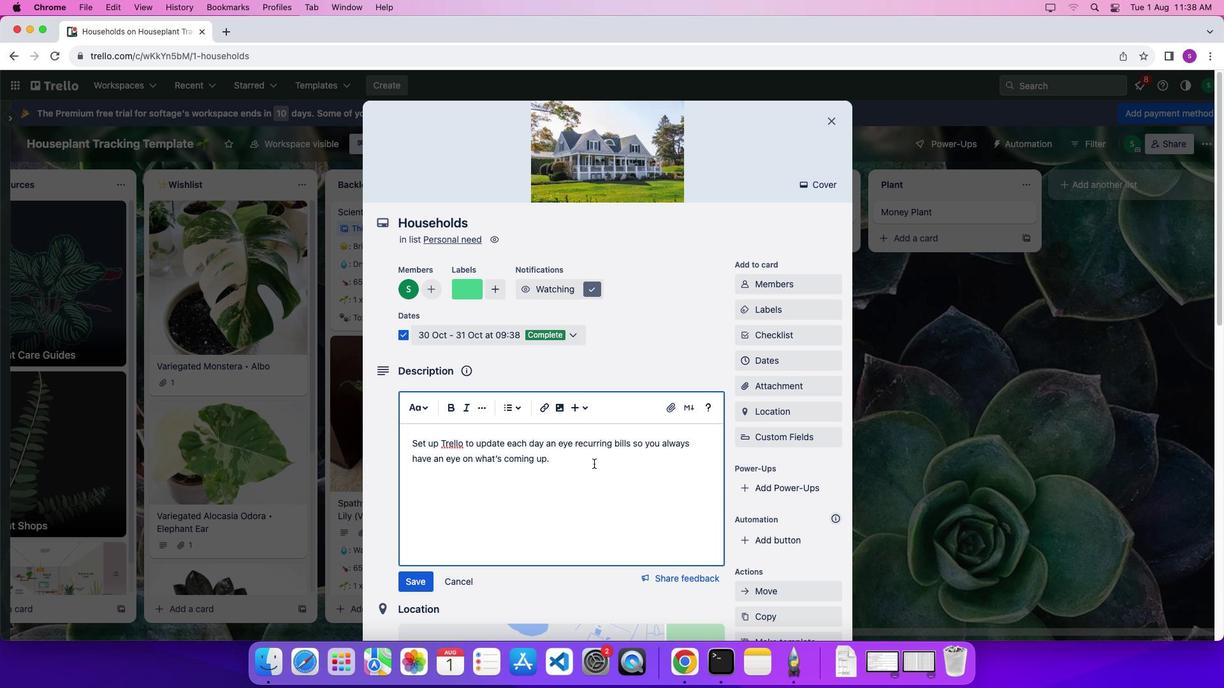 
Action: Mouse pressed left at (594, 464)
Screenshot: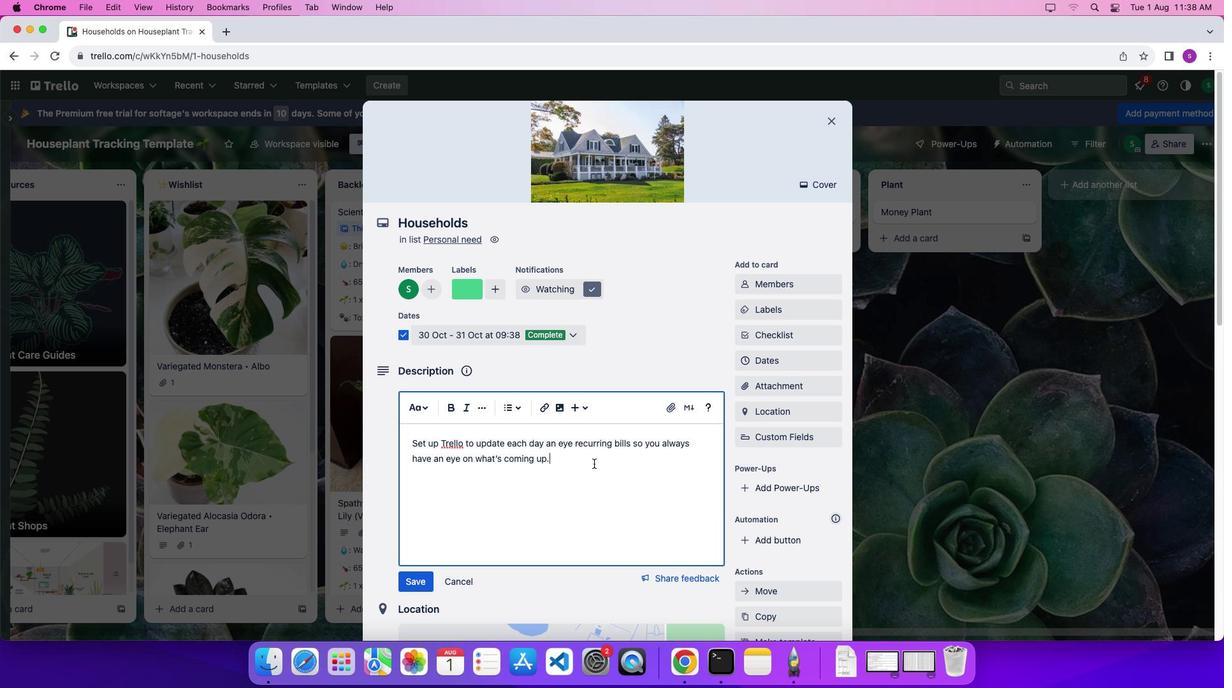 
Action: Key pressed Key.enterKey.shift'I''n''t''r''i'Key.backspace'o''d''u''c''i''n''n''g'Key.backspaceKey.backspace'g'Key.space'h''o''u''s''e''p''l''a''n''t'Key.space'c''a''r''e'Key.space's''p''r''e''a''d''s''h''e''e''t'Key.space'.'Key.spaceKey.shift'A'Key.space'p''l''a''n''i''n''g'Key.space't''r''a''c''k''e''e''r'Key.space't''o'Key.space'e''a''s''i''l''y'Key.space'k''e''e'Key.space't''r''a''c''k'Key.space'o''f'Key.space'y''o''u''r'Key.space'p''l''a''n''a''t''s''.'
Screenshot: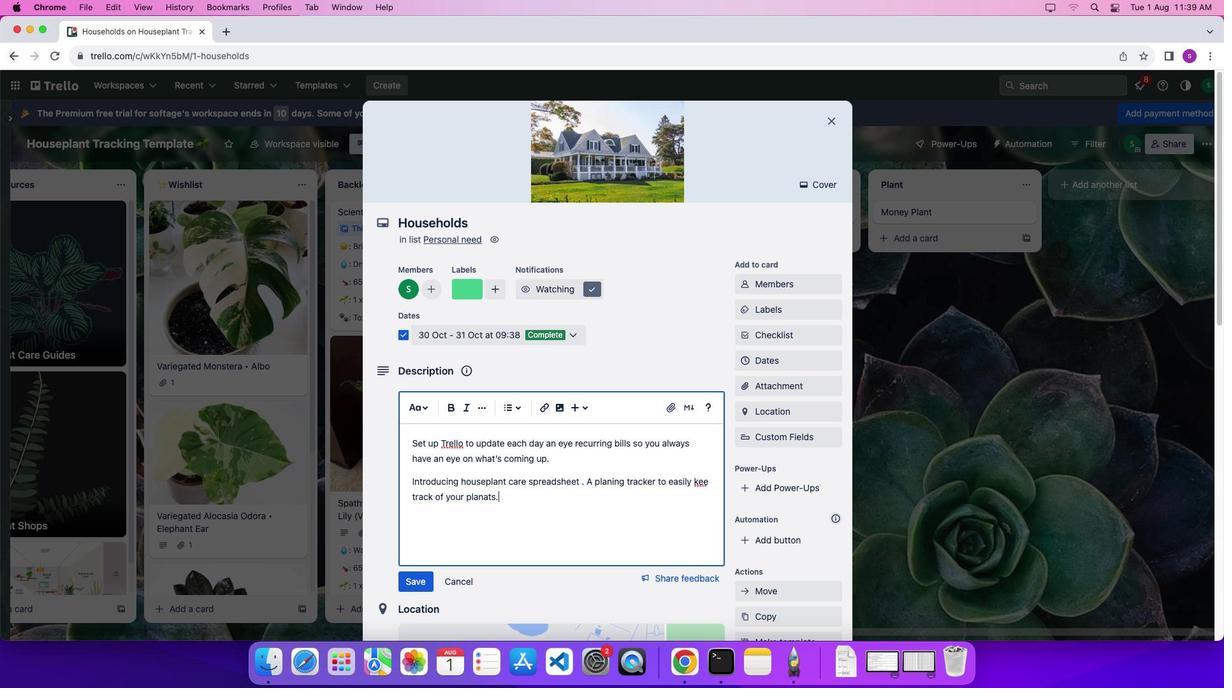 
Action: Mouse moved to (514, 503)
Screenshot: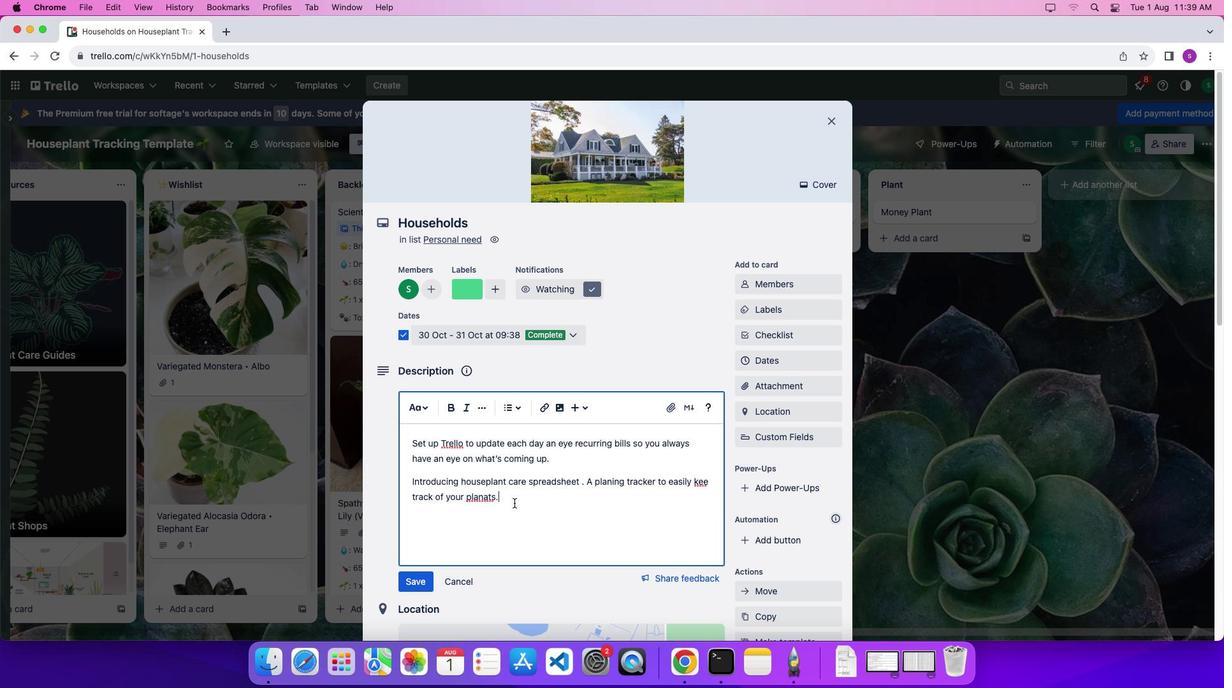 
Action: Mouse pressed left at (514, 503)
Screenshot: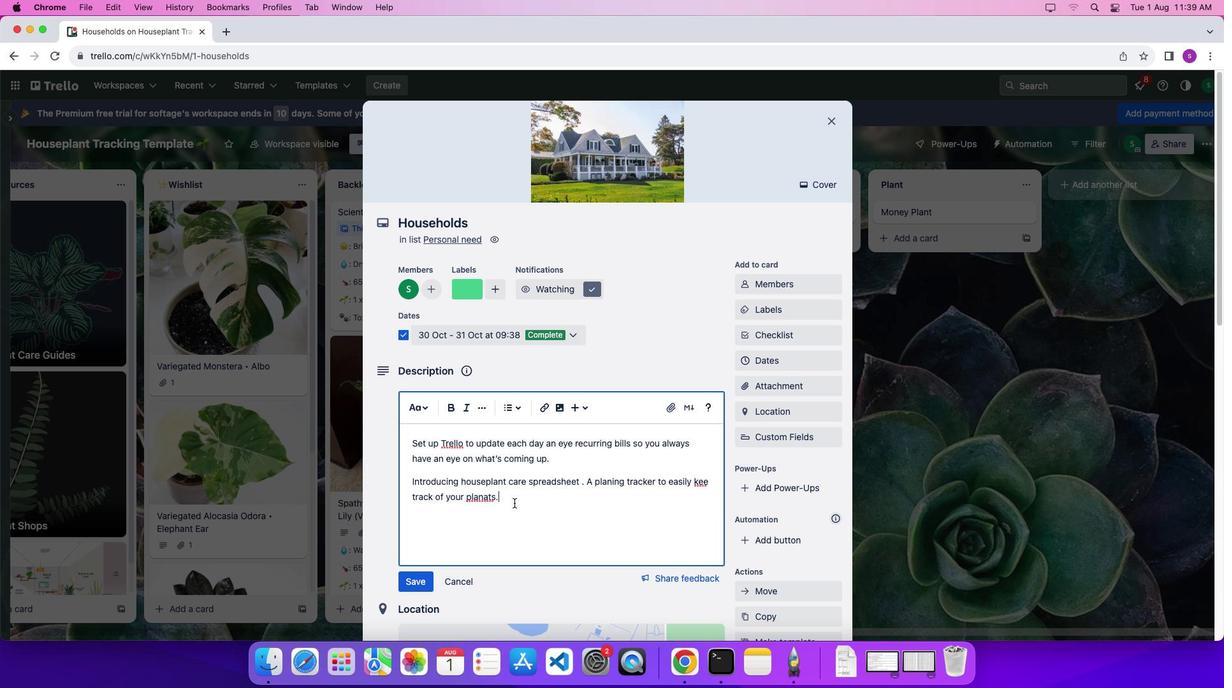 
Action: Mouse moved to (487, 496)
Screenshot: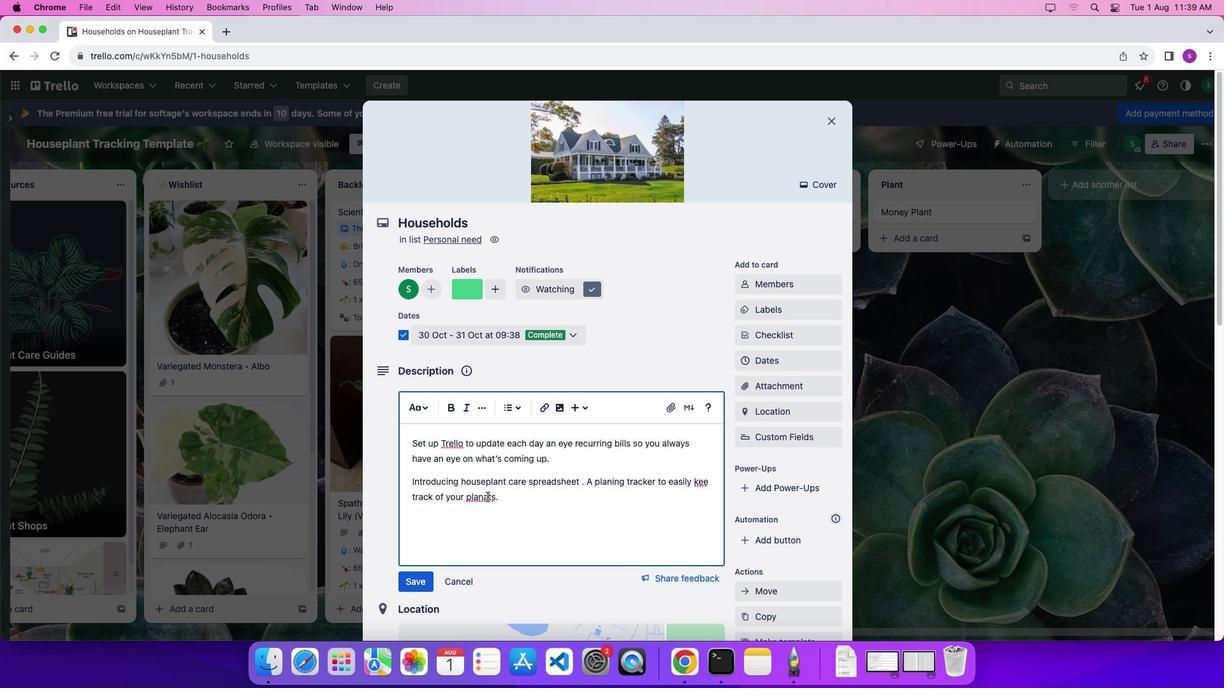 
Action: Mouse pressed left at (487, 496)
Screenshot: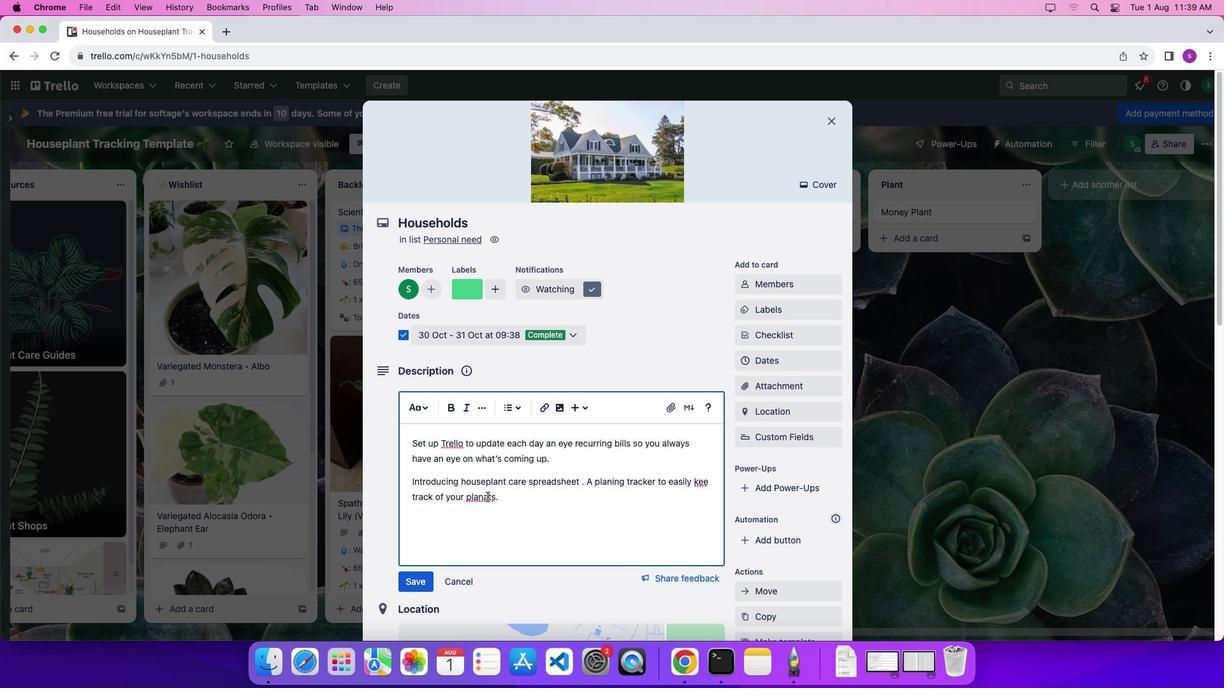 
Action: Mouse moved to (513, 533)
Screenshot: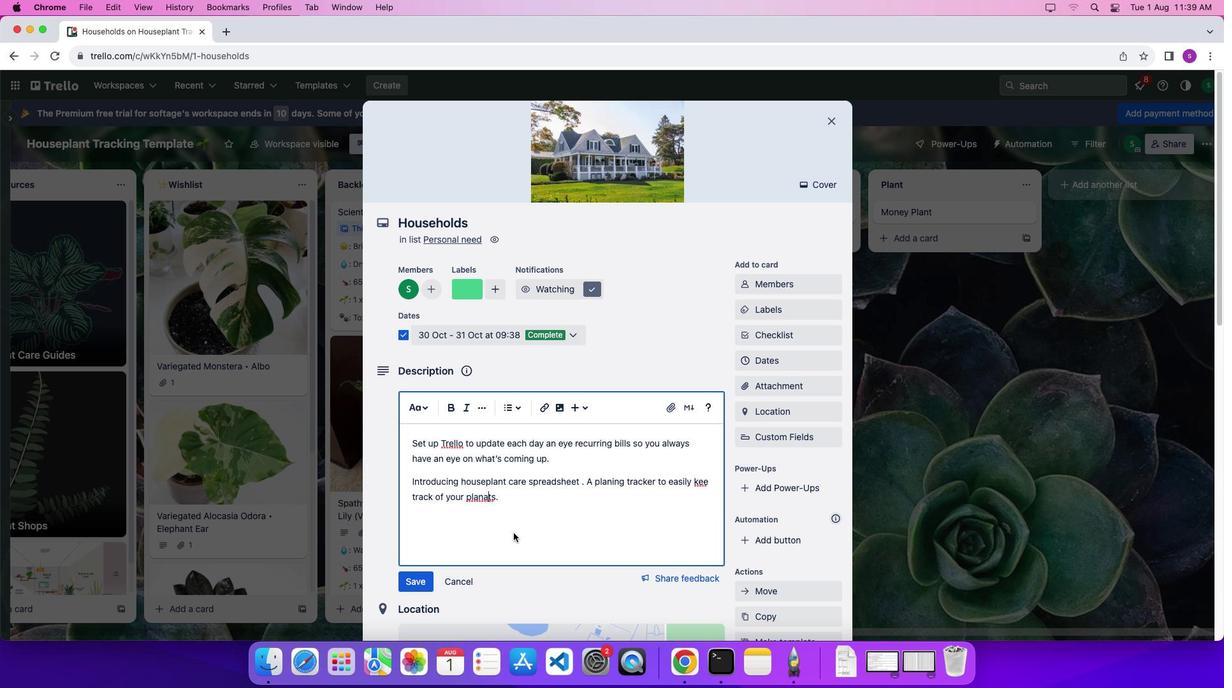 
Action: Key pressed Key.backspace
Screenshot: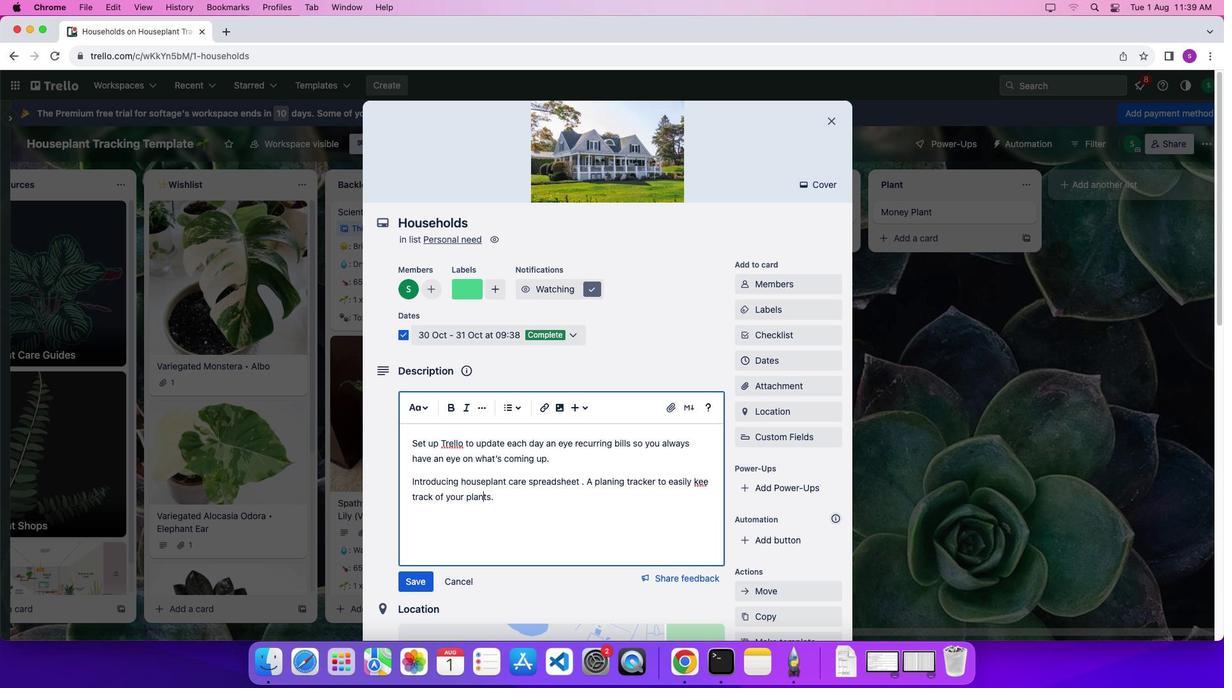 
Action: Mouse moved to (499, 497)
Screenshot: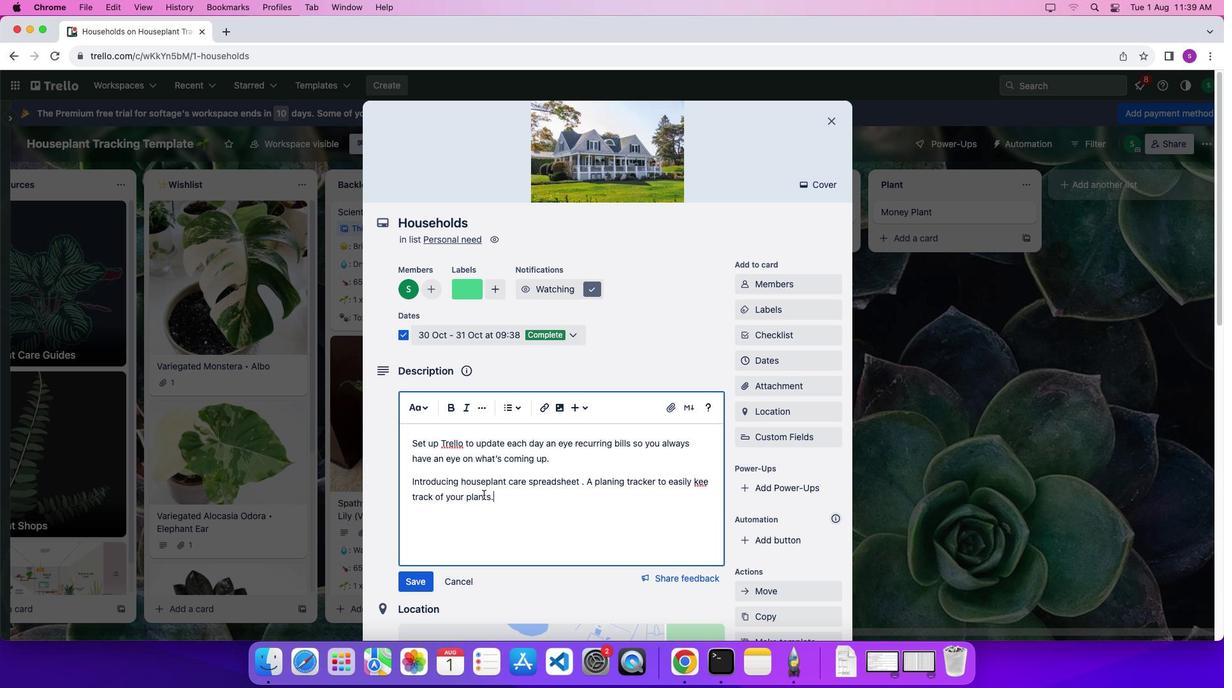 
Action: Mouse pressed left at (499, 497)
Screenshot: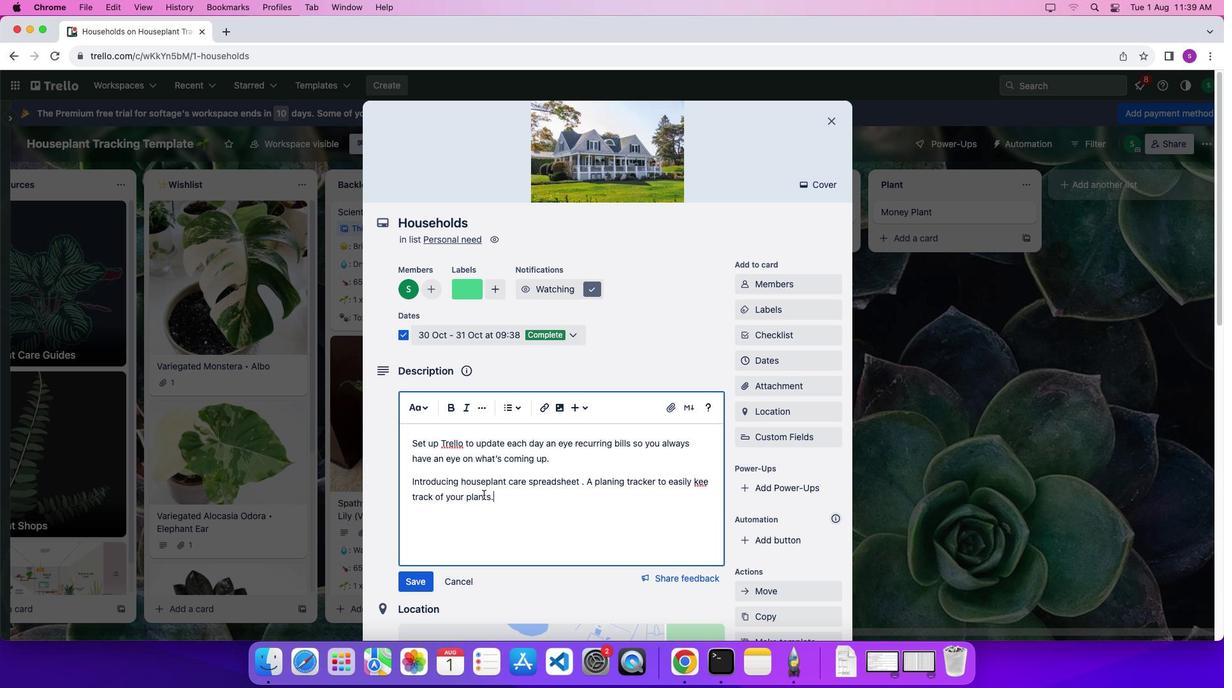 
Action: Mouse moved to (418, 401)
Screenshot: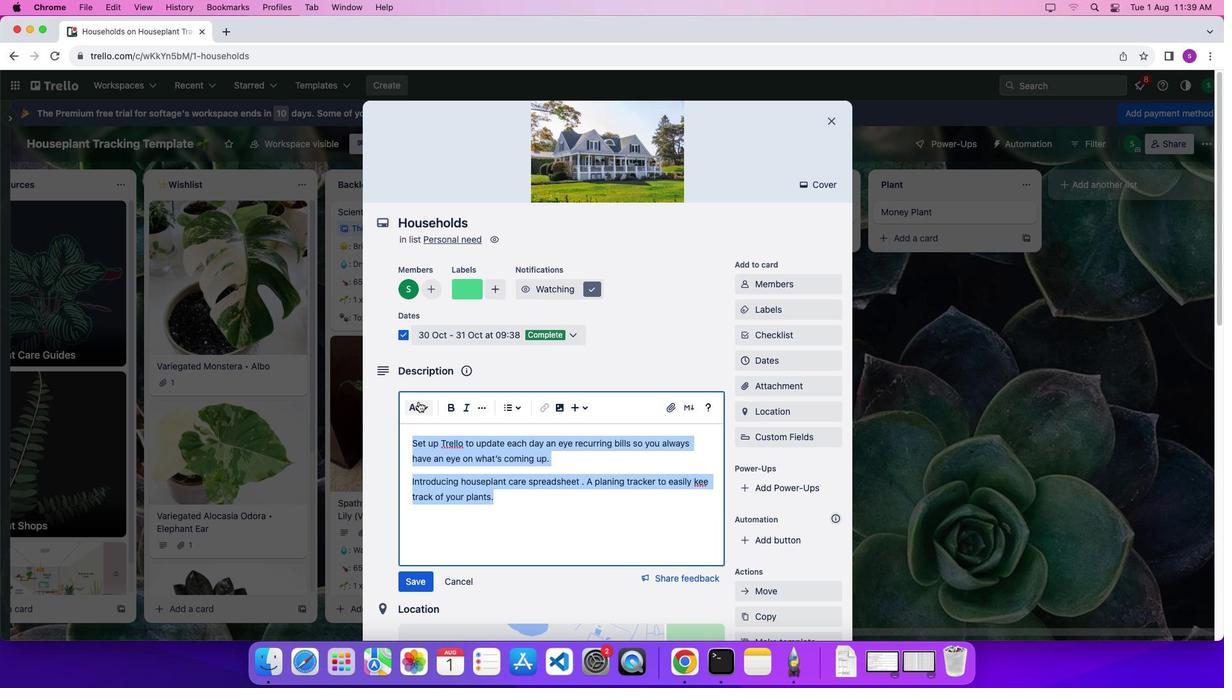 
Action: Mouse pressed left at (418, 401)
Screenshot: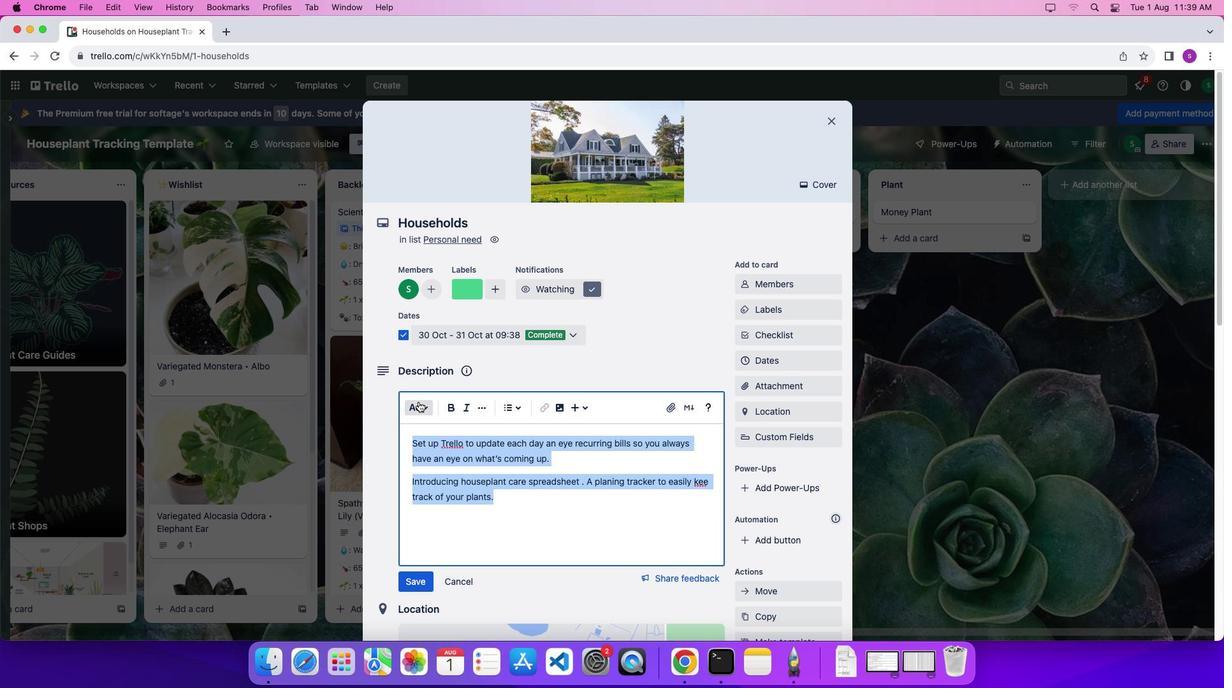 
Action: Mouse moved to (479, 311)
Screenshot: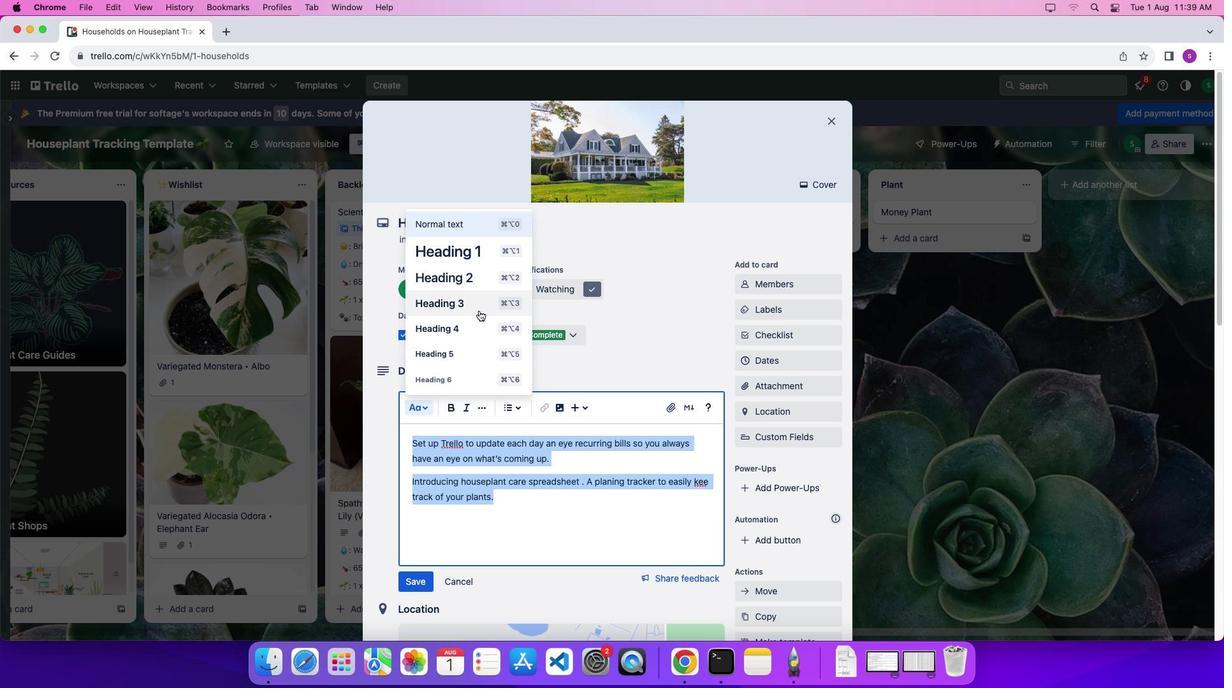 
Action: Mouse pressed left at (479, 311)
Screenshot: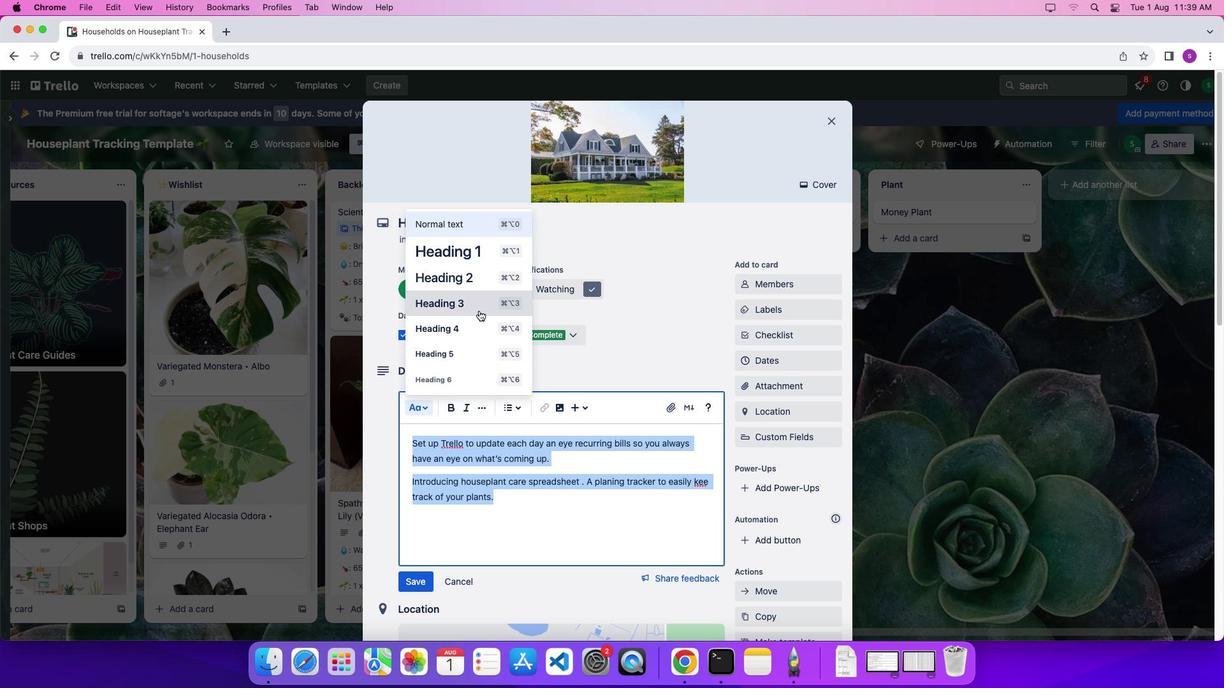 
Action: Mouse moved to (467, 411)
Screenshot: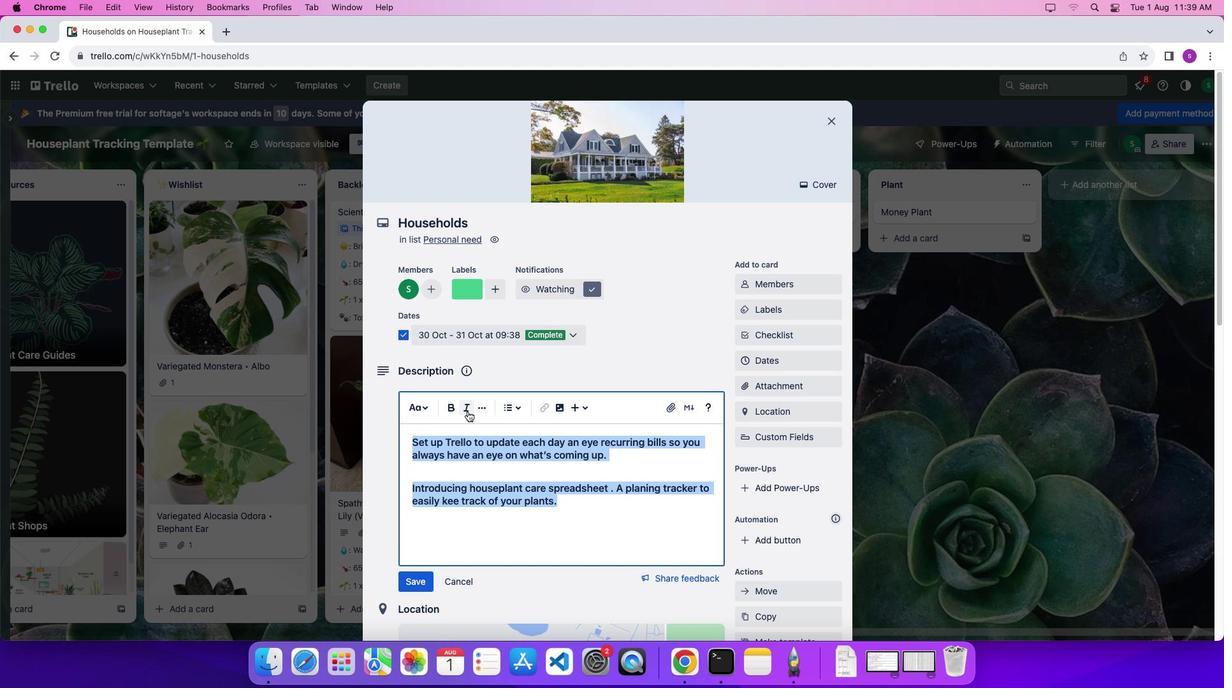 
Action: Mouse pressed left at (467, 411)
Screenshot: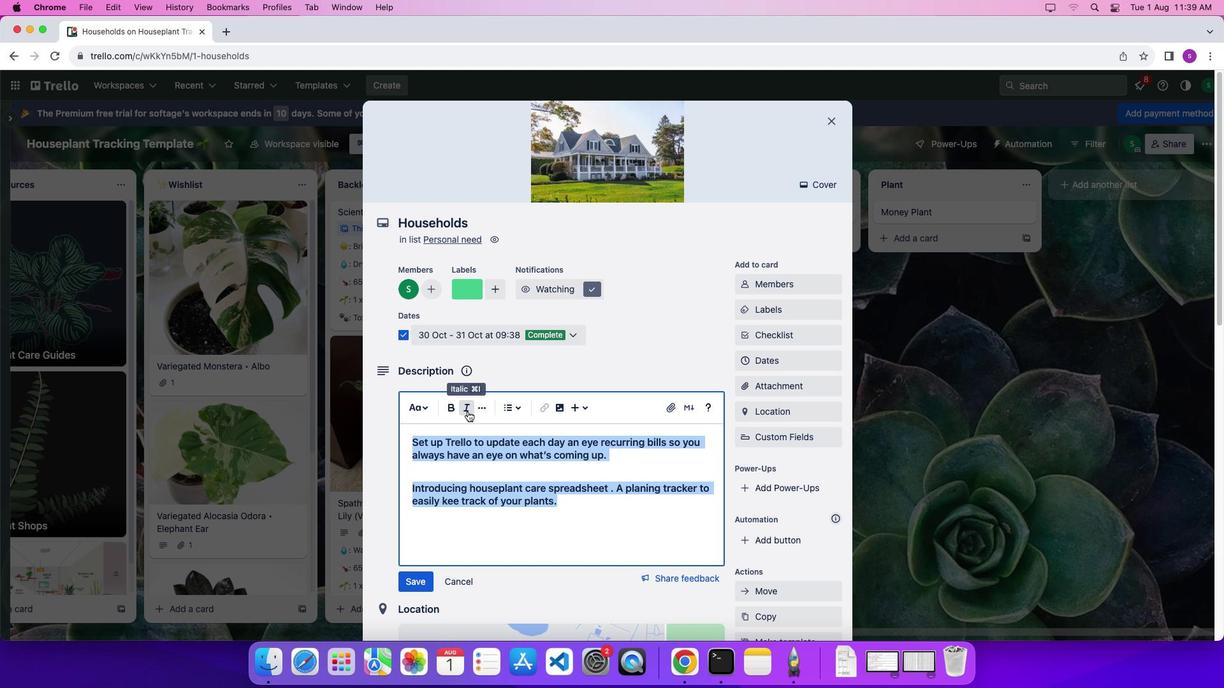 
Action: Mouse moved to (589, 499)
Screenshot: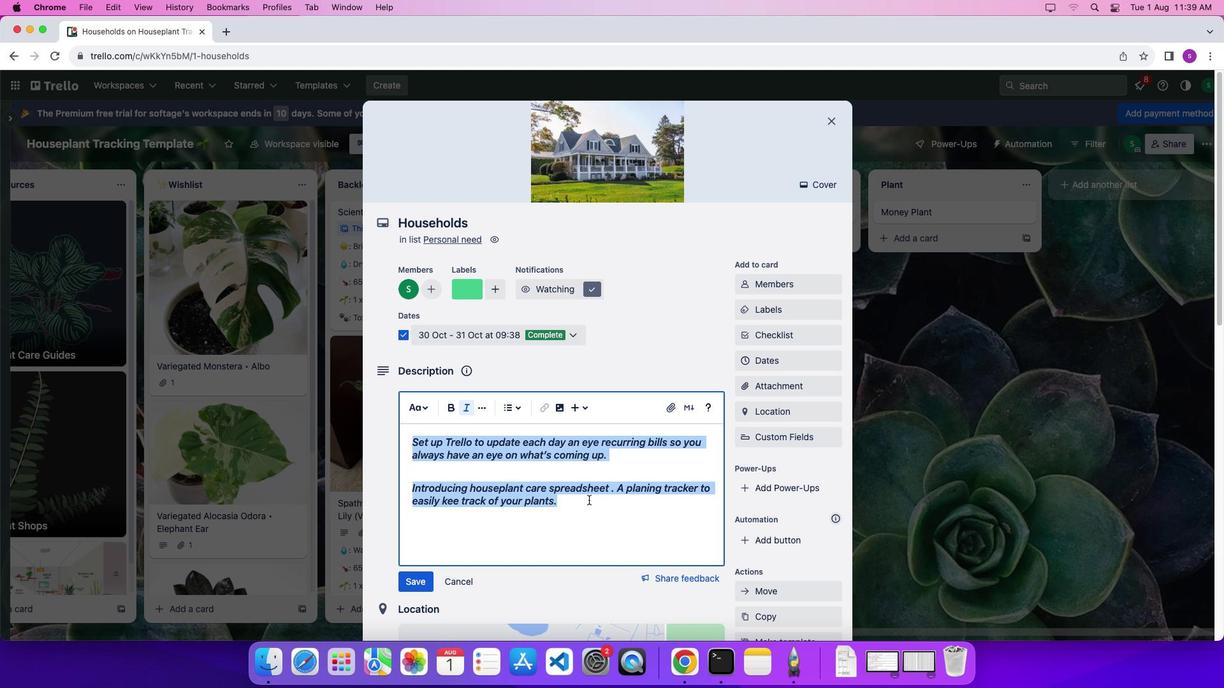 
Action: Mouse pressed left at (589, 499)
Screenshot: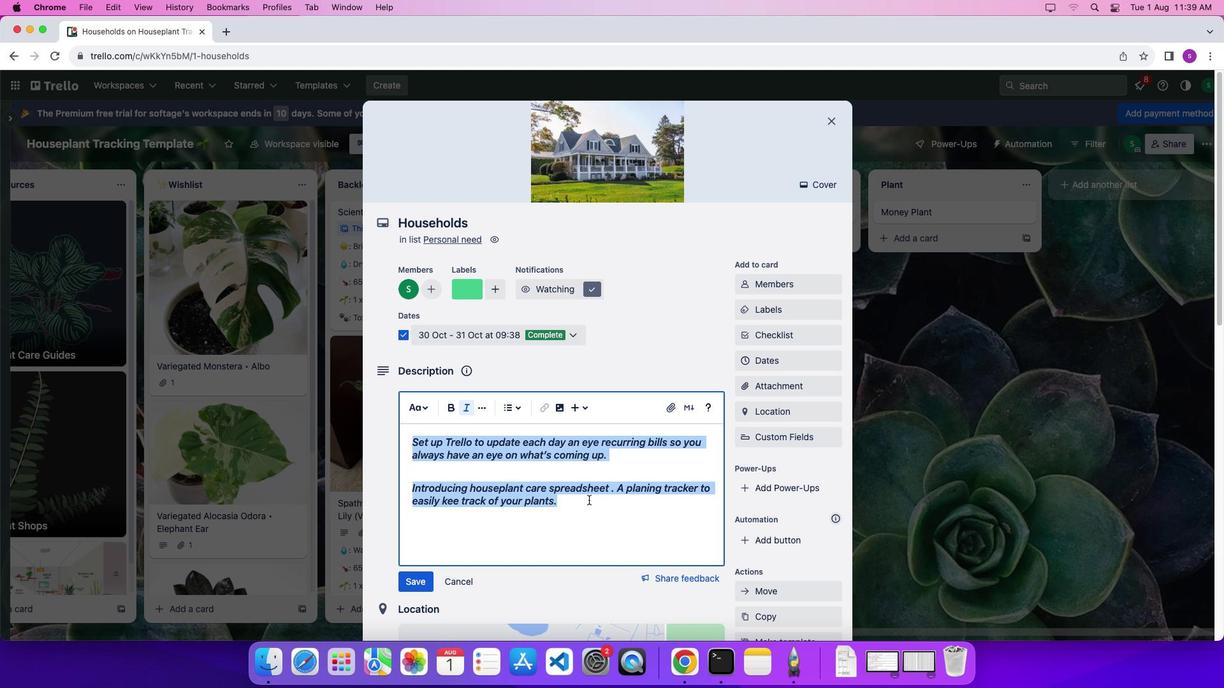 
Action: Mouse moved to (583, 499)
Screenshot: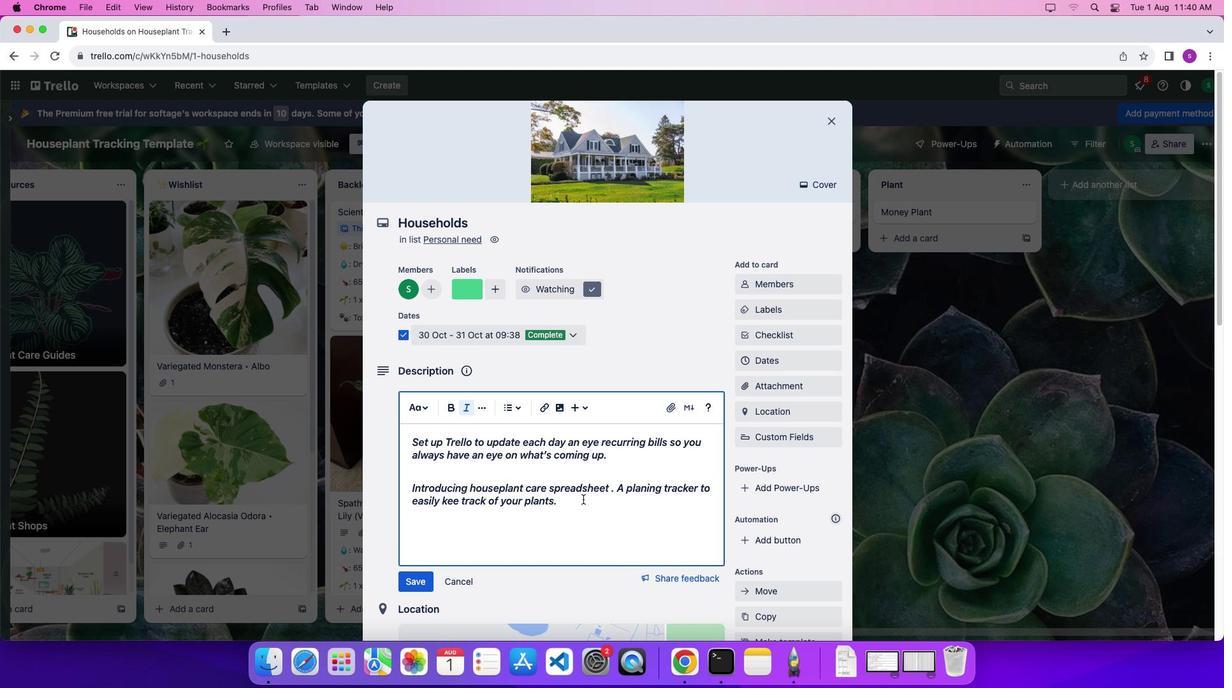
Action: Key pressed Key.enter
Screenshot: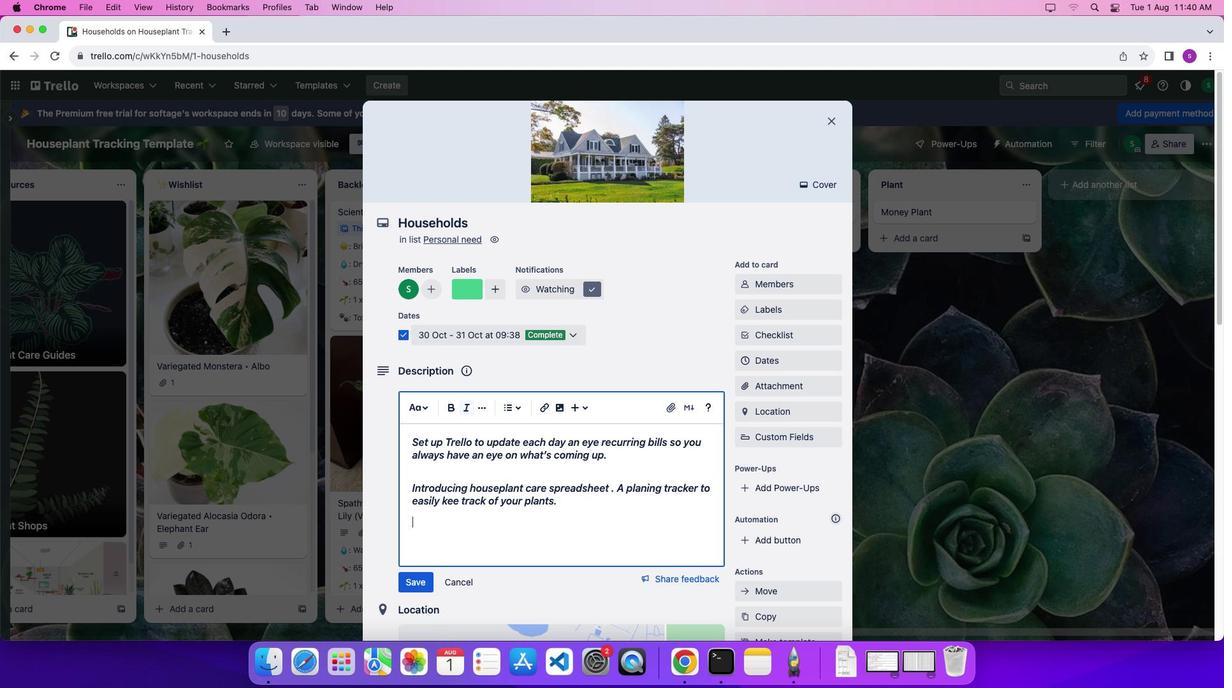 
Action: Mouse moved to (579, 404)
Screenshot: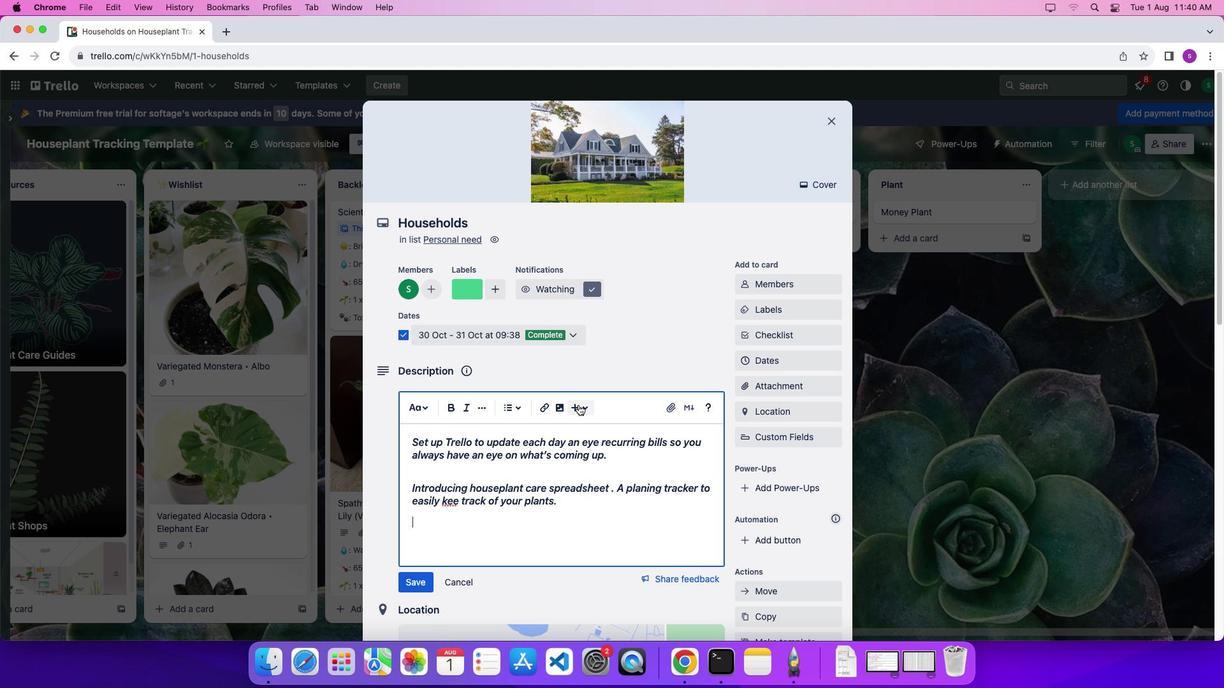 
Action: Mouse pressed left at (579, 404)
Screenshot: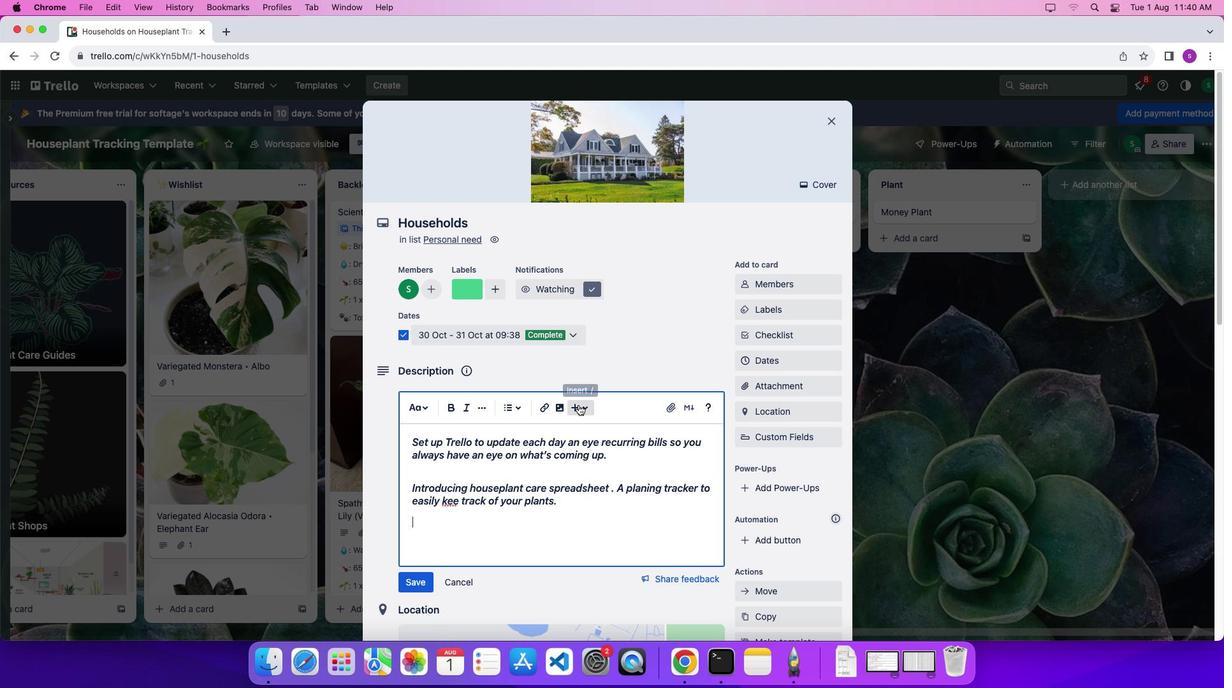 
Action: Mouse moved to (591, 484)
Screenshot: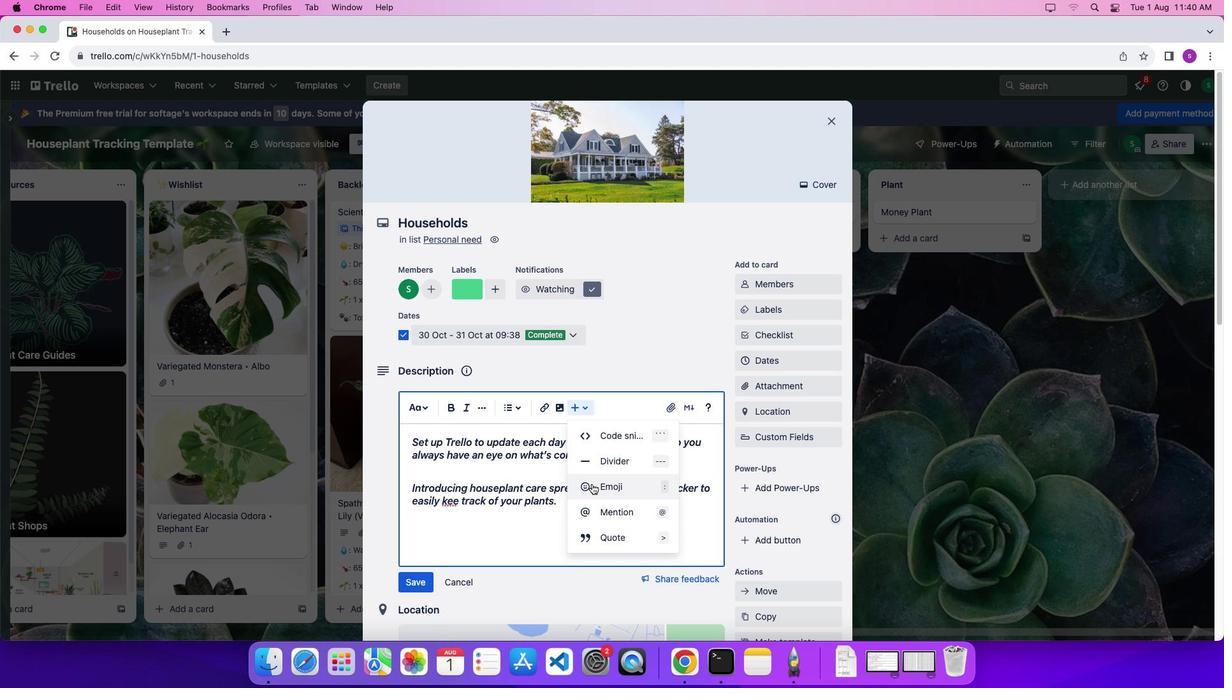 
Action: Mouse pressed left at (591, 484)
Screenshot: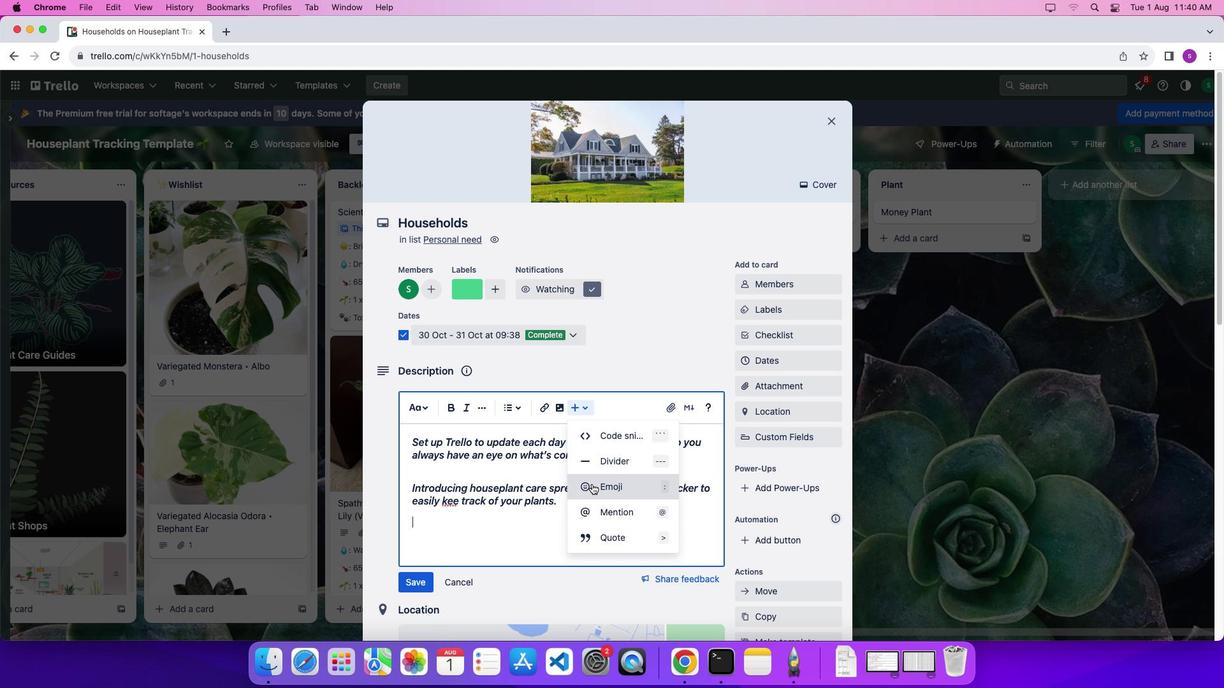 
Action: Mouse moved to (489, 432)
Screenshot: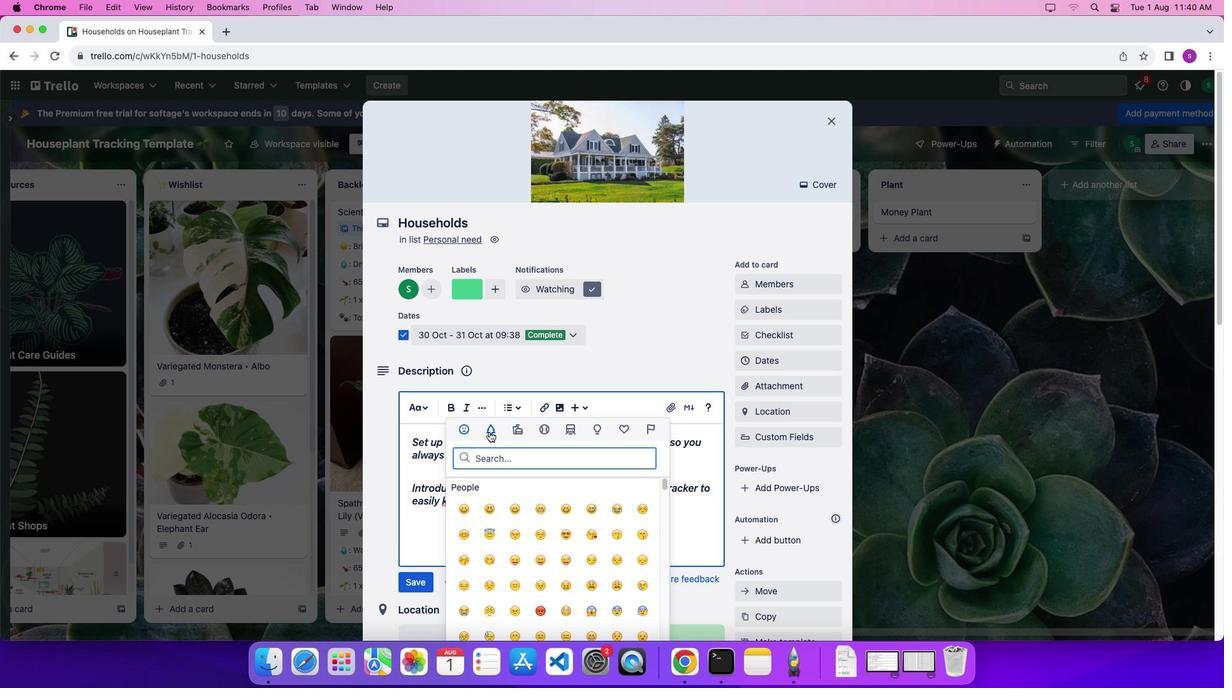 
Action: Mouse pressed left at (489, 432)
Screenshot: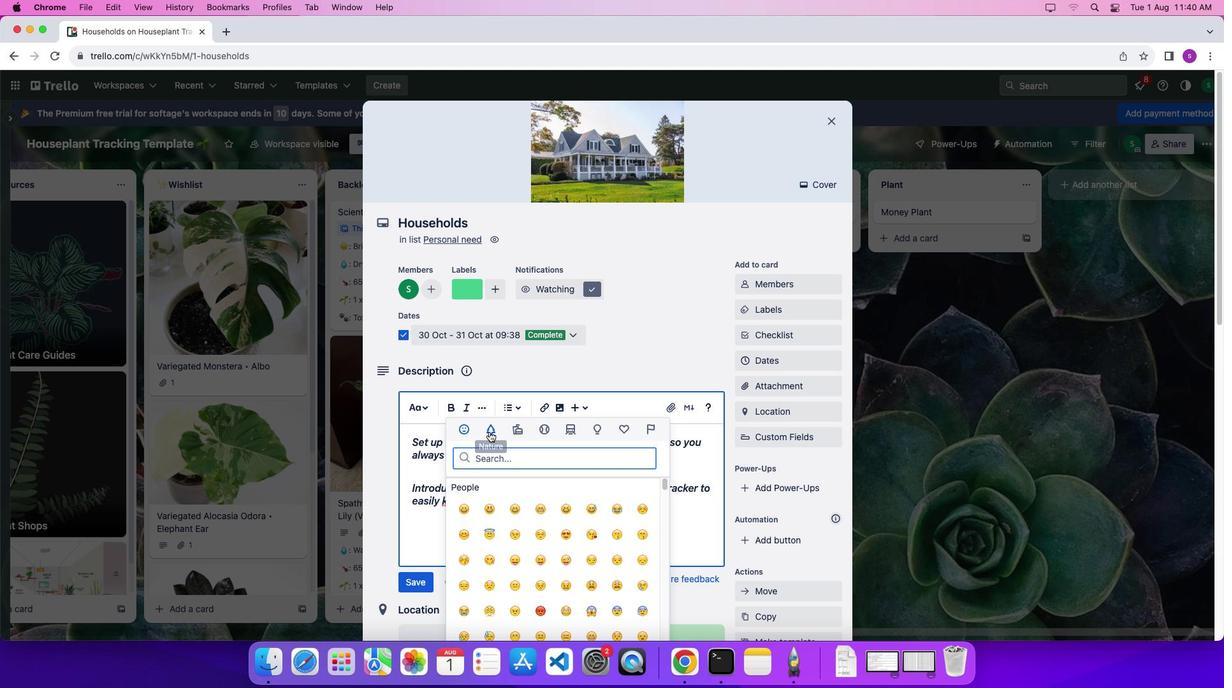 
Action: Mouse moved to (619, 575)
Screenshot: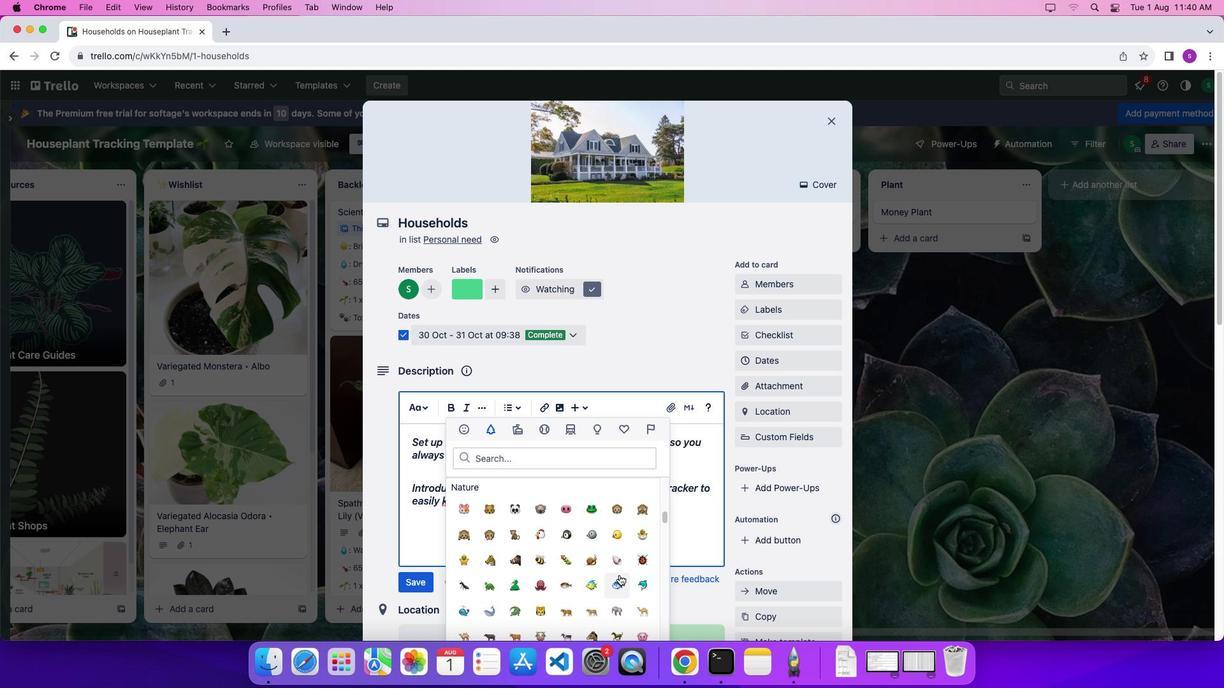 
Action: Mouse scrolled (619, 575) with delta (0, 0)
Screenshot: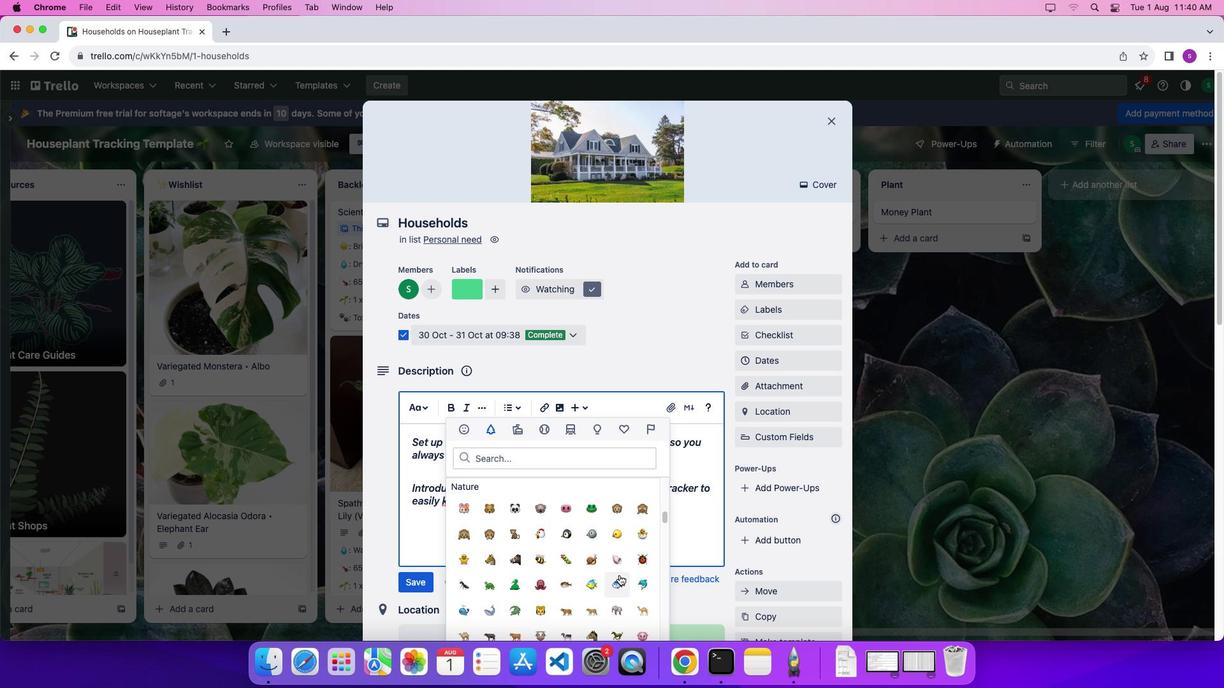 
Action: Mouse moved to (619, 575)
Screenshot: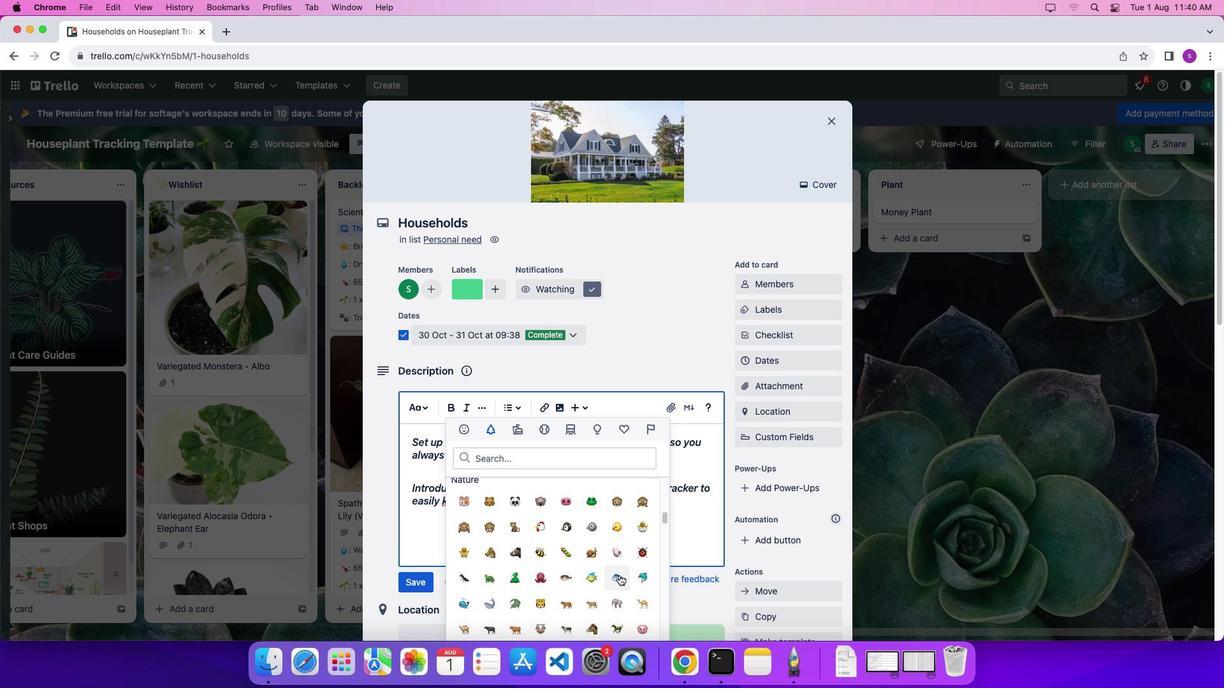 
Action: Mouse scrolled (619, 575) with delta (0, 0)
Screenshot: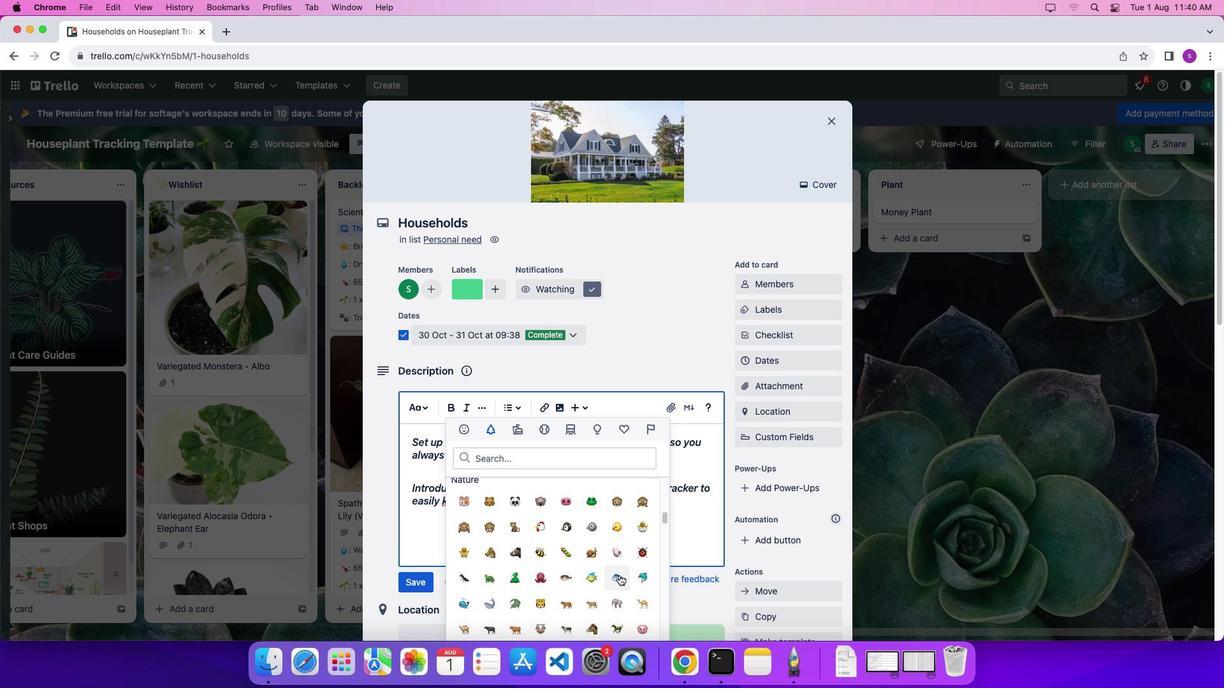 
Action: Mouse scrolled (619, 575) with delta (0, -3)
Screenshot: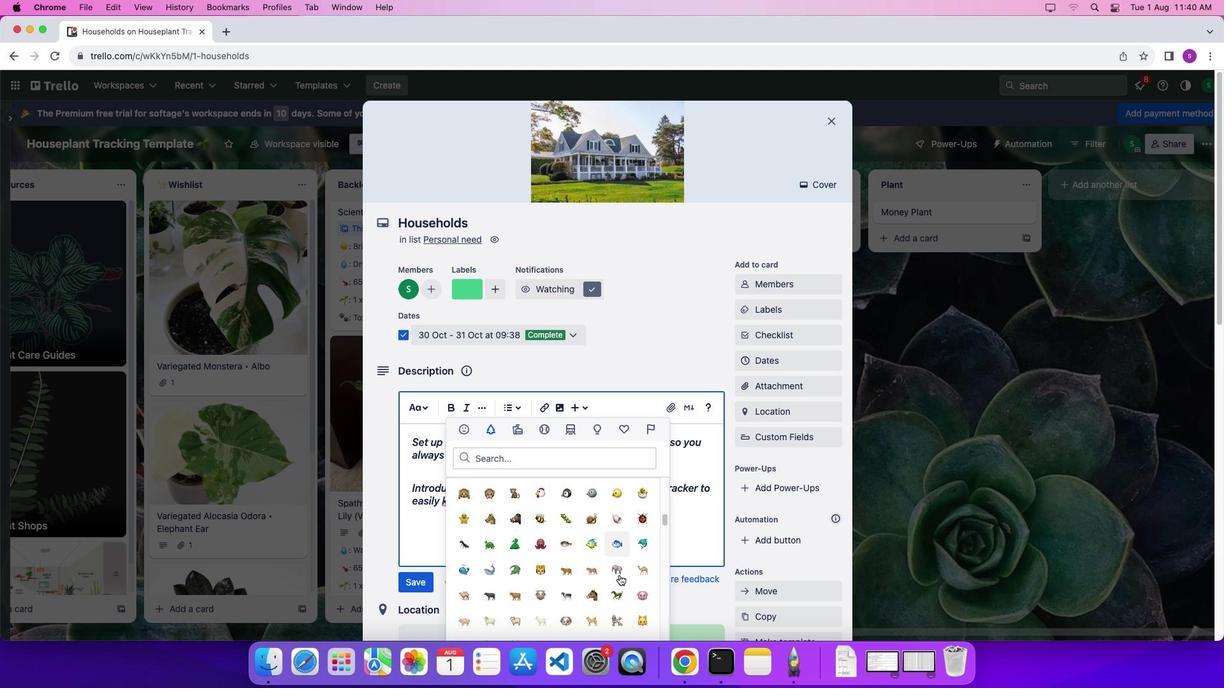 
Action: Mouse moved to (618, 573)
Screenshot: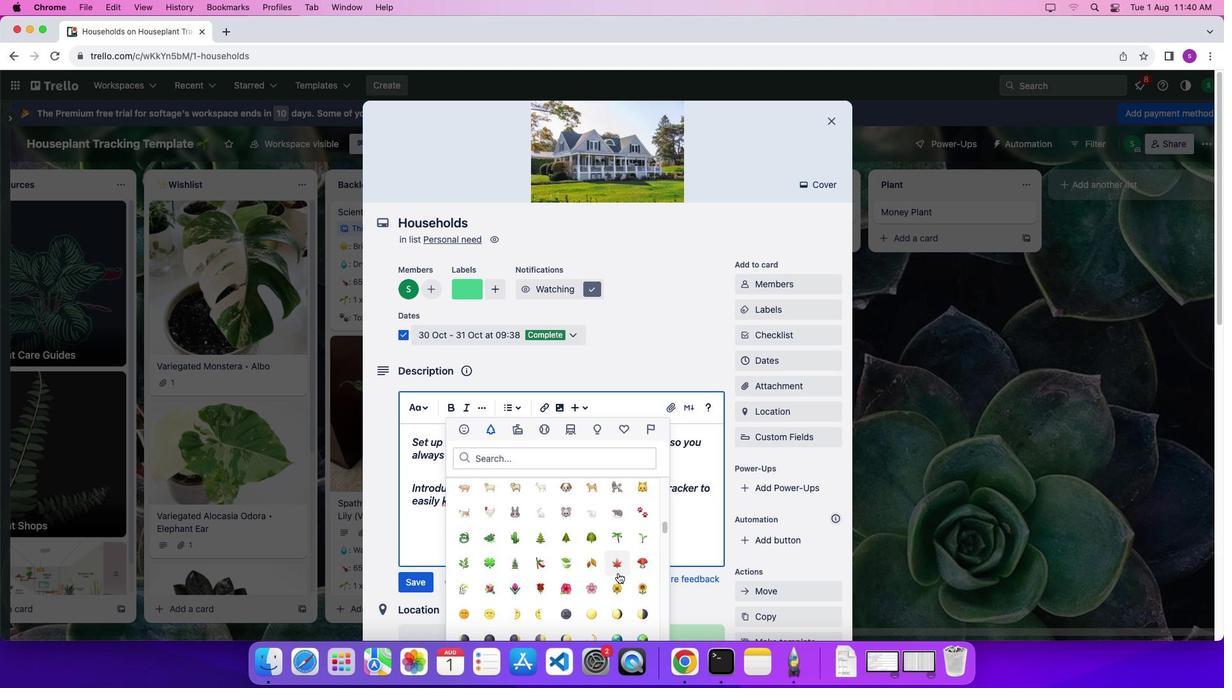 
Action: Mouse scrolled (618, 573) with delta (0, 0)
Screenshot: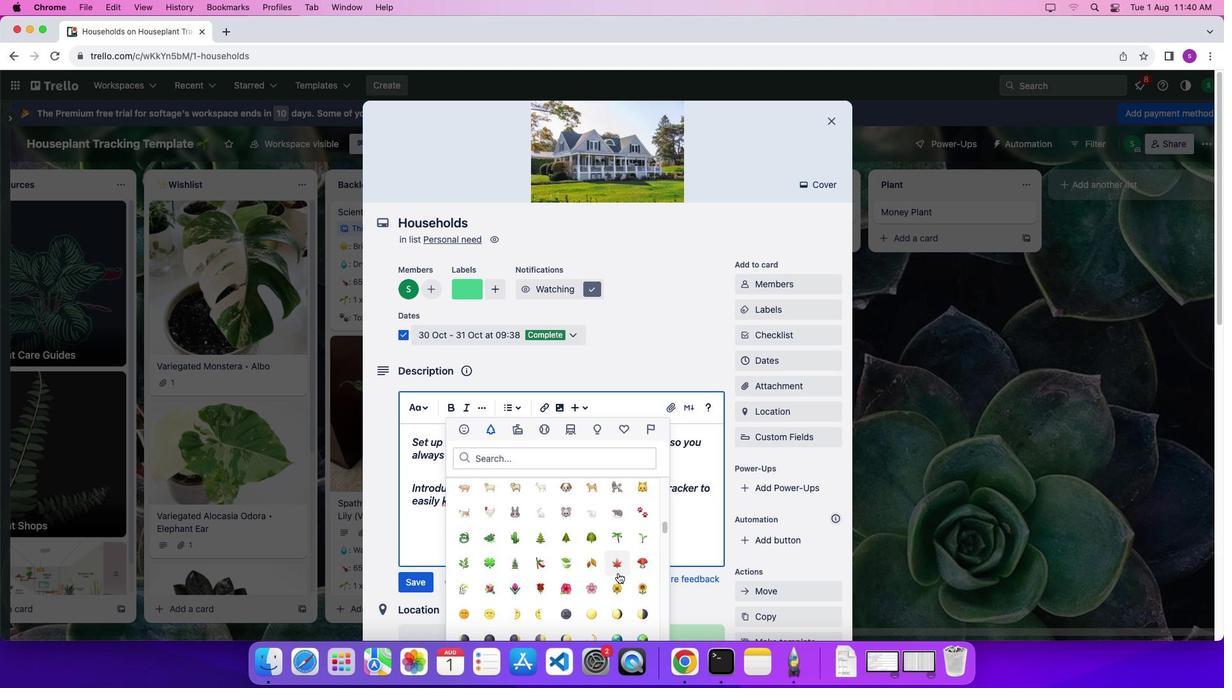 
Action: Mouse scrolled (618, 573) with delta (0, 0)
Screenshot: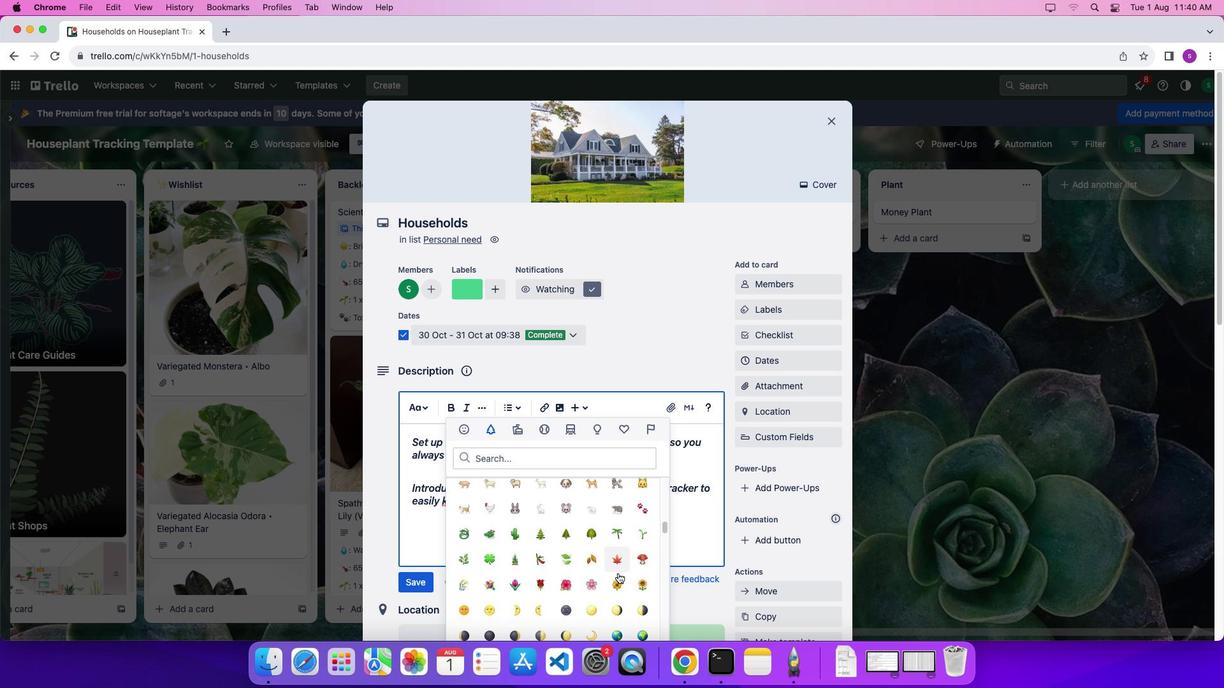 
Action: Mouse scrolled (618, 573) with delta (0, -1)
Screenshot: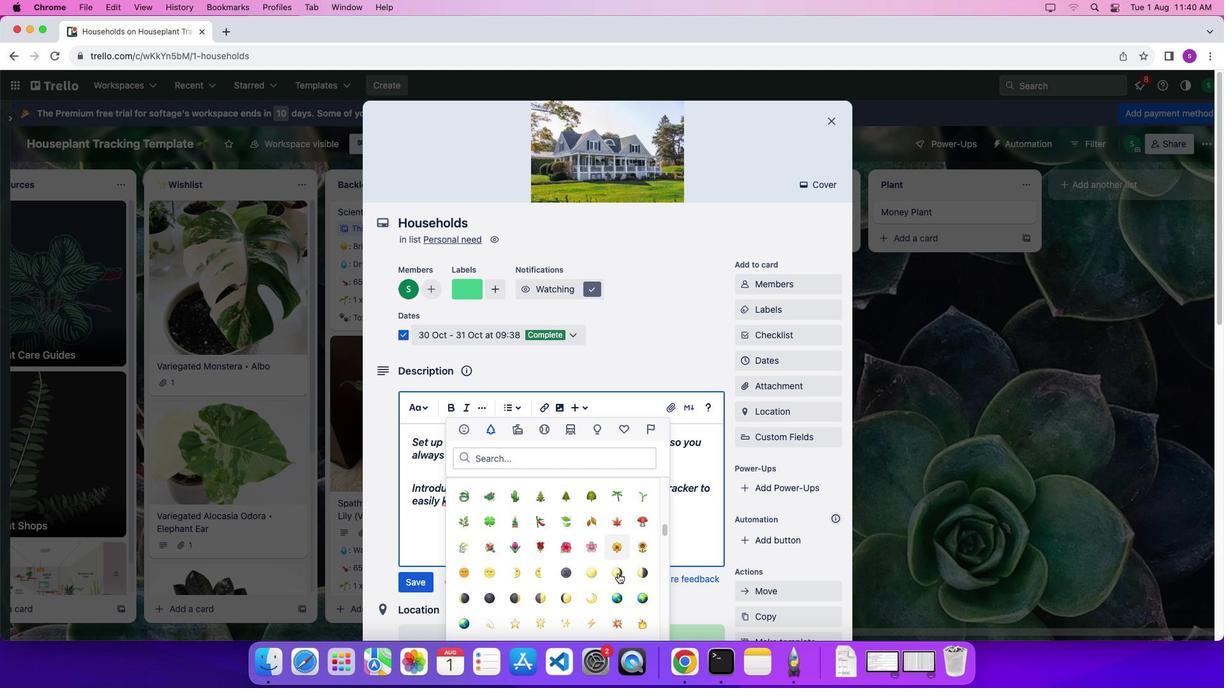 
Action: Mouse moved to (617, 573)
Screenshot: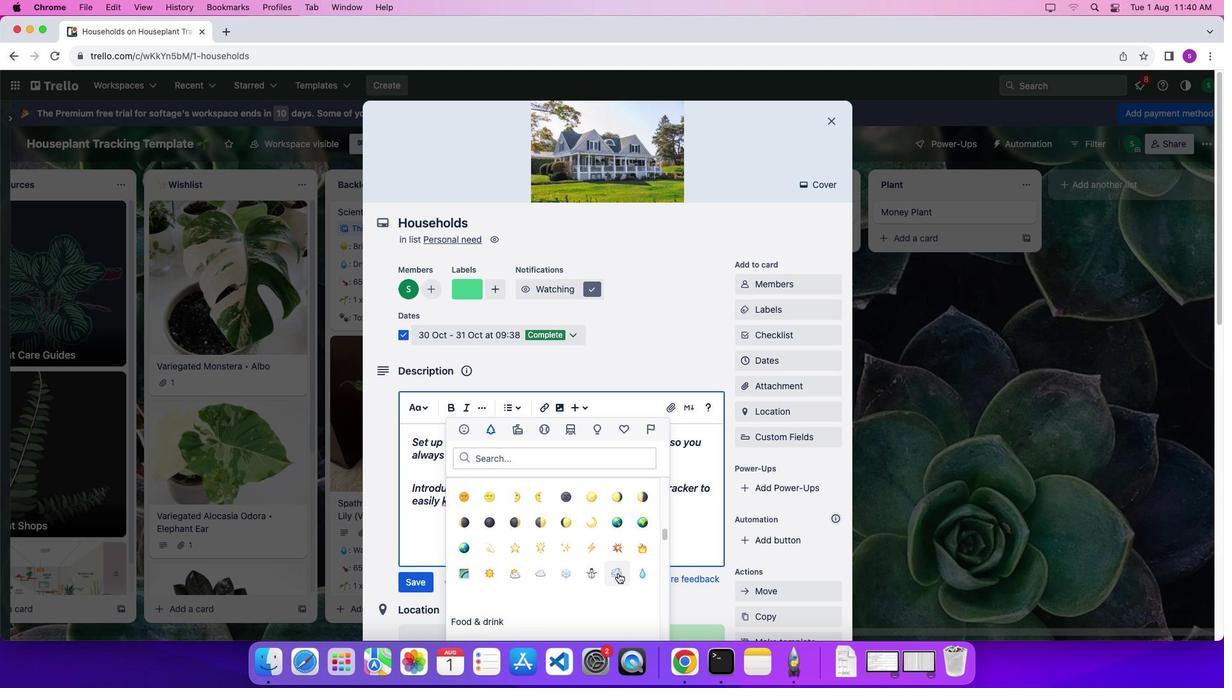 
Action: Mouse scrolled (617, 573) with delta (0, 0)
Screenshot: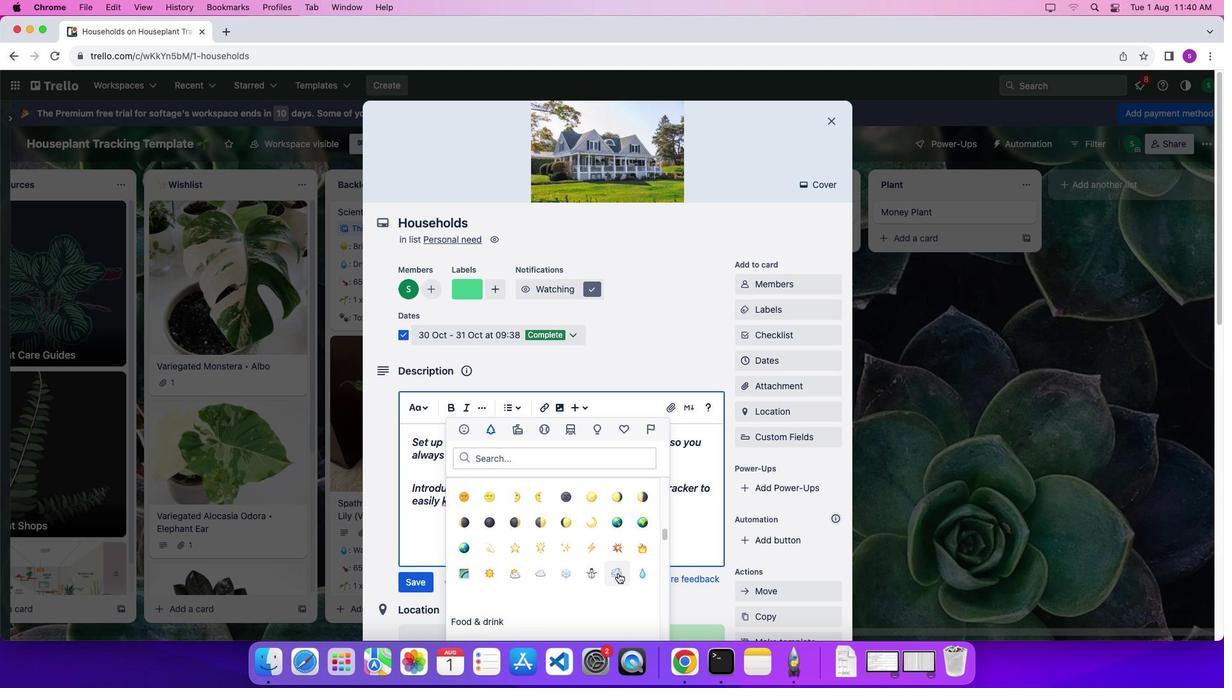 
Action: Mouse scrolled (617, 573) with delta (0, 0)
Screenshot: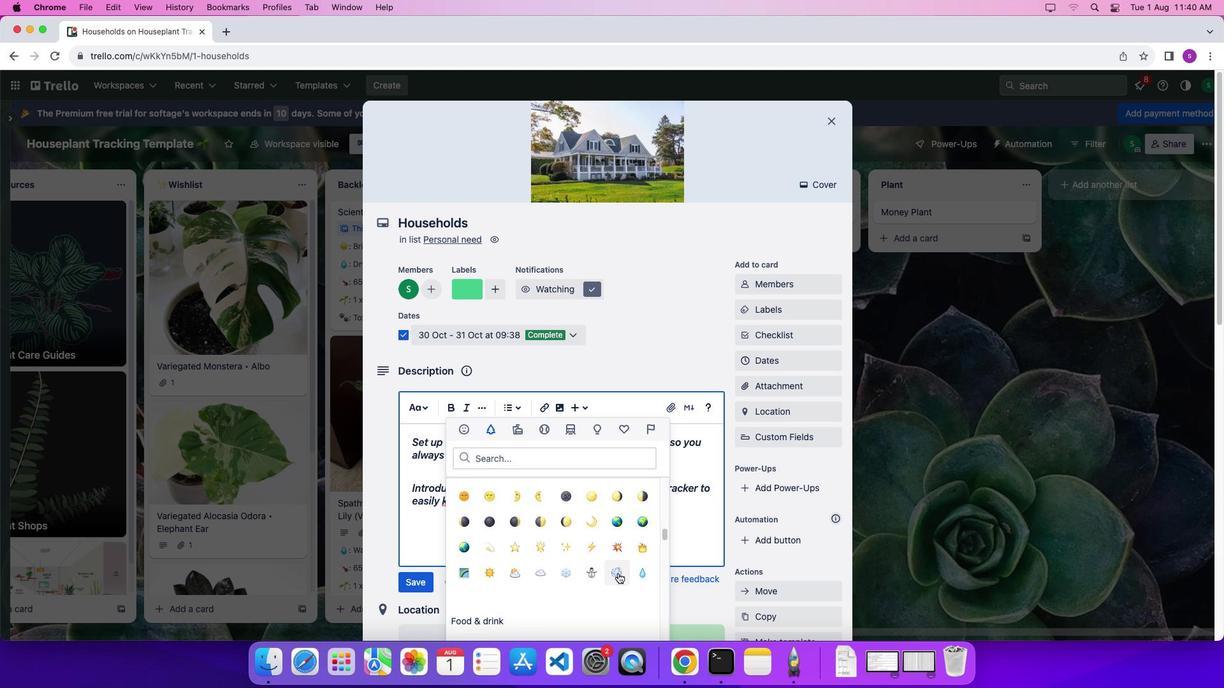 
Action: Mouse moved to (617, 573)
Screenshot: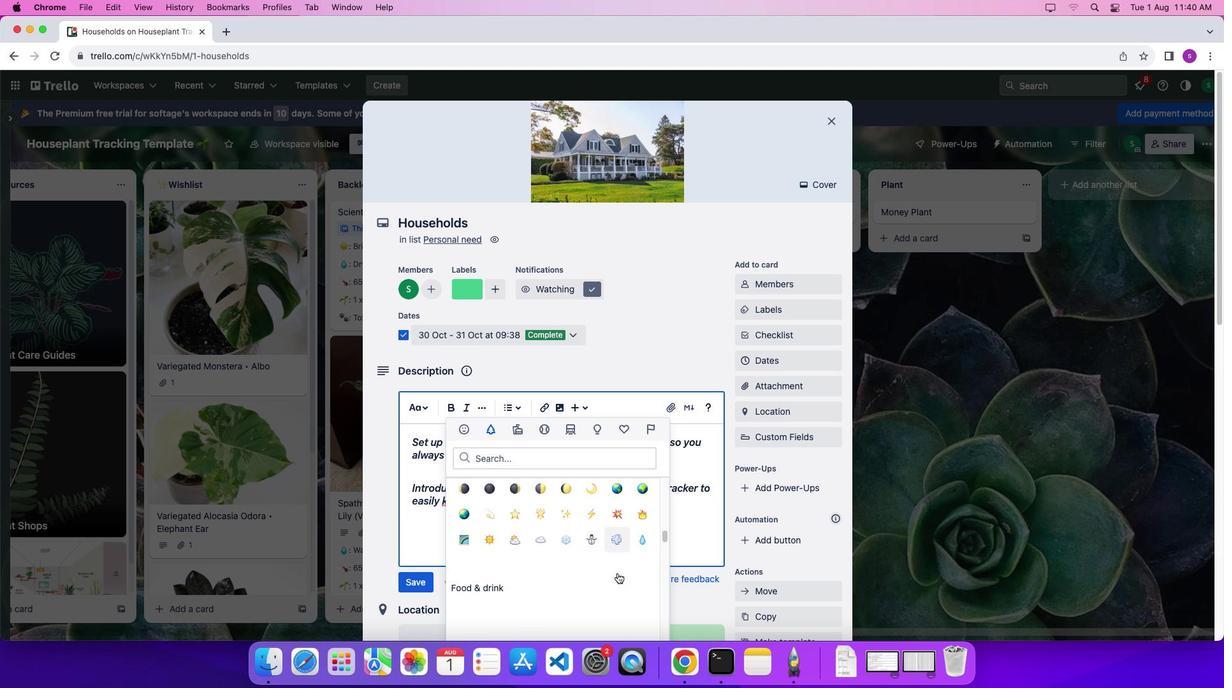 
Action: Mouse scrolled (617, 573) with delta (0, 0)
Screenshot: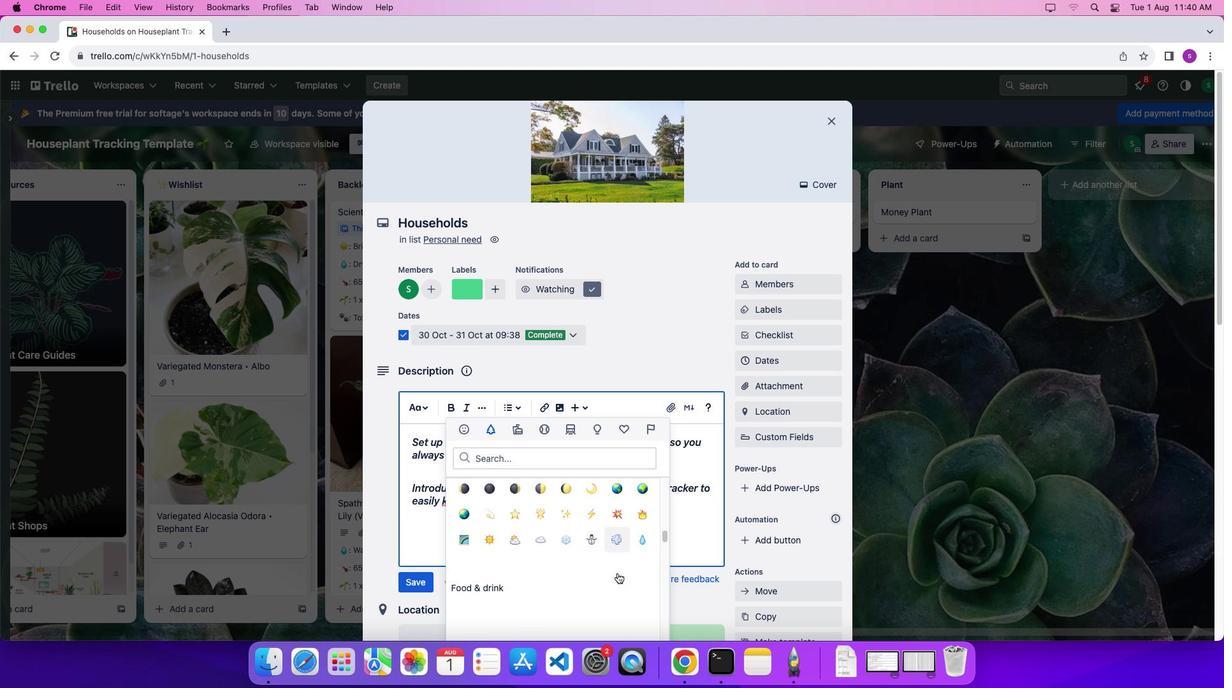 
Action: Mouse moved to (617, 573)
Screenshot: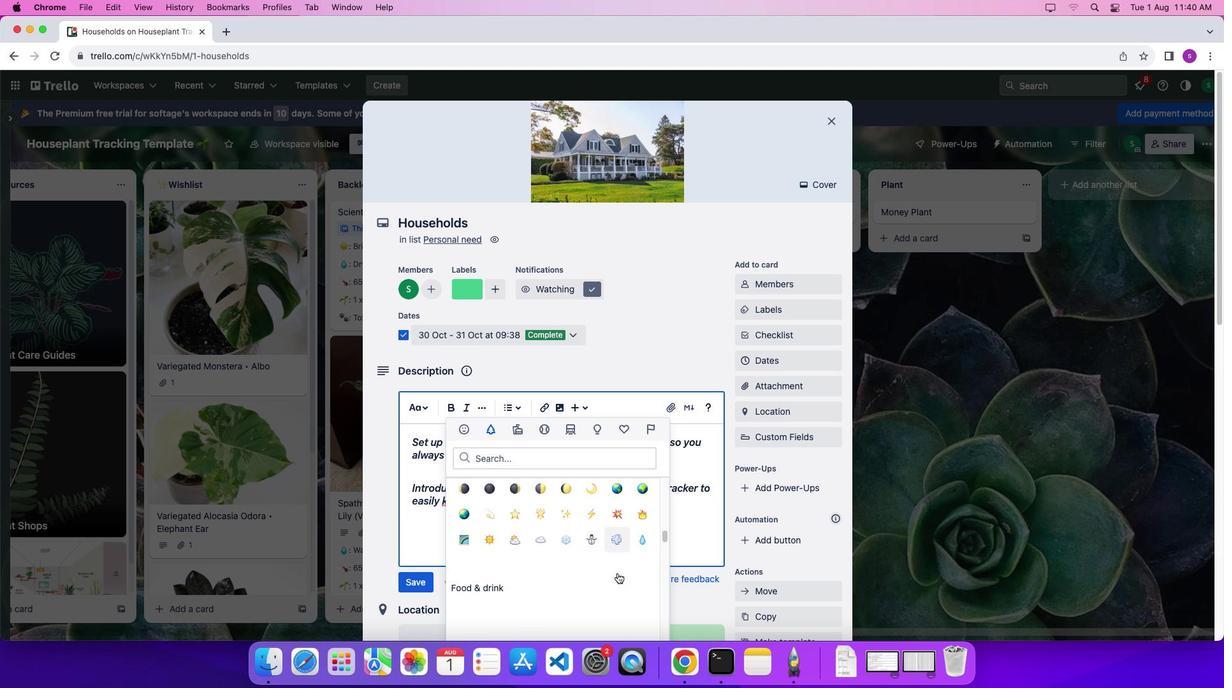 
Action: Mouse scrolled (617, 573) with delta (0, 0)
Screenshot: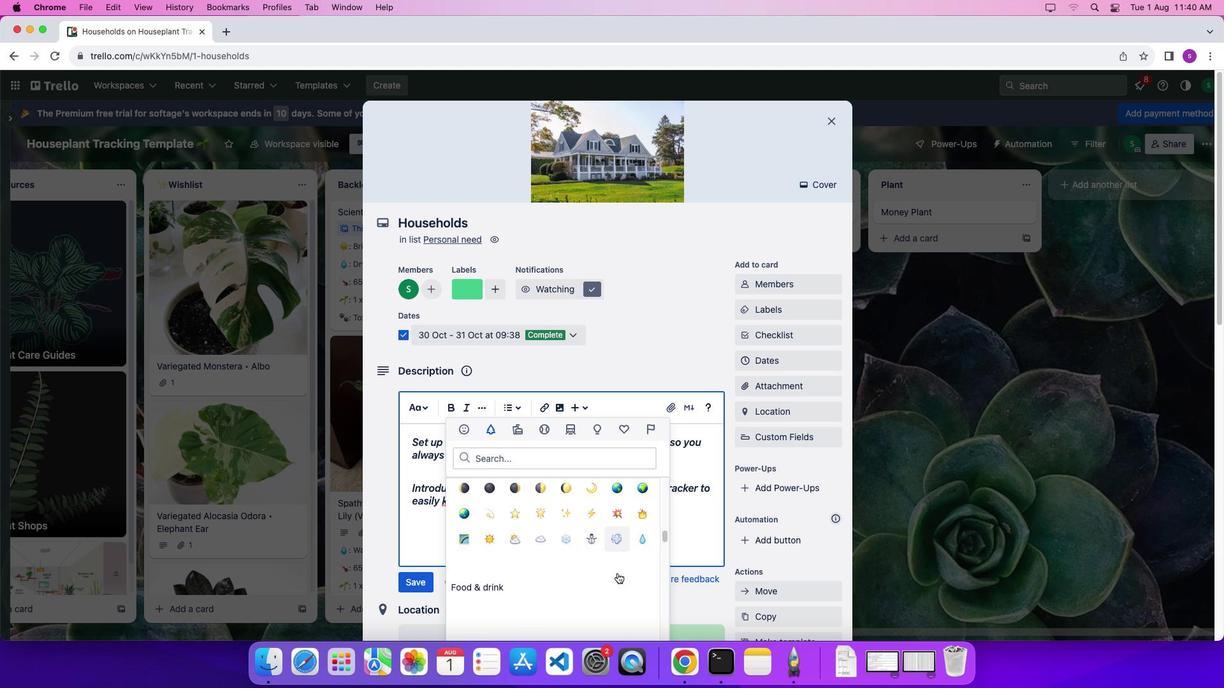 
Action: Mouse scrolled (617, 573) with delta (0, -3)
Screenshot: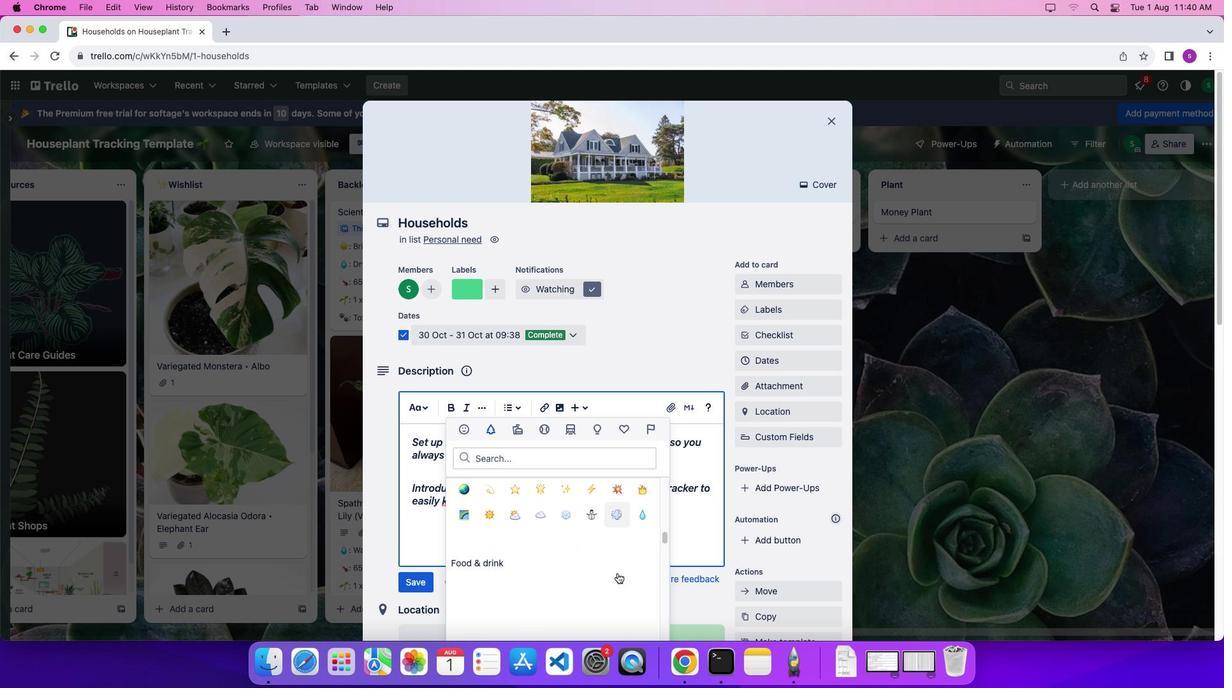 
Action: Mouse scrolled (617, 573) with delta (0, 0)
Screenshot: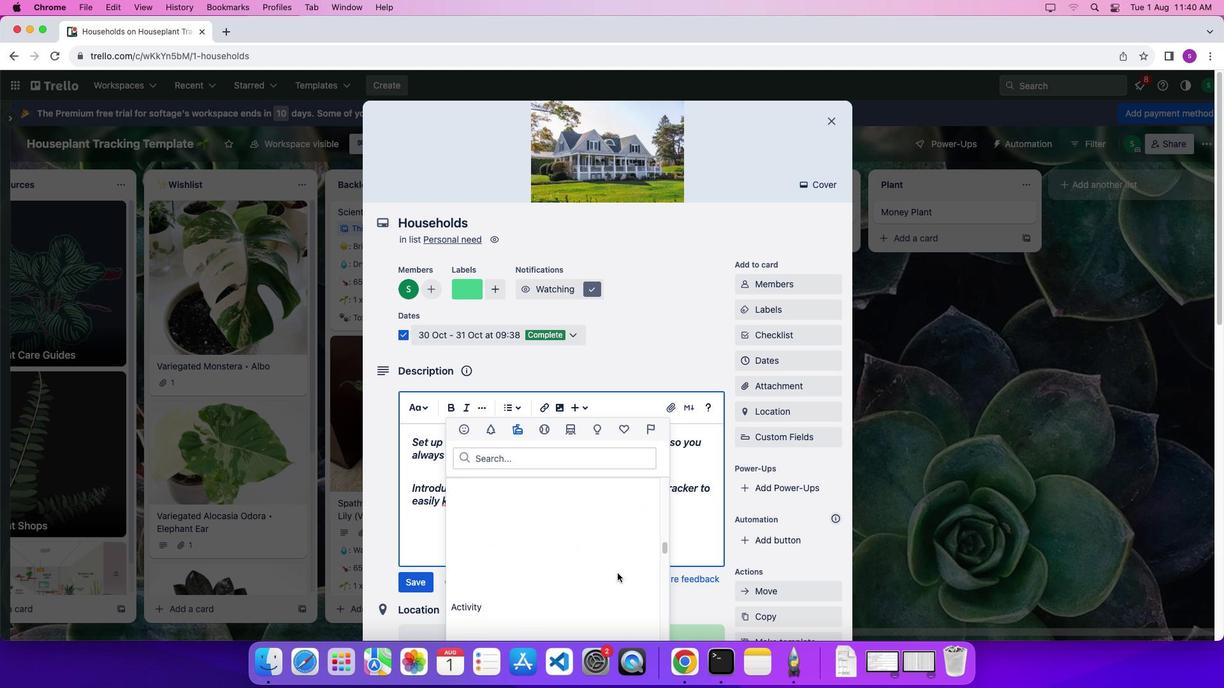 
Action: Mouse scrolled (617, 573) with delta (0, 0)
Screenshot: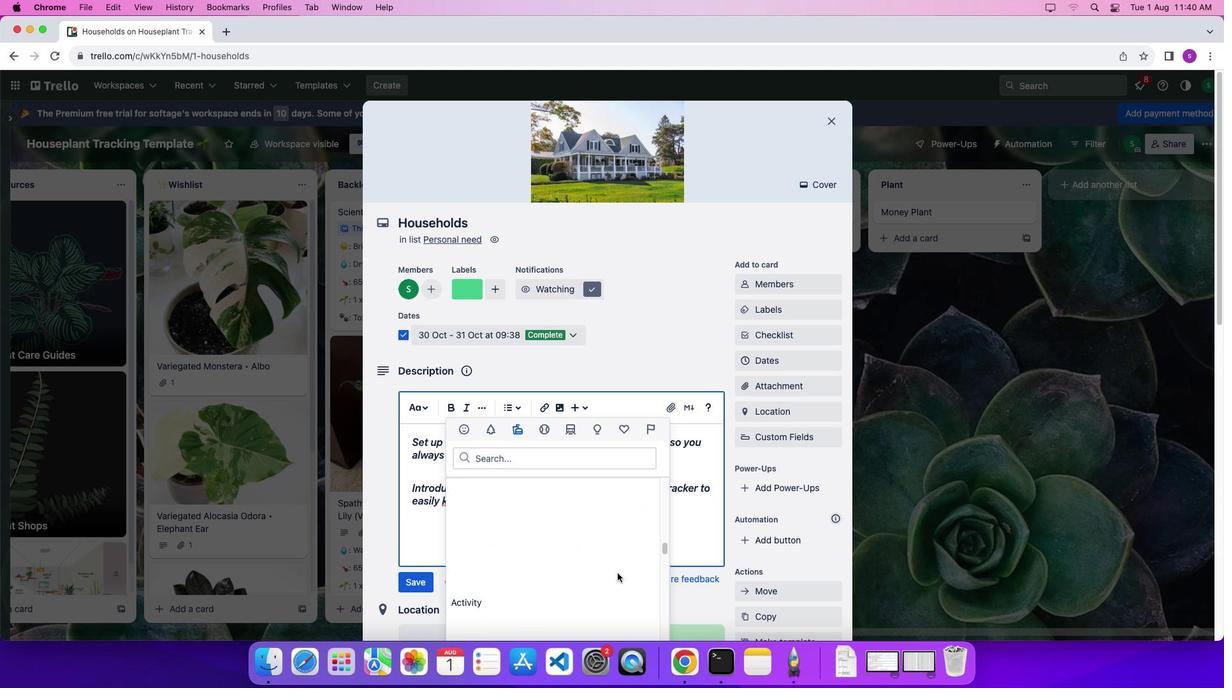 
Action: Mouse scrolled (617, 573) with delta (0, -3)
Screenshot: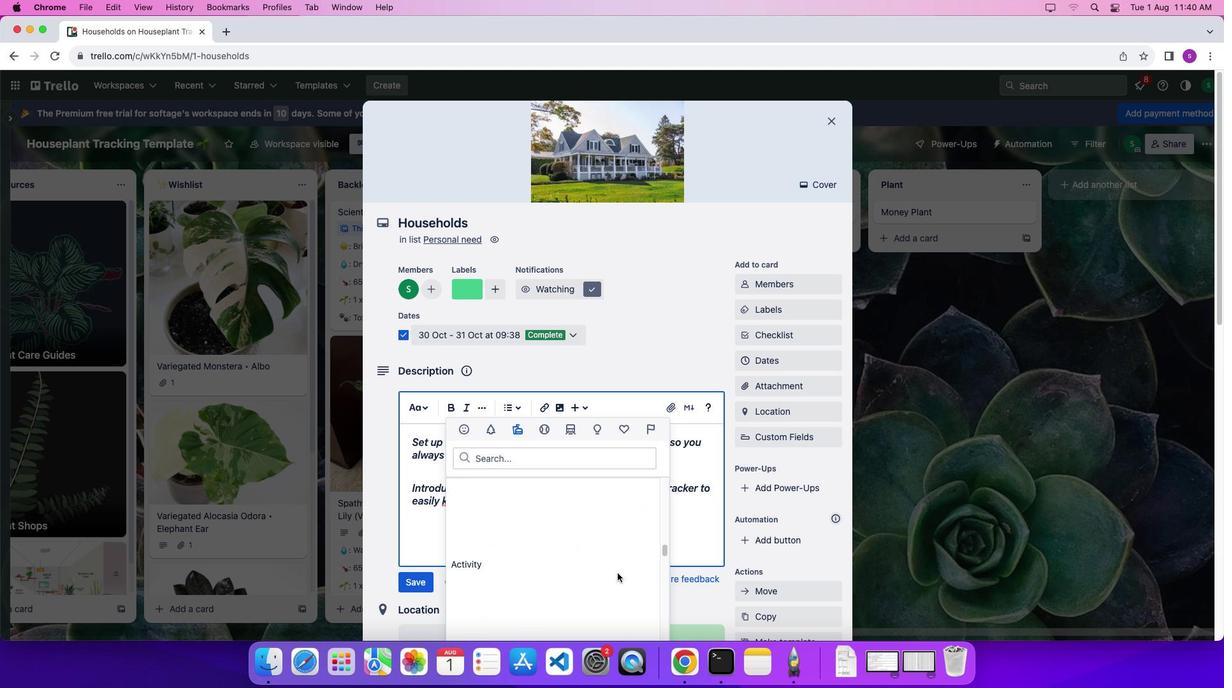 
Action: Mouse moved to (617, 573)
Screenshot: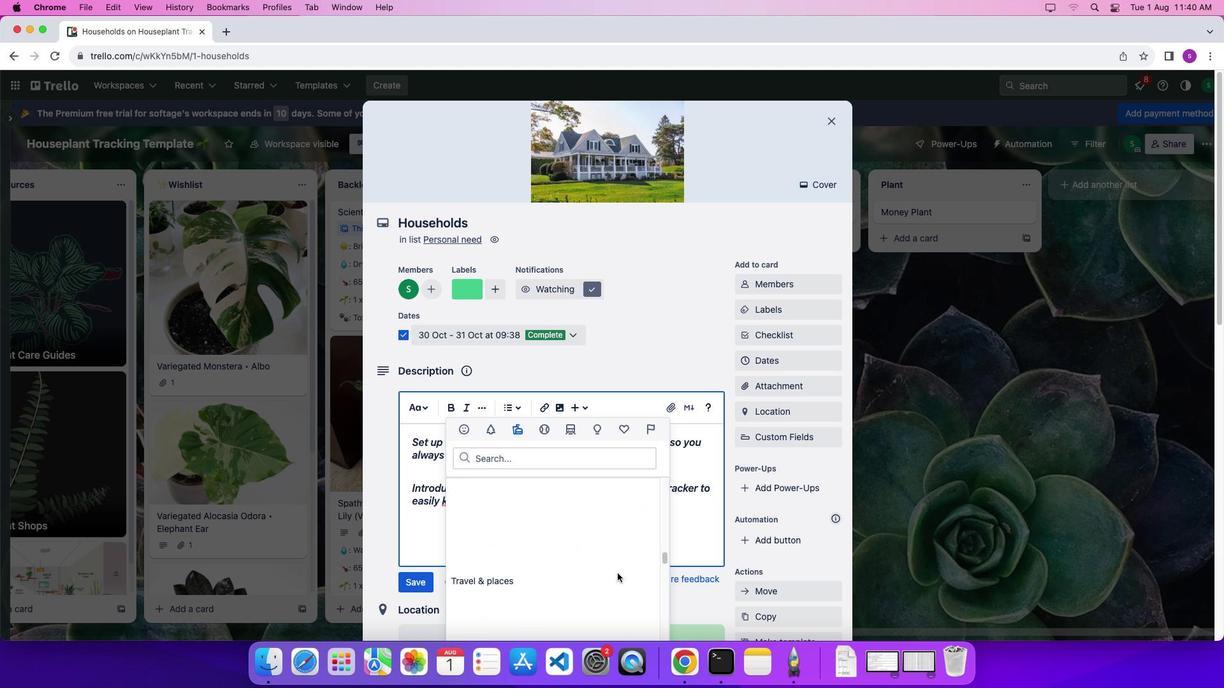 
Action: Mouse scrolled (617, 573) with delta (0, 0)
Screenshot: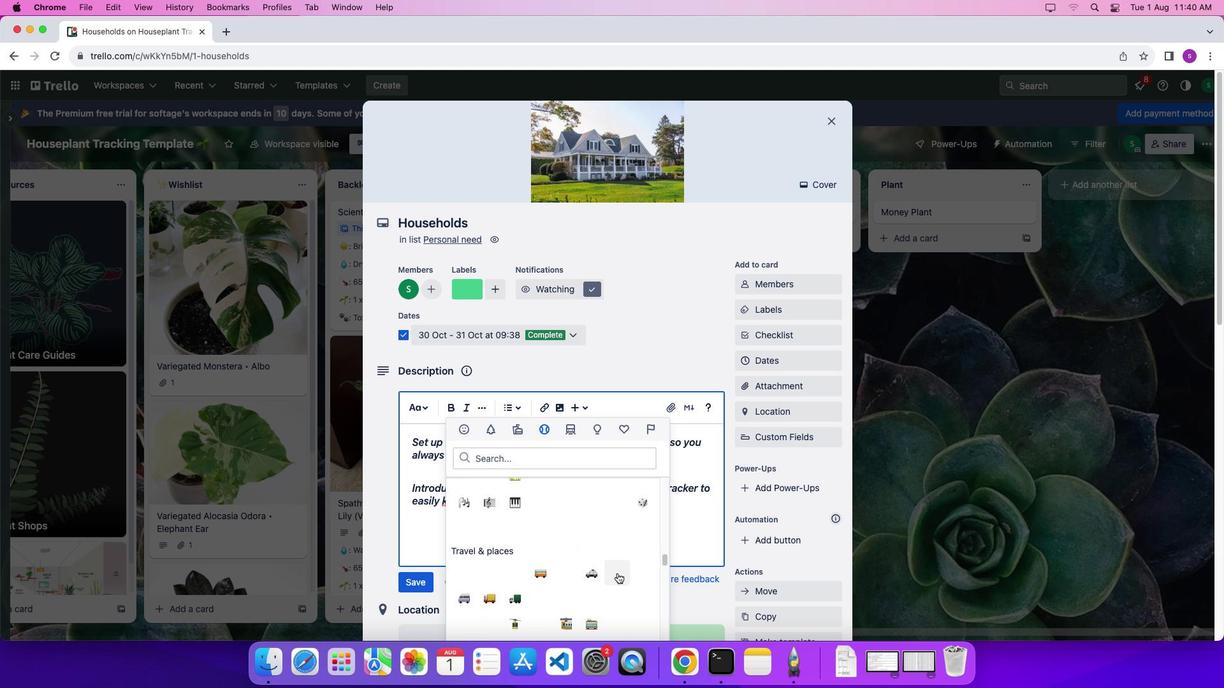 
Action: Mouse scrolled (617, 573) with delta (0, 0)
Screenshot: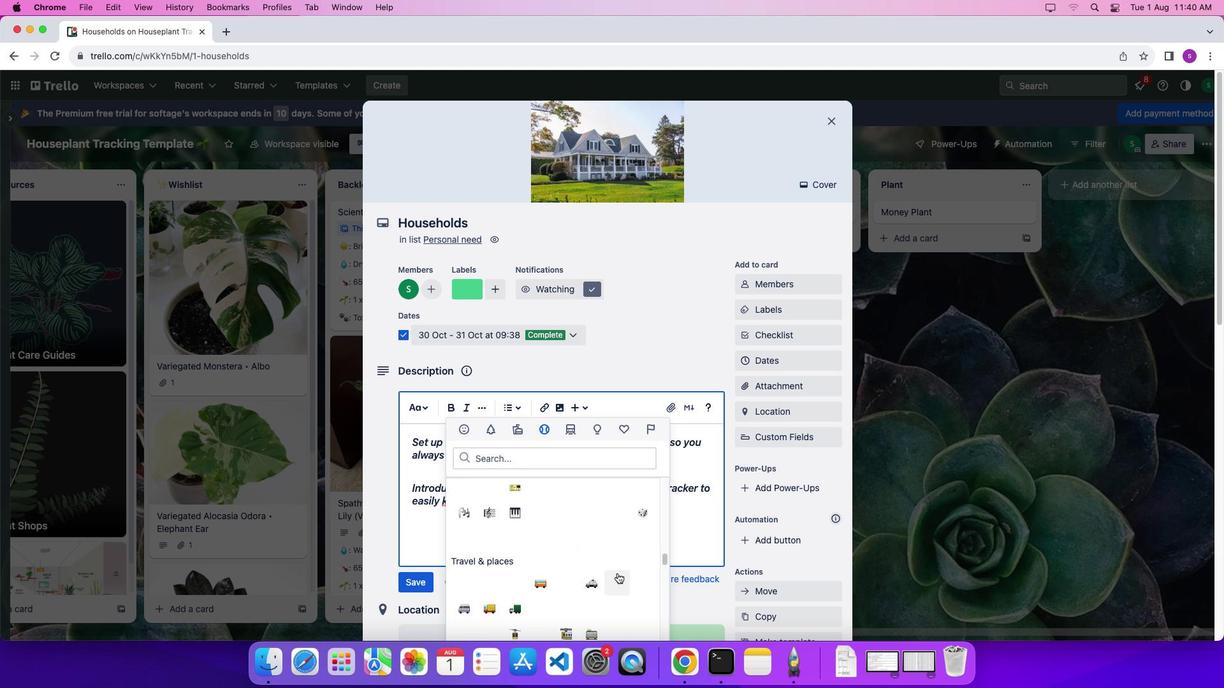 
Action: Mouse scrolled (617, 573) with delta (0, 2)
Screenshot: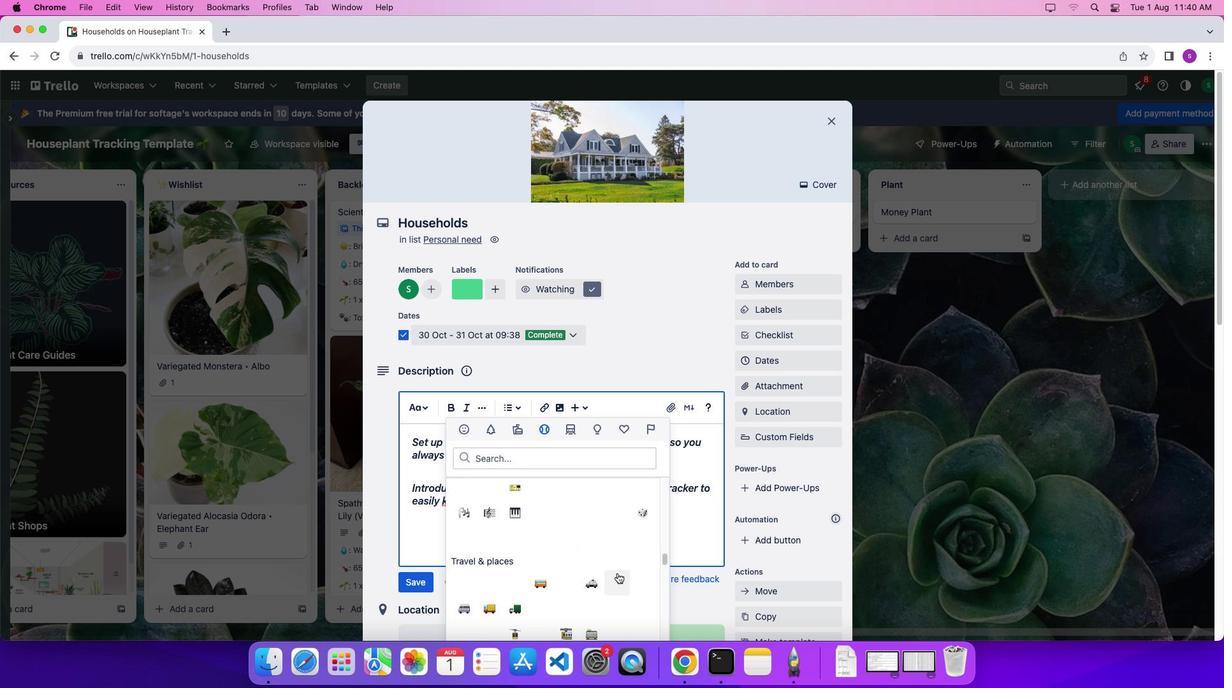 
Action: Mouse scrolled (617, 573) with delta (0, 3)
Screenshot: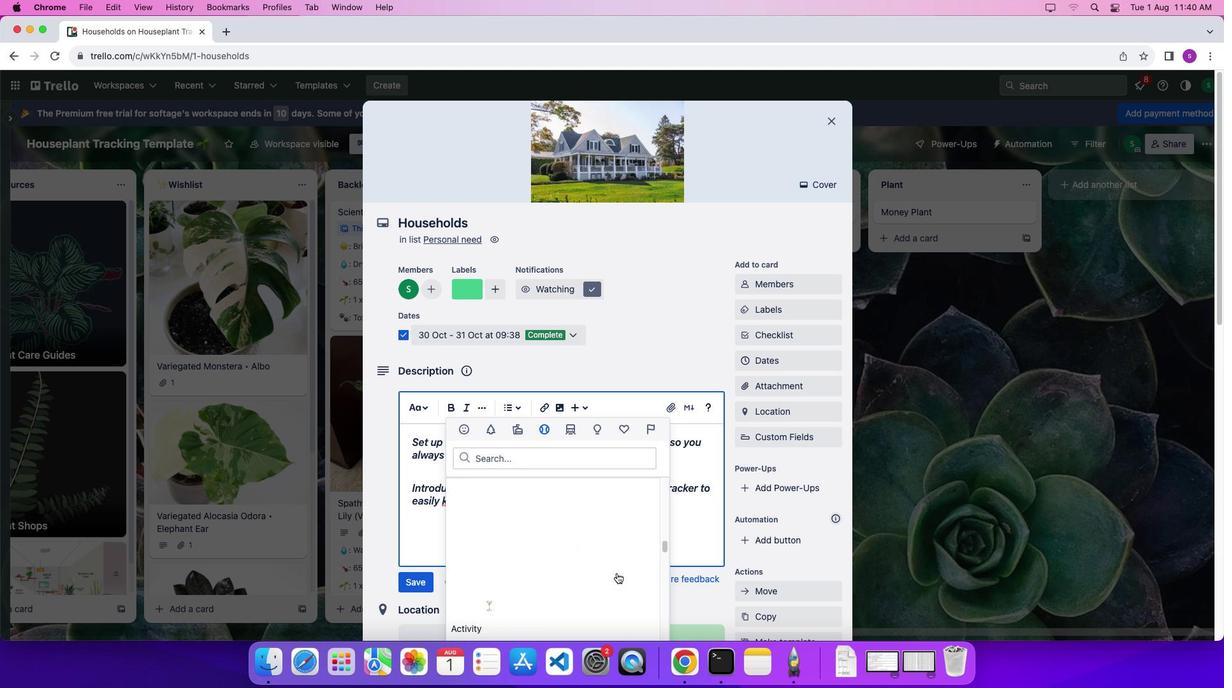 
Action: Mouse moved to (616, 573)
Screenshot: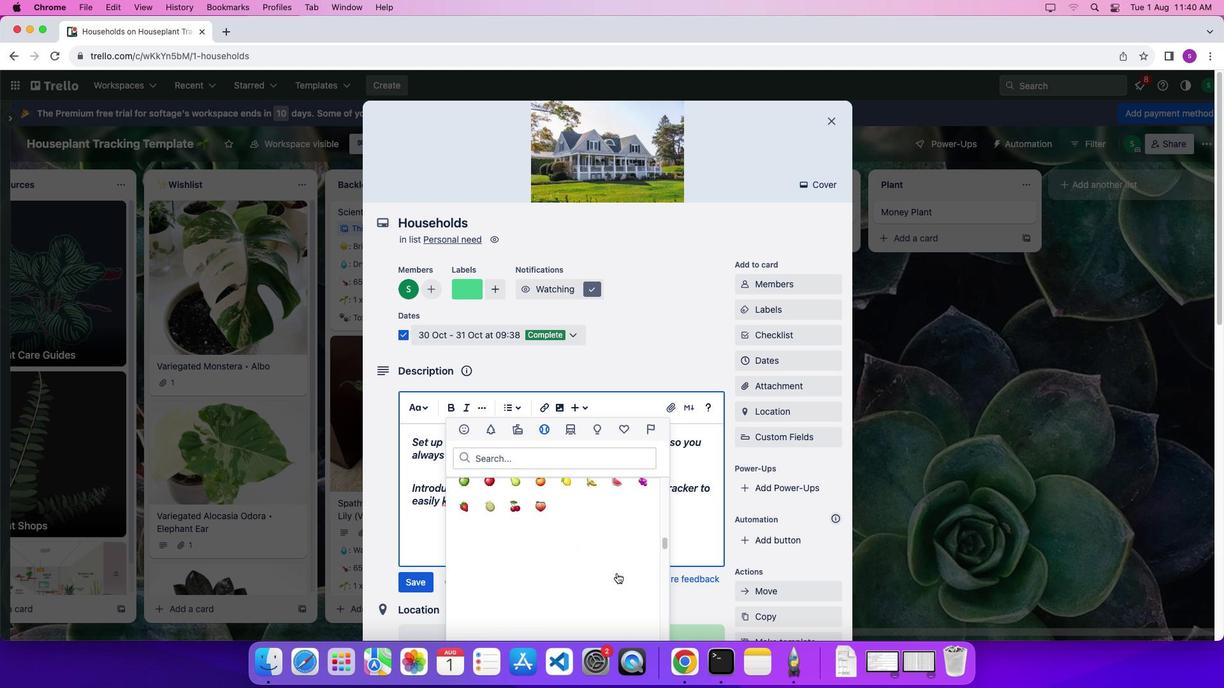 
Action: Mouse scrolled (616, 573) with delta (0, 0)
Screenshot: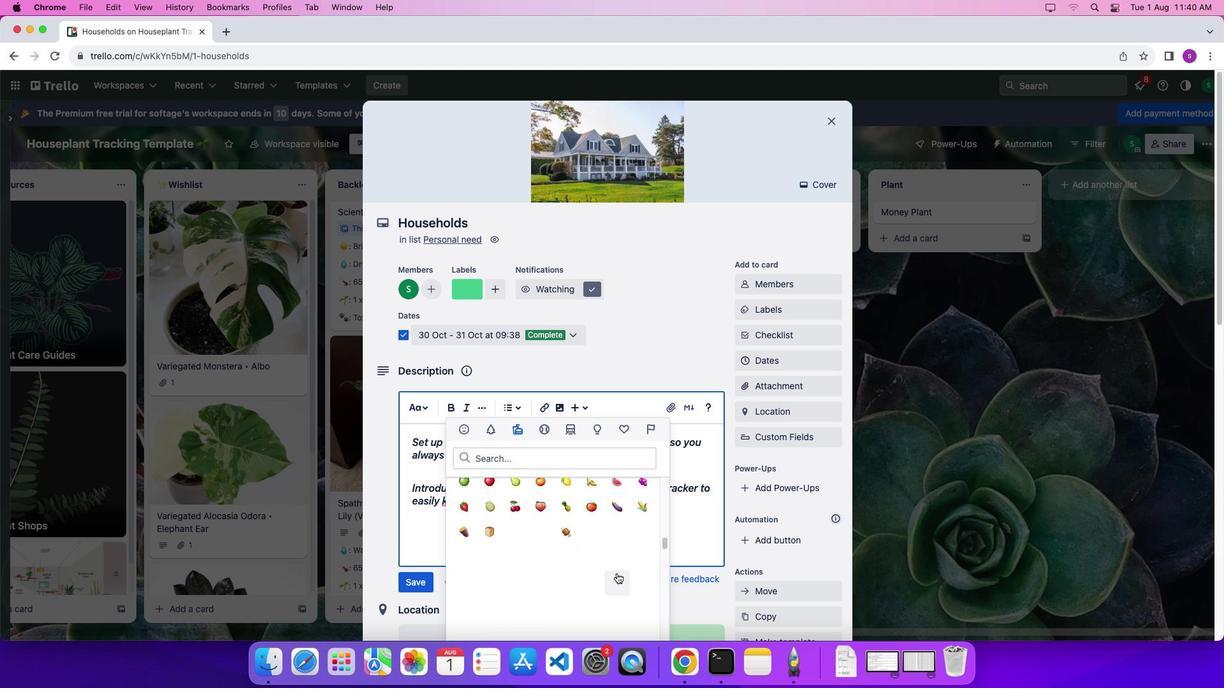 
Action: Mouse scrolled (616, 573) with delta (0, 0)
Screenshot: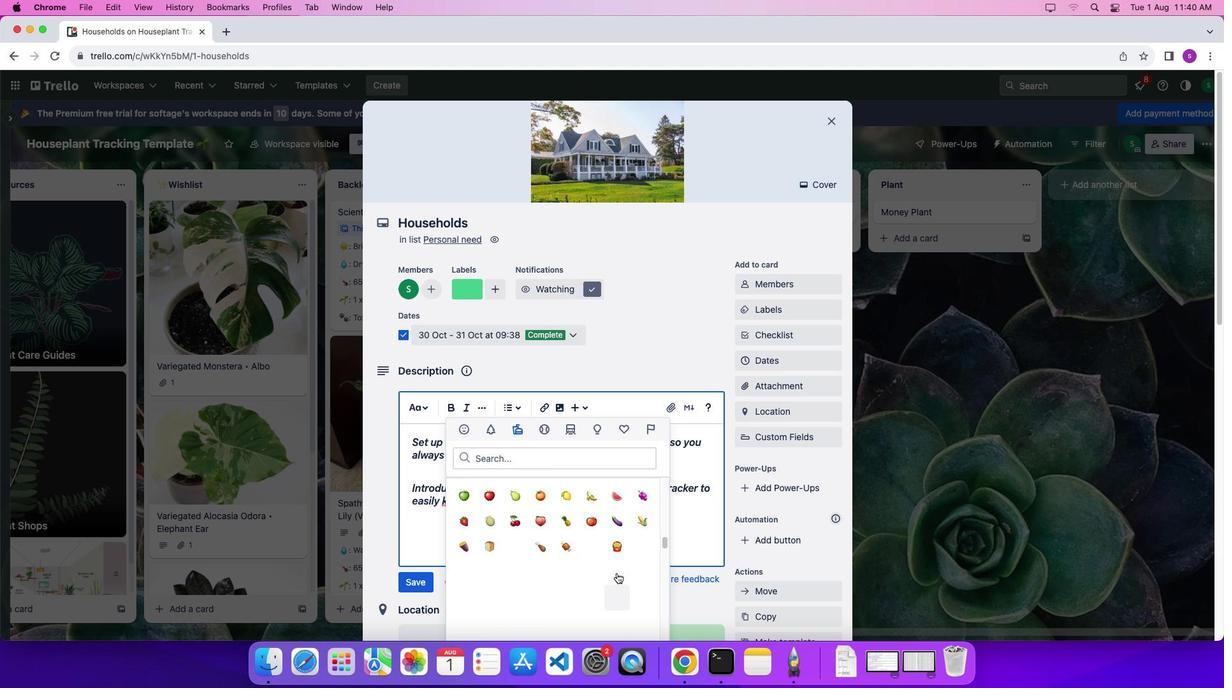 
Action: Mouse scrolled (616, 573) with delta (0, 2)
Screenshot: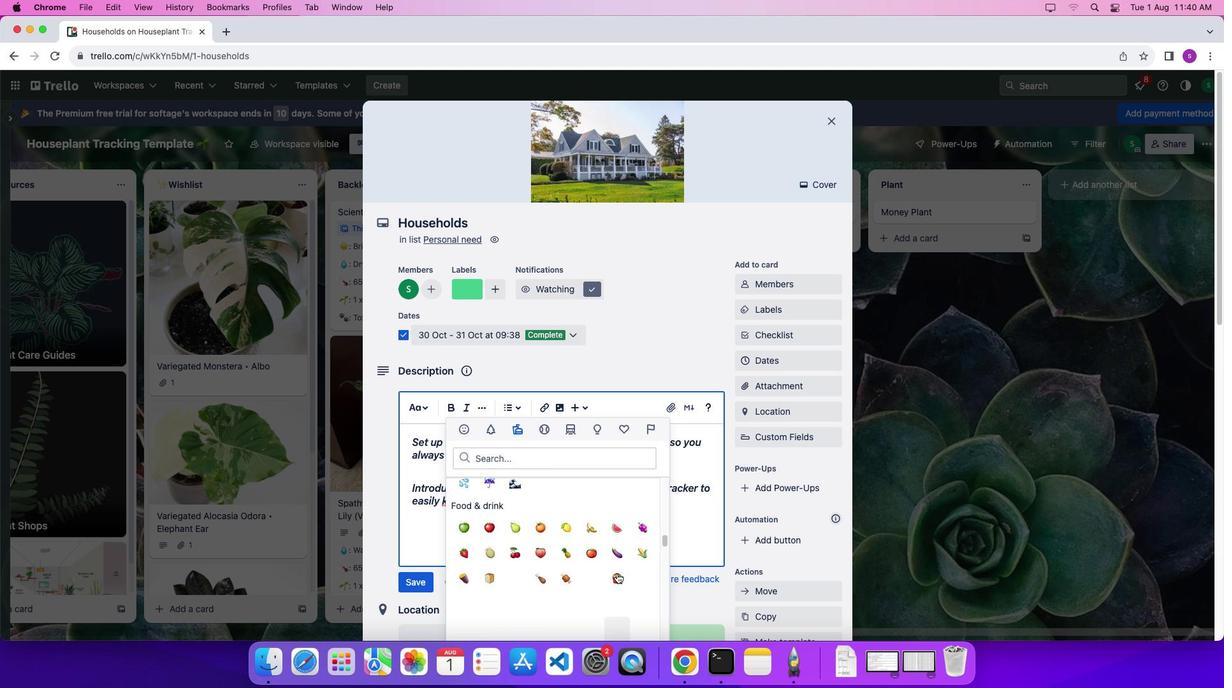 
Action: Mouse scrolled (616, 573) with delta (0, 4)
Screenshot: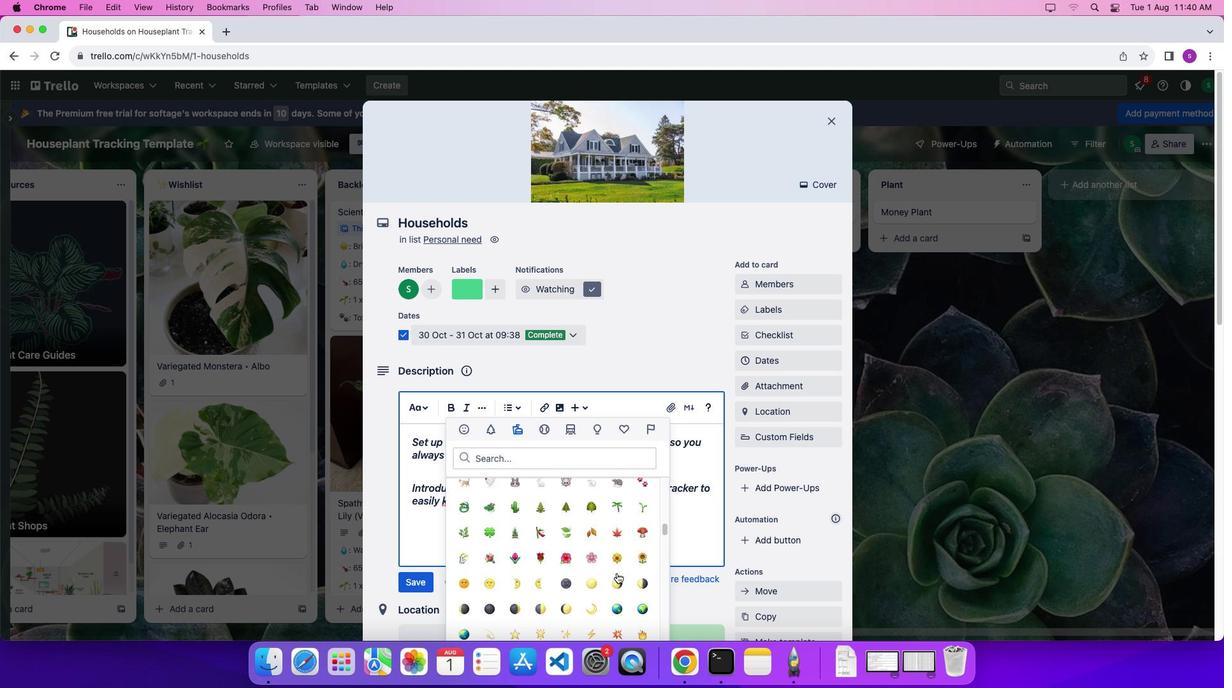 
Action: Mouse scrolled (616, 573) with delta (0, 0)
Screenshot: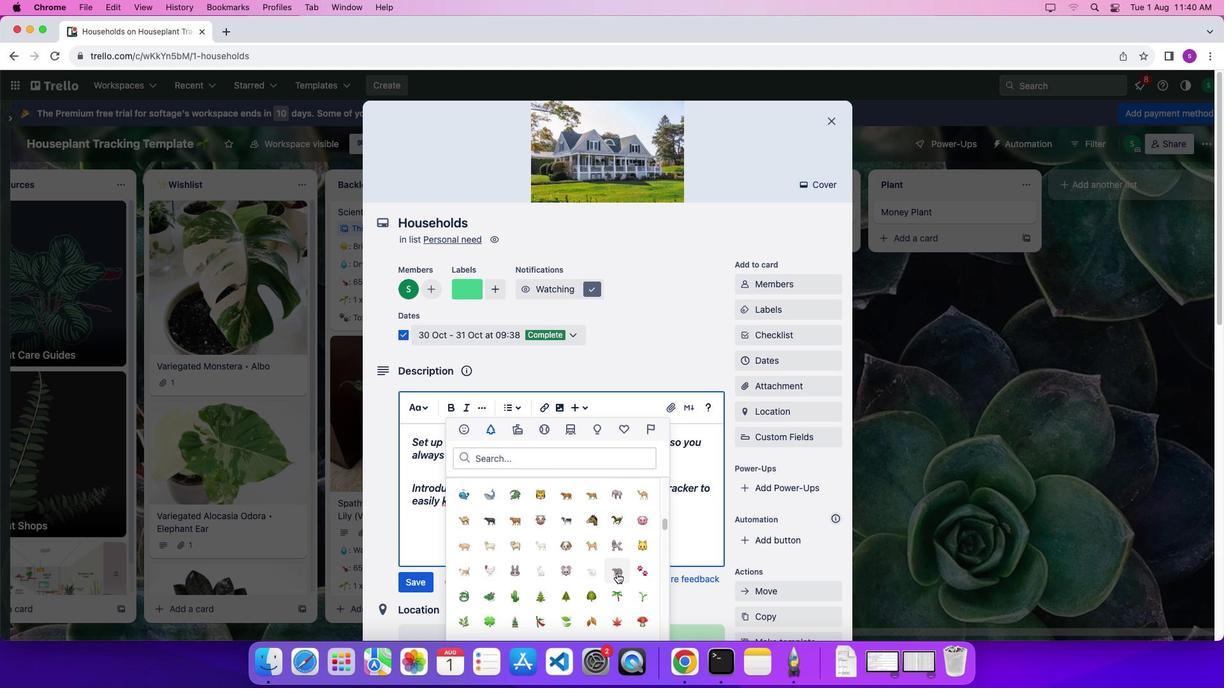 
Action: Mouse moved to (591, 593)
Screenshot: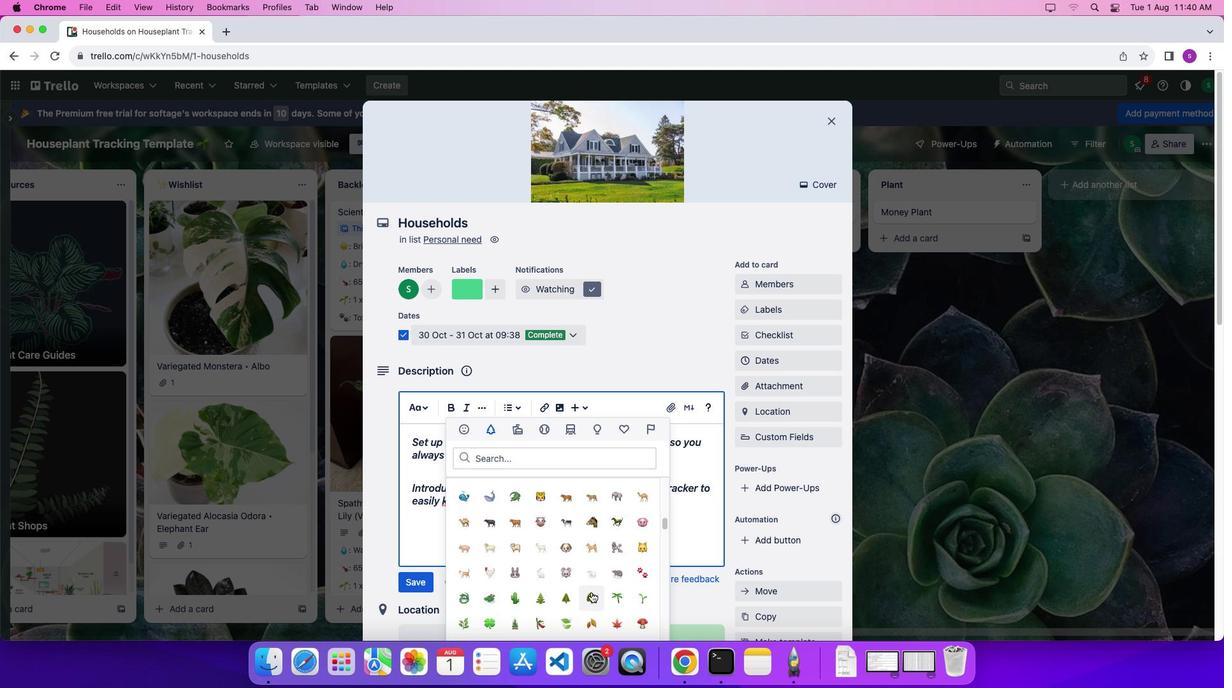 
Action: Mouse pressed left at (591, 593)
Screenshot: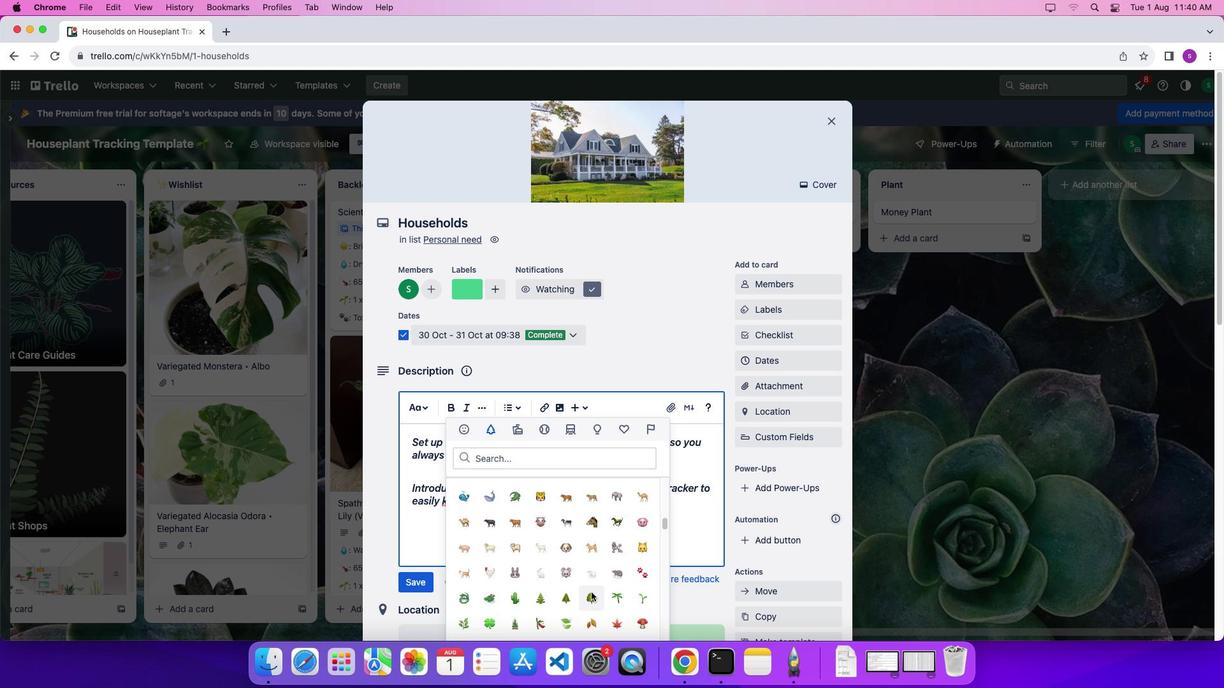 
Action: Mouse moved to (609, 466)
Screenshot: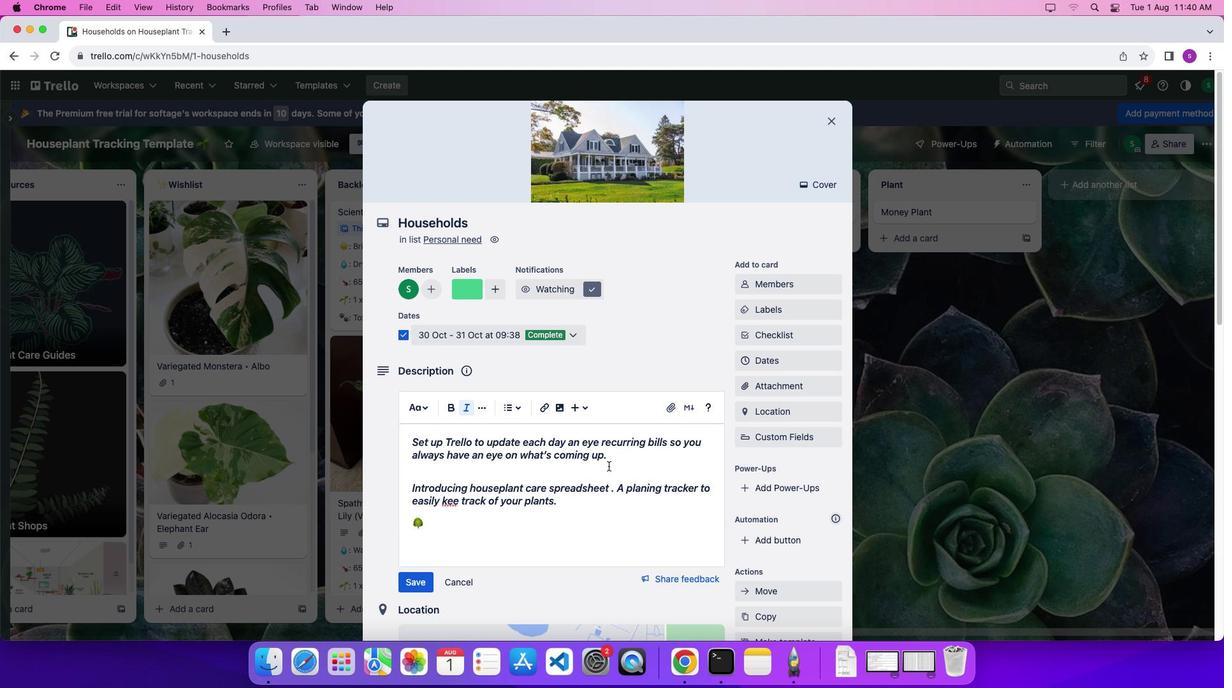 
Action: Mouse pressed left at (609, 466)
Screenshot: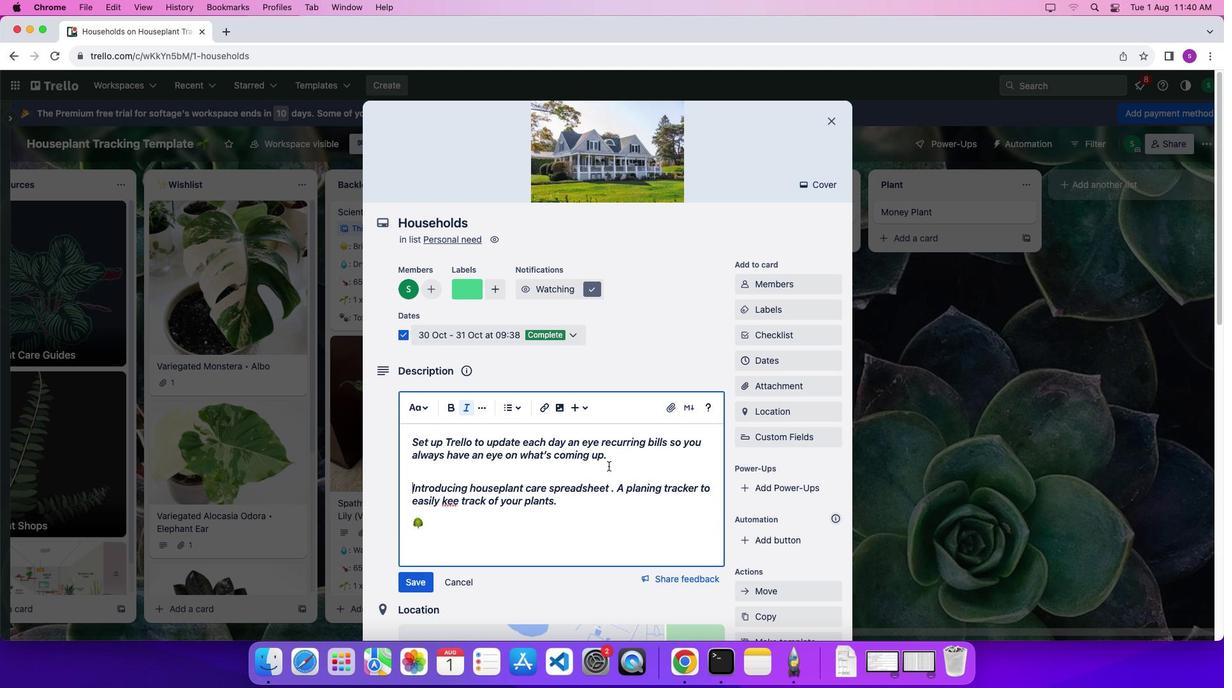 
Action: Mouse moved to (614, 453)
Screenshot: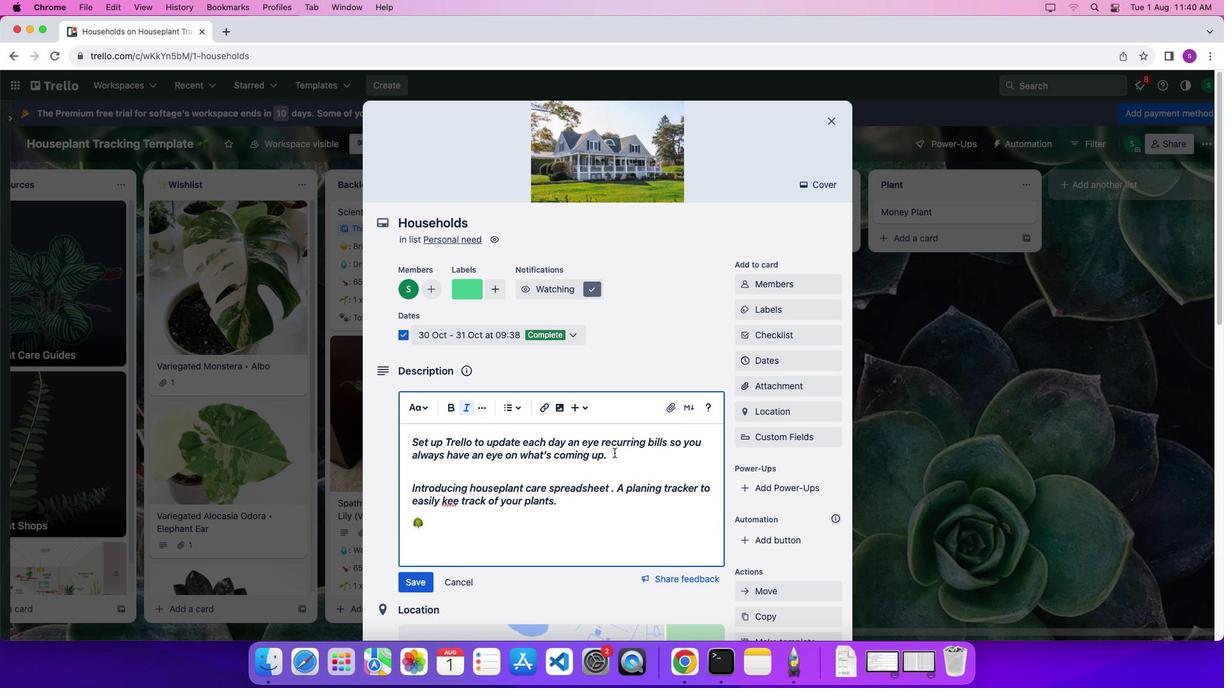 
Action: Mouse pressed left at (614, 453)
Screenshot: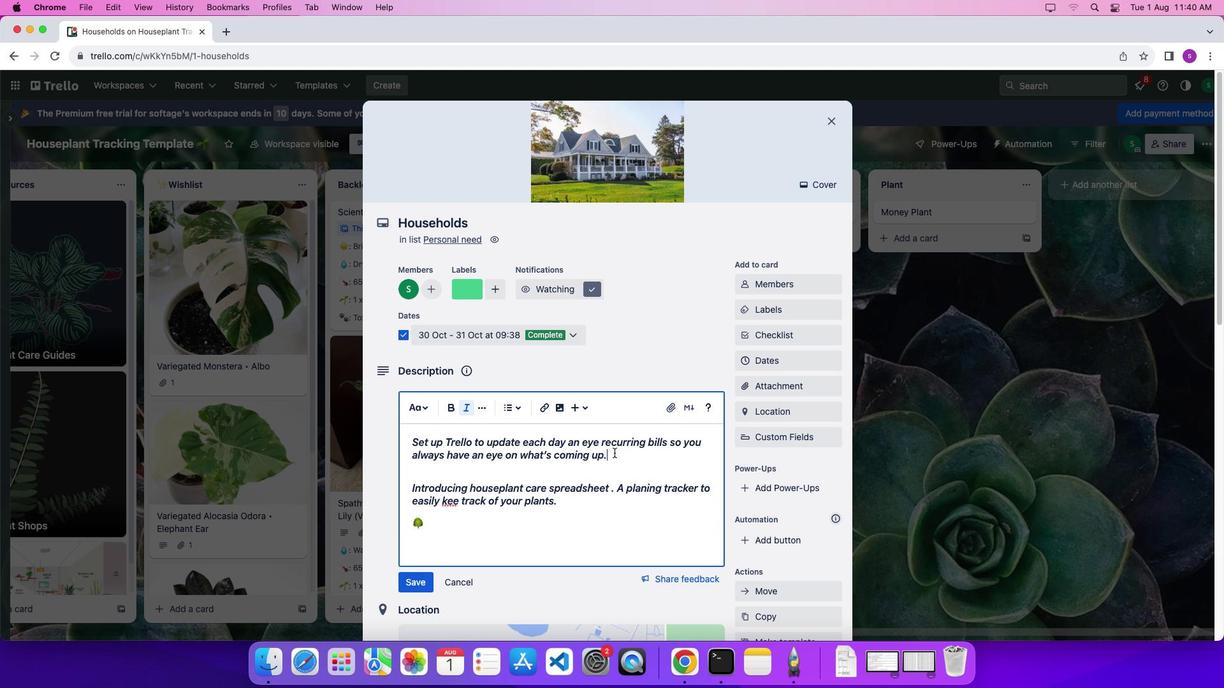 
Action: Key pressed Key.enter
Screenshot: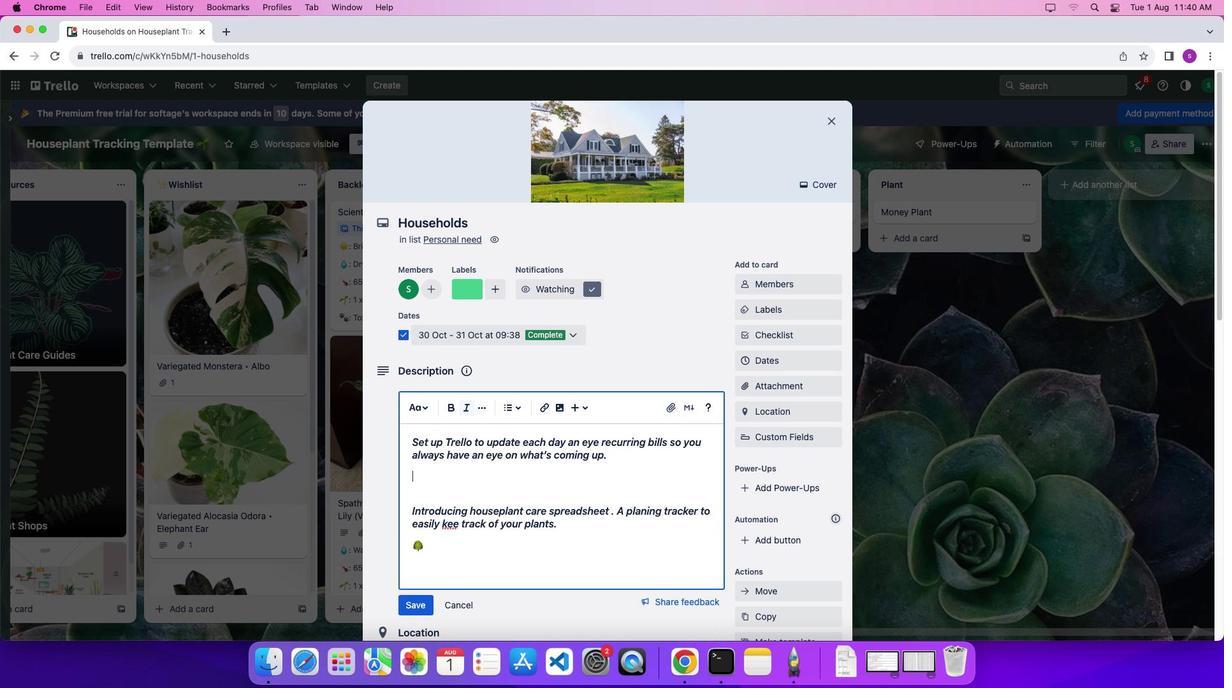 
Action: Mouse moved to (582, 409)
Screenshot: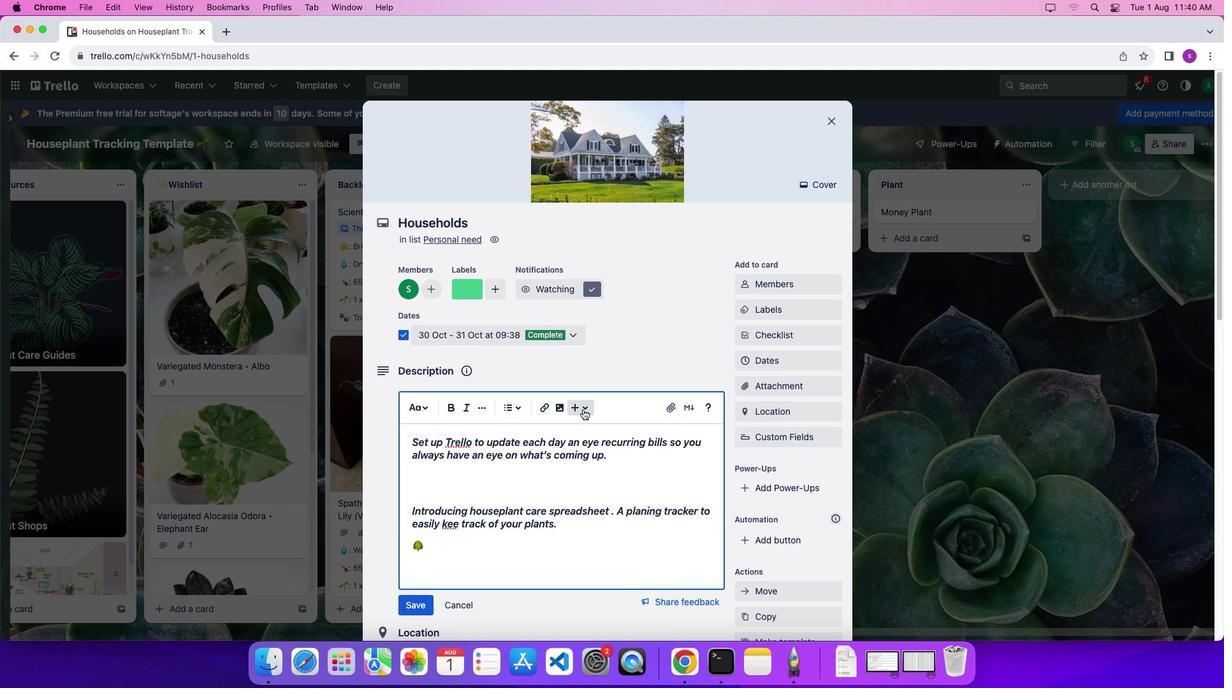 
Action: Mouse pressed left at (582, 409)
Screenshot: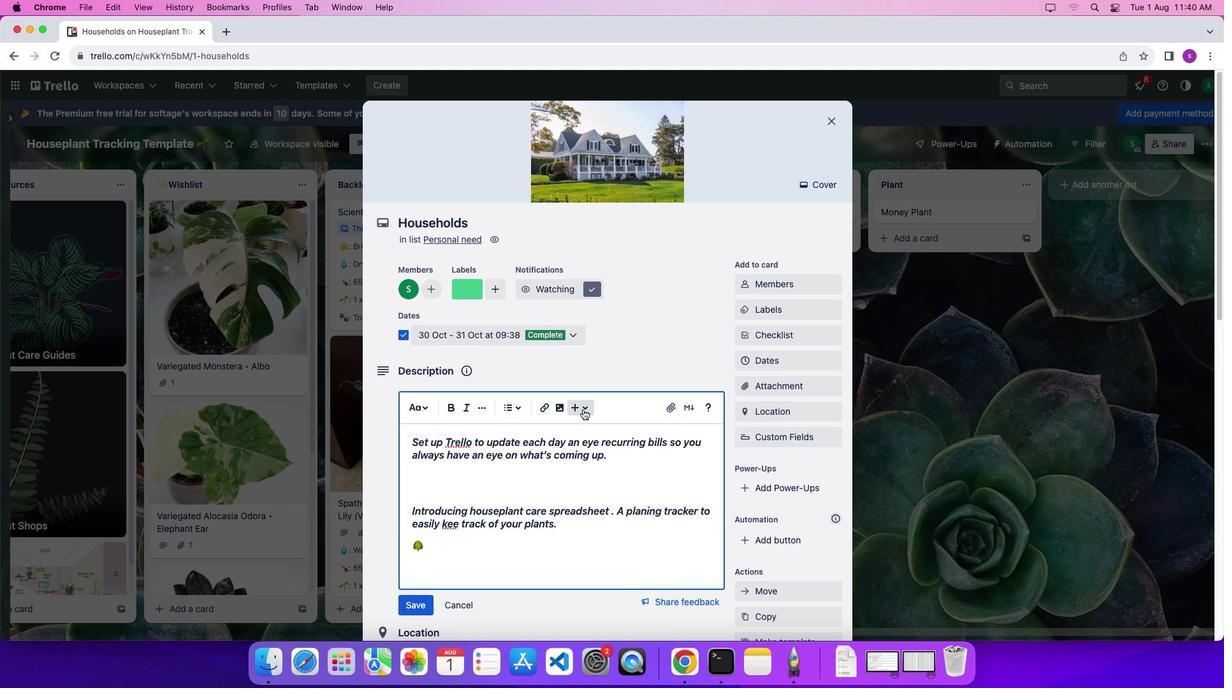 
Action: Mouse moved to (603, 483)
Screenshot: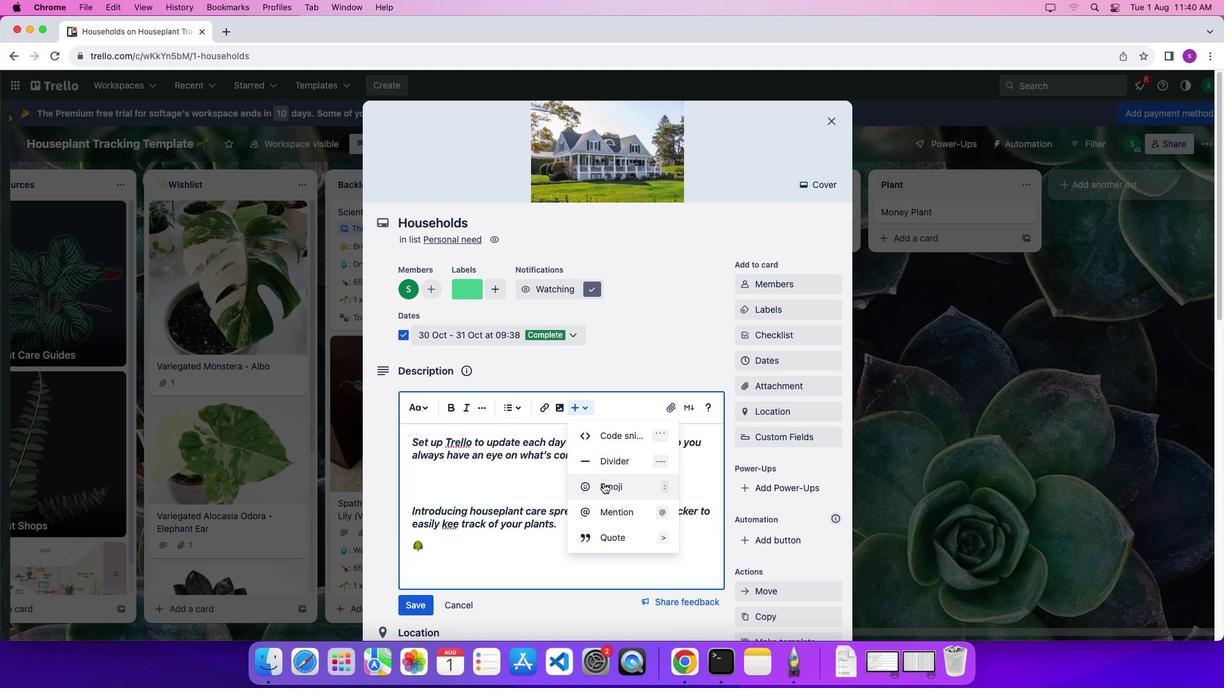 
Action: Mouse pressed left at (603, 483)
Screenshot: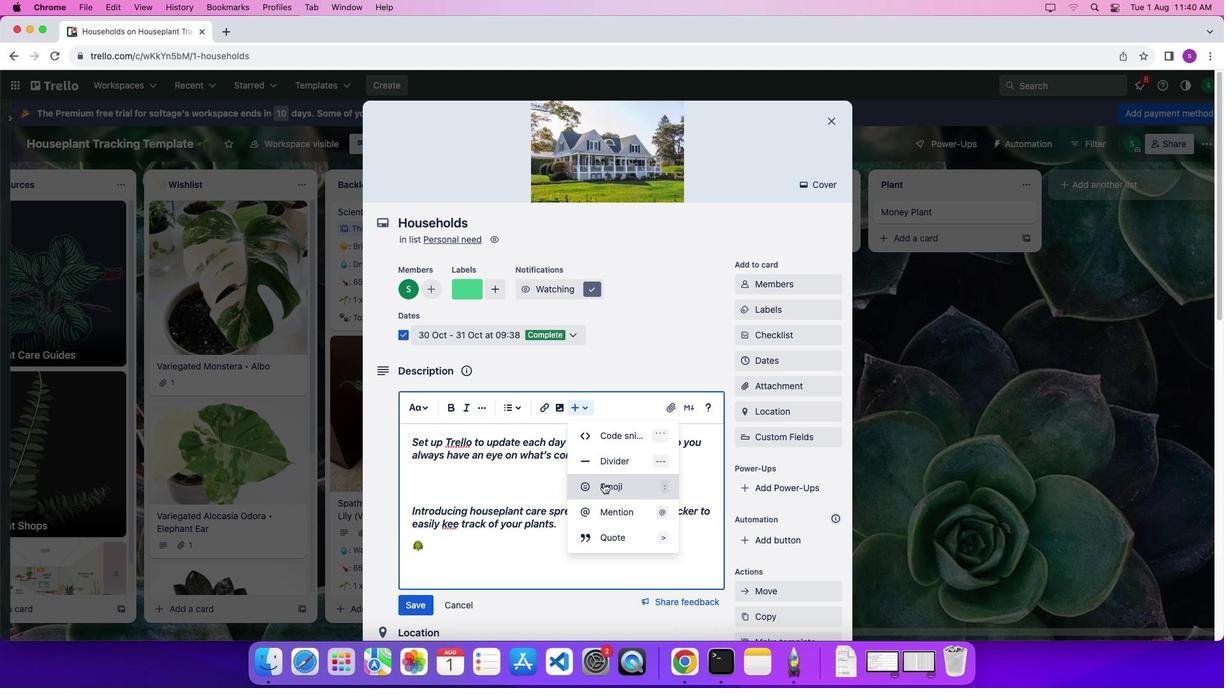 
Action: Mouse moved to (492, 429)
Screenshot: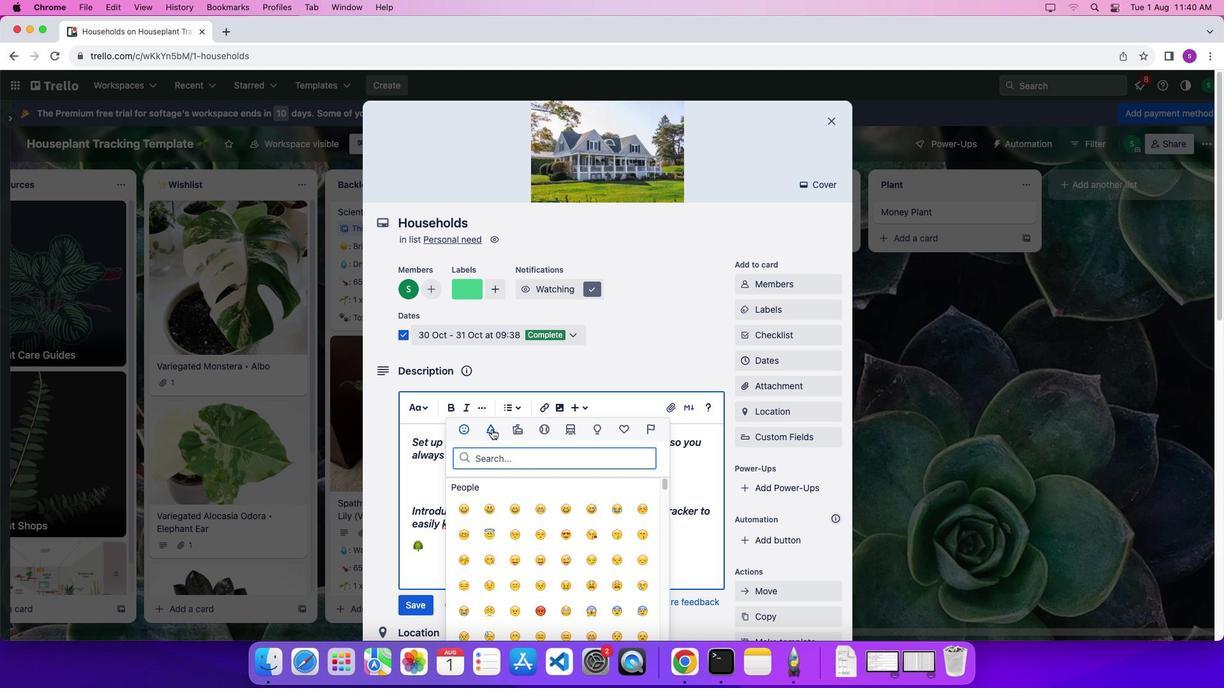 
Action: Mouse pressed left at (492, 429)
Screenshot: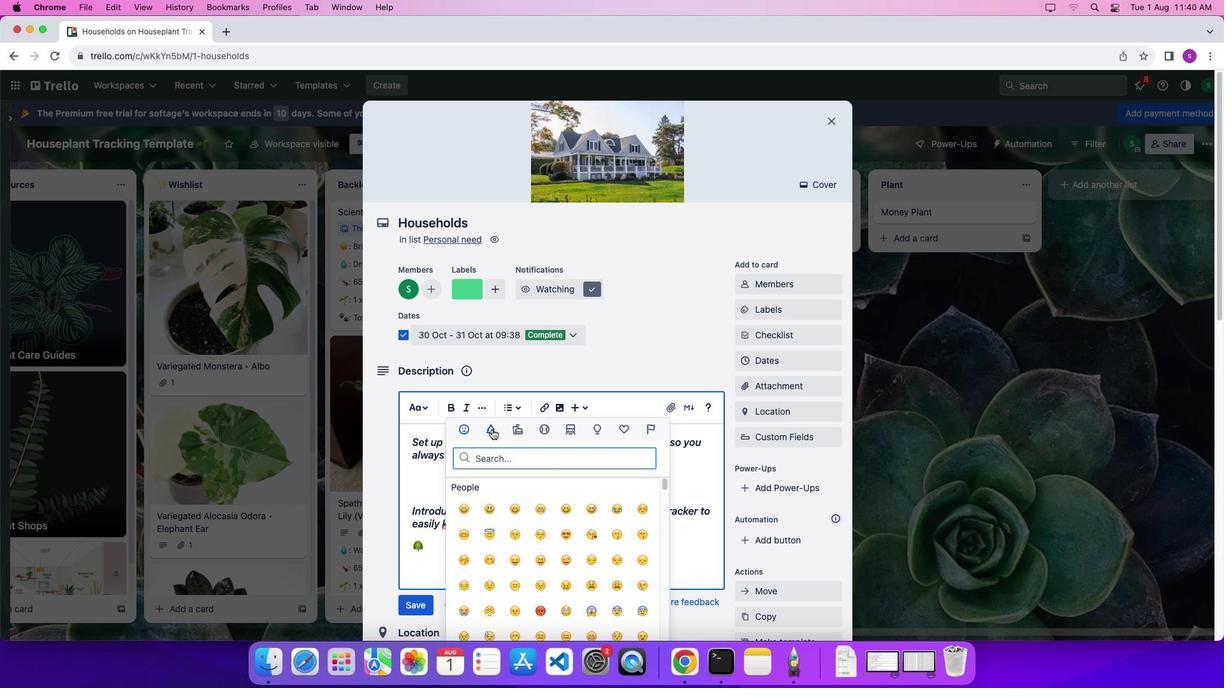 
Action: Mouse moved to (557, 565)
Screenshot: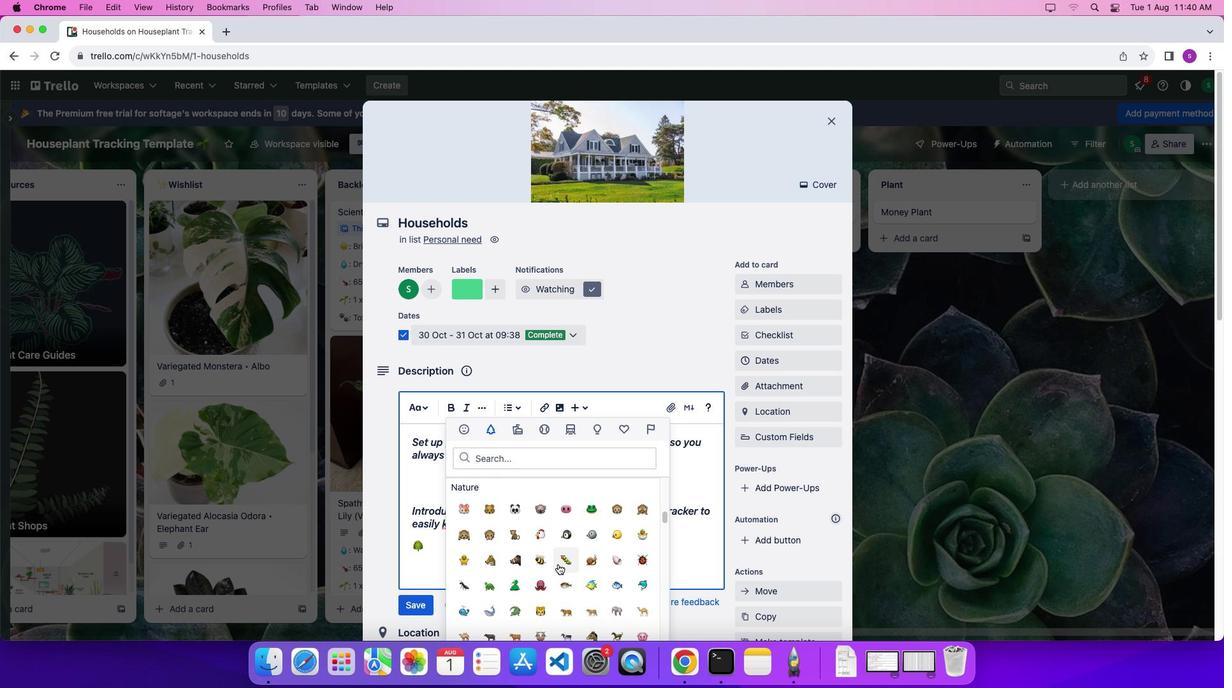 
Action: Mouse scrolled (557, 565) with delta (0, 0)
Screenshot: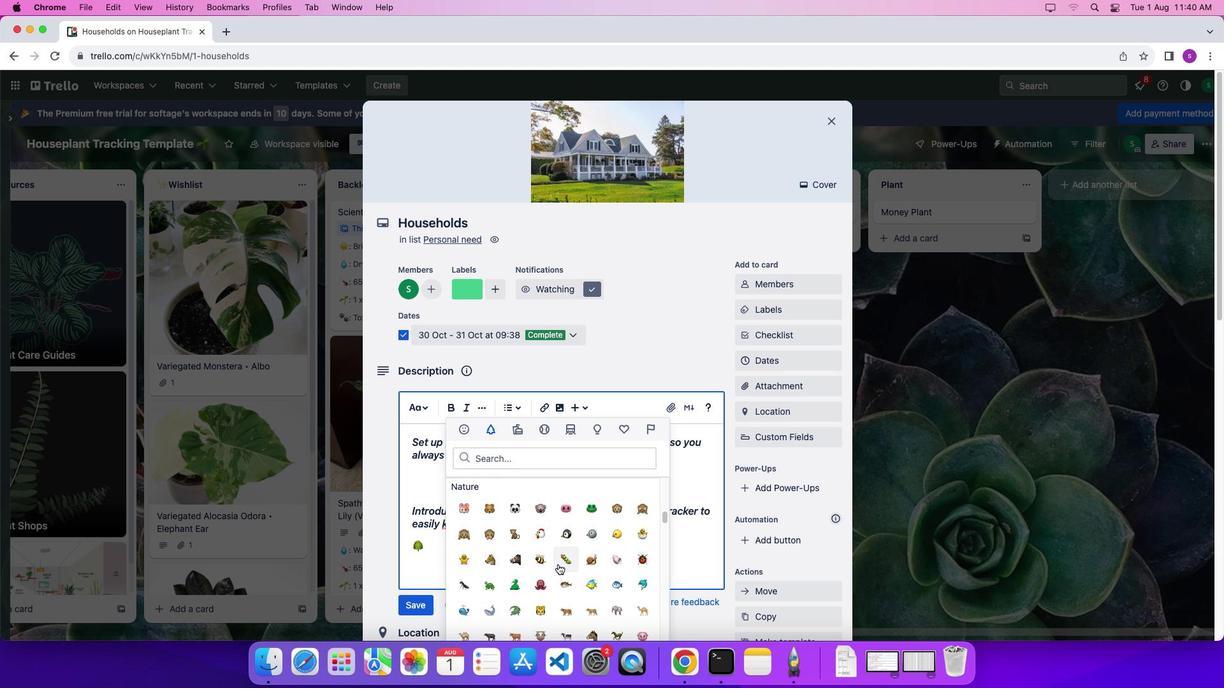 
Action: Mouse scrolled (557, 565) with delta (0, 0)
Screenshot: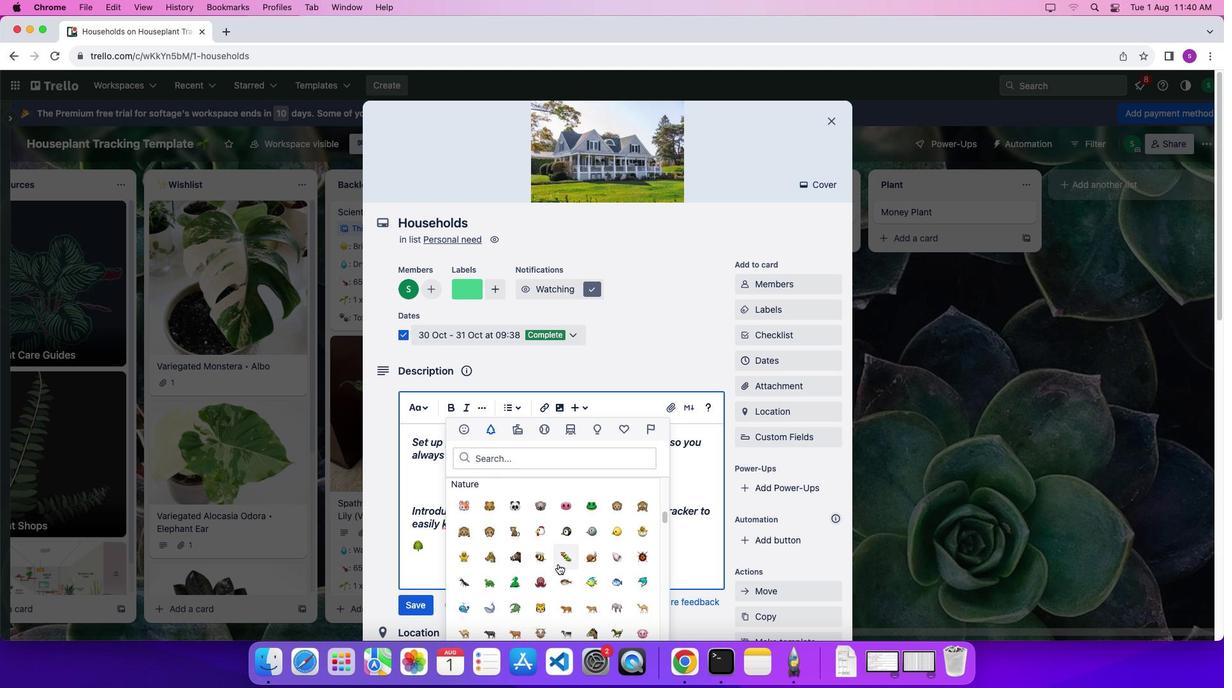 
Action: Mouse scrolled (557, 565) with delta (0, -1)
Screenshot: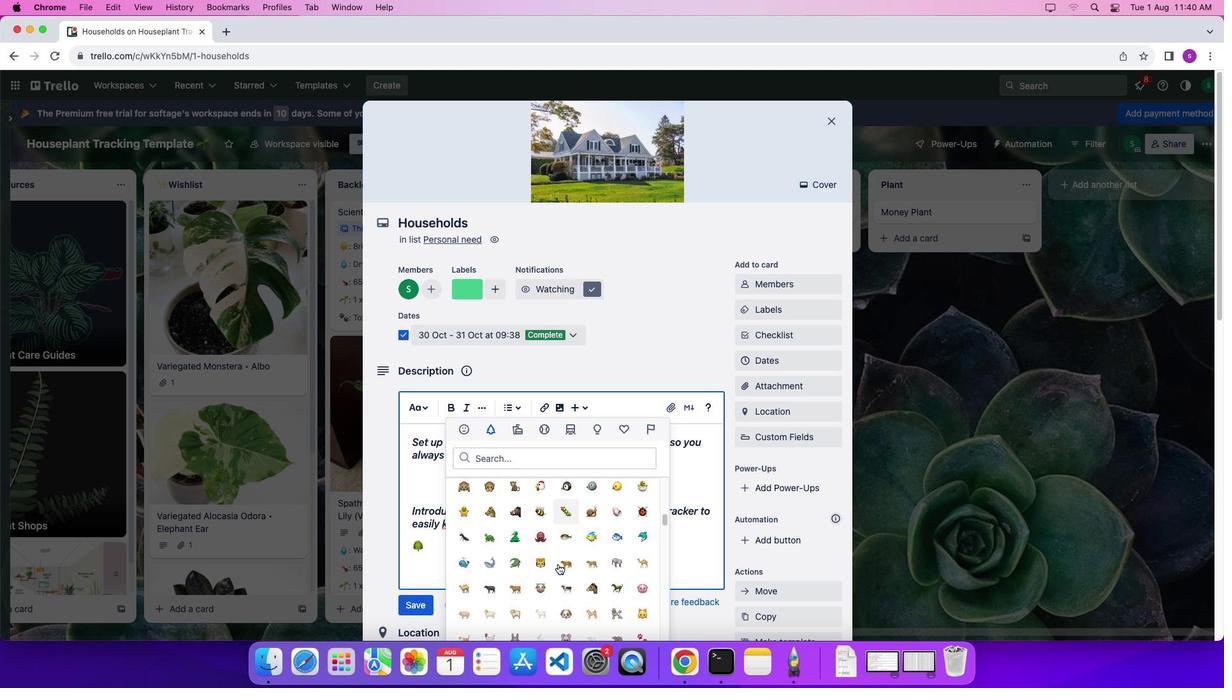 
Action: Mouse scrolled (557, 565) with delta (0, -2)
Screenshot: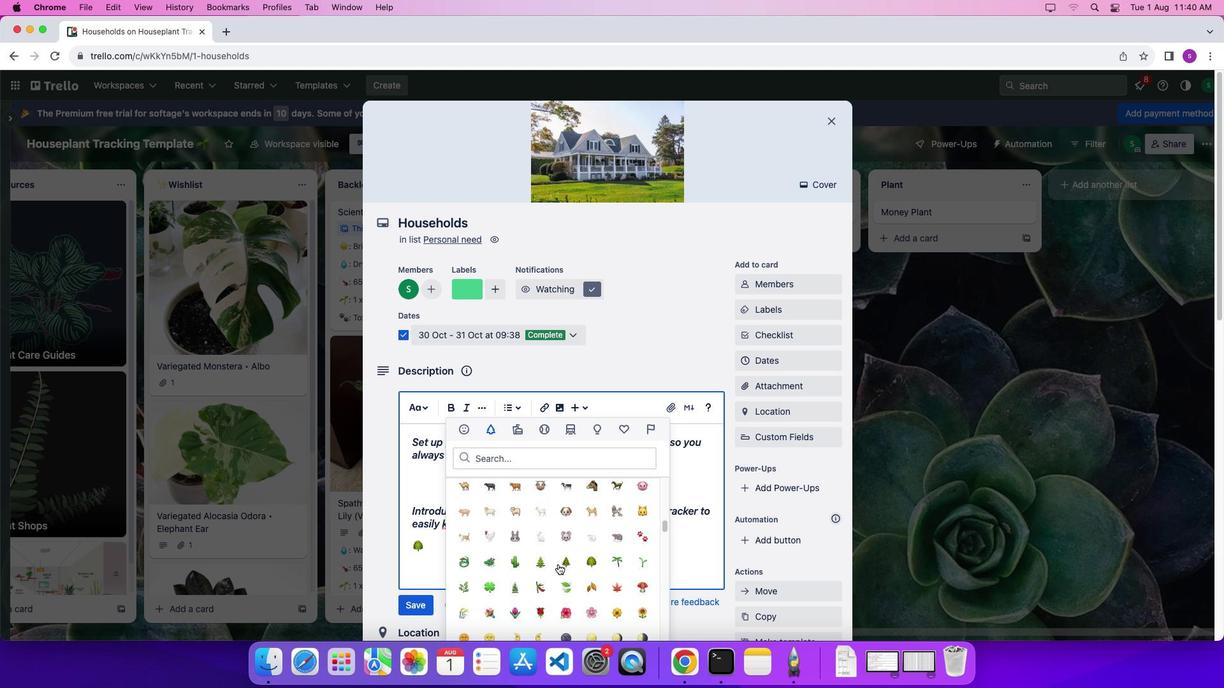 
Action: Mouse scrolled (557, 565) with delta (0, 0)
Screenshot: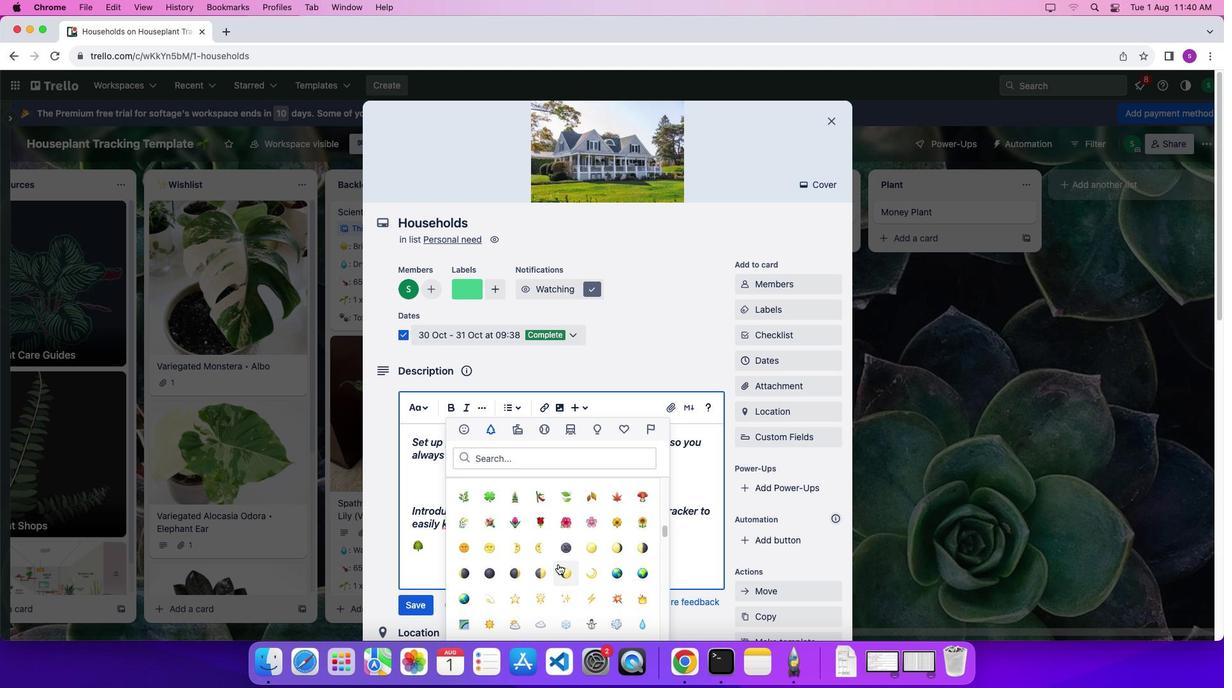 
Action: Mouse scrolled (557, 565) with delta (0, 0)
Screenshot: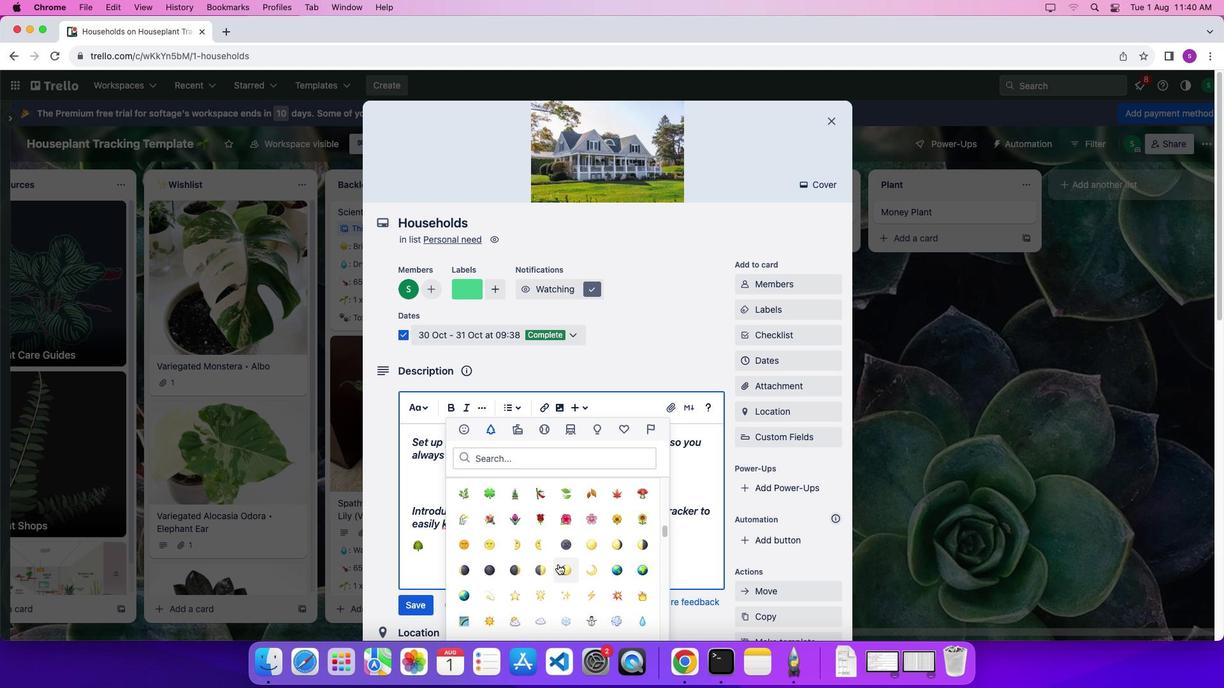 
Action: Mouse scrolled (557, 565) with delta (0, 0)
Screenshot: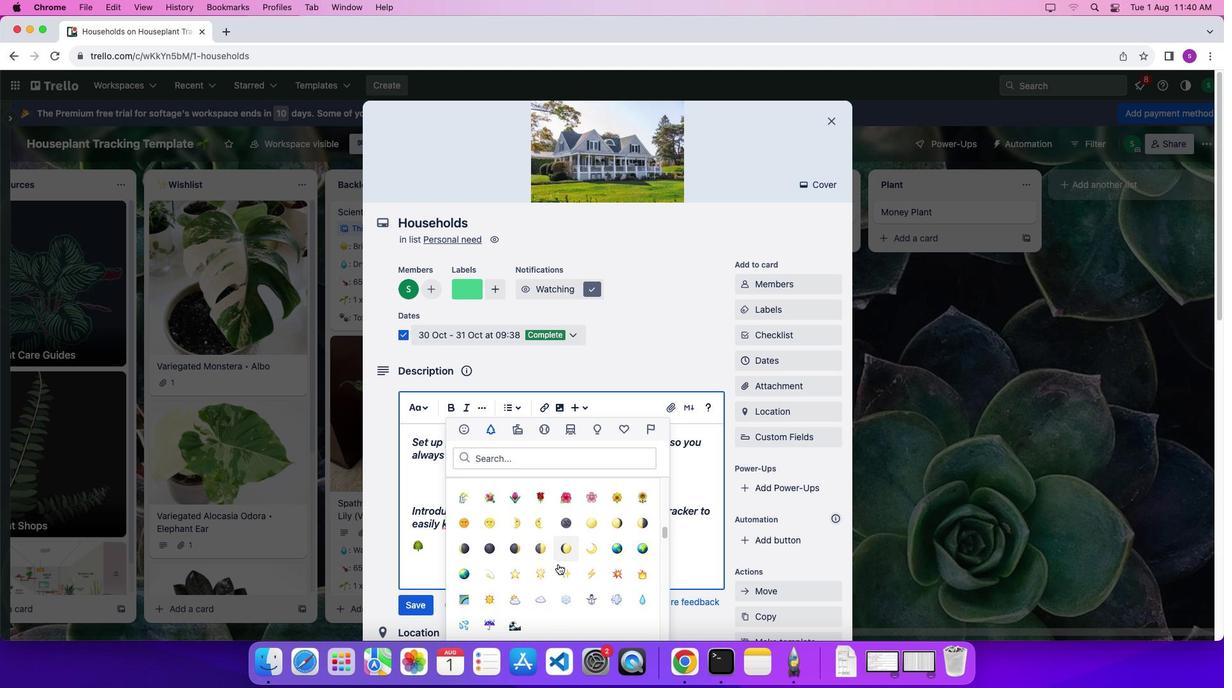 
Action: Mouse scrolled (557, 565) with delta (0, 0)
Screenshot: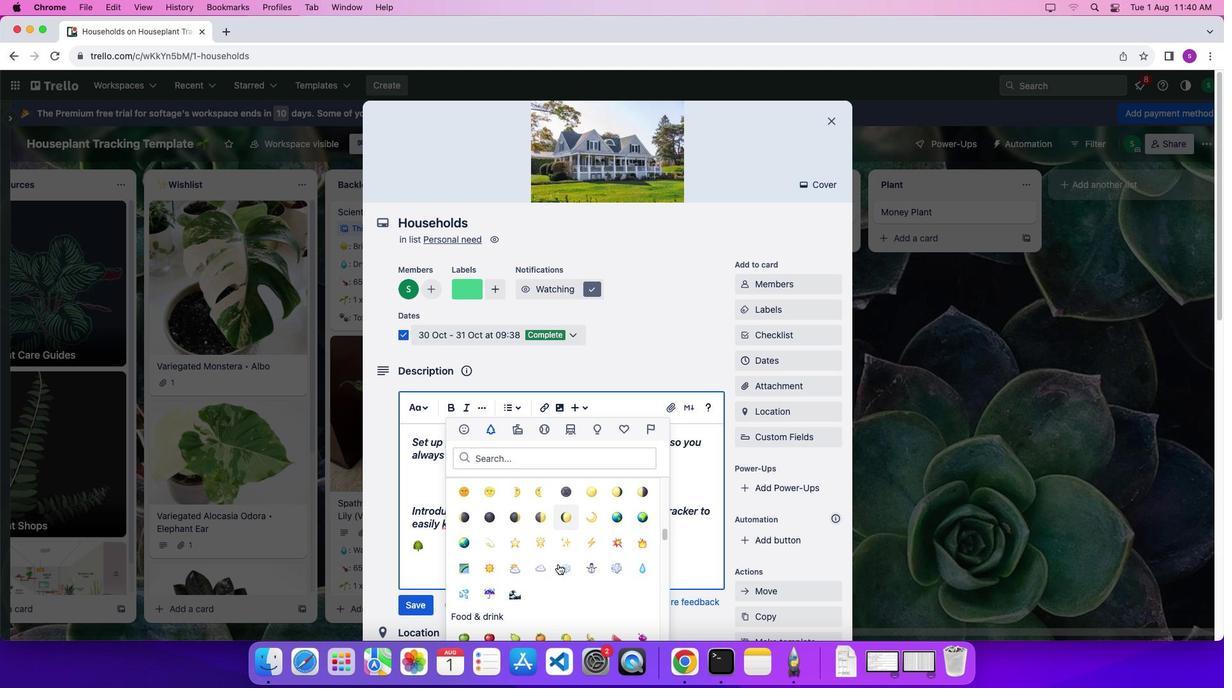 
Action: Mouse scrolled (557, 565) with delta (0, 0)
Screenshot: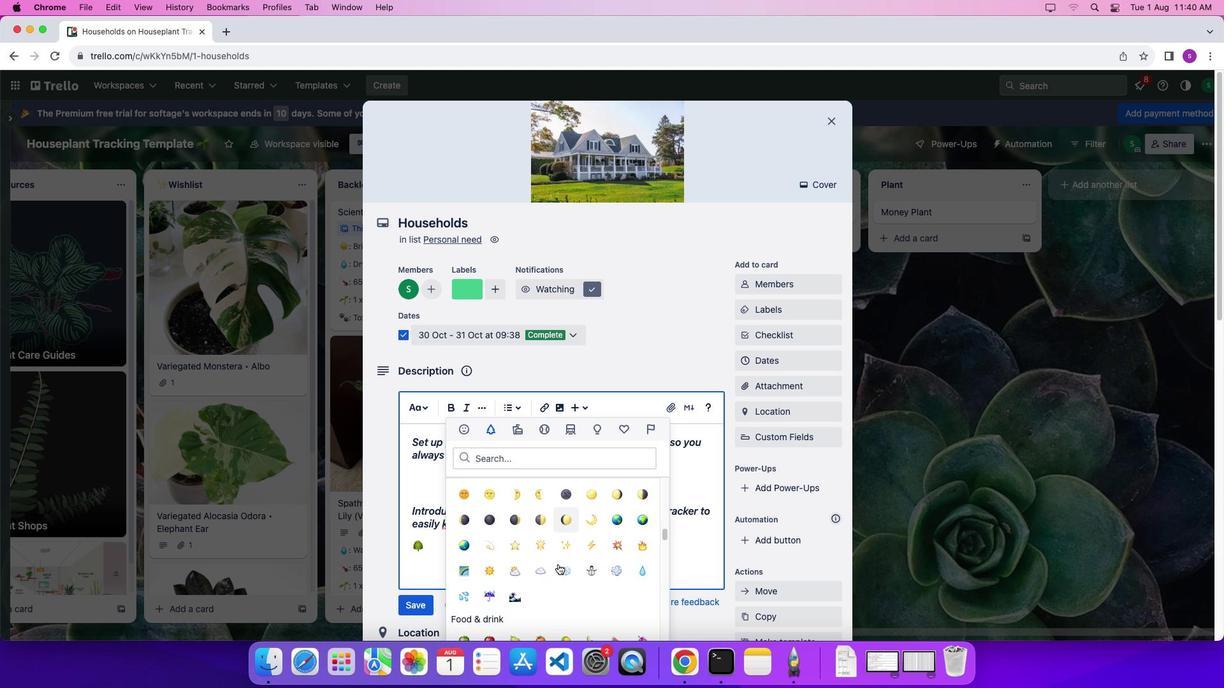 
Action: Mouse moved to (557, 564)
Screenshot: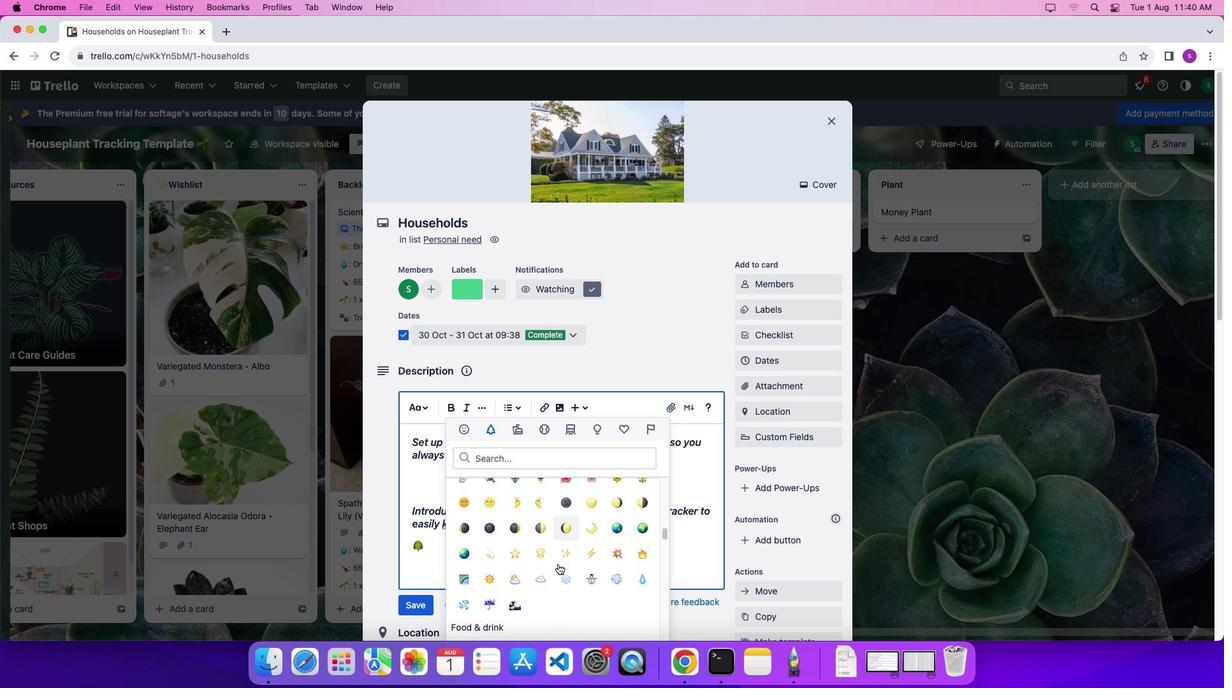 
Action: Mouse scrolled (557, 564) with delta (0, 0)
Screenshot: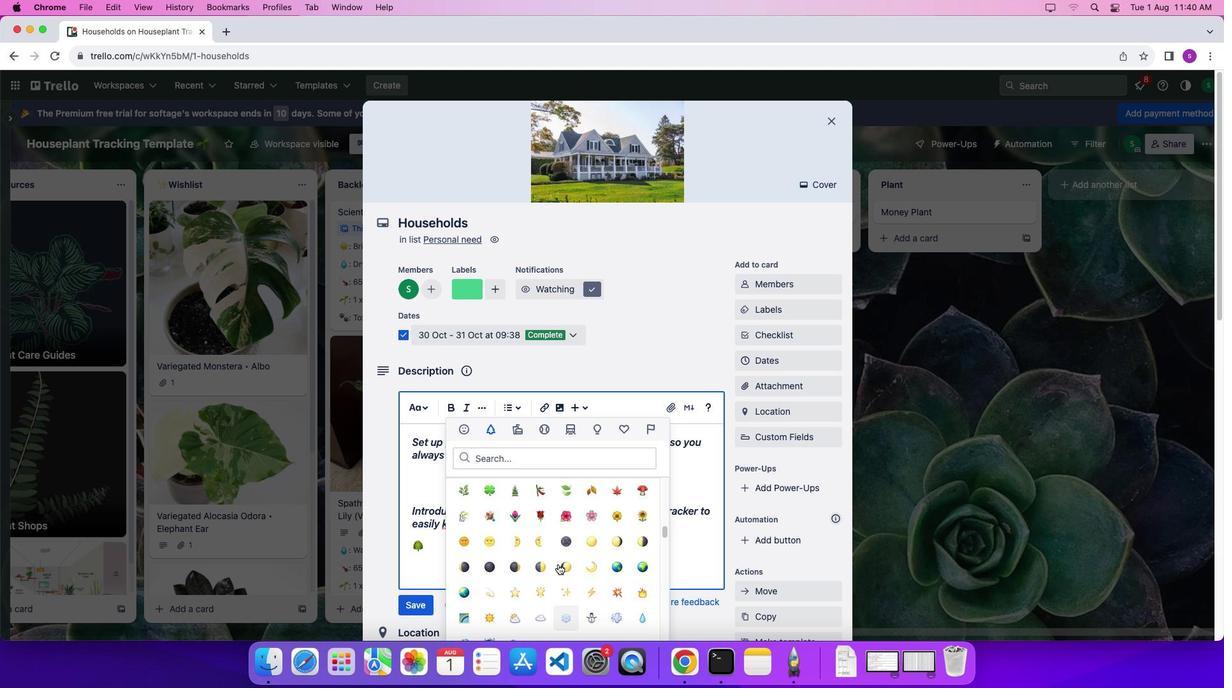 
Action: Mouse scrolled (557, 564) with delta (0, 0)
Screenshot: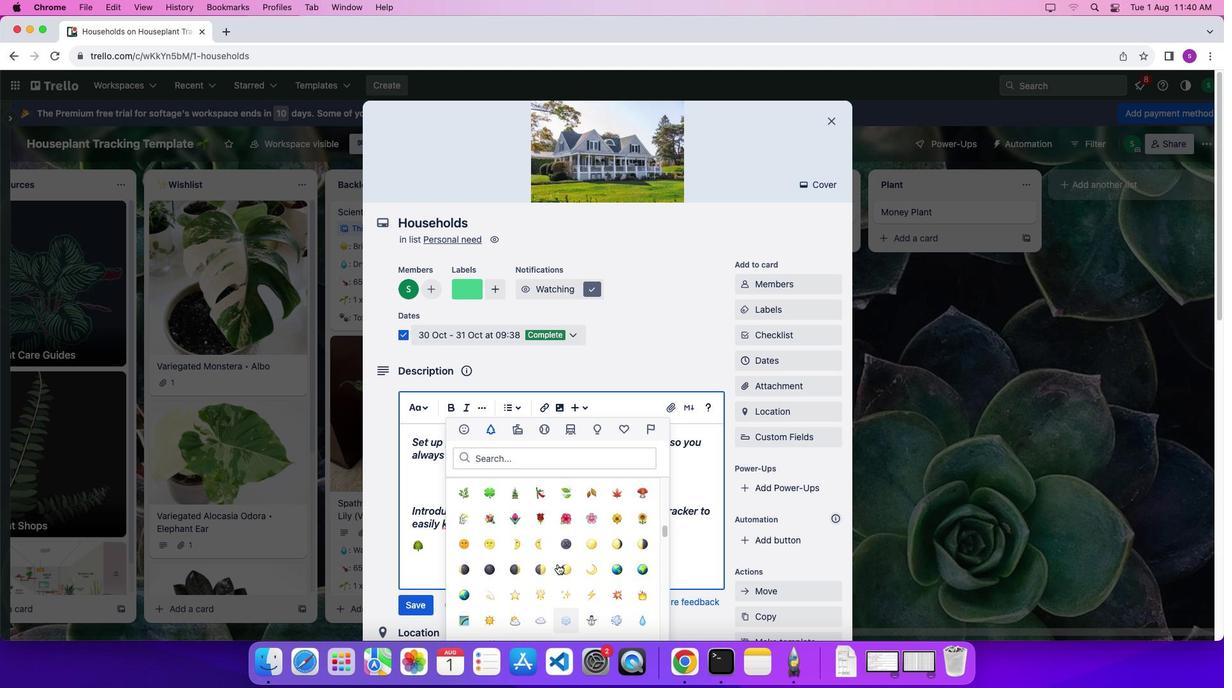 
Action: Mouse moved to (557, 564)
Screenshot: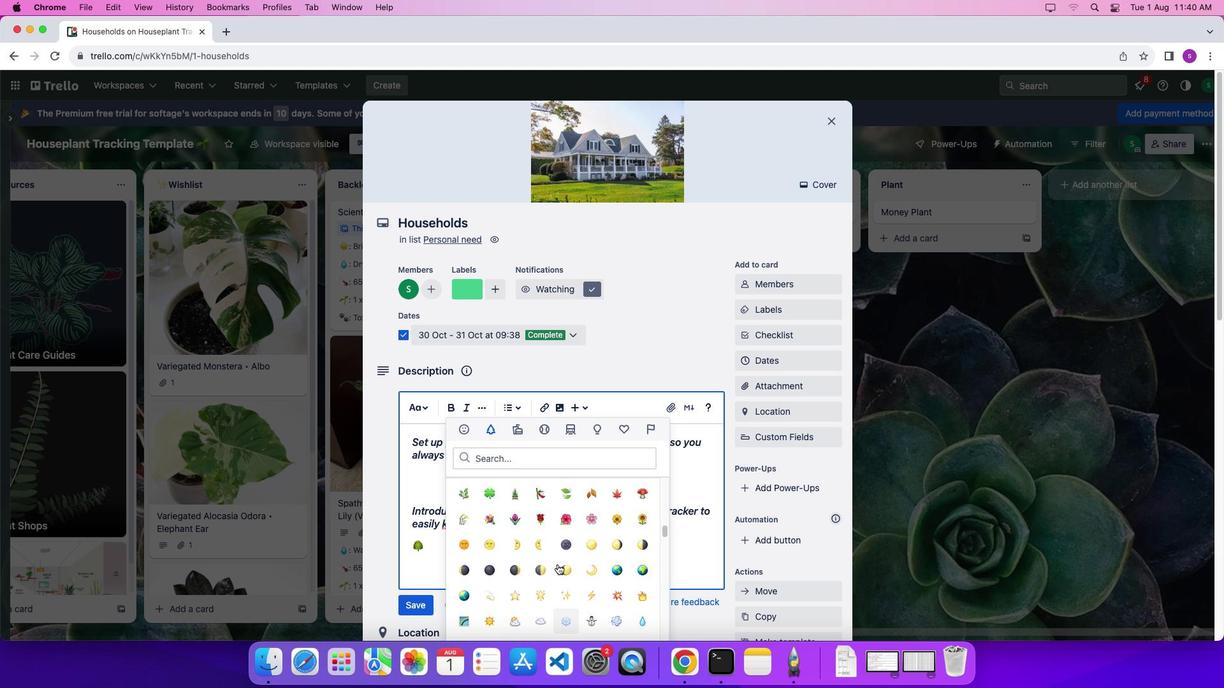 
Action: Mouse scrolled (557, 564) with delta (0, 0)
Screenshot: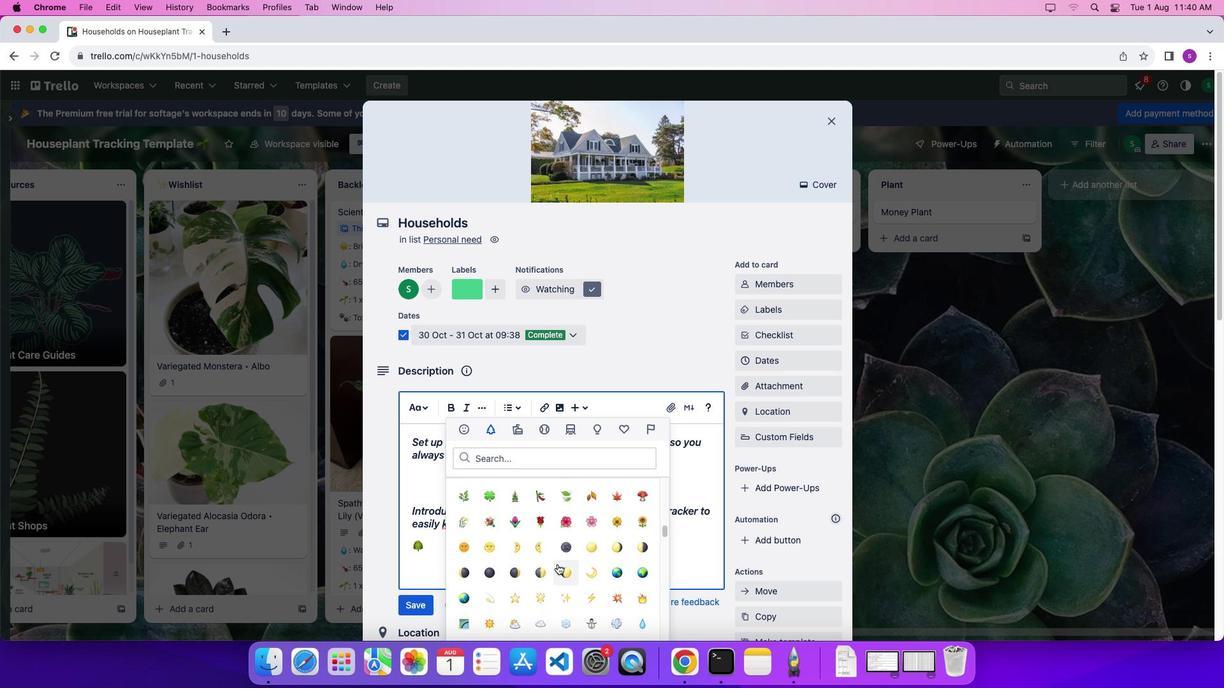 
Action: Mouse scrolled (557, 564) with delta (0, 0)
Screenshot: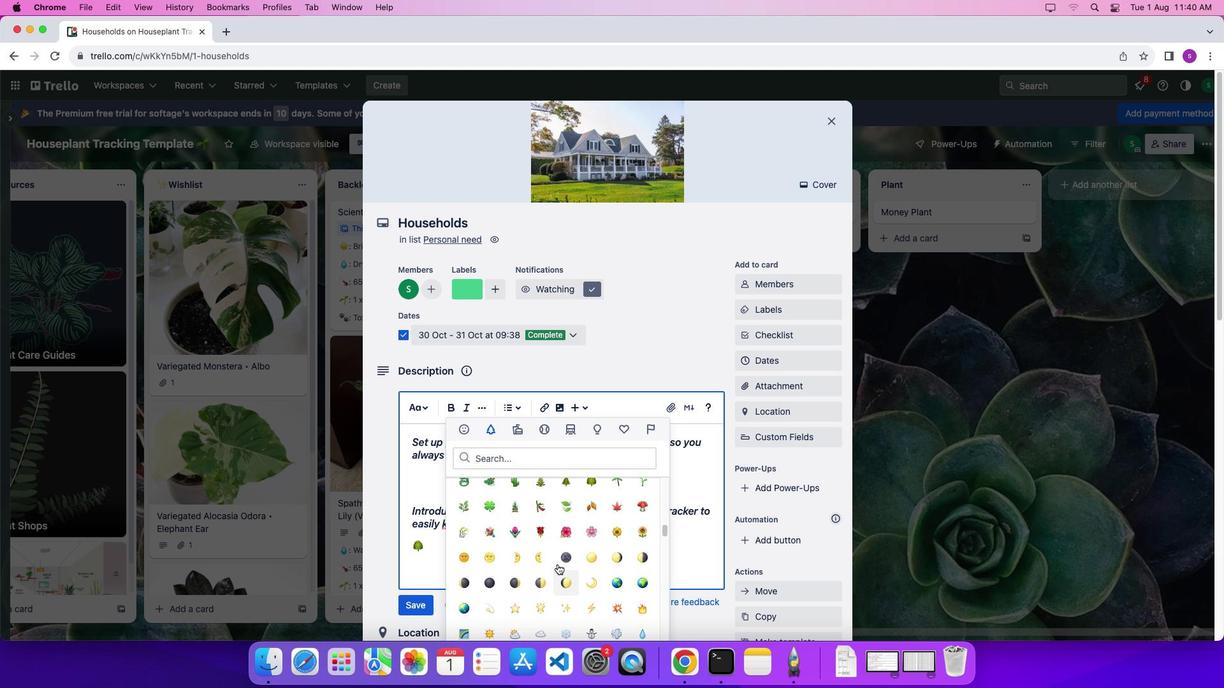 
Action: Mouse scrolled (557, 564) with delta (0, 0)
Screenshot: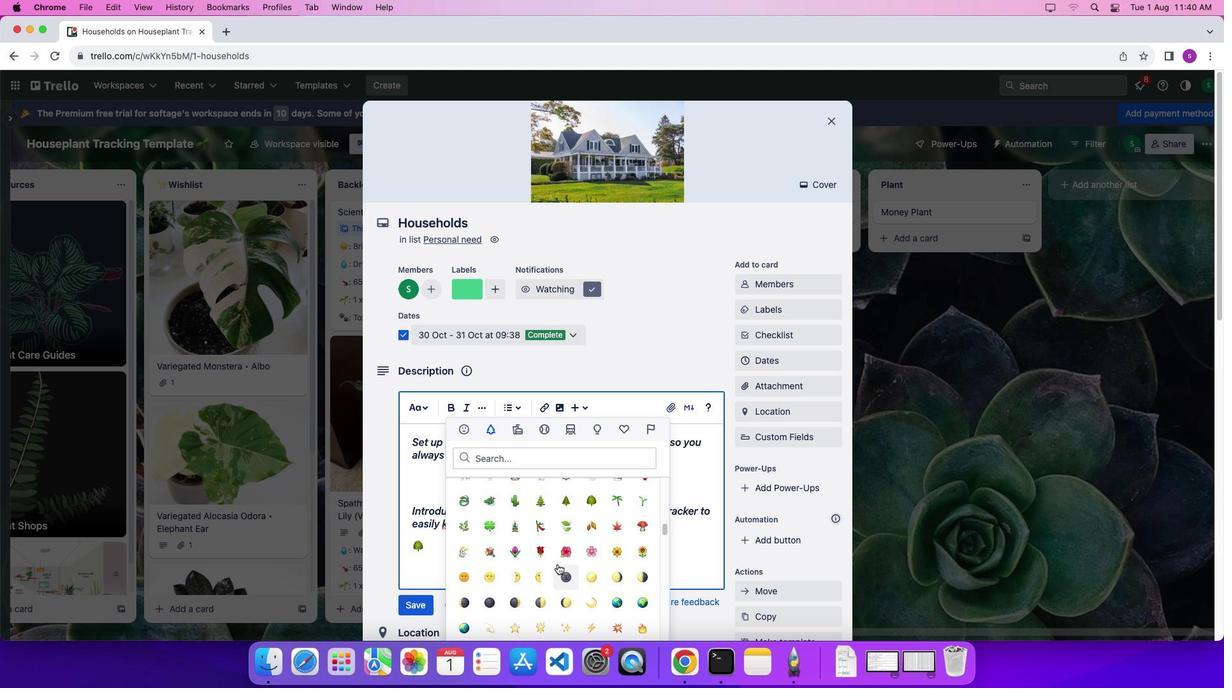
Action: Mouse scrolled (557, 564) with delta (0, 0)
Screenshot: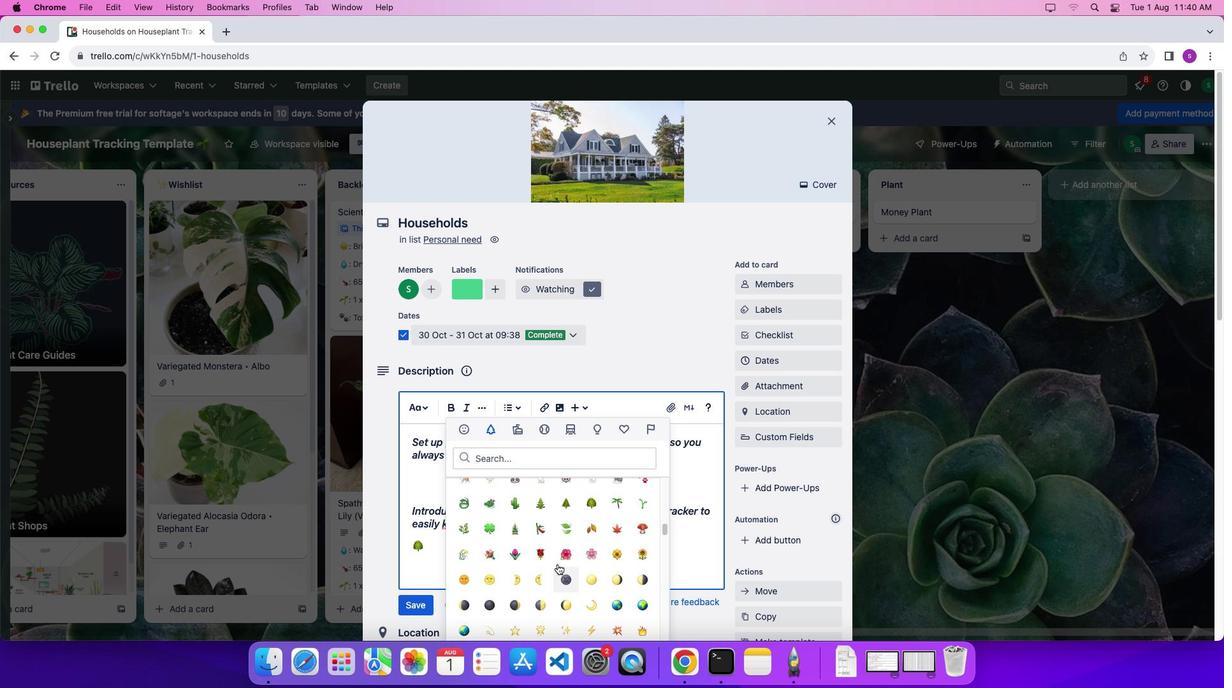 
Action: Mouse scrolled (557, 564) with delta (0, 0)
